 Task: Search for the best food markets in Austin, Texas.
Action: Mouse moved to (116, 72)
Screenshot: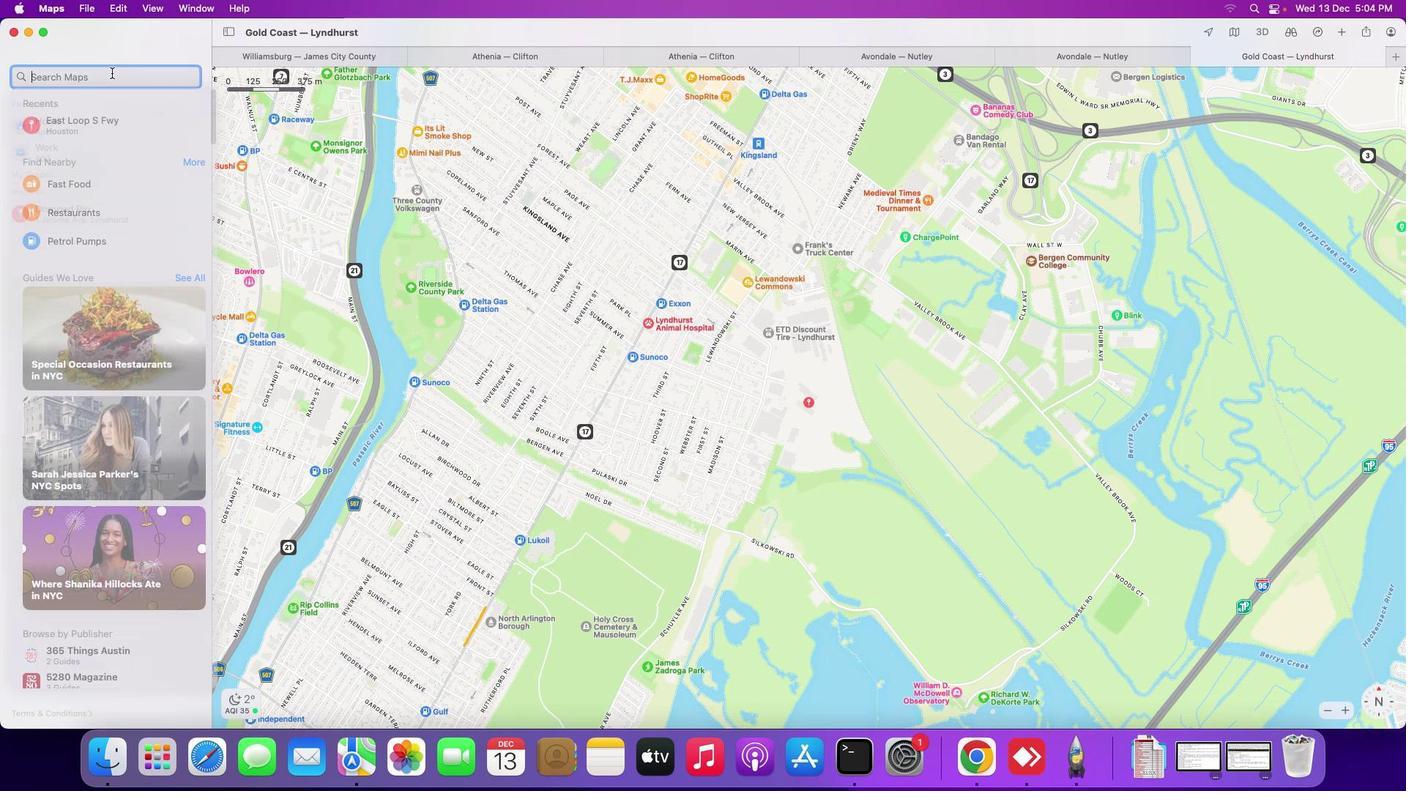 
Action: Mouse pressed left at (116, 72)
Screenshot: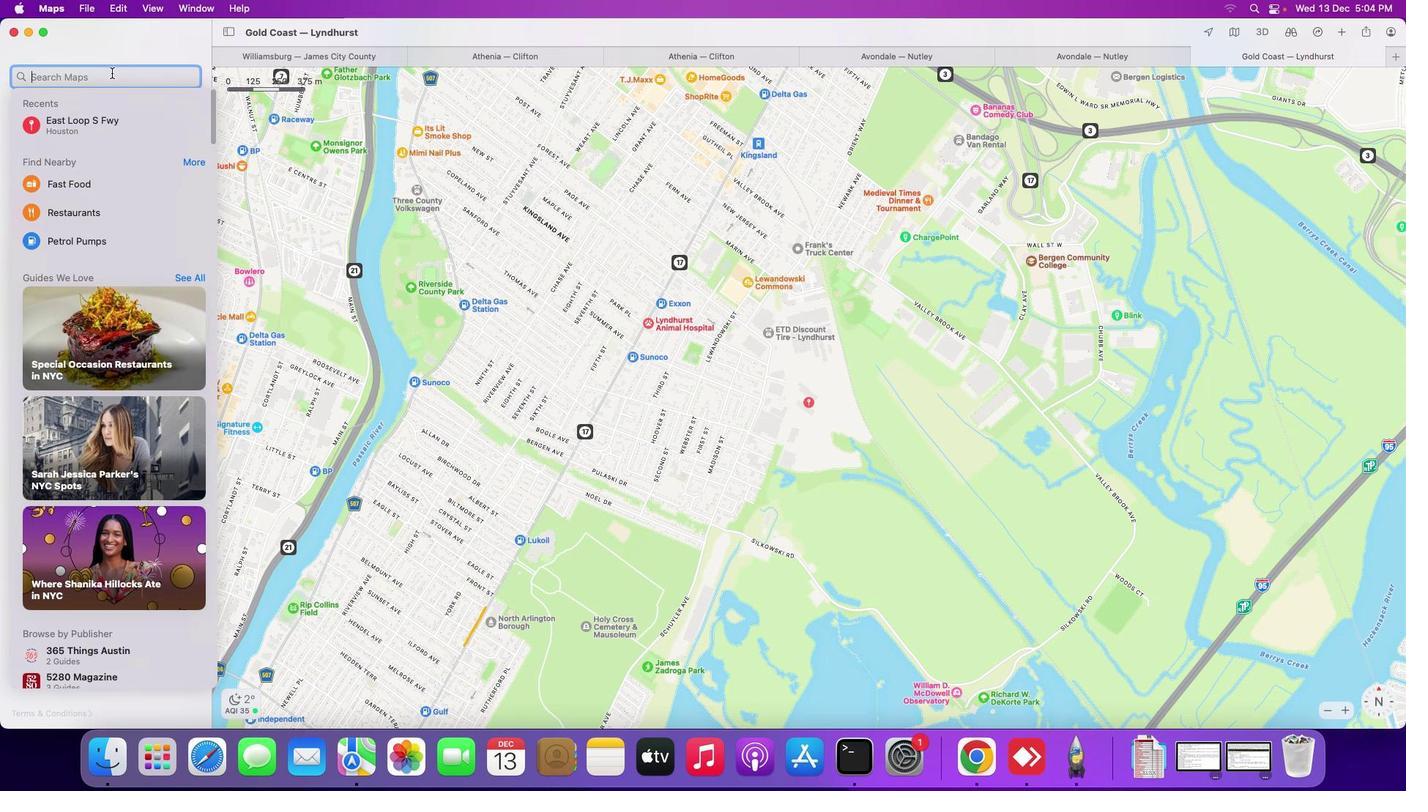 
Action: Mouse moved to (112, 73)
Screenshot: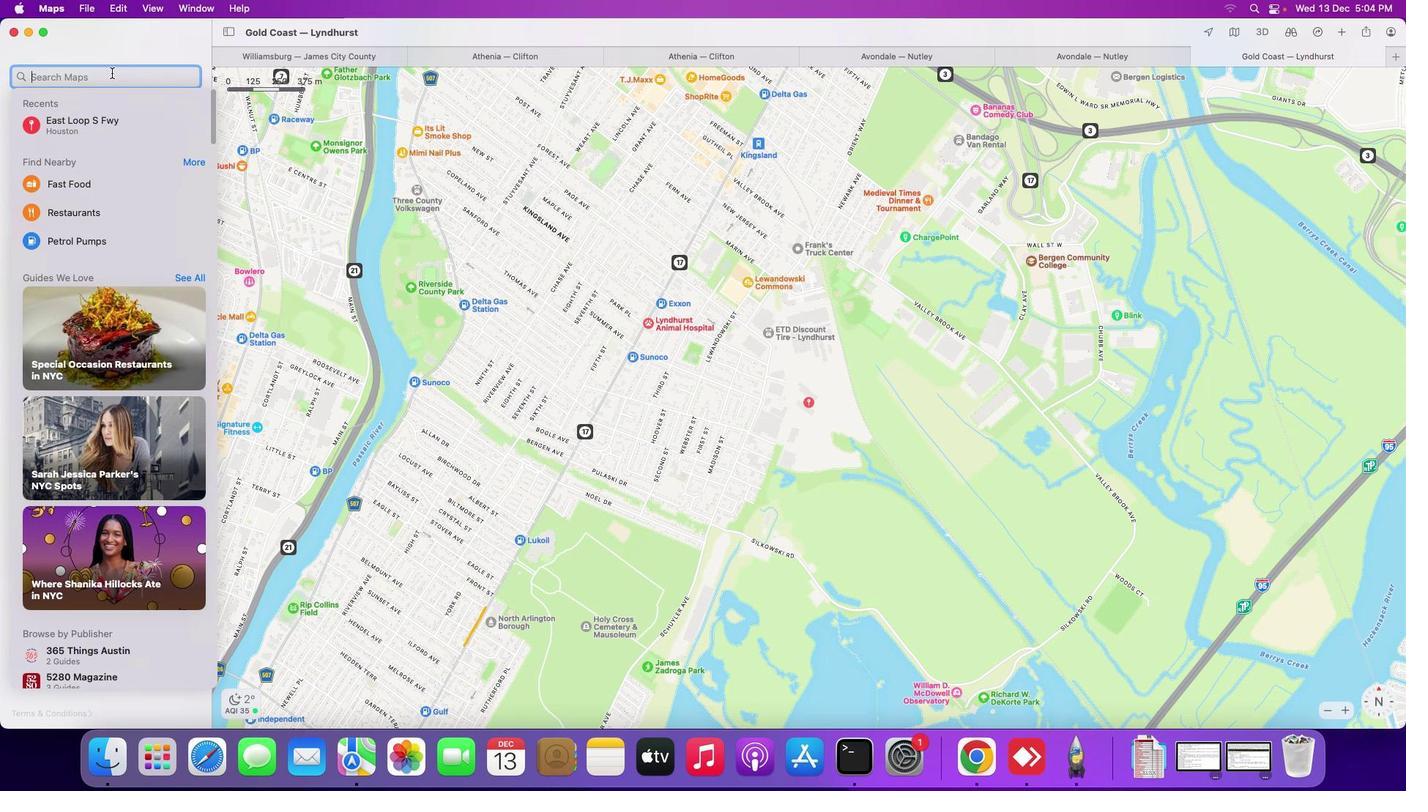 
Action: Key pressed 'b''e''s''t'Key.space'f''o''o''d'Key.space'm''a''r''k''e''t''s'Key.space'i''n'Key.spaceKey.shift_r'A''s''u'Key.backspaceKey.backspace'u''s''t''i''n'','Key.spaceKey.shift_r'T''e''x''a''s'Key.spaceKey.enter
Screenshot: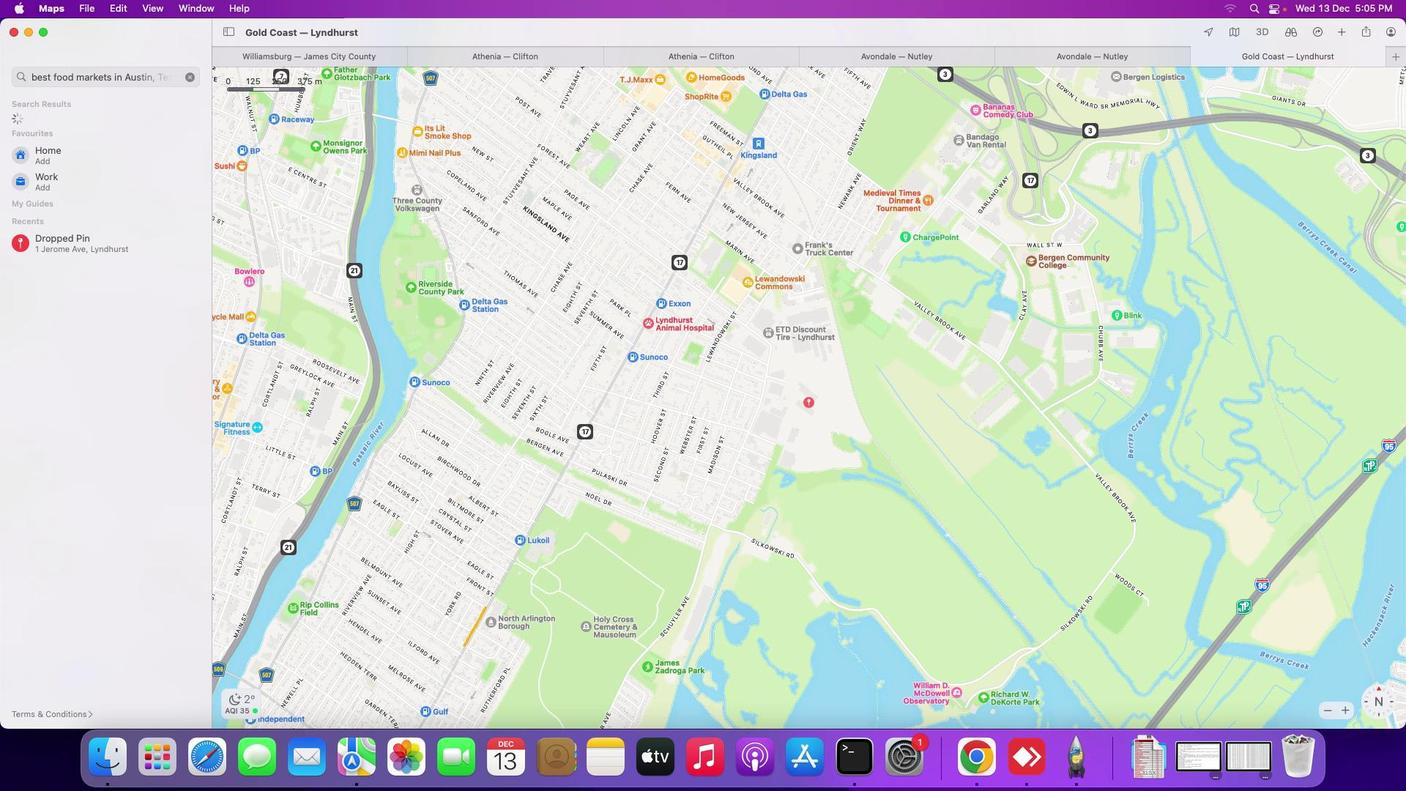
Action: Mouse moved to (85, 128)
Screenshot: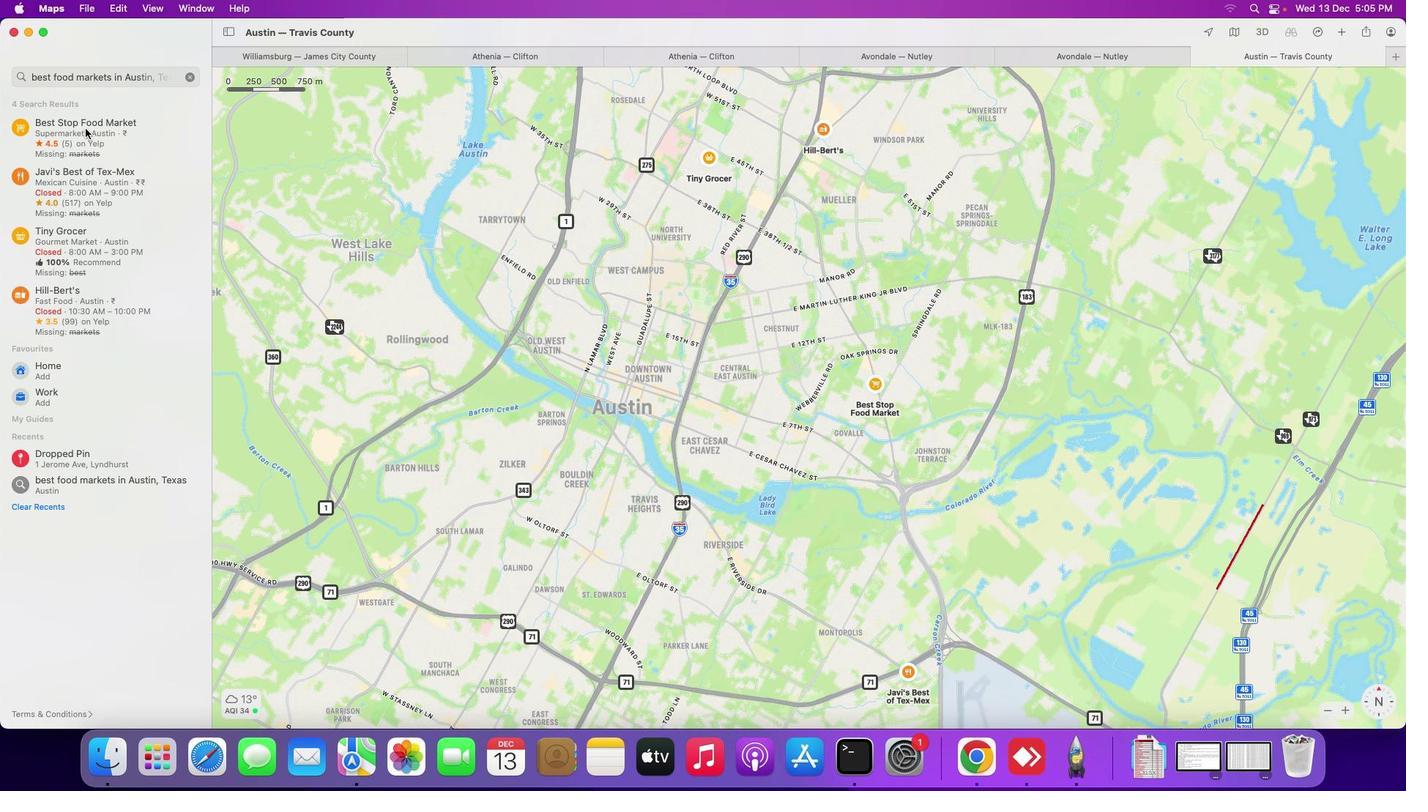 
Action: Mouse pressed left at (85, 128)
Screenshot: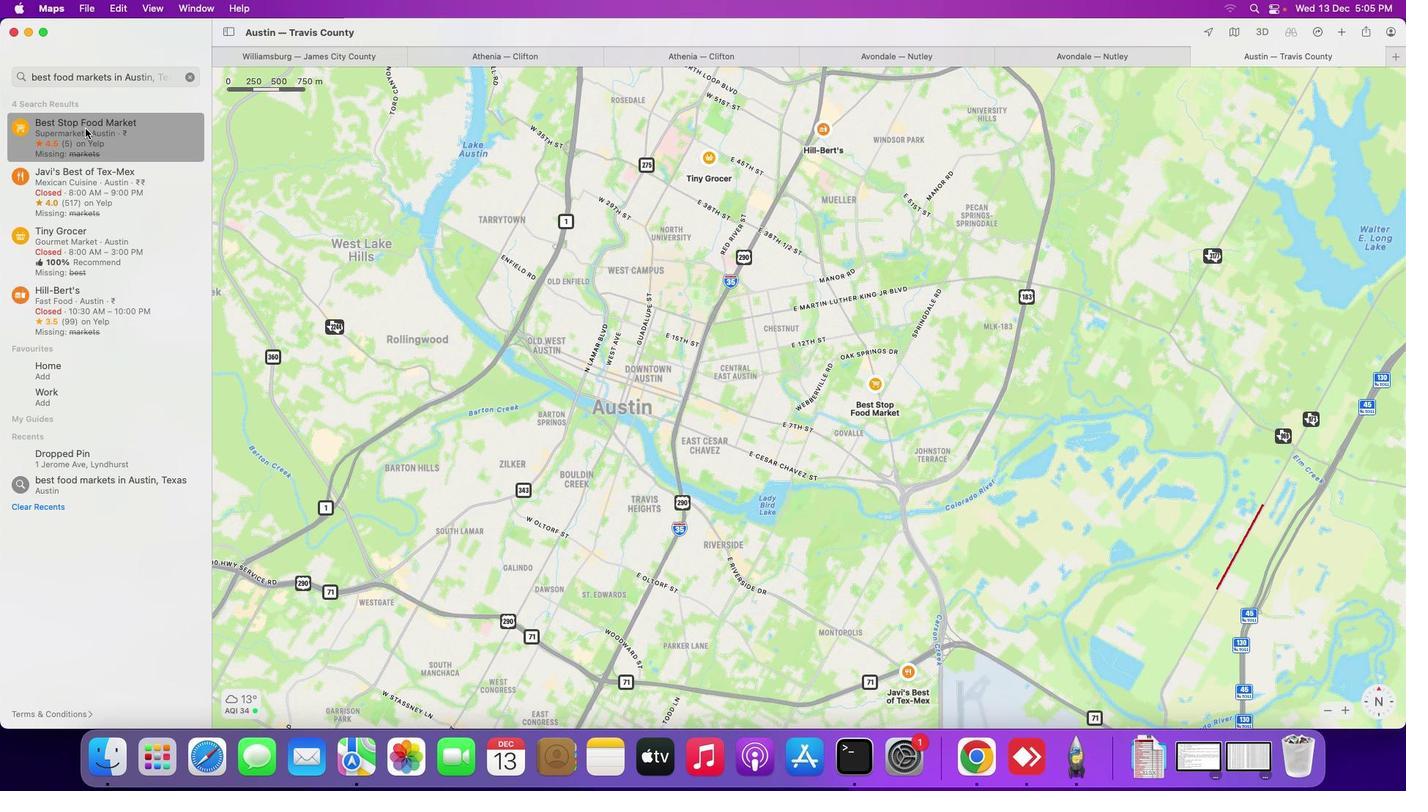 
Action: Mouse moved to (738, 450)
Screenshot: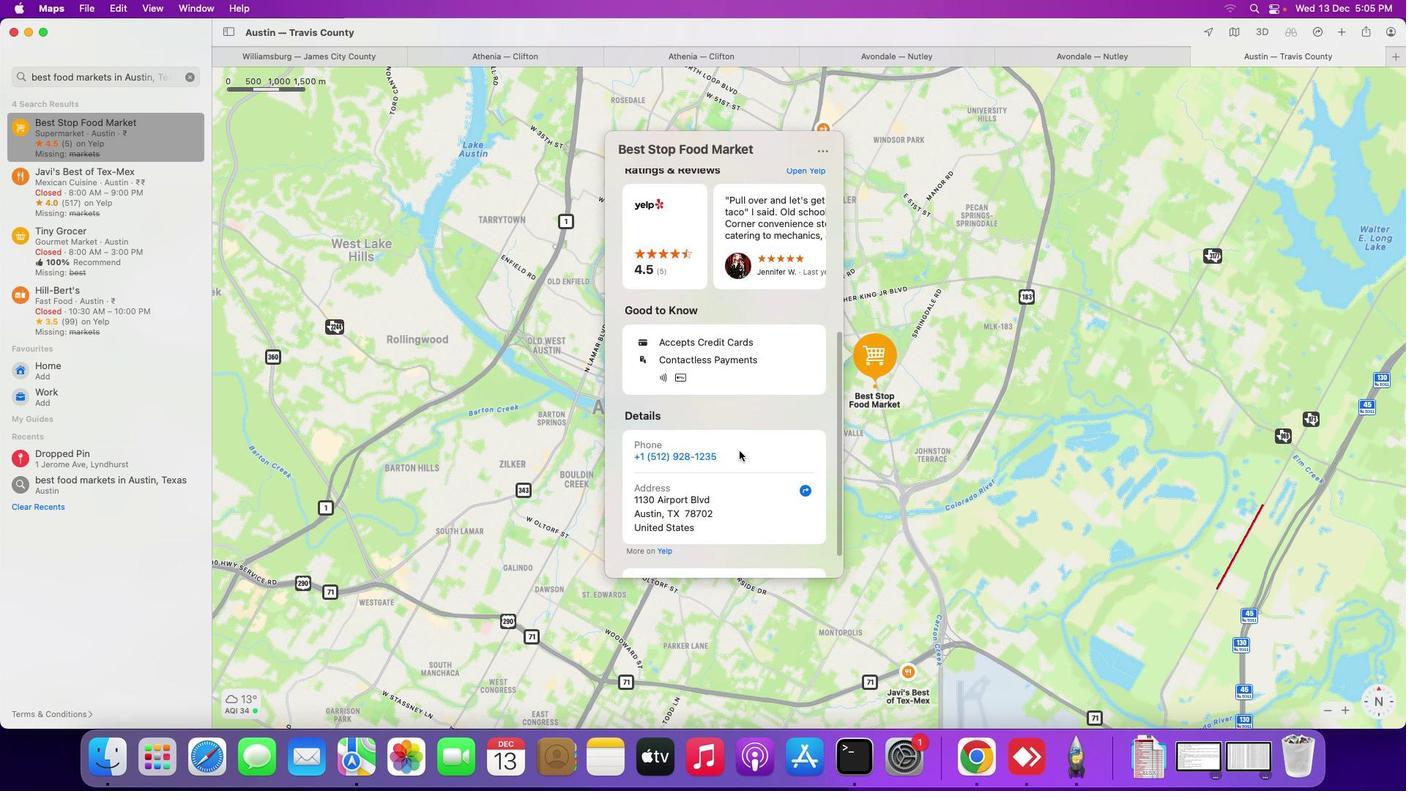 
Action: Mouse scrolled (738, 450) with delta (0, 0)
Screenshot: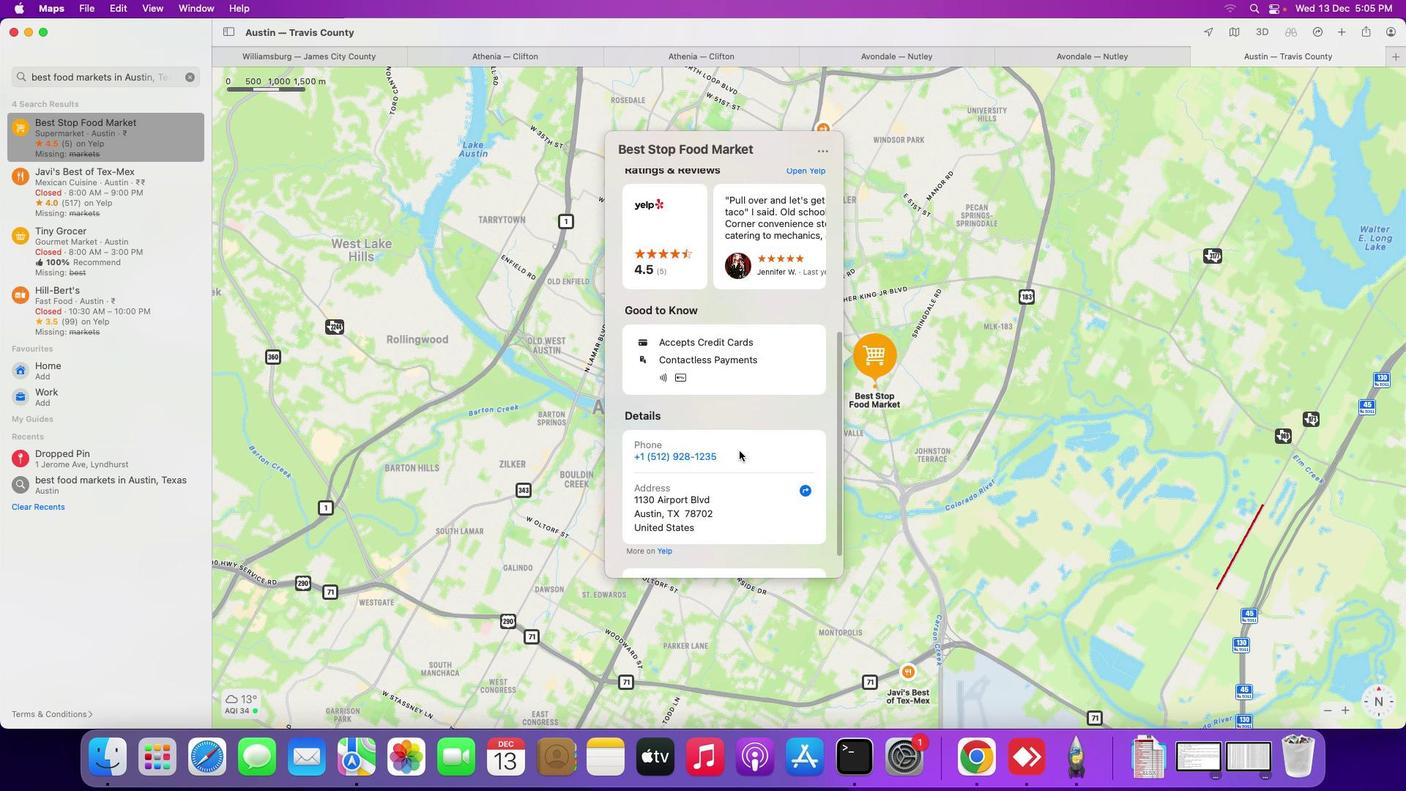 
Action: Mouse moved to (738, 450)
Screenshot: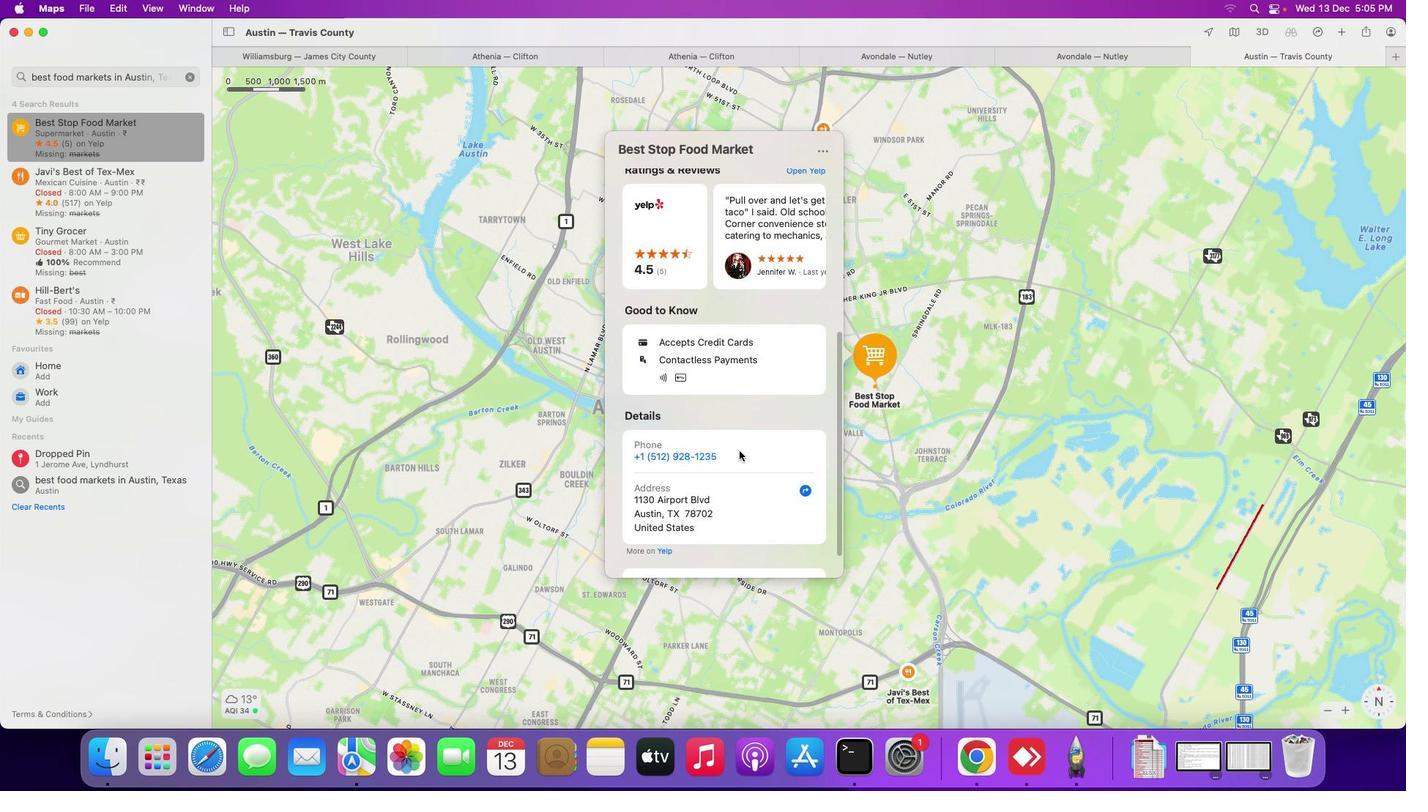 
Action: Mouse scrolled (738, 450) with delta (0, 0)
Screenshot: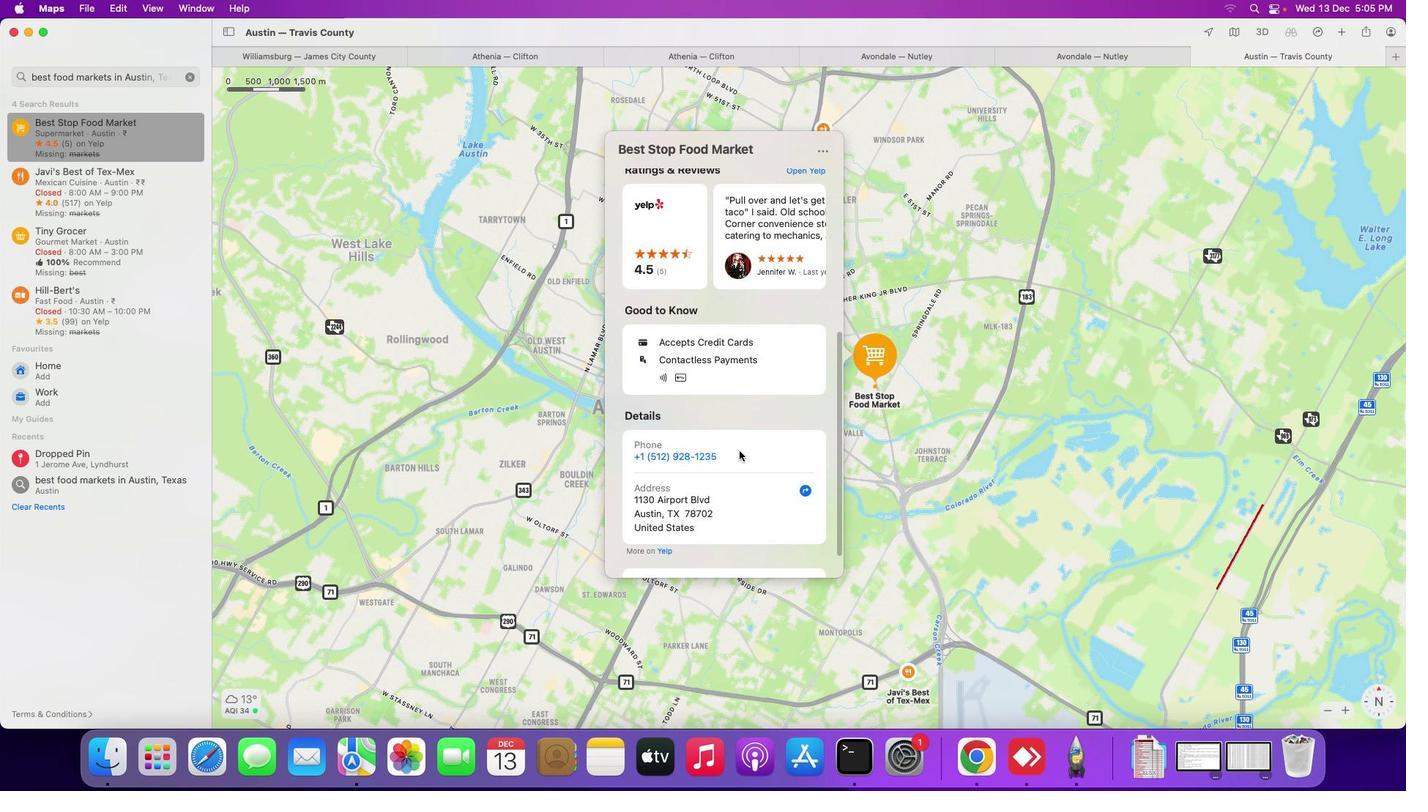 
Action: Mouse moved to (739, 450)
Screenshot: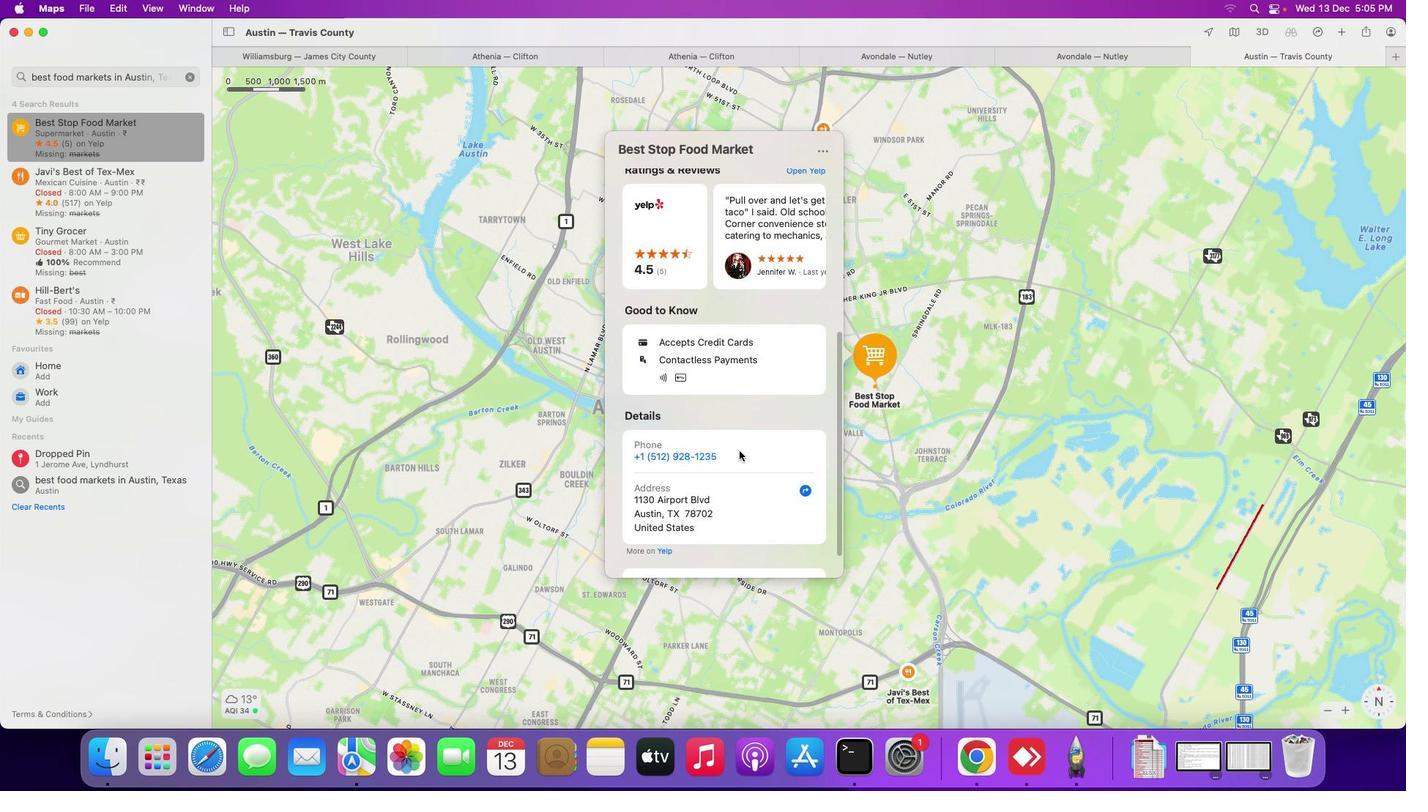 
Action: Mouse scrolled (739, 450) with delta (0, -2)
Screenshot: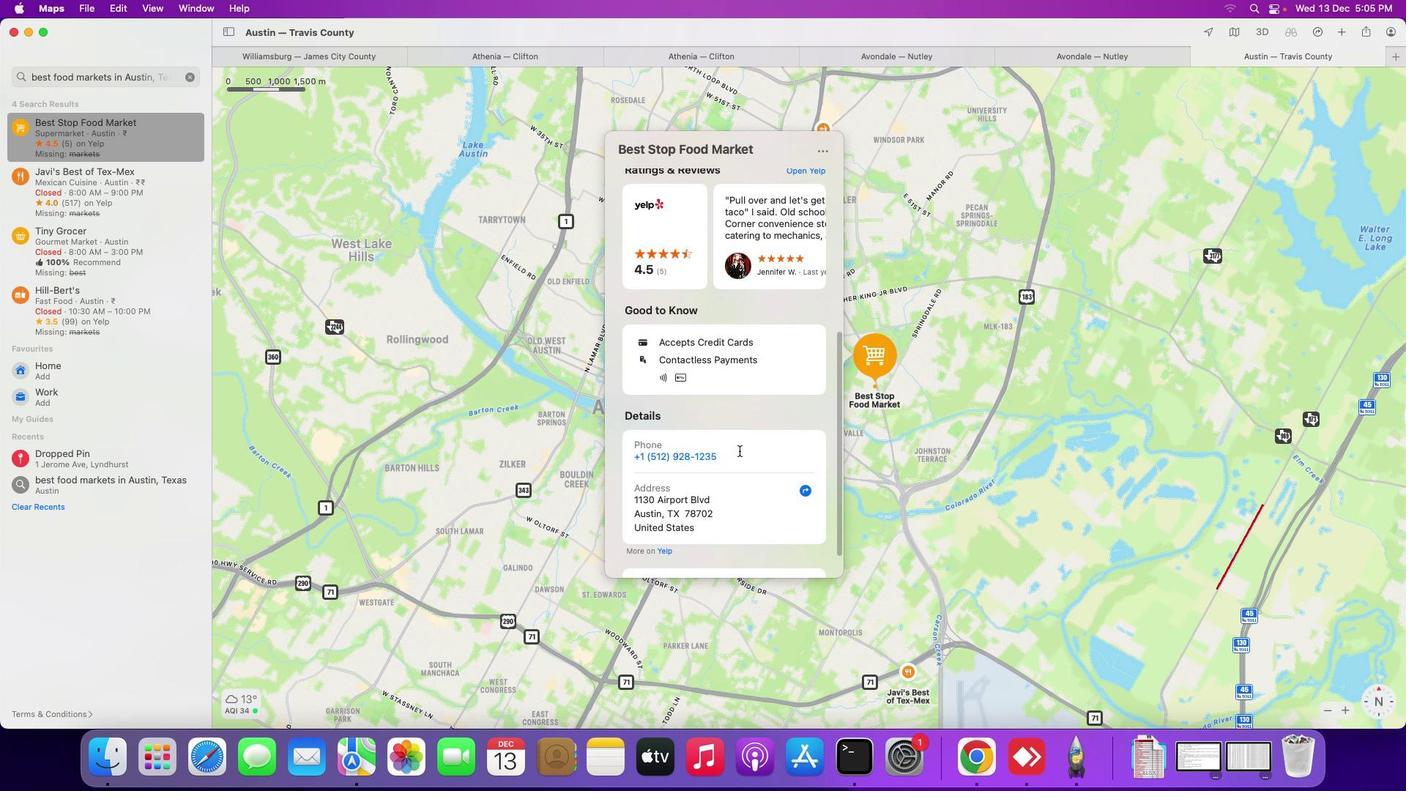 
Action: Mouse scrolled (739, 450) with delta (0, -3)
Screenshot: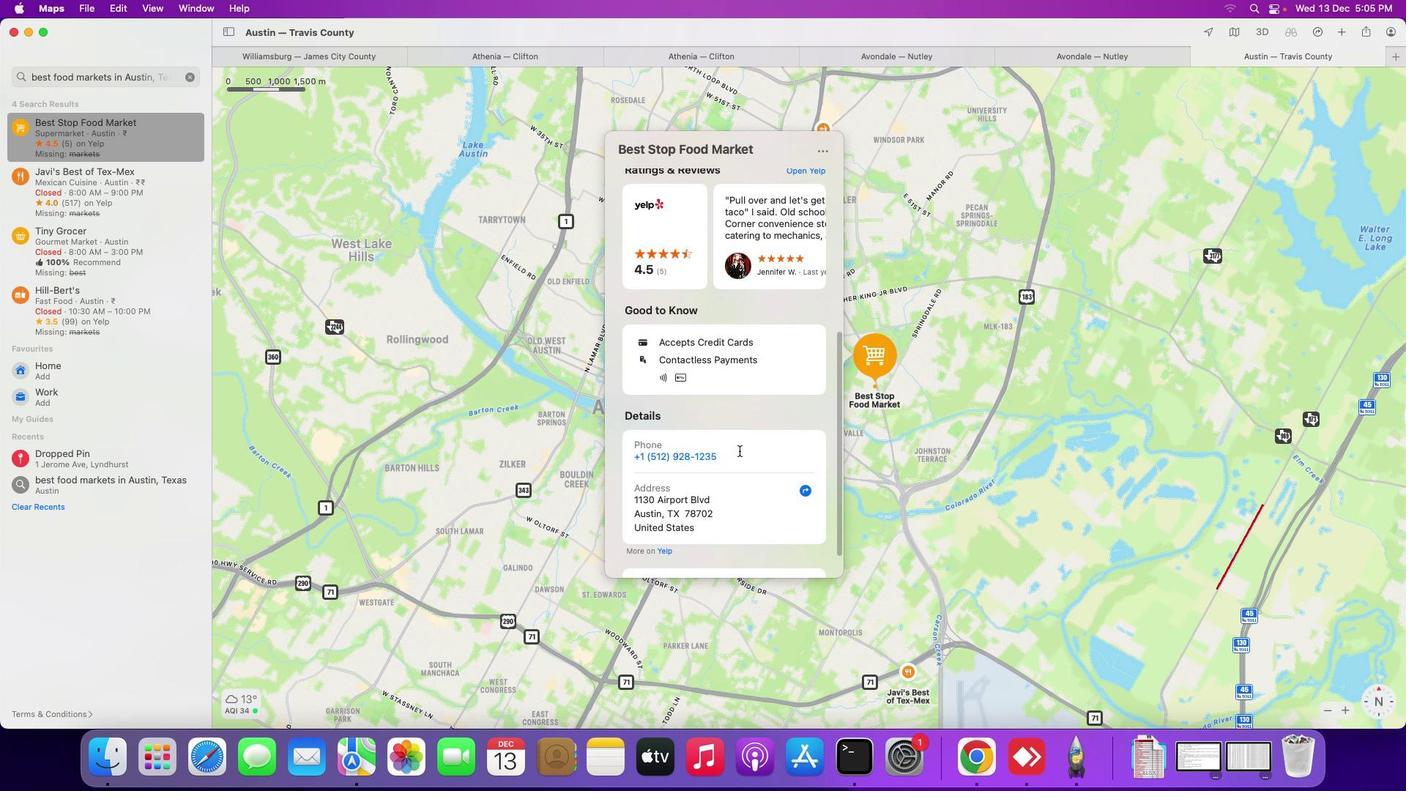 
Action: Mouse moved to (739, 450)
Screenshot: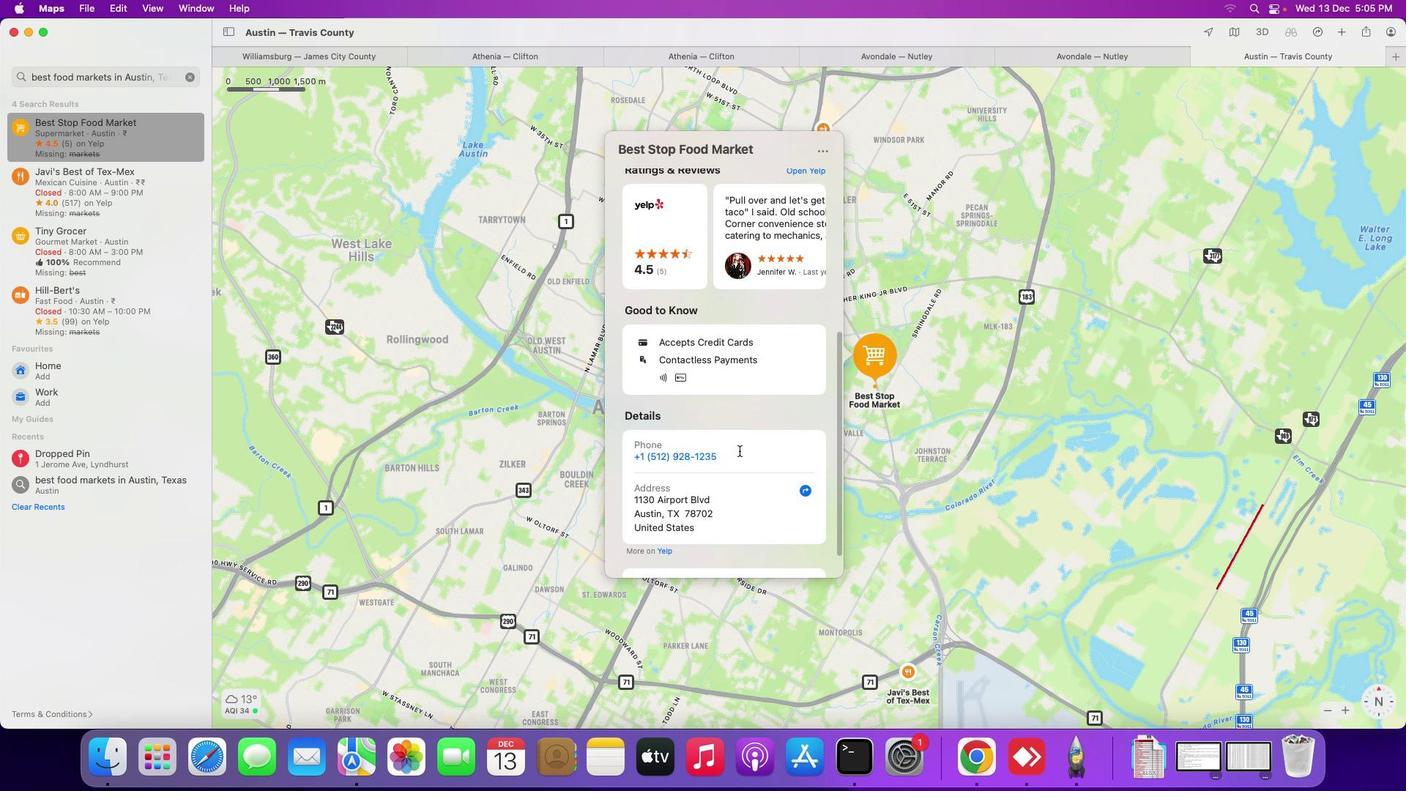 
Action: Mouse scrolled (739, 450) with delta (0, -4)
Screenshot: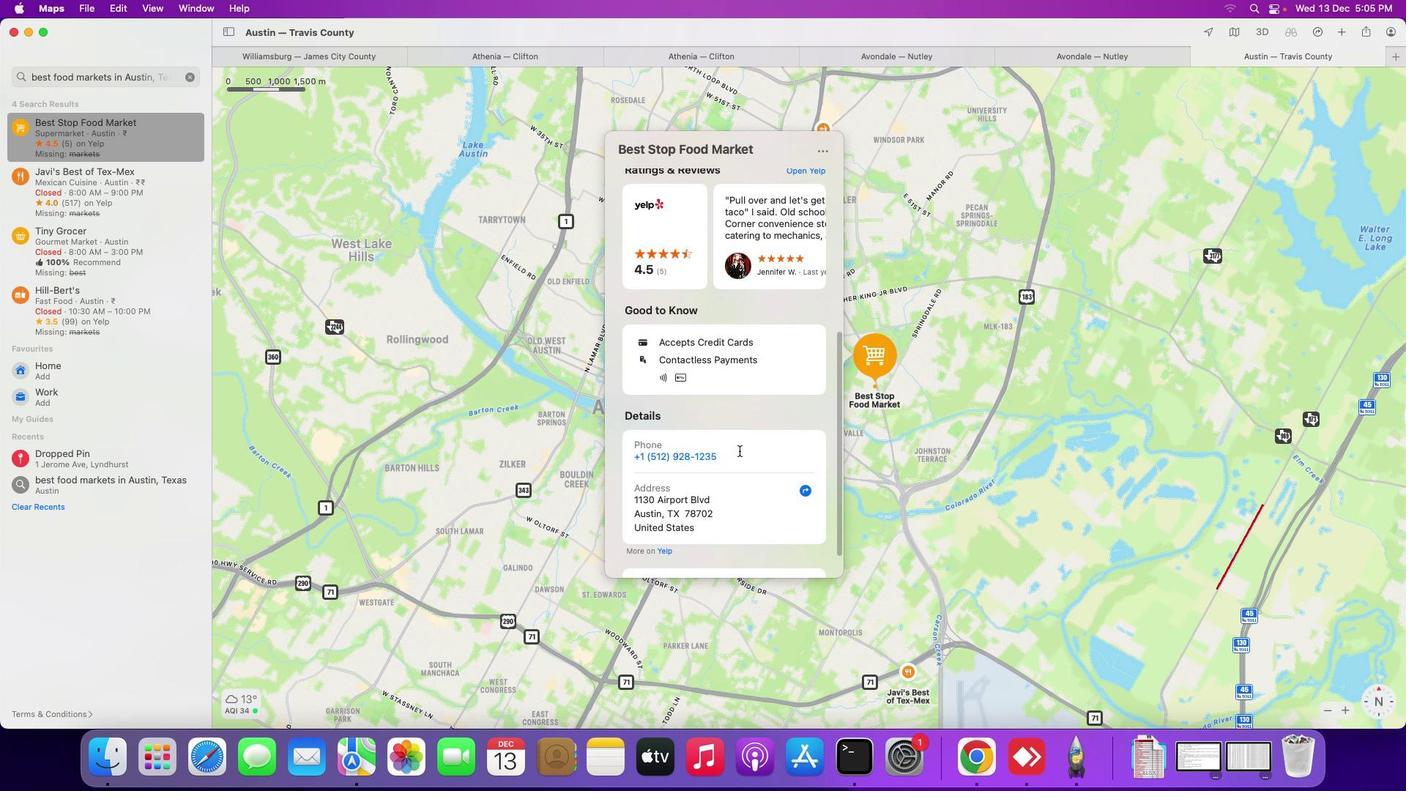 
Action: Mouse scrolled (739, 450) with delta (0, -5)
Screenshot: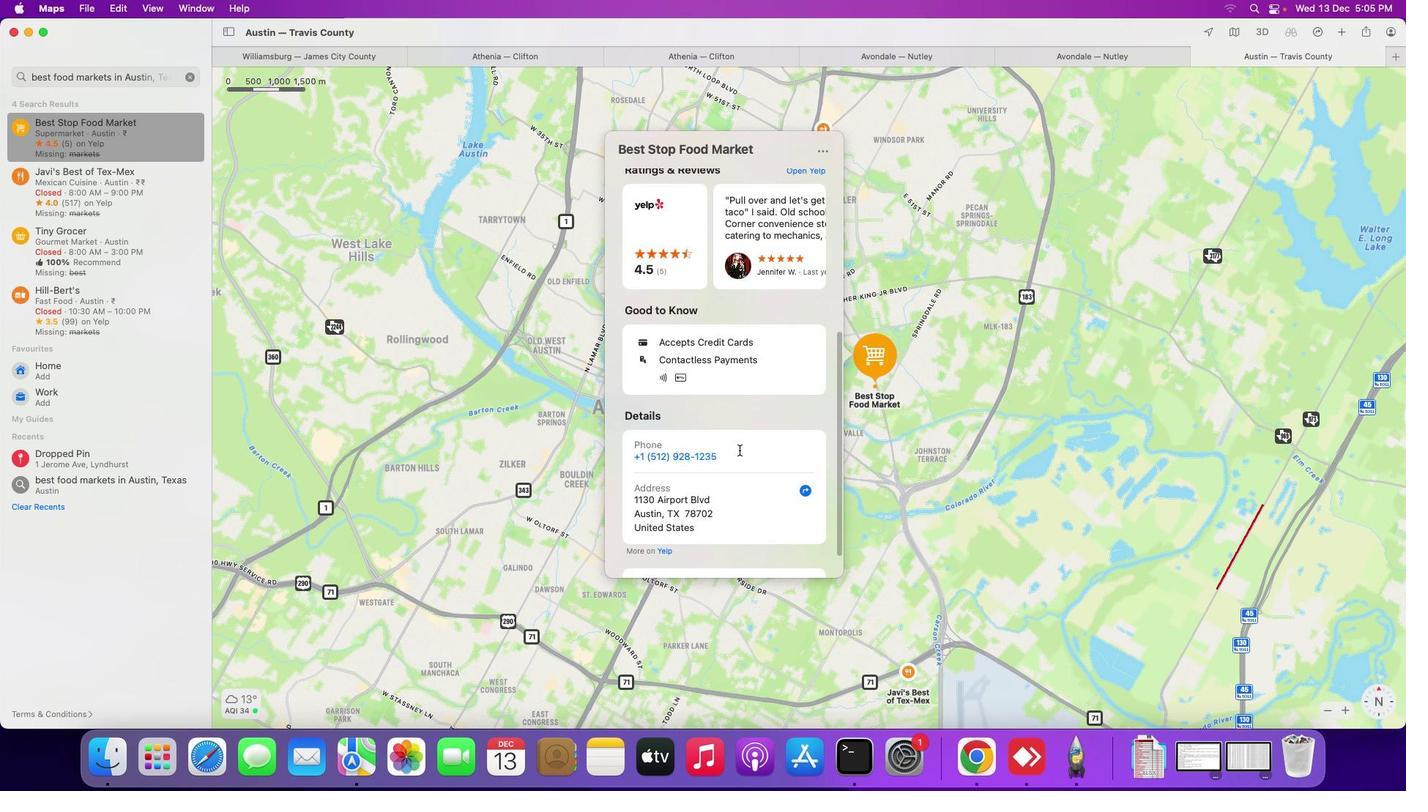 
Action: Mouse moved to (739, 450)
Screenshot: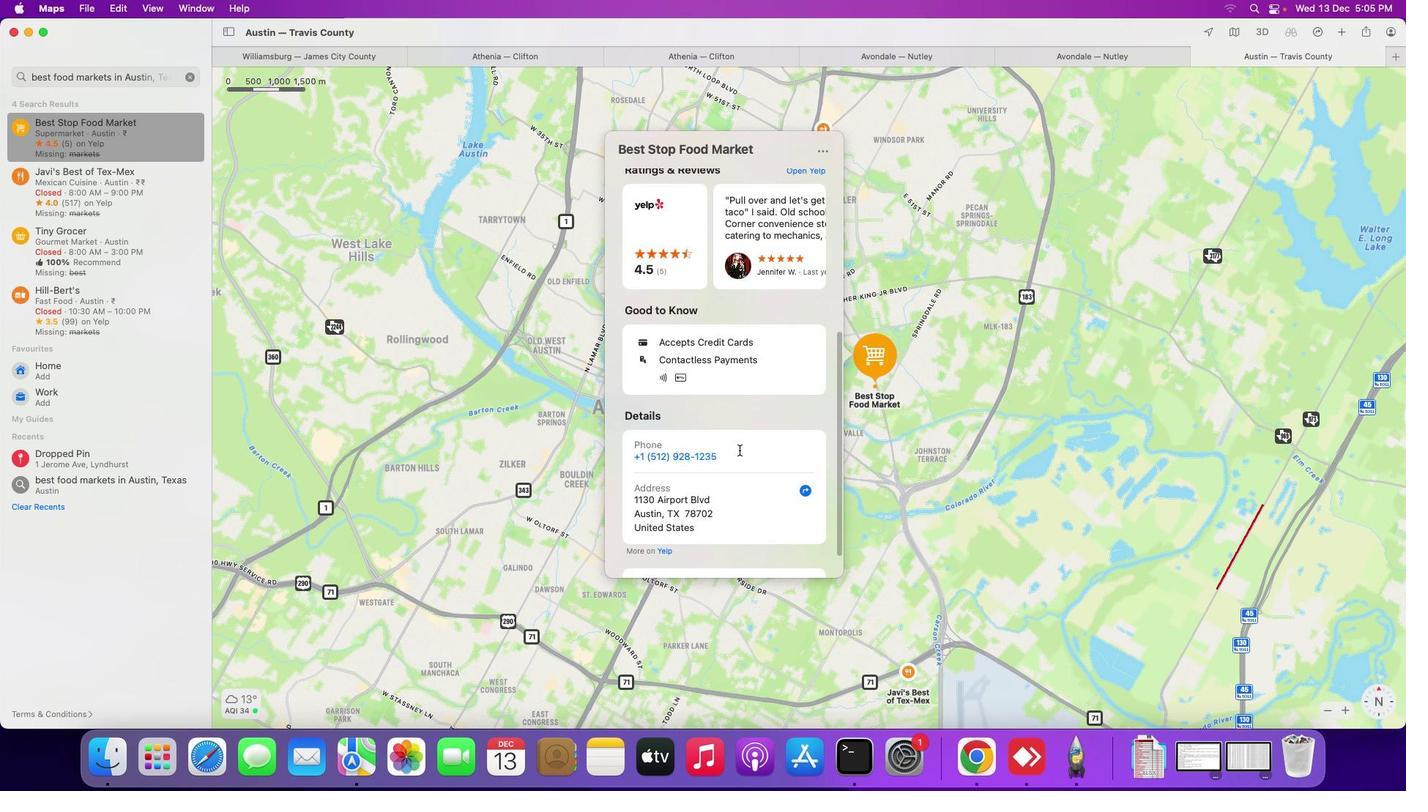 
Action: Mouse scrolled (739, 450) with delta (0, -5)
Screenshot: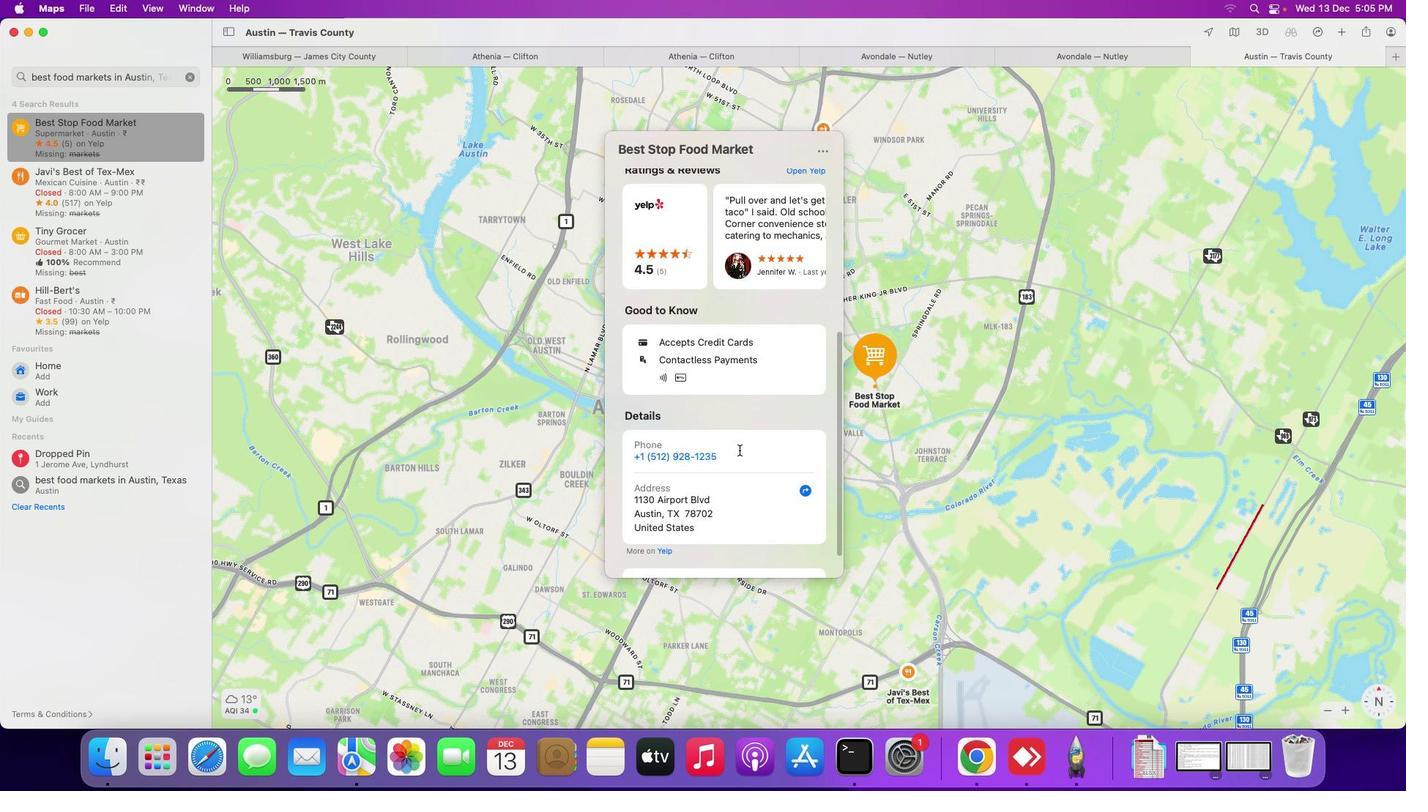 
Action: Mouse scrolled (739, 450) with delta (0, -5)
Screenshot: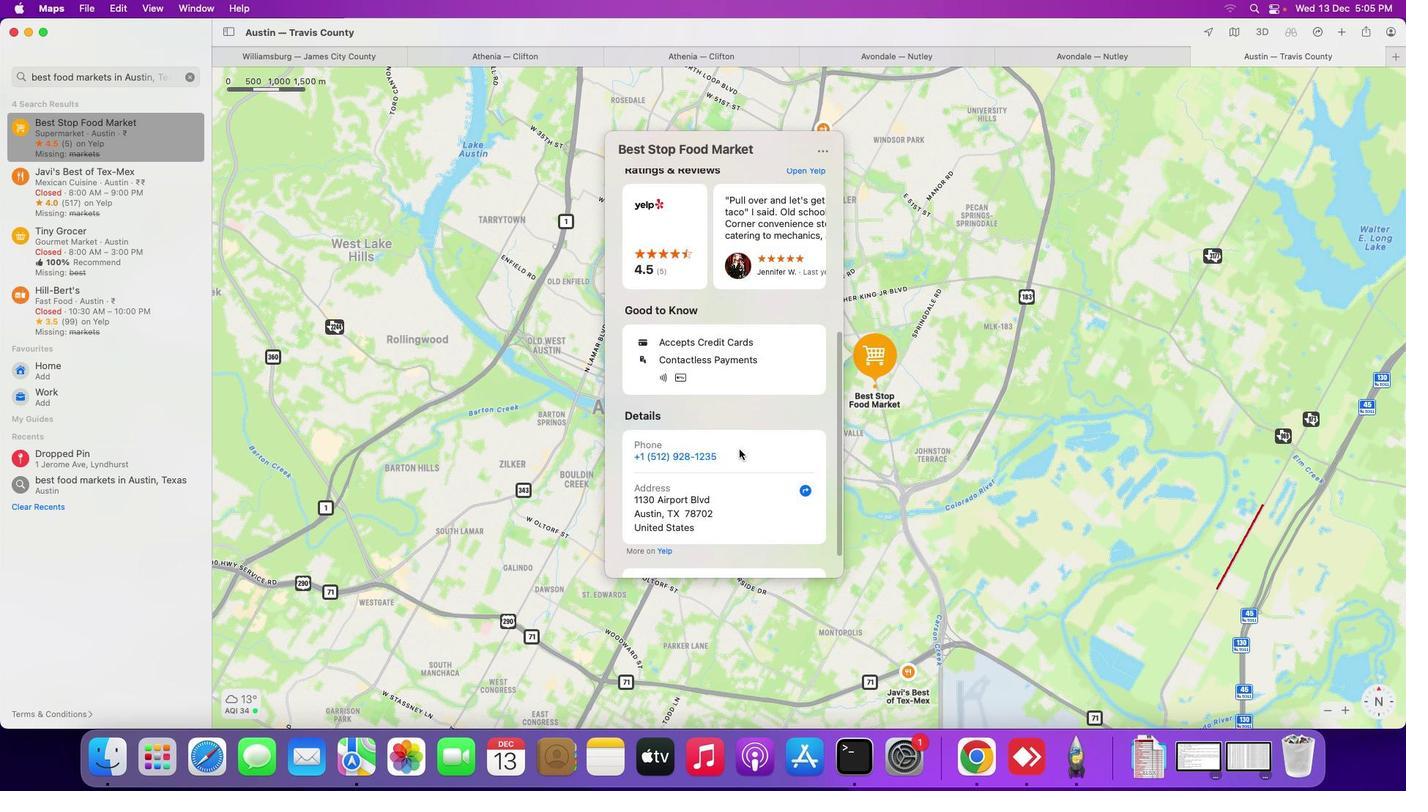 
Action: Mouse moved to (739, 449)
Screenshot: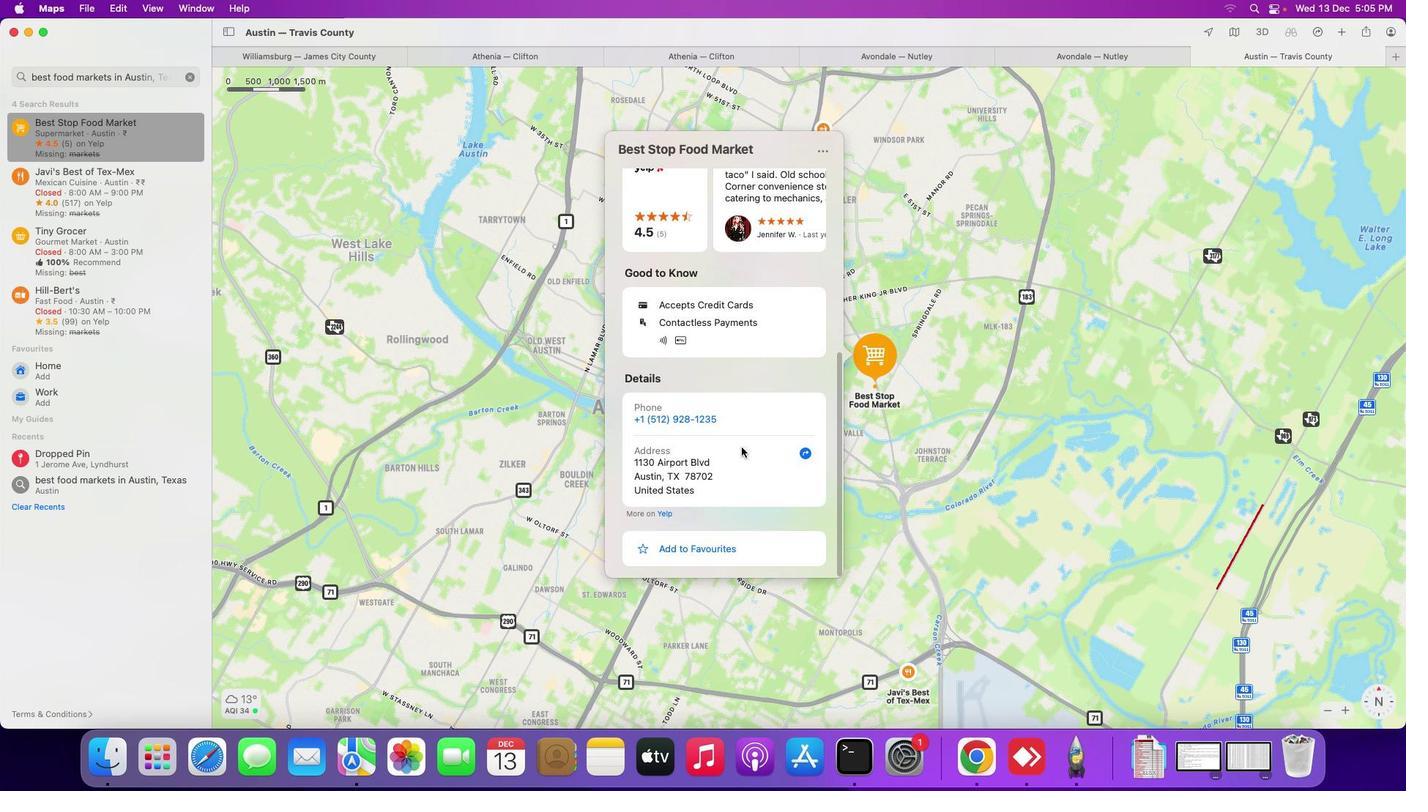 
Action: Mouse scrolled (739, 449) with delta (0, 0)
Screenshot: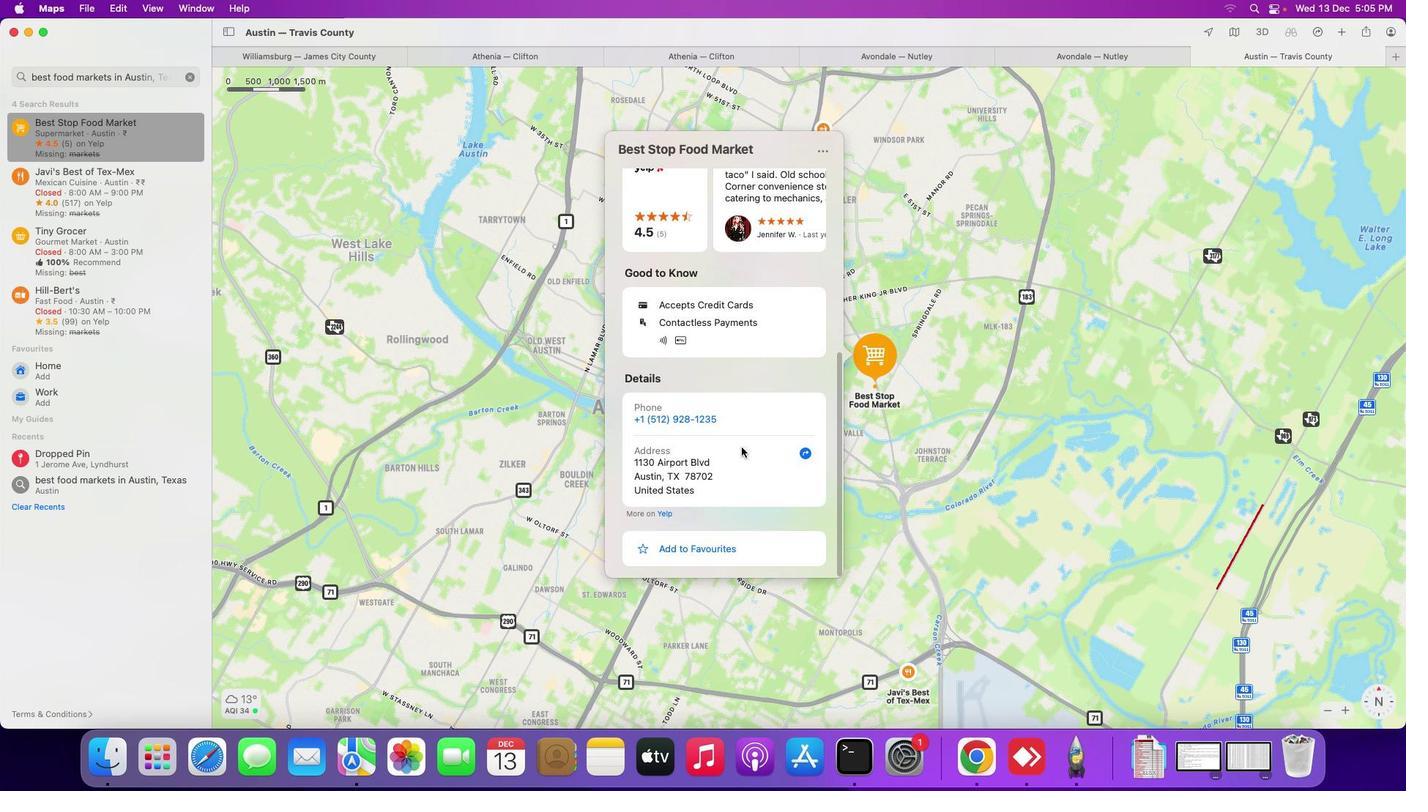 
Action: Mouse moved to (740, 449)
Screenshot: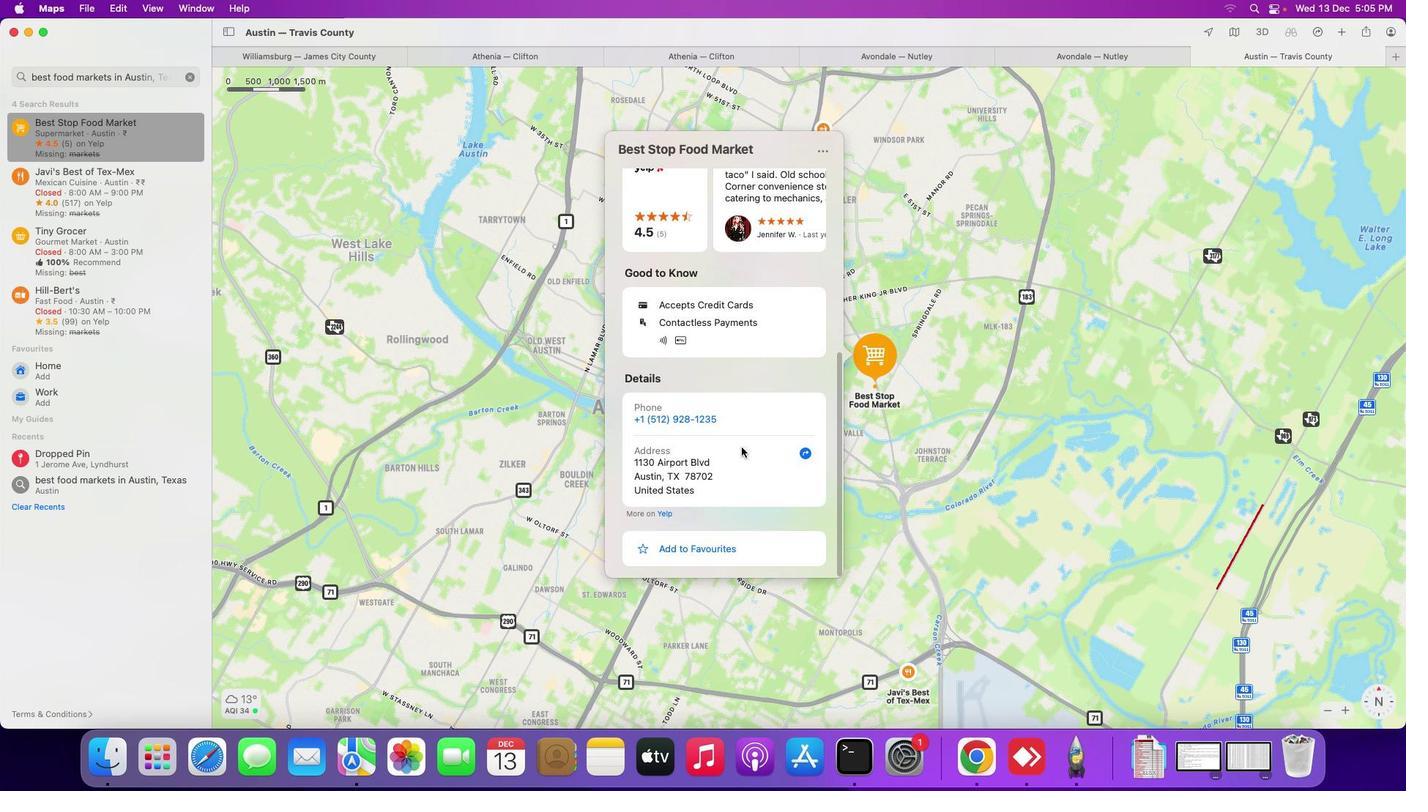 
Action: Mouse scrolled (740, 449) with delta (0, 0)
Screenshot: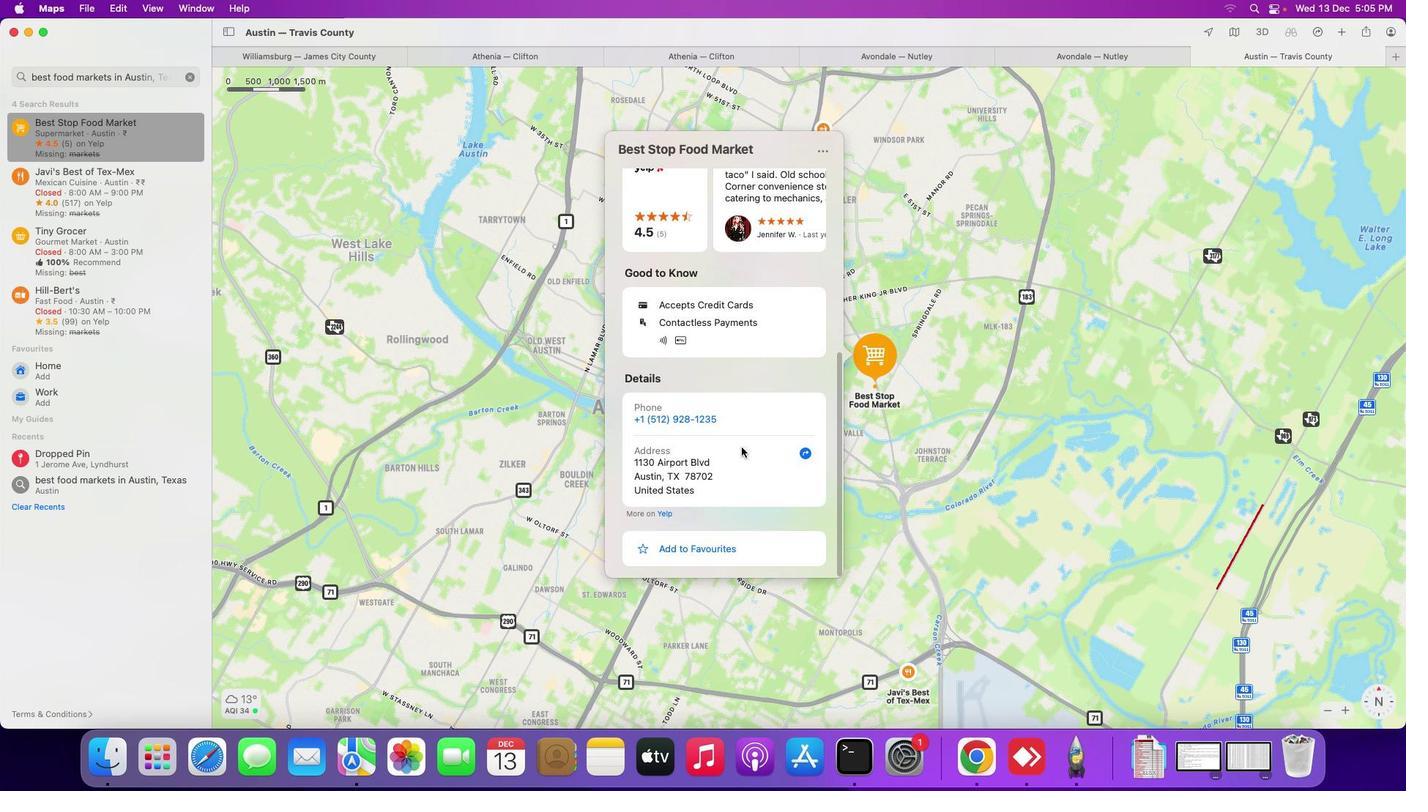 
Action: Mouse moved to (740, 449)
Screenshot: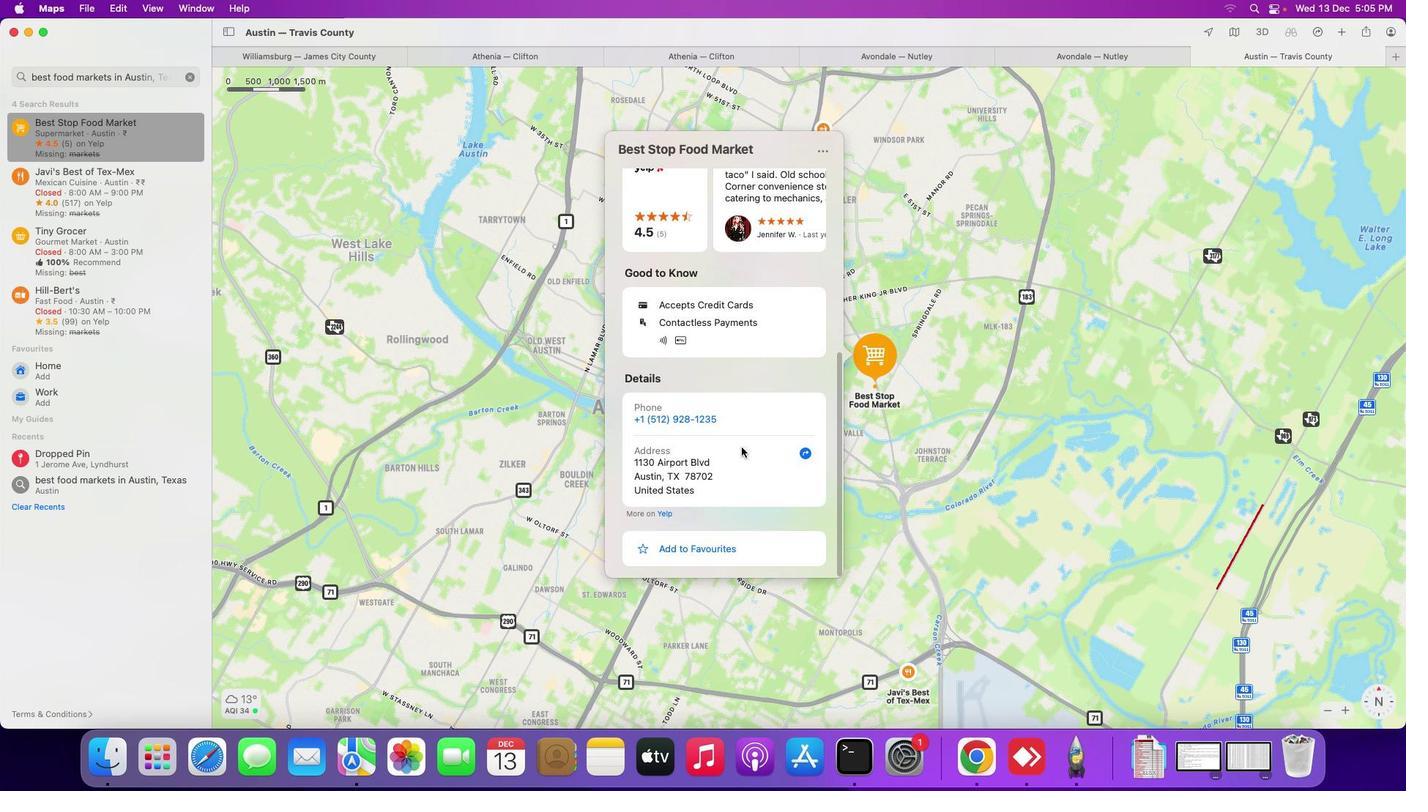 
Action: Mouse scrolled (740, 449) with delta (0, -2)
Screenshot: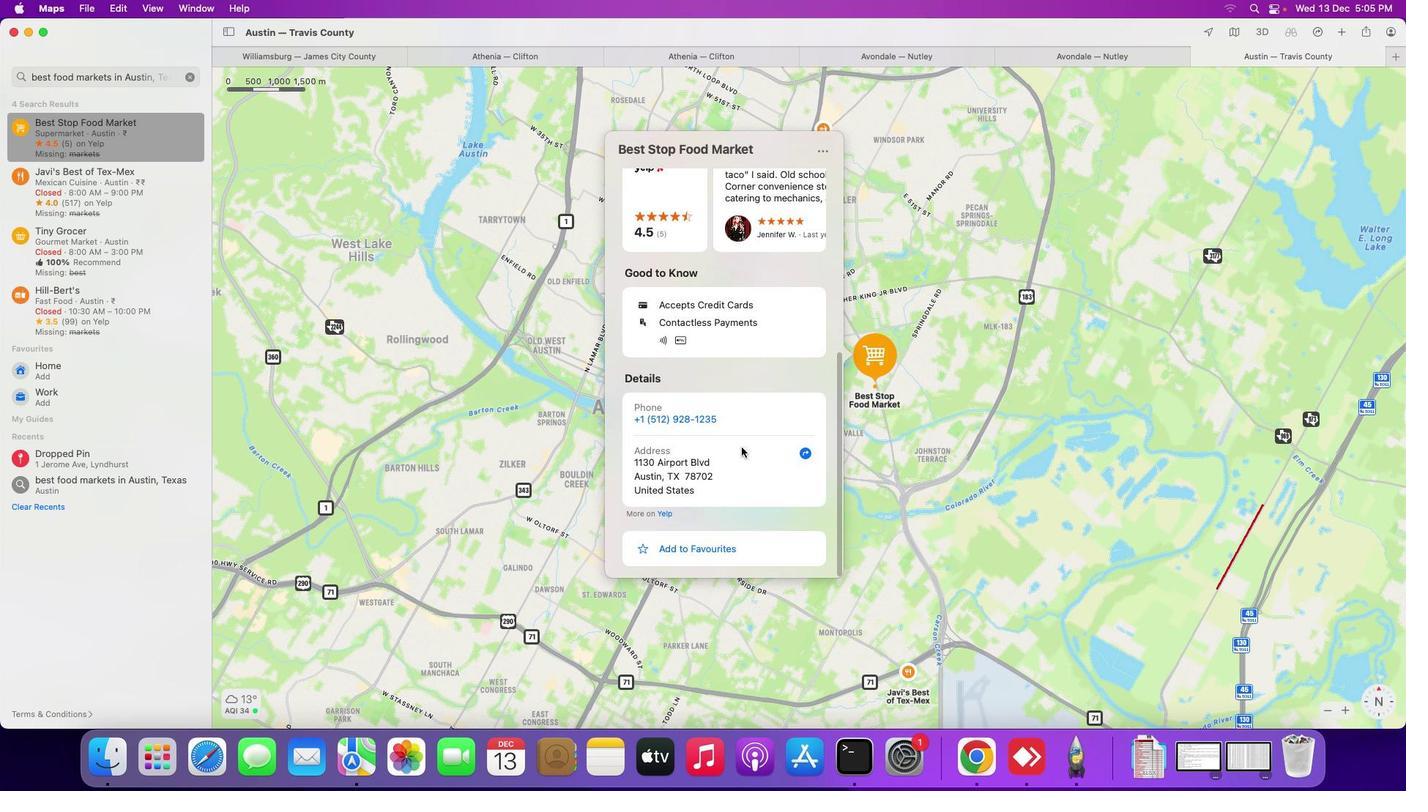 
Action: Mouse moved to (740, 448)
Screenshot: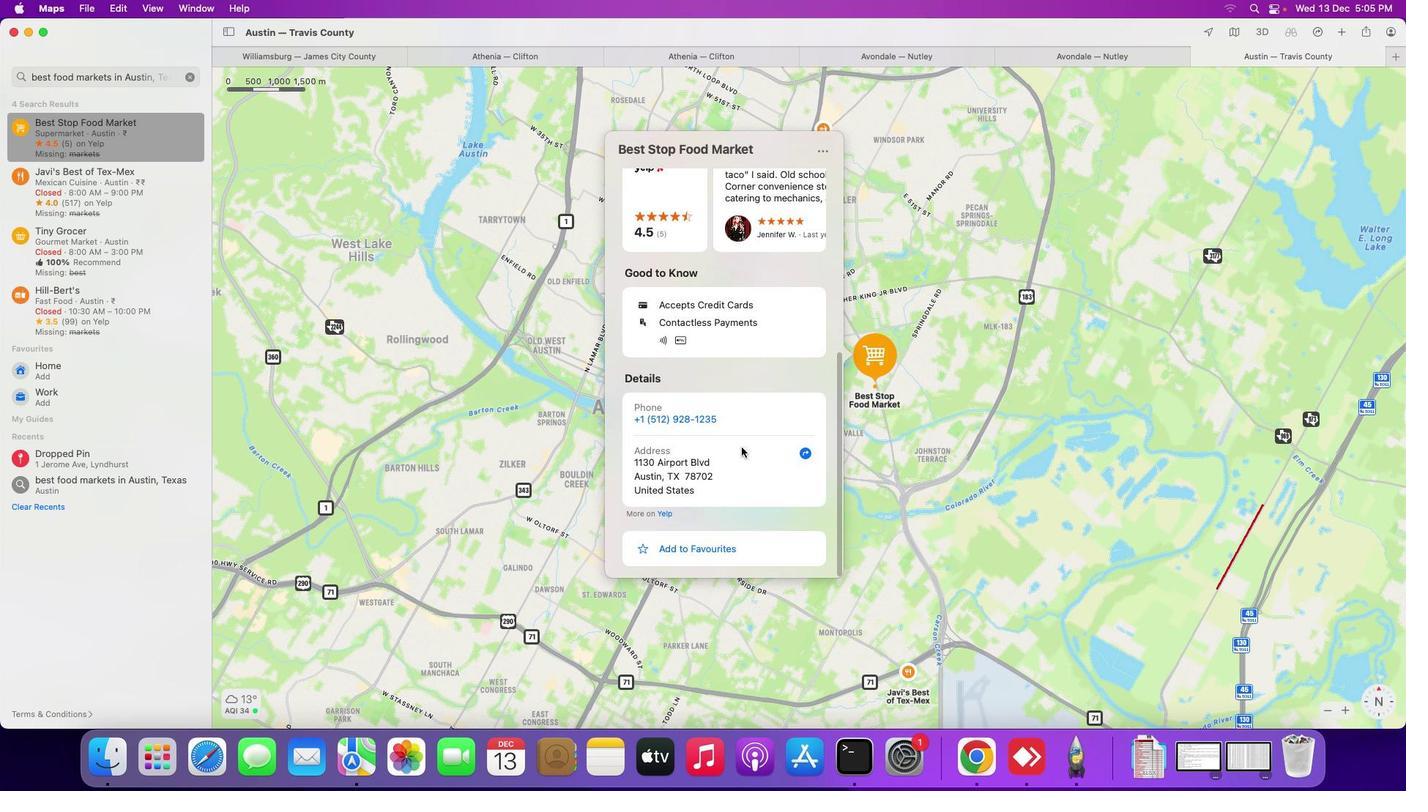 
Action: Mouse scrolled (740, 448) with delta (0, -3)
Screenshot: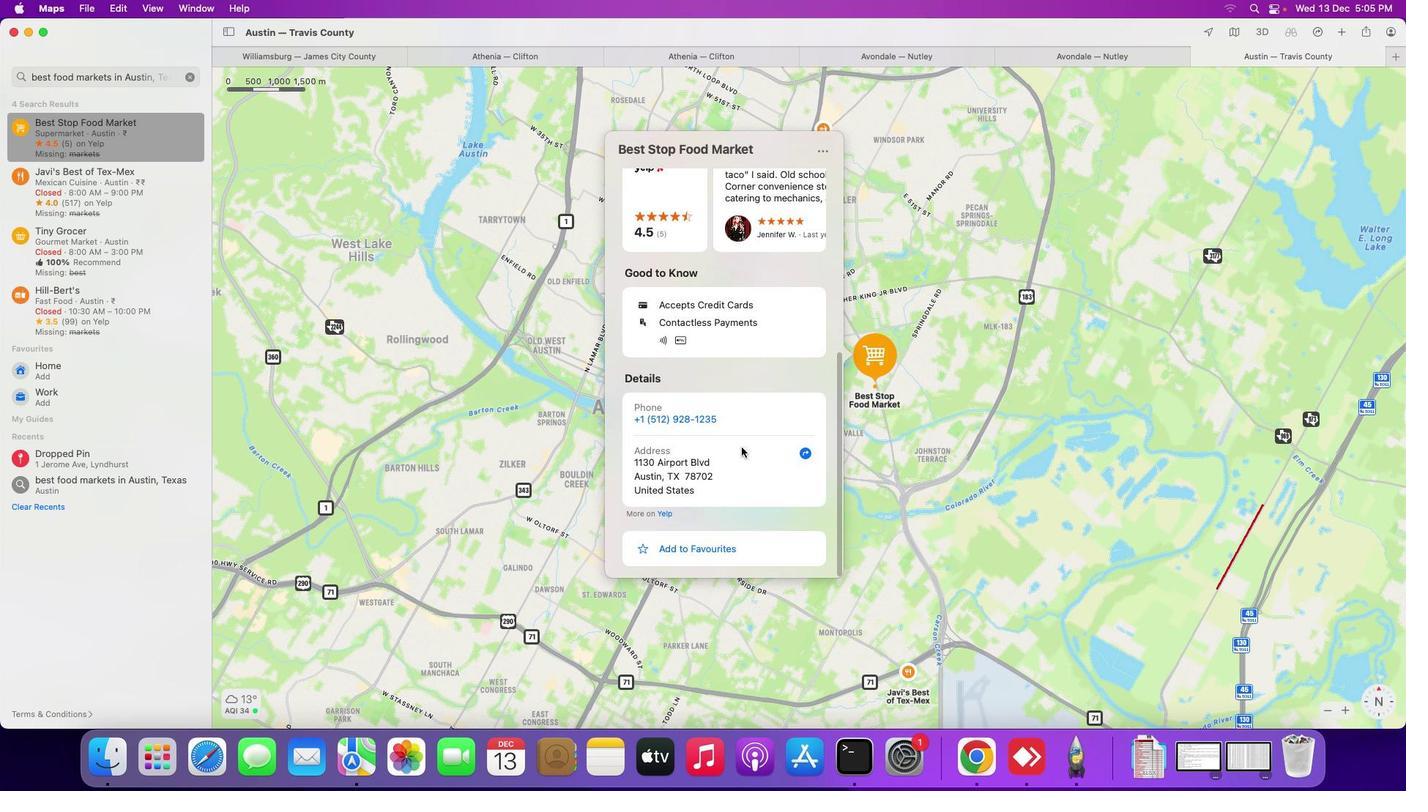 
Action: Mouse moved to (740, 448)
Screenshot: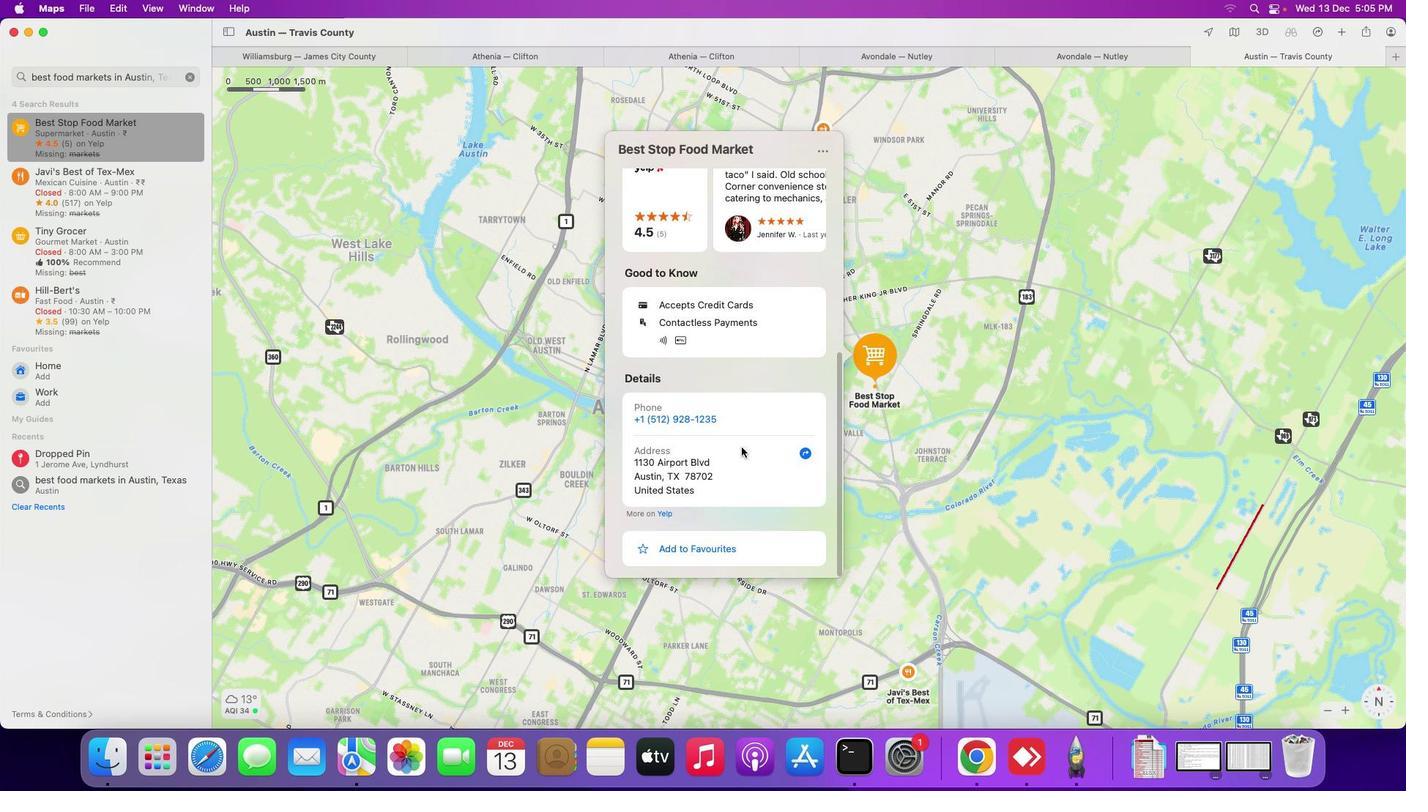 
Action: Mouse scrolled (740, 448) with delta (0, -4)
Screenshot: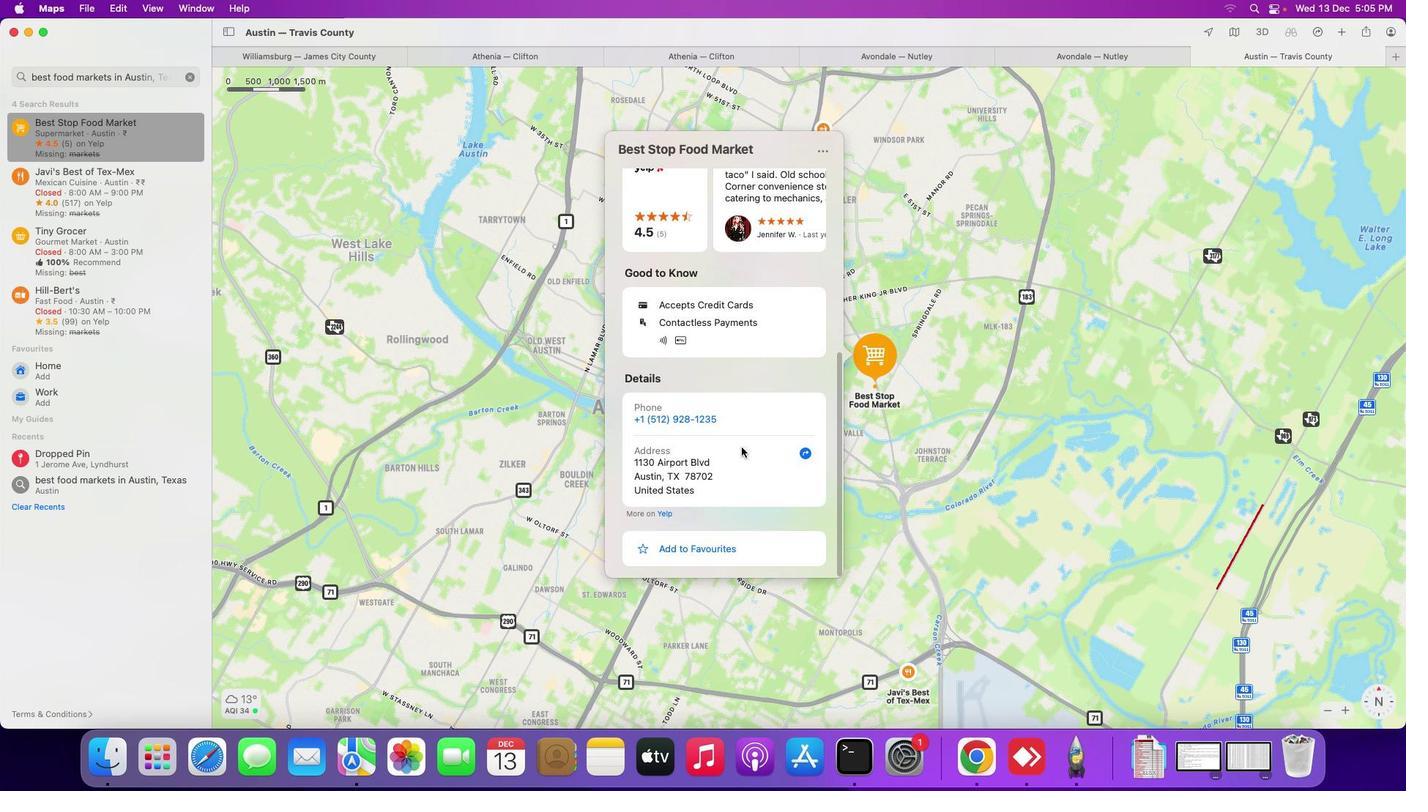 
Action: Mouse moved to (741, 447)
Screenshot: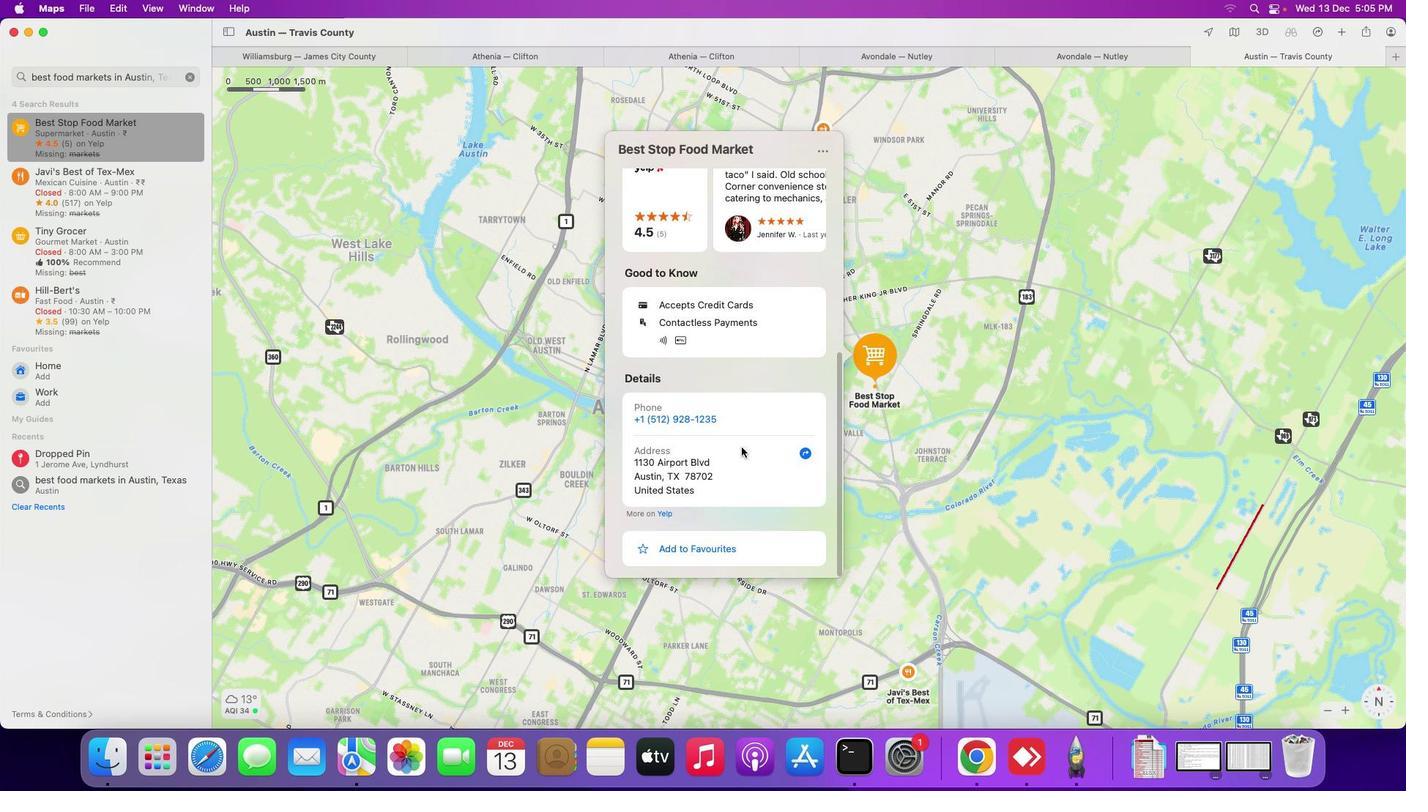 
Action: Mouse scrolled (741, 447) with delta (0, -5)
Screenshot: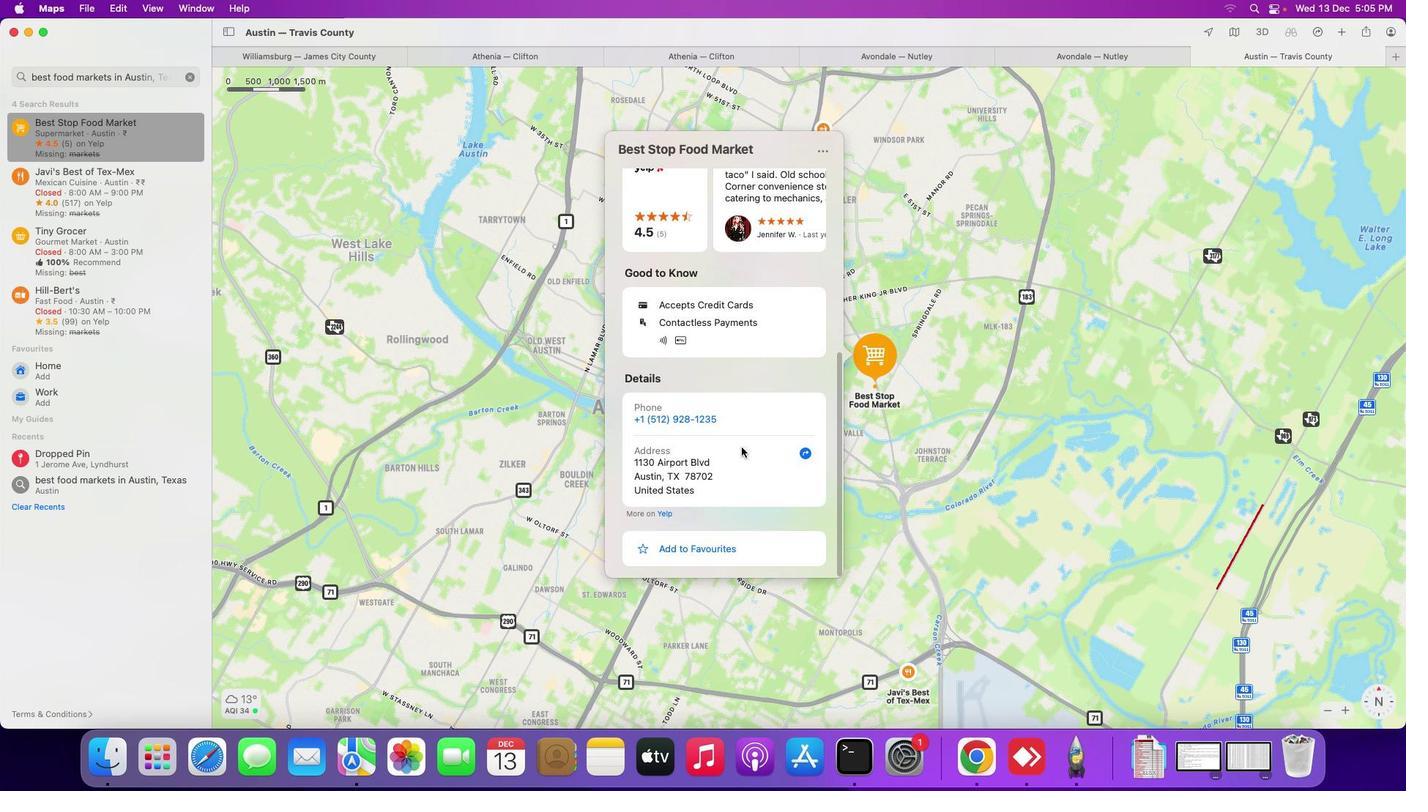 
Action: Mouse scrolled (741, 447) with delta (0, -5)
Screenshot: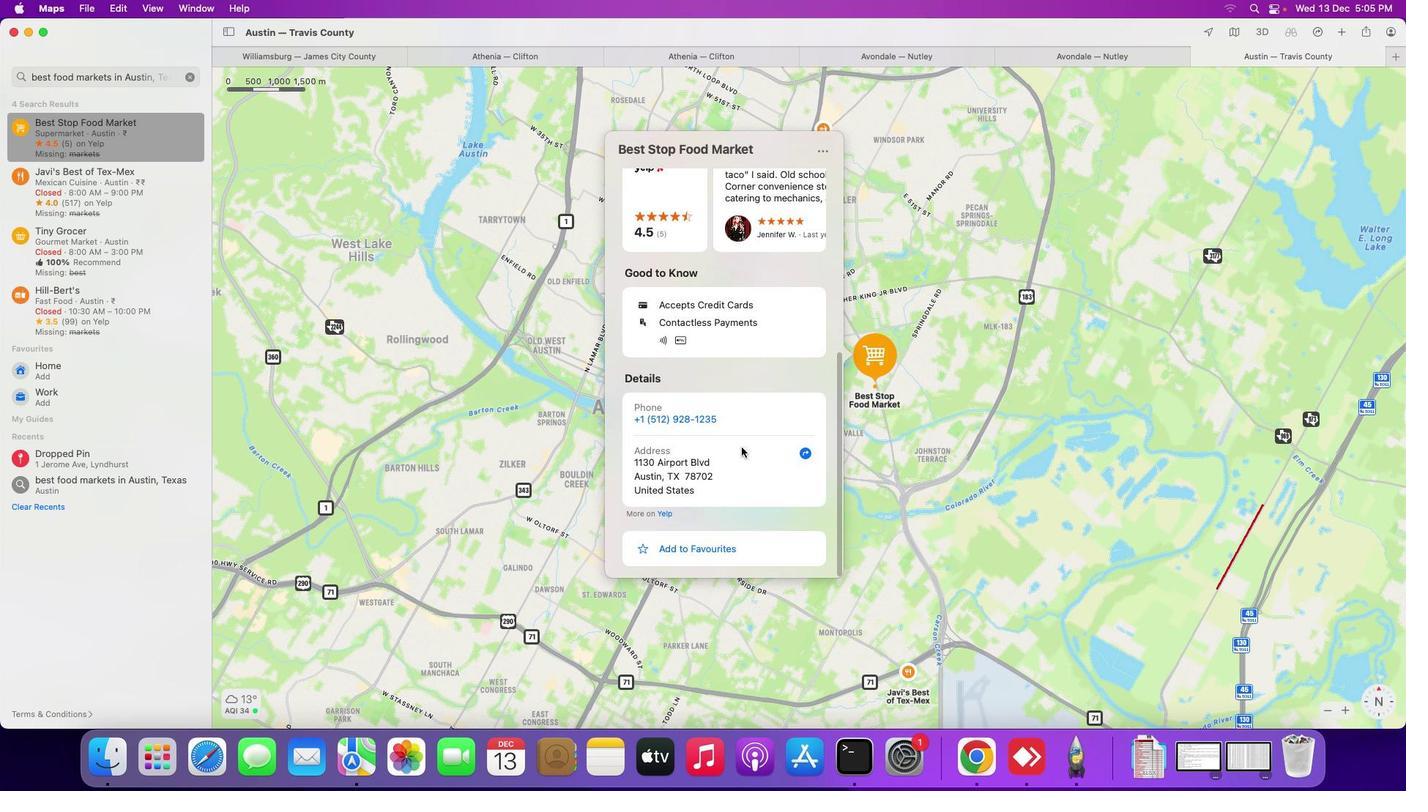 
Action: Mouse scrolled (741, 447) with delta (0, -5)
Screenshot: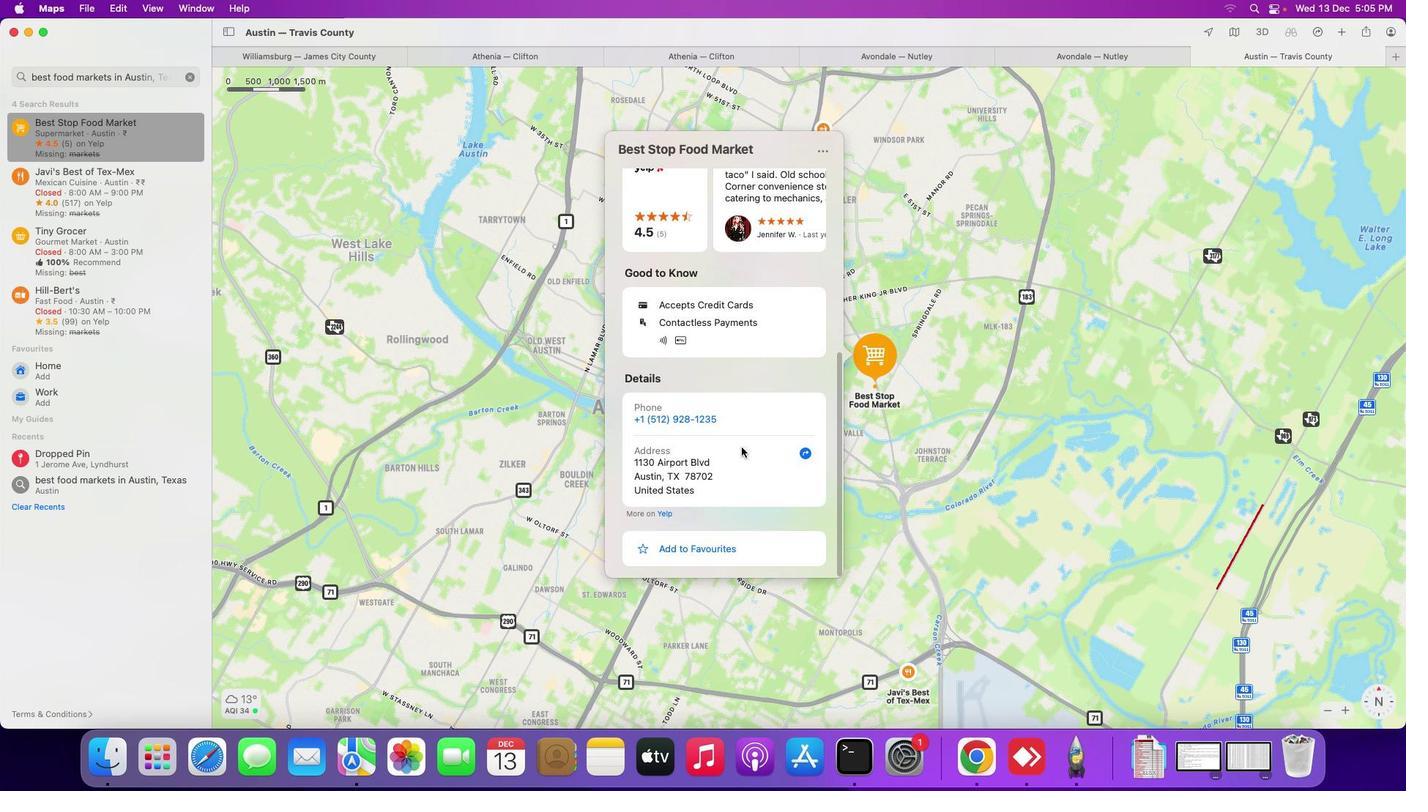 
Action: Mouse scrolled (741, 447) with delta (0, 0)
Screenshot: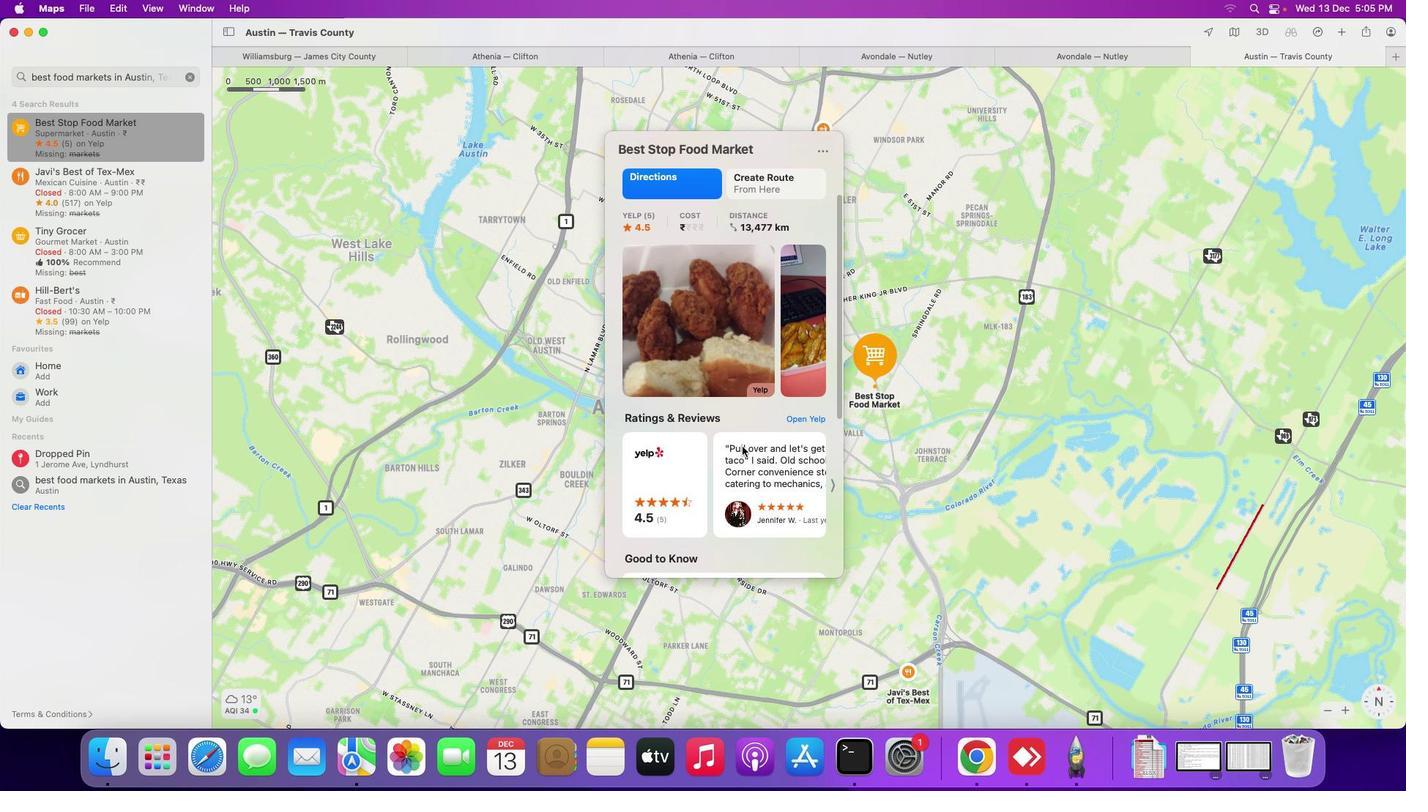 
Action: Mouse scrolled (741, 447) with delta (0, 0)
Screenshot: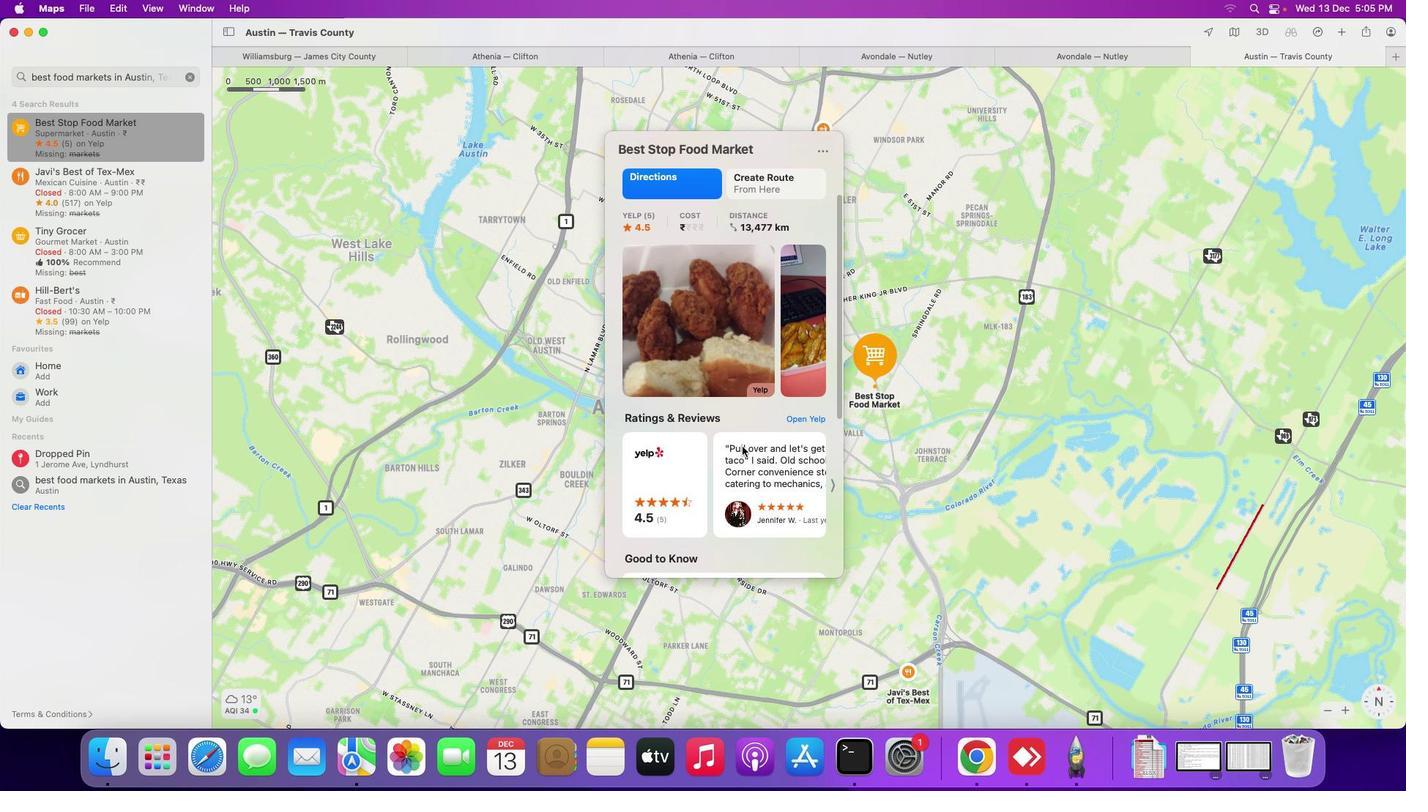 
Action: Mouse scrolled (741, 447) with delta (0, 3)
Screenshot: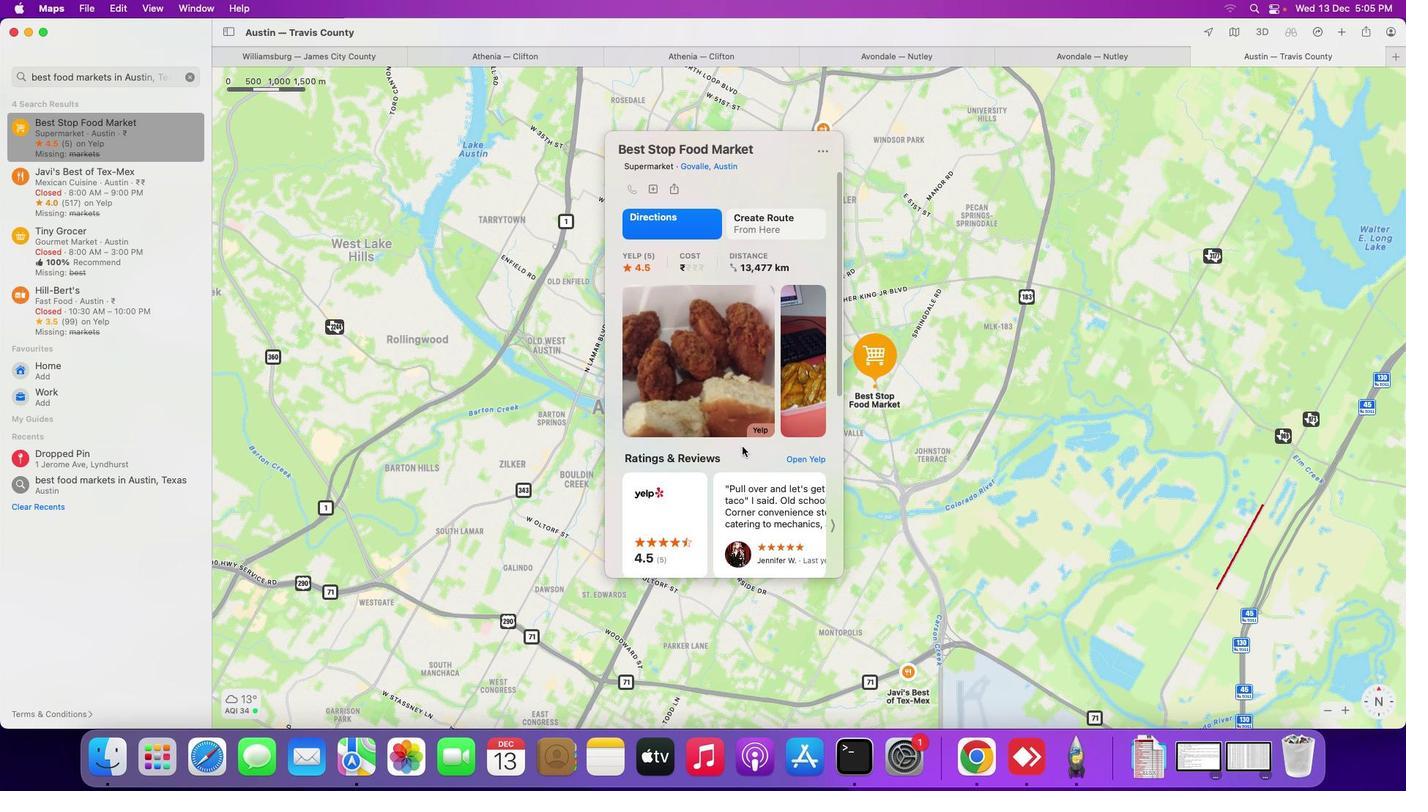 
Action: Mouse scrolled (741, 447) with delta (0, 4)
Screenshot: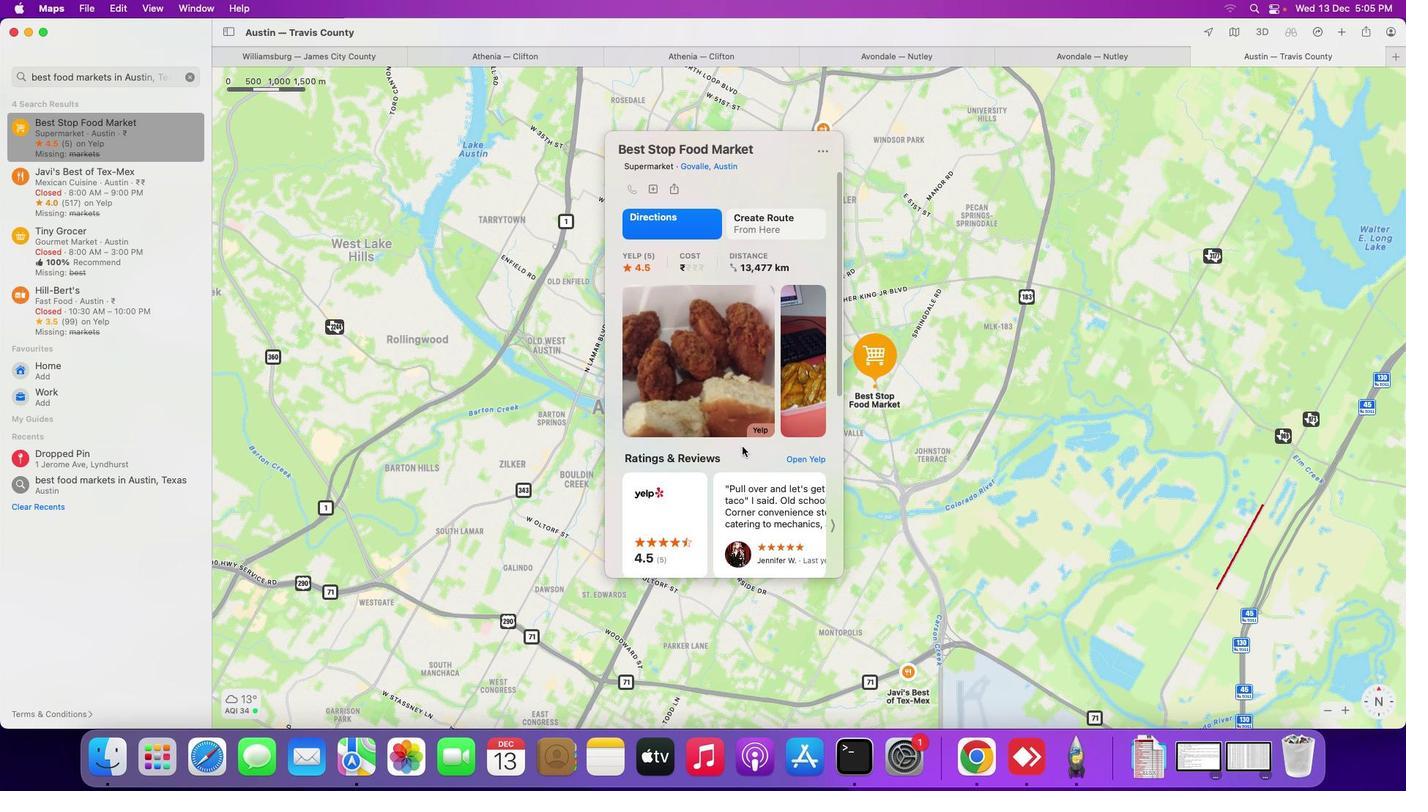
Action: Mouse scrolled (741, 447) with delta (0, 5)
Screenshot: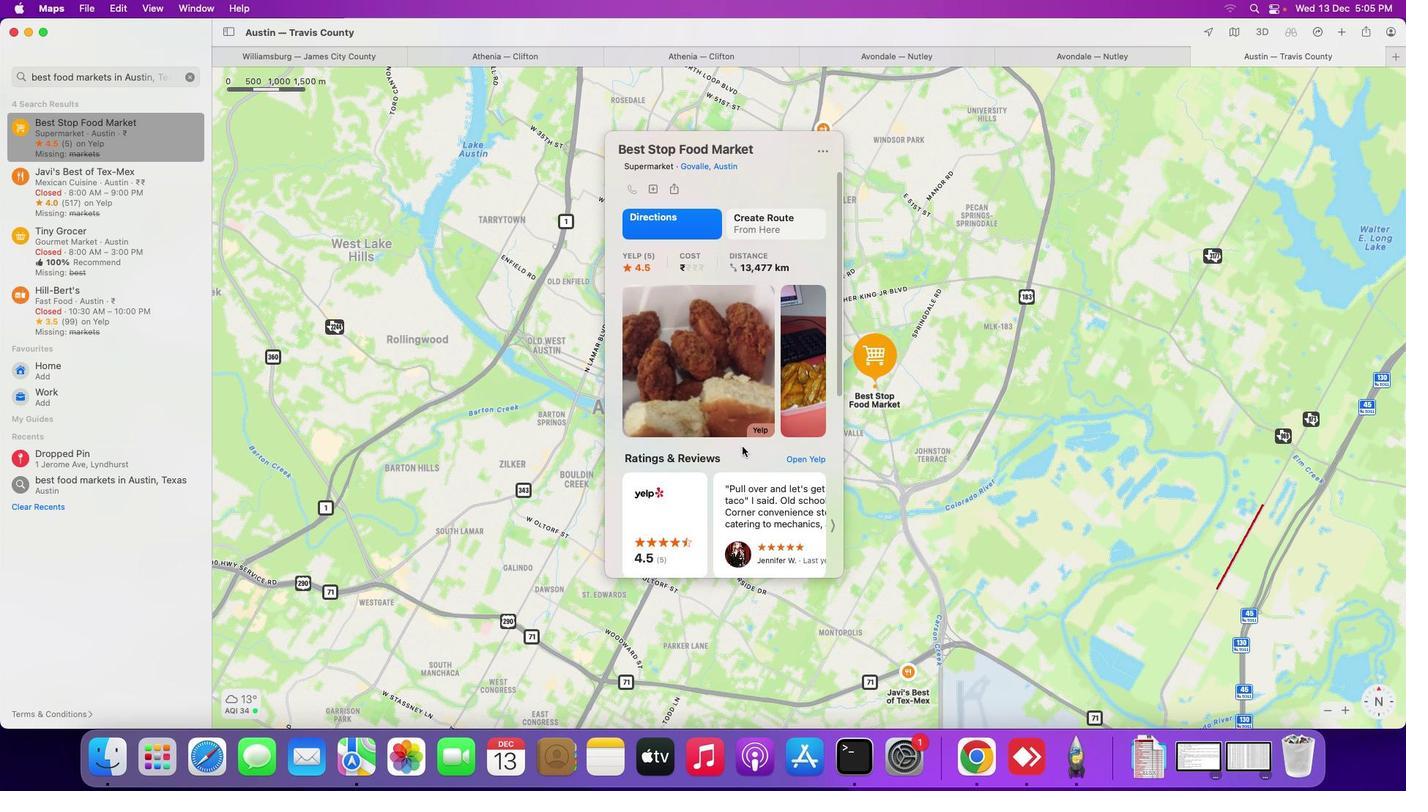 
Action: Mouse scrolled (741, 447) with delta (0, 5)
Screenshot: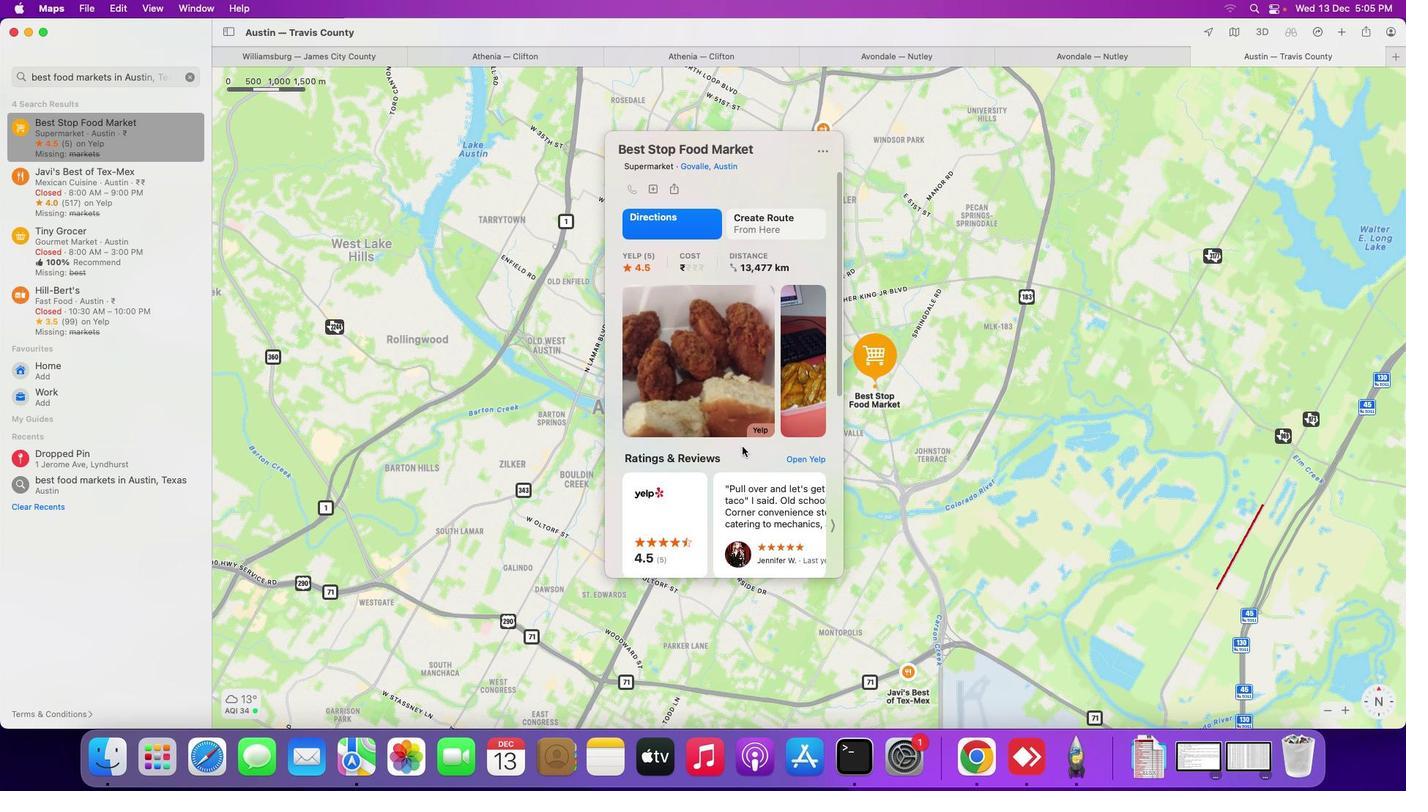 
Action: Mouse moved to (742, 446)
Screenshot: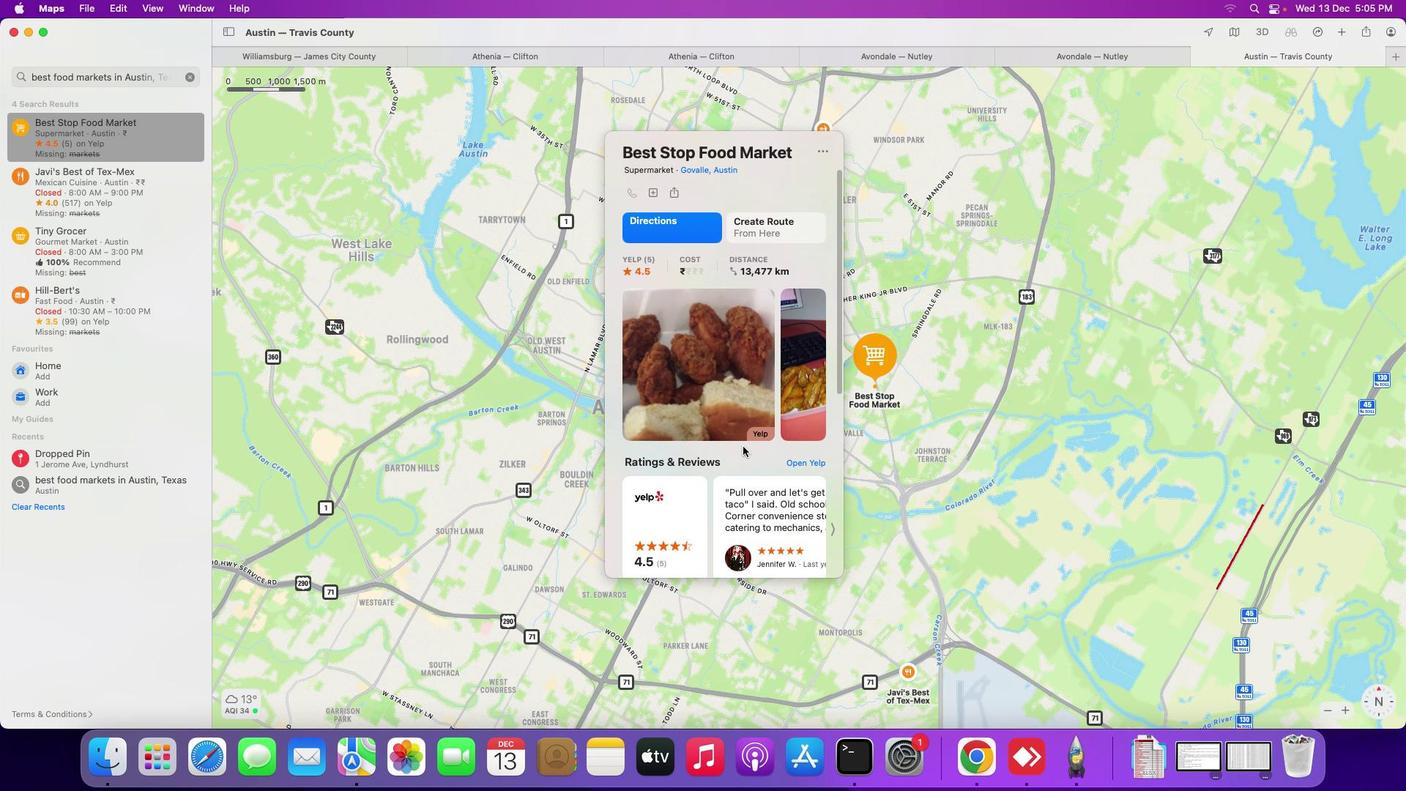 
Action: Mouse scrolled (742, 446) with delta (0, 5)
Screenshot: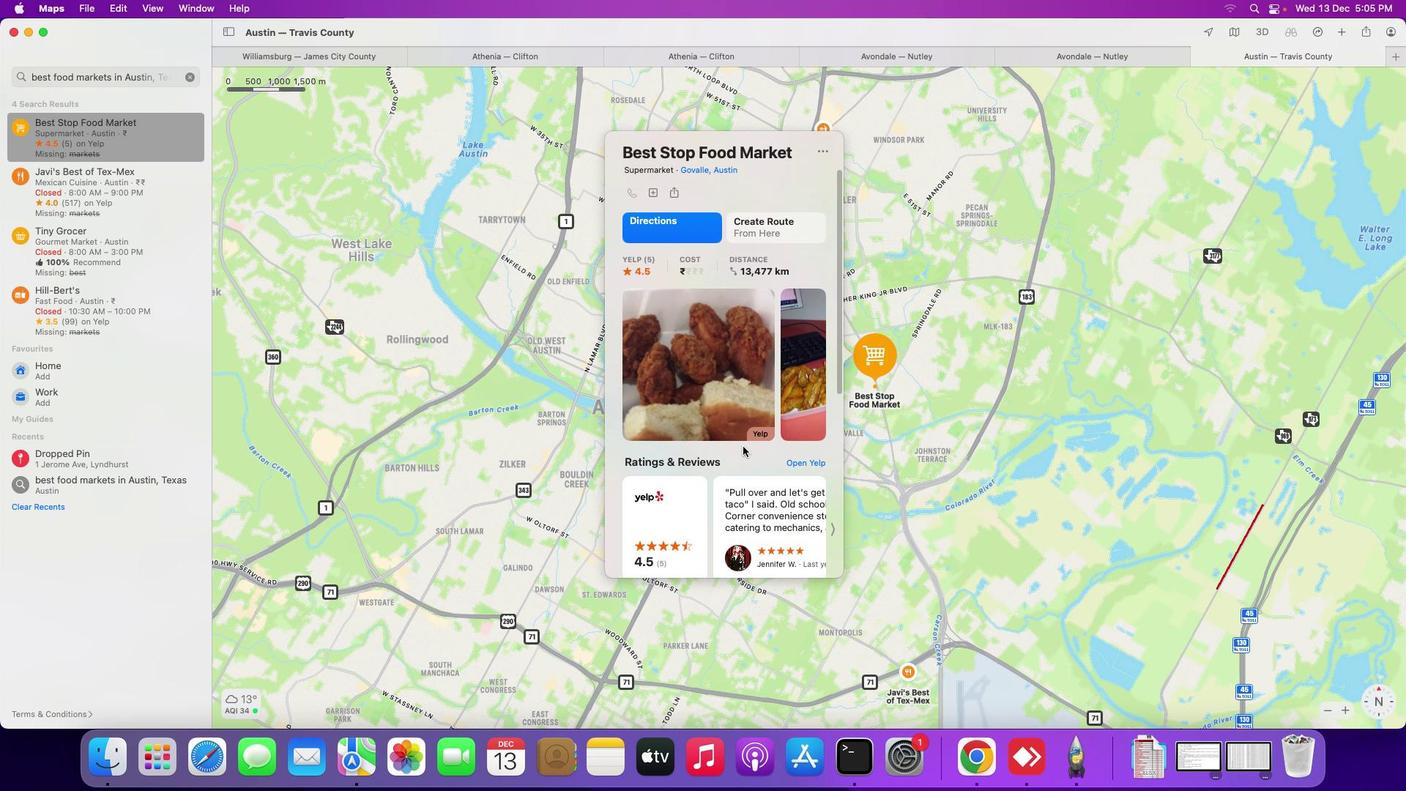 
Action: Mouse moved to (742, 446)
Screenshot: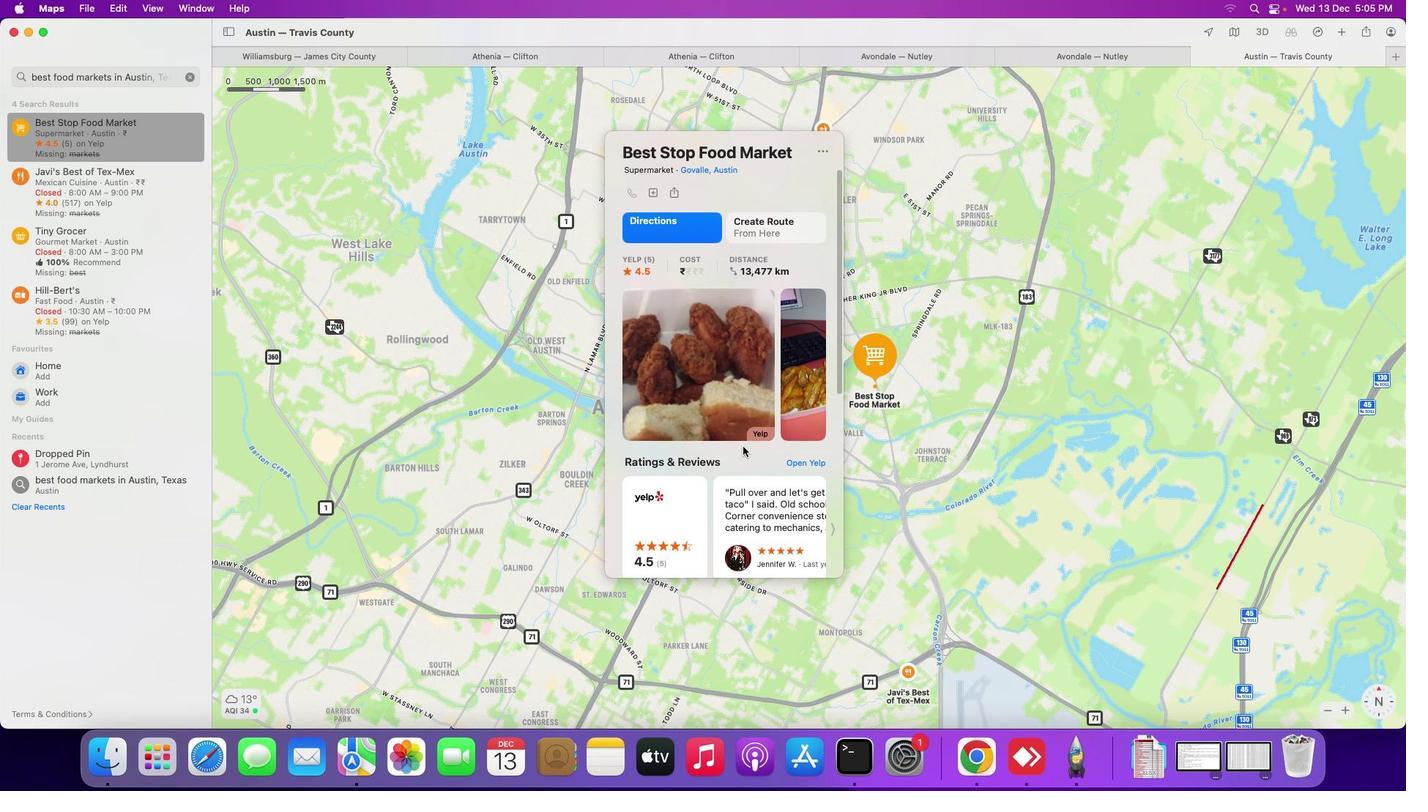 
Action: Mouse scrolled (742, 446) with delta (0, 0)
Screenshot: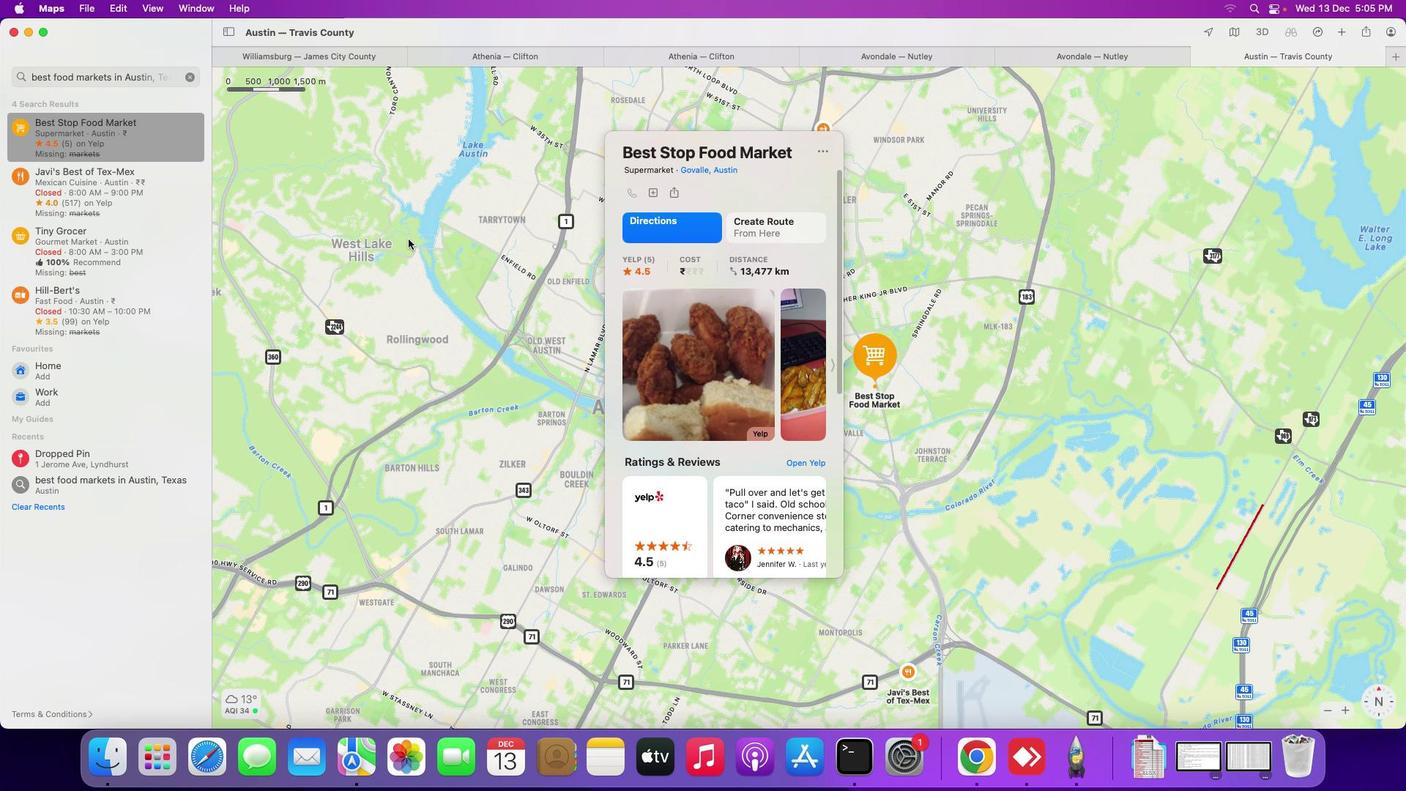 
Action: Mouse scrolled (742, 446) with delta (0, 0)
Screenshot: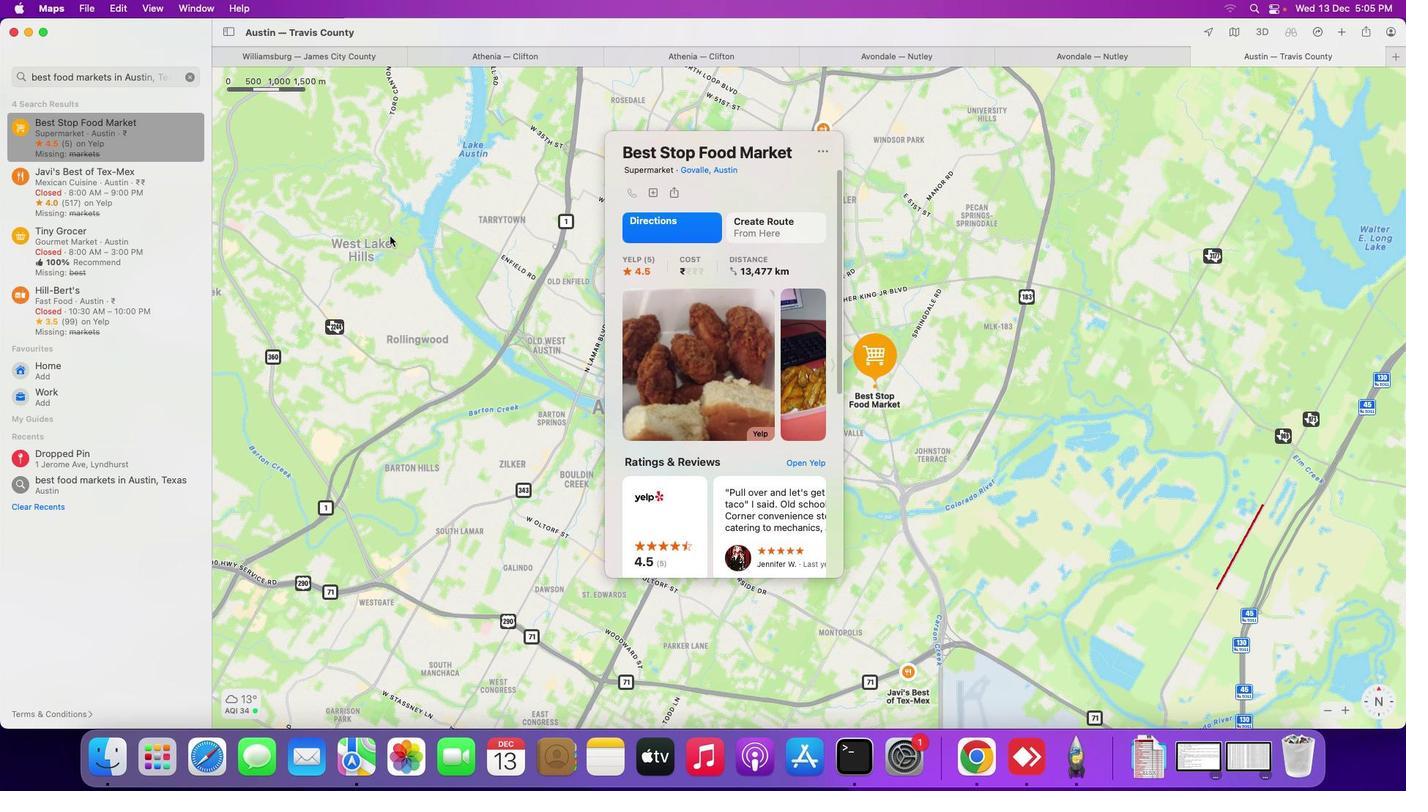 
Action: Mouse scrolled (742, 446) with delta (0, 2)
Screenshot: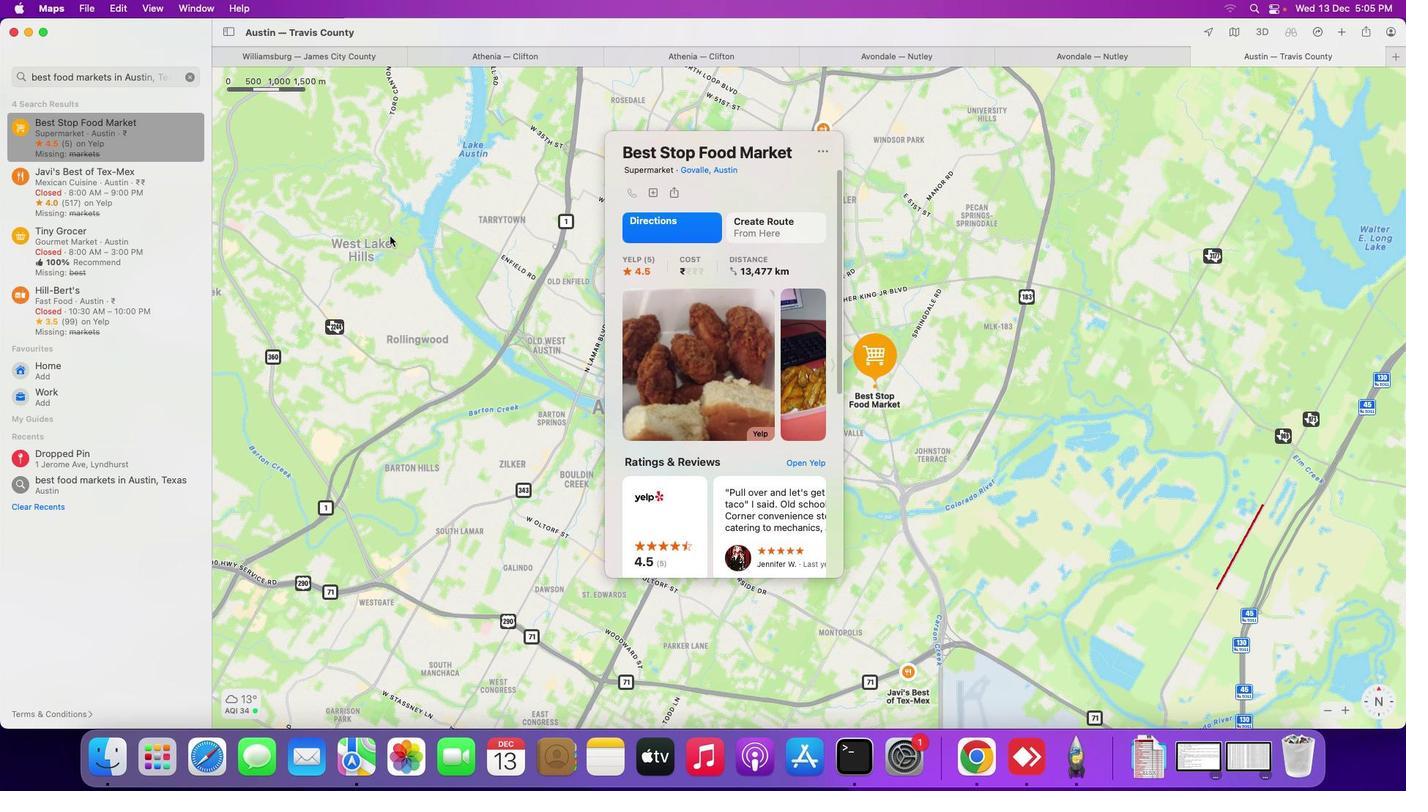 
Action: Mouse scrolled (742, 446) with delta (0, 3)
Screenshot: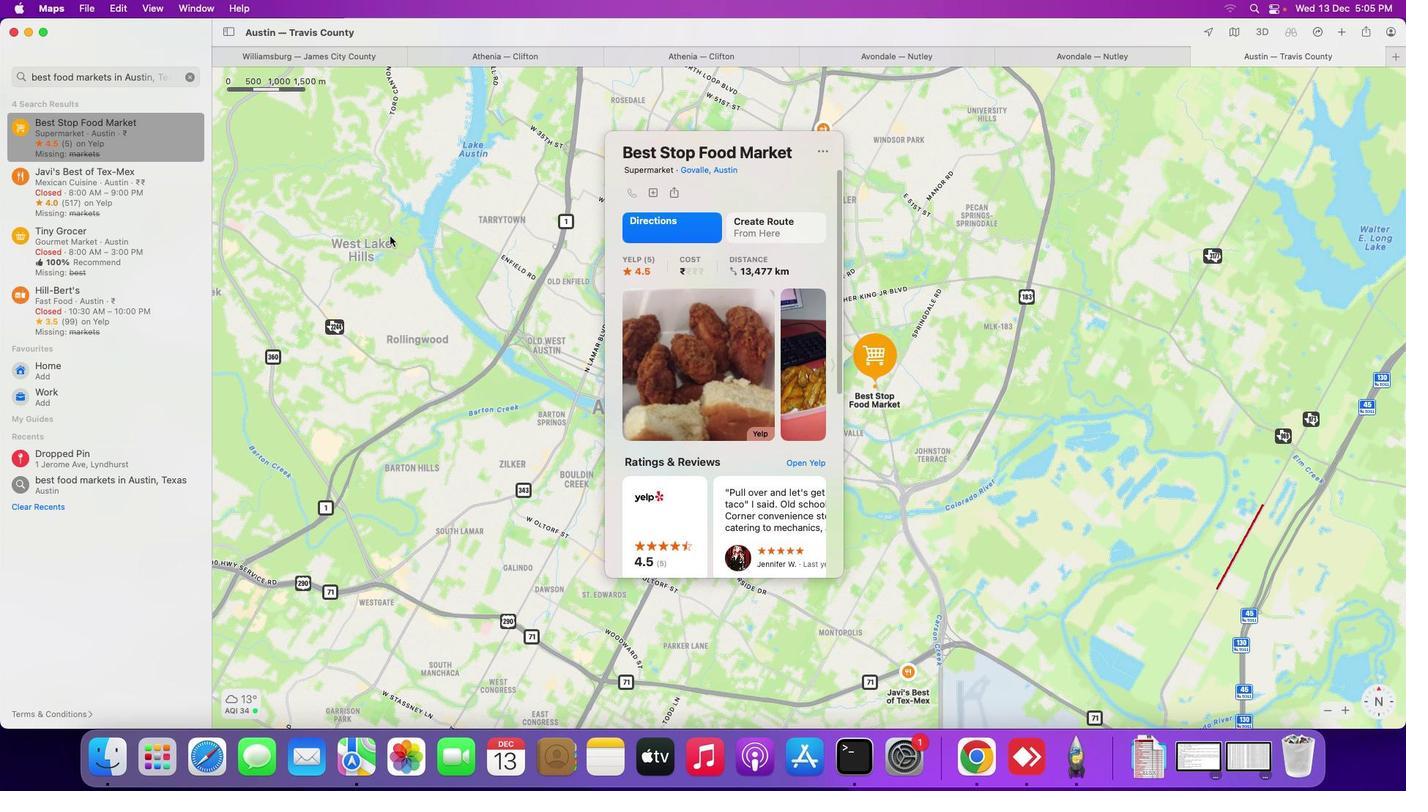 
Action: Mouse scrolled (742, 446) with delta (0, 5)
Screenshot: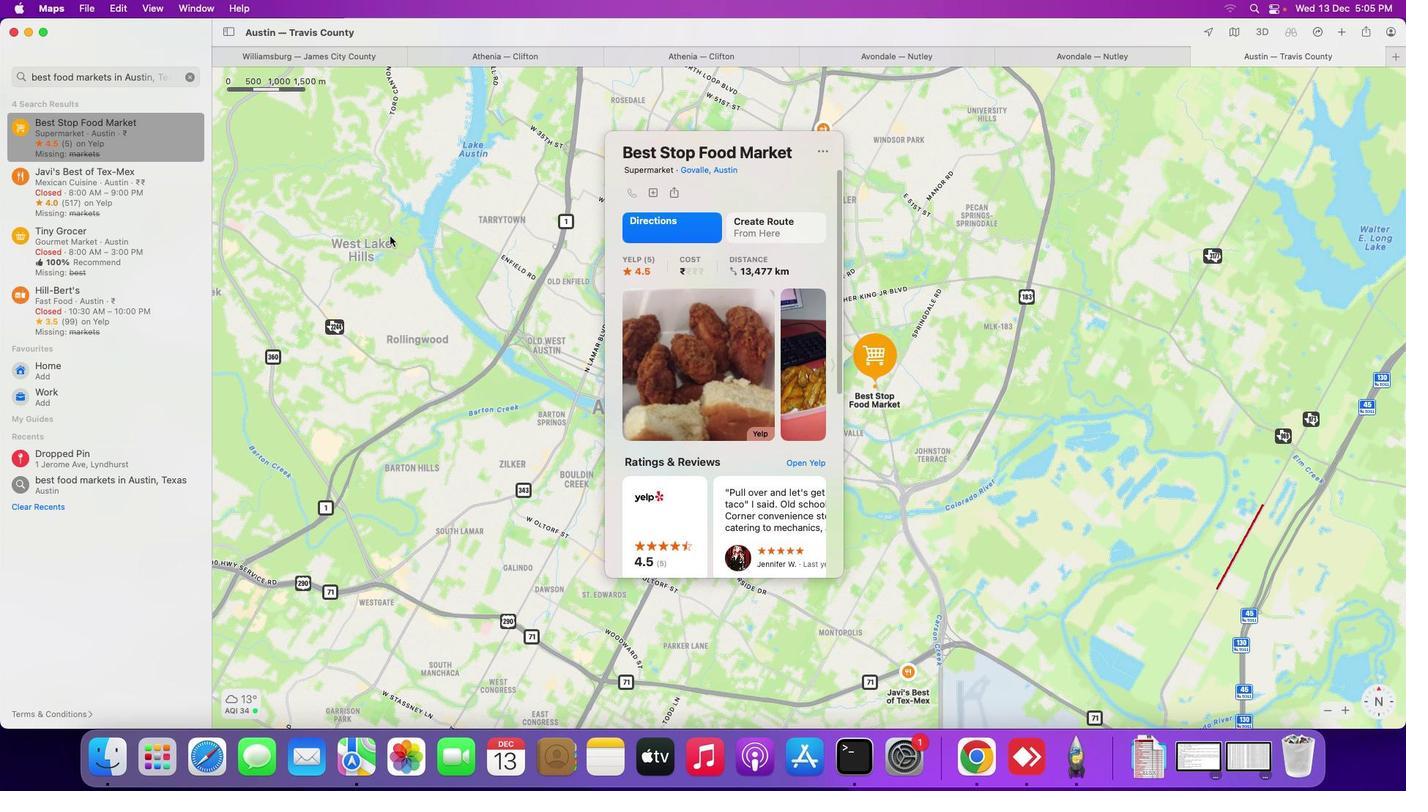 
Action: Mouse scrolled (742, 446) with delta (0, 5)
Screenshot: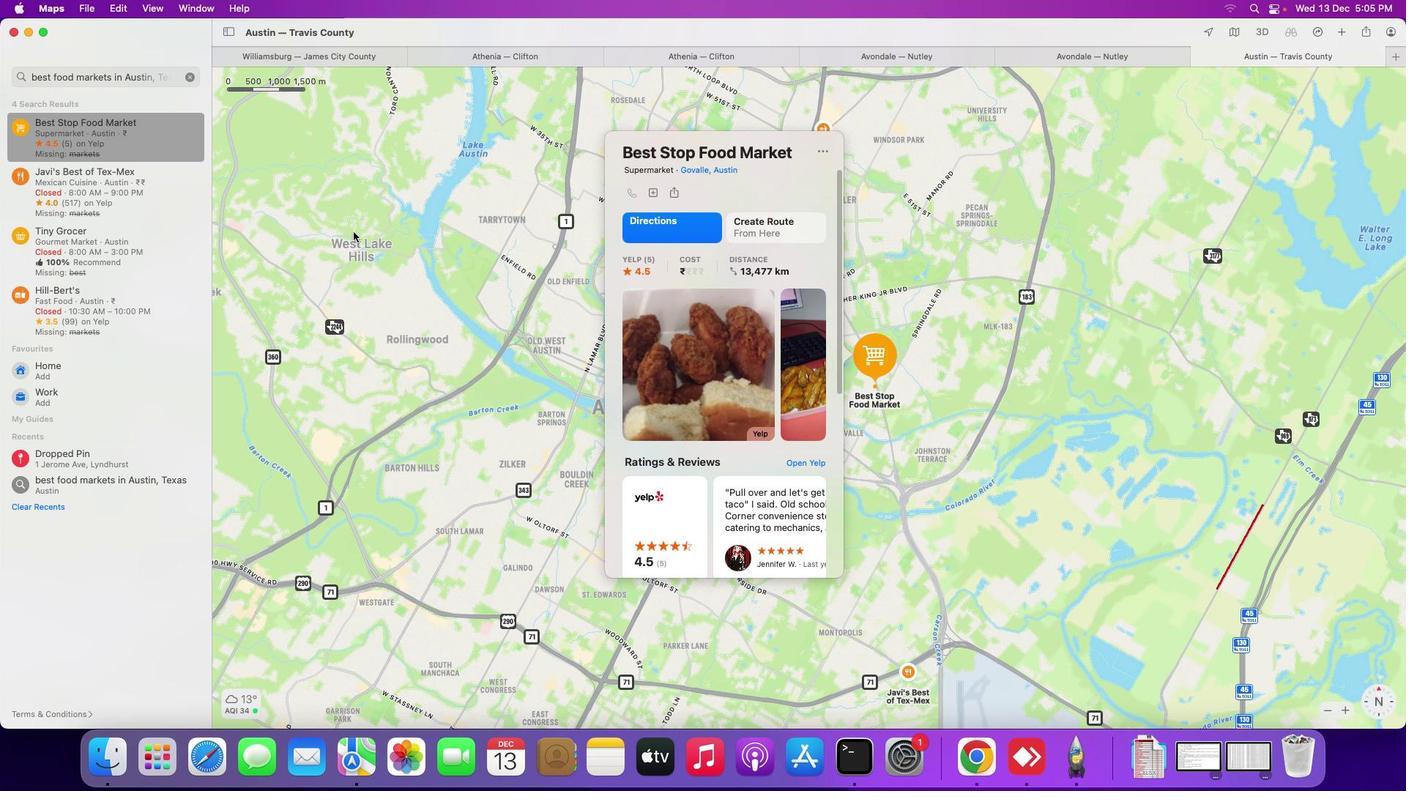 
Action: Mouse scrolled (742, 446) with delta (0, 6)
Screenshot: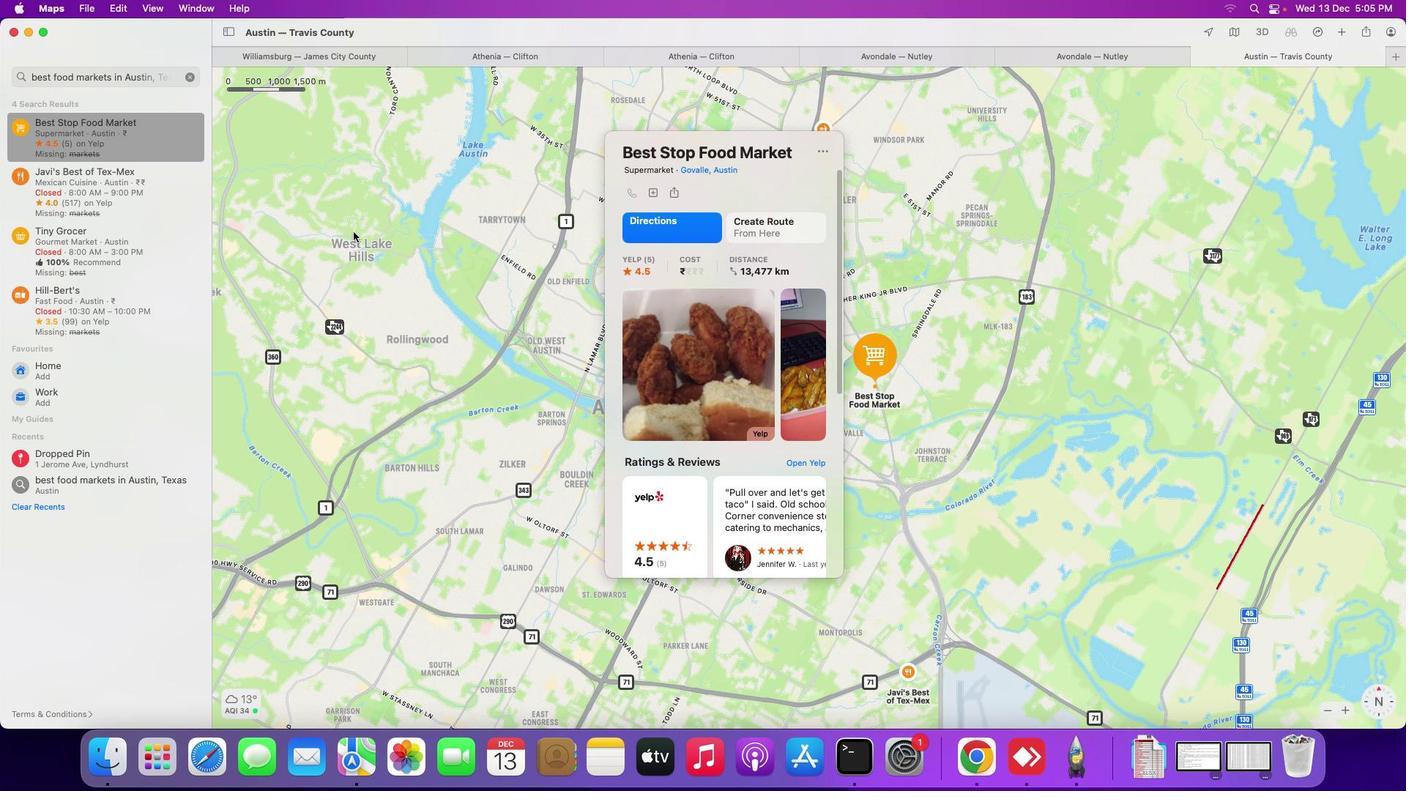 
Action: Mouse moved to (120, 177)
Screenshot: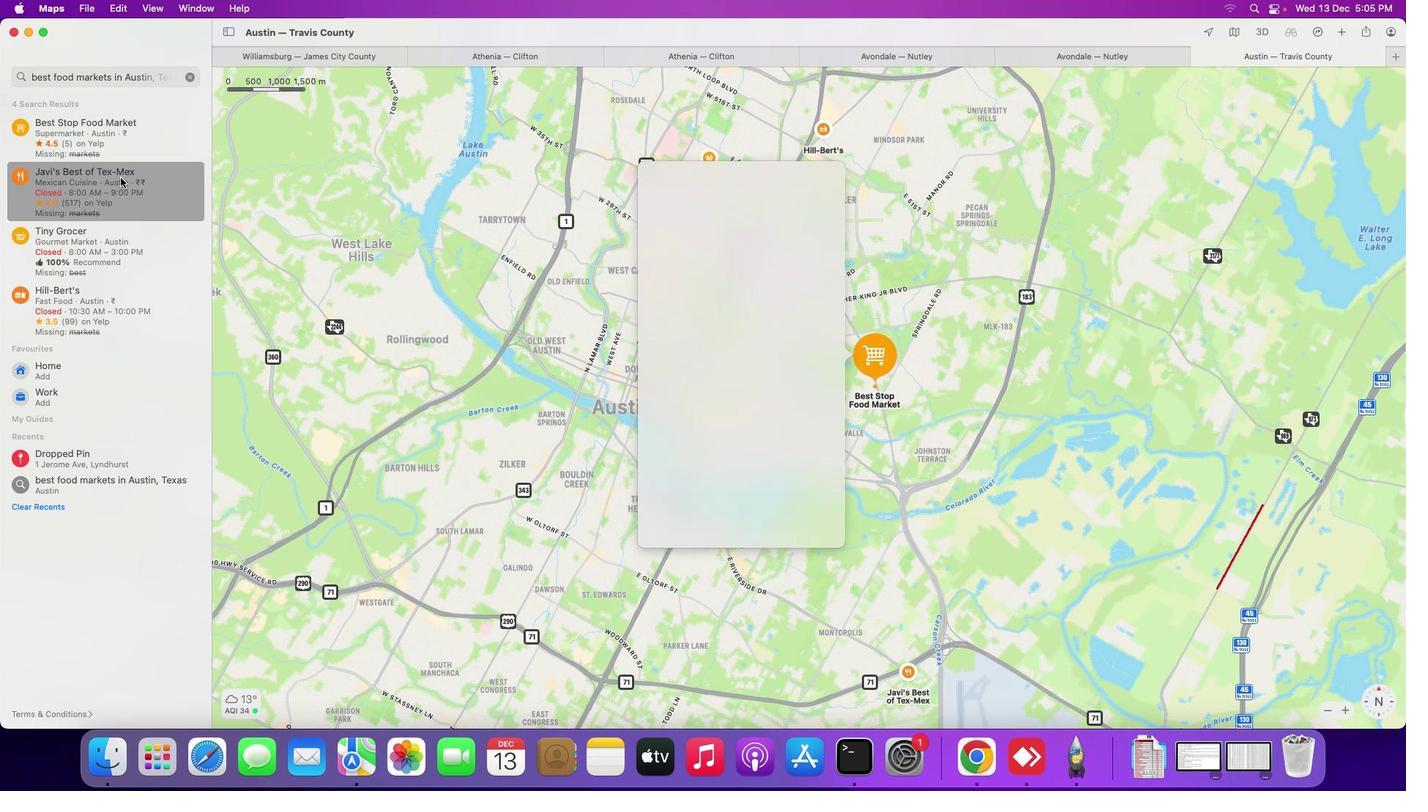 
Action: Mouse pressed left at (120, 177)
Screenshot: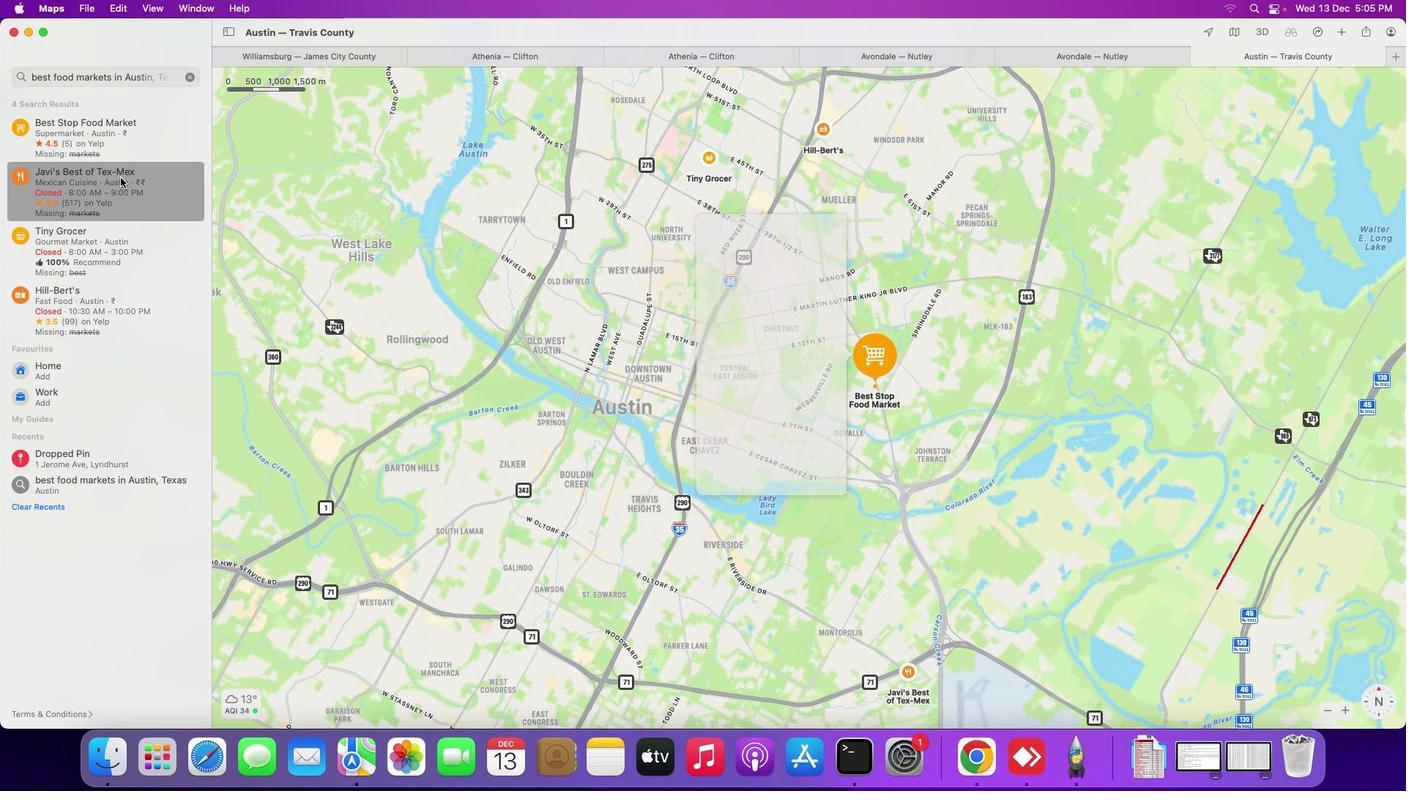 
Action: Mouse moved to (768, 616)
Screenshot: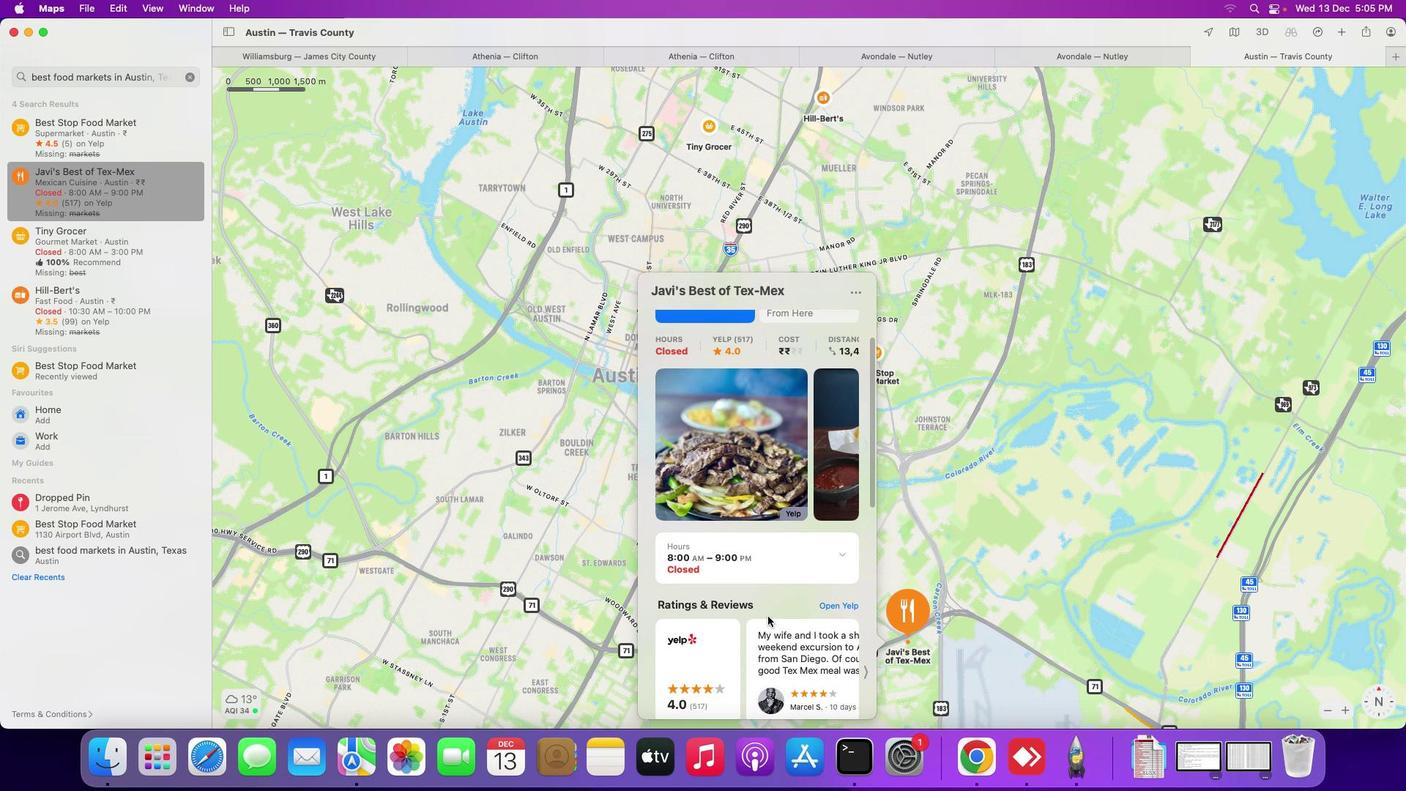 
Action: Mouse scrolled (768, 616) with delta (0, 0)
Screenshot: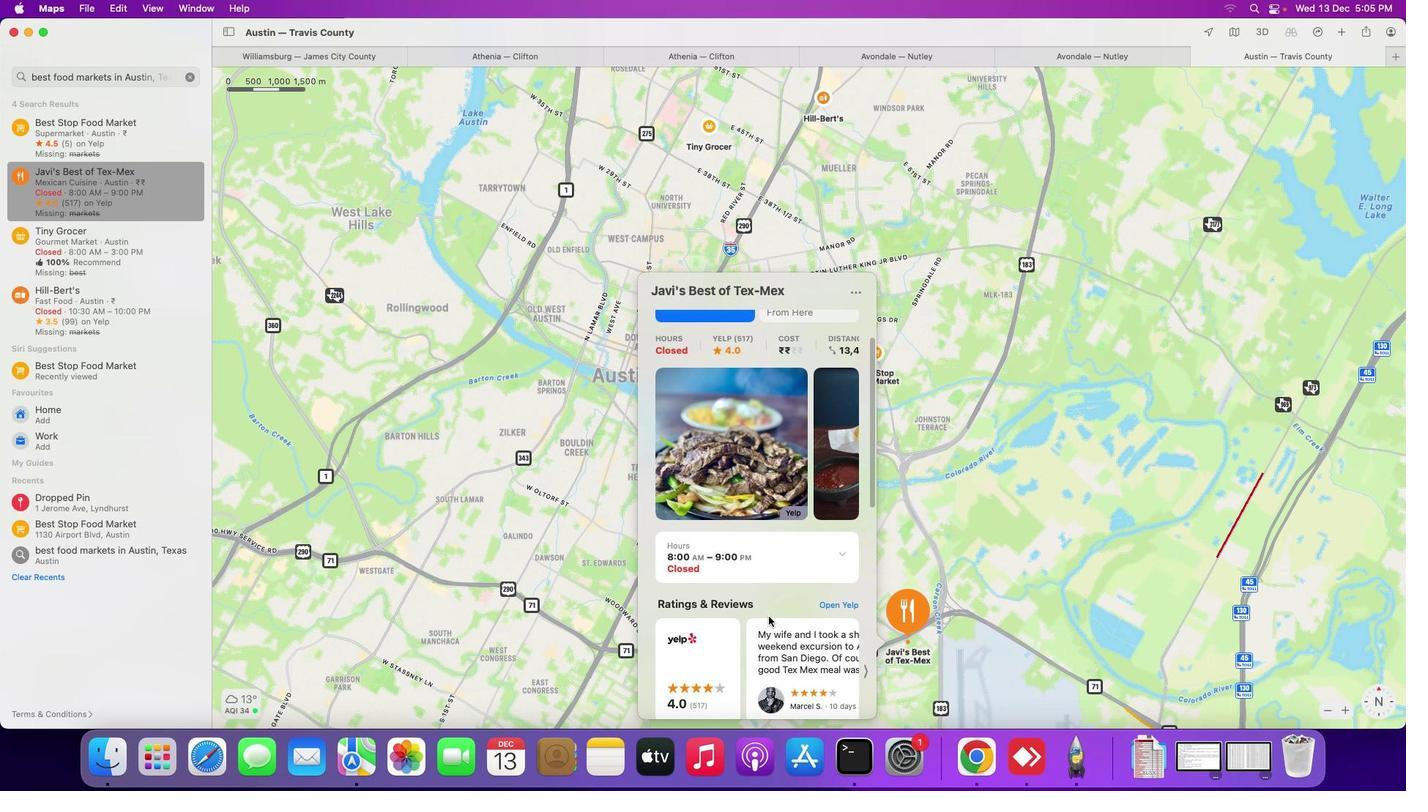 
Action: Mouse scrolled (768, 616) with delta (0, 0)
Screenshot: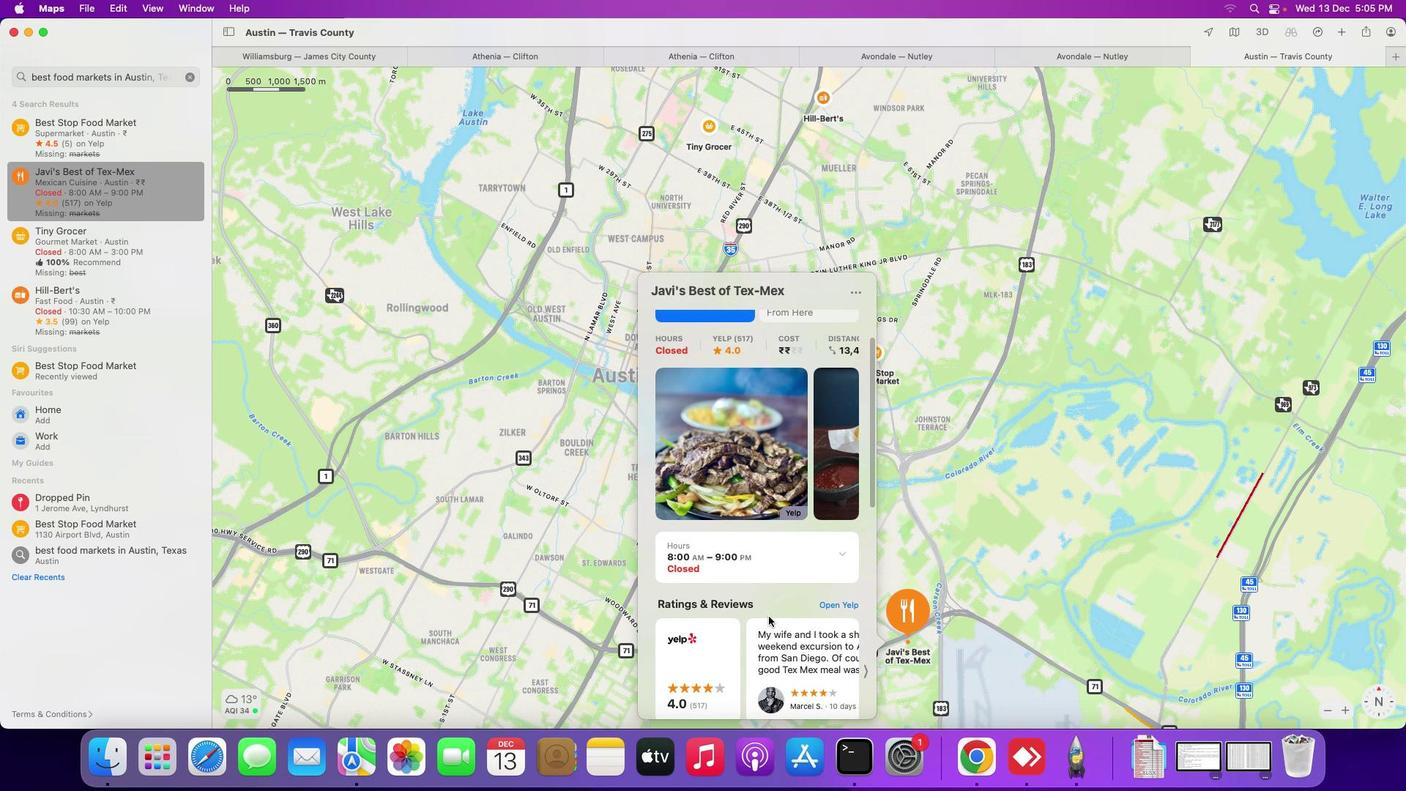 
Action: Mouse scrolled (768, 616) with delta (0, -2)
Screenshot: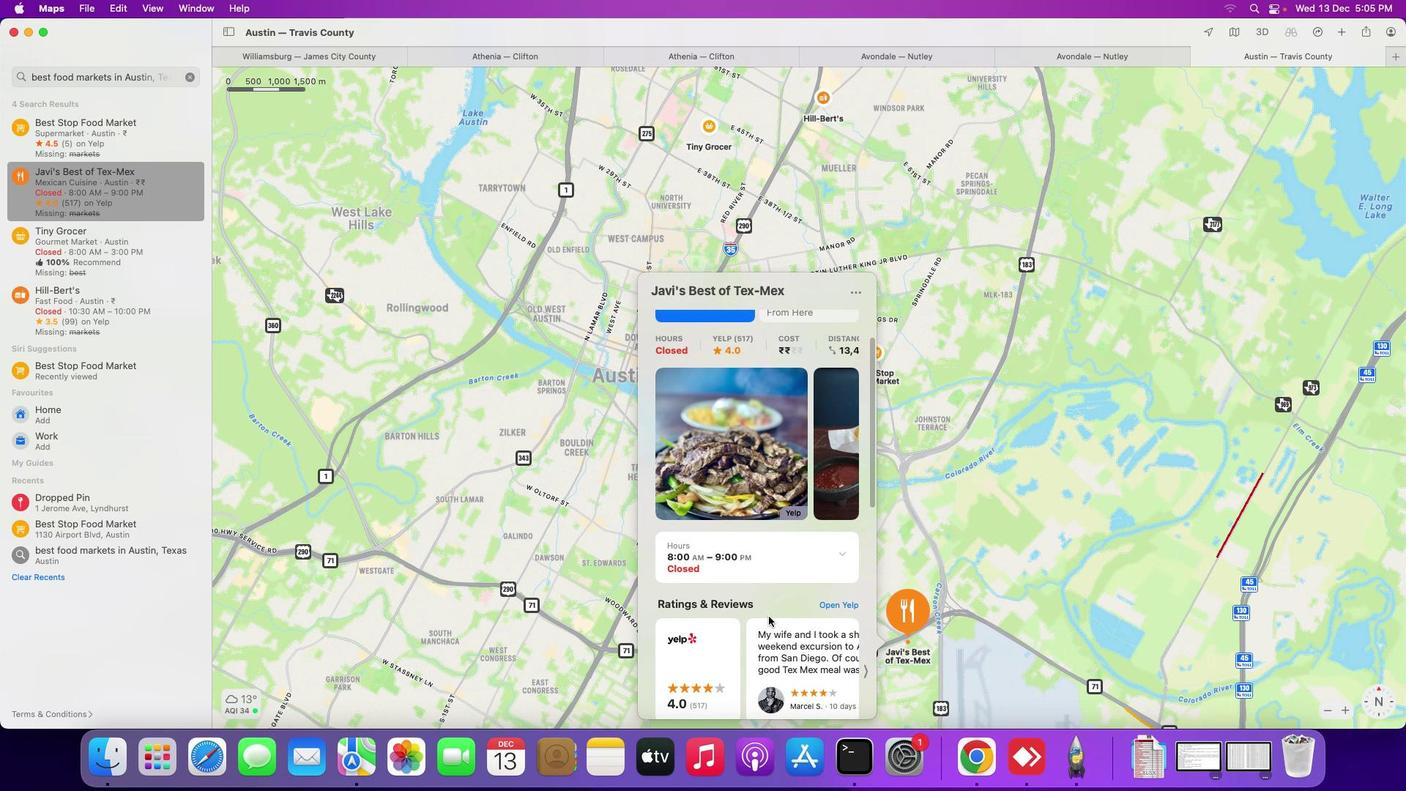 
Action: Mouse scrolled (768, 616) with delta (0, -2)
Screenshot: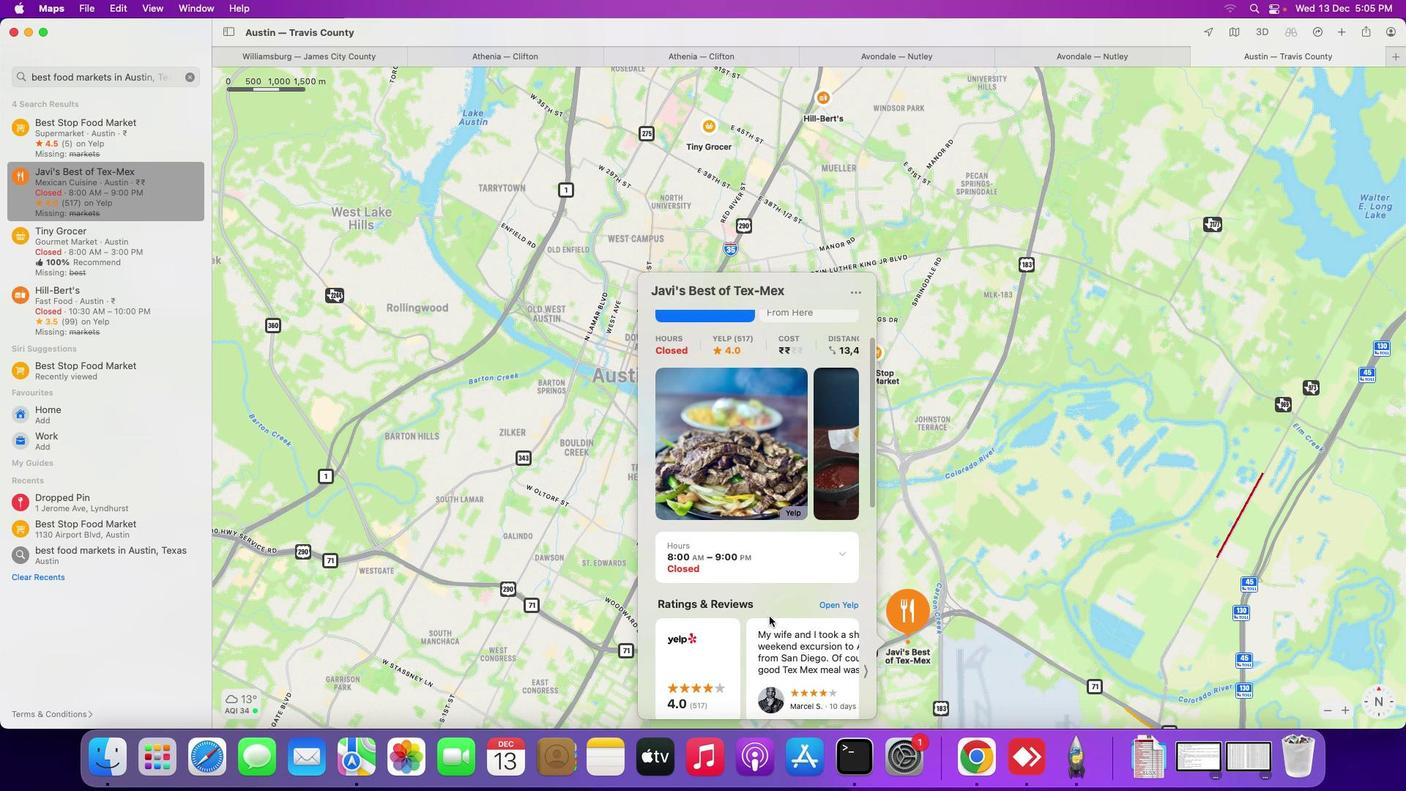 
Action: Mouse scrolled (768, 616) with delta (0, 0)
Screenshot: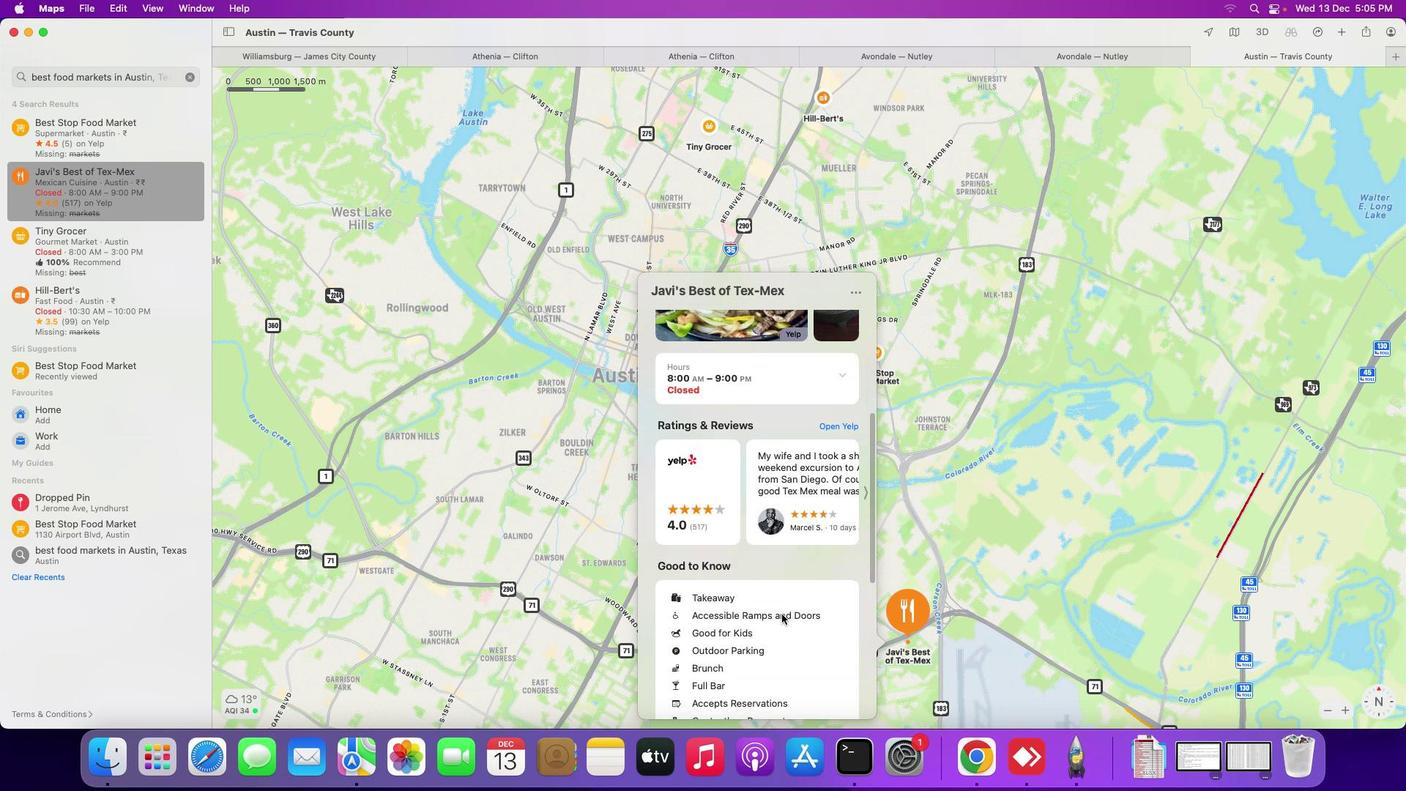 
Action: Mouse moved to (780, 614)
Screenshot: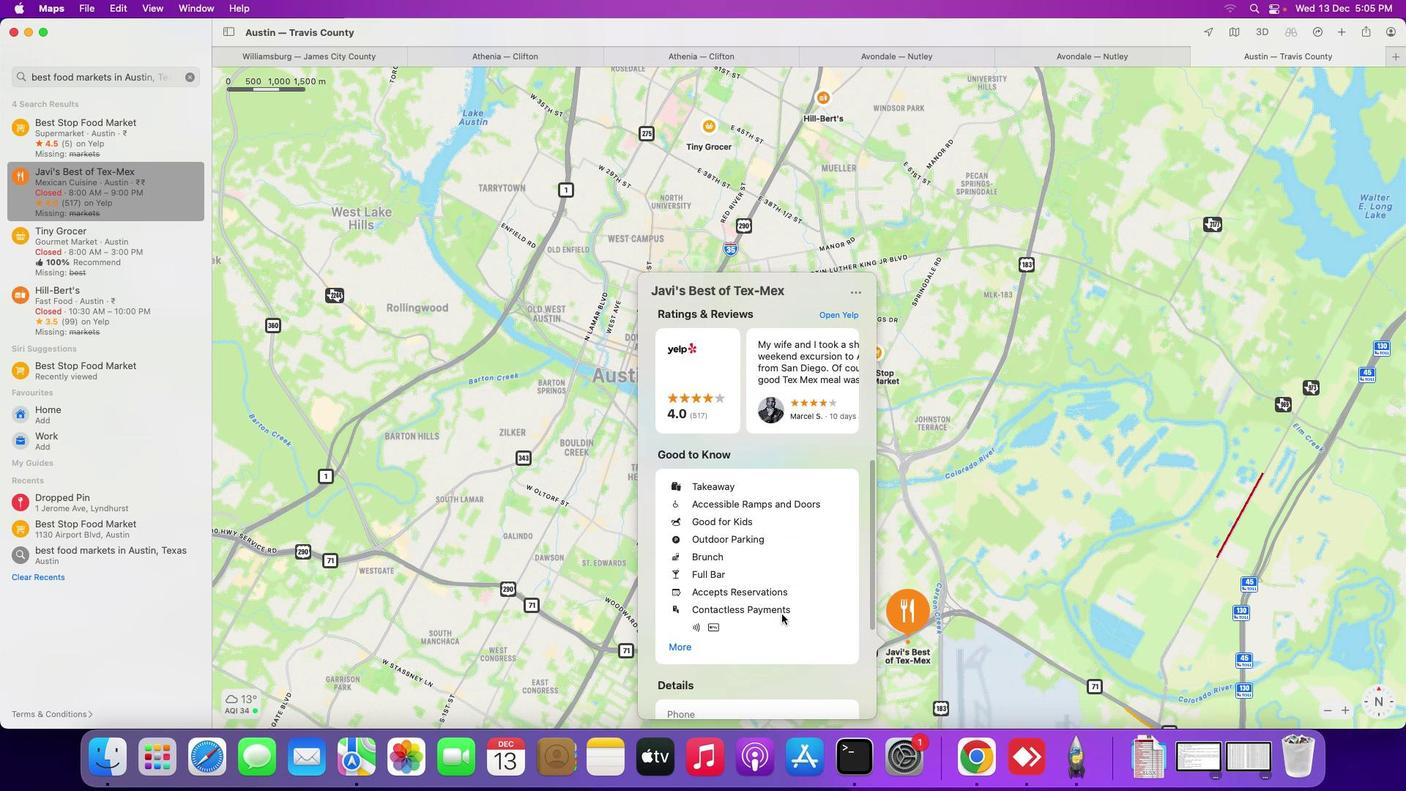 
Action: Mouse scrolled (780, 614) with delta (0, 0)
Screenshot: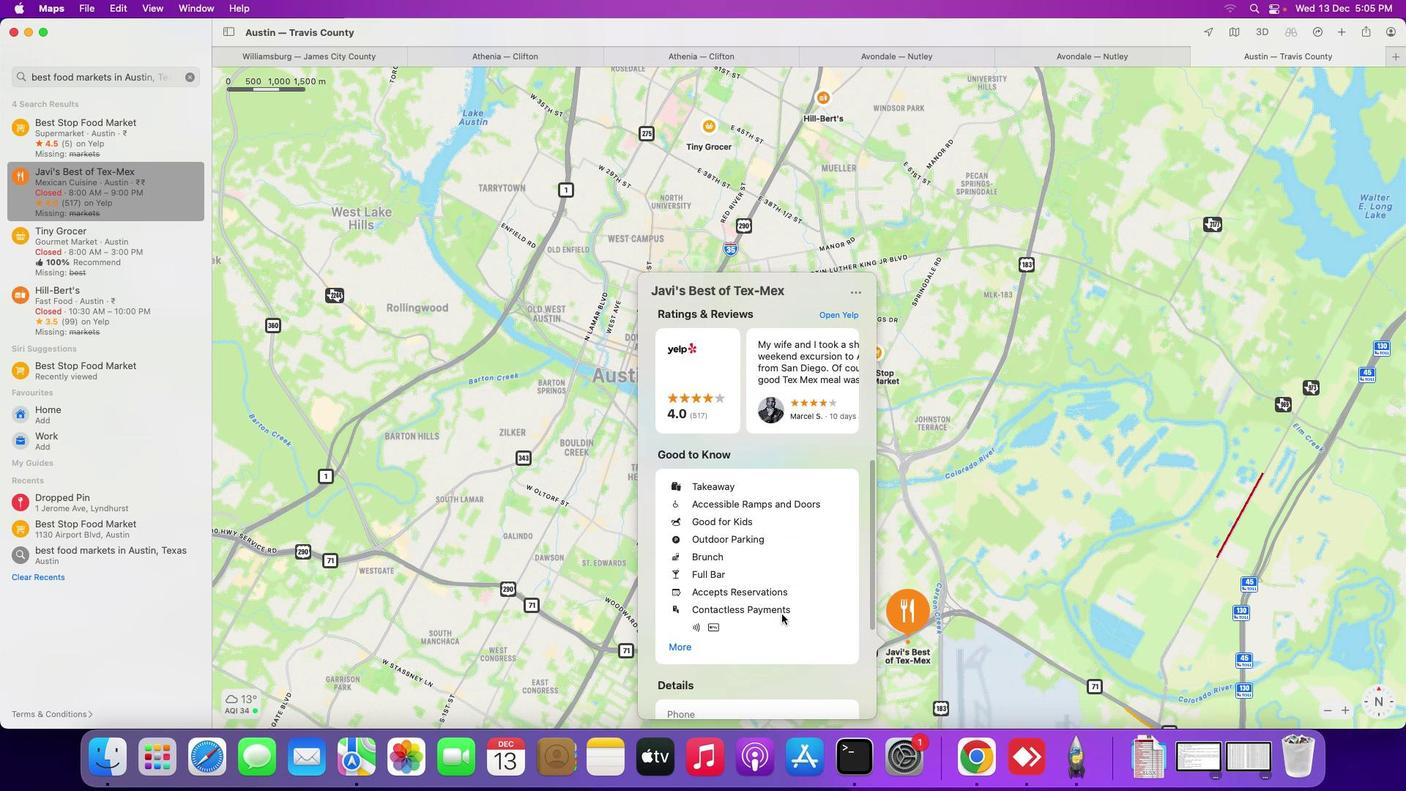 
Action: Mouse moved to (780, 614)
Screenshot: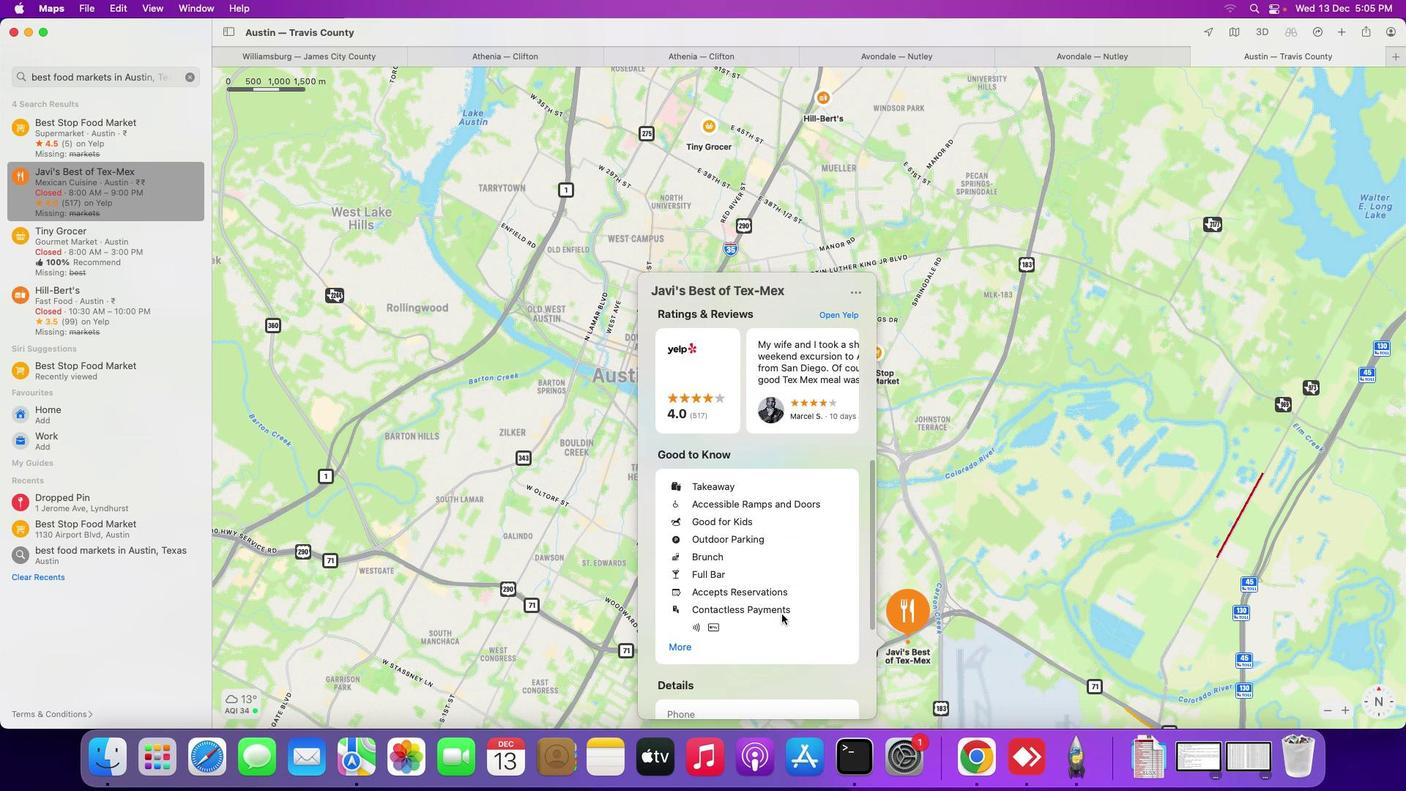 
Action: Mouse scrolled (780, 614) with delta (0, 0)
Screenshot: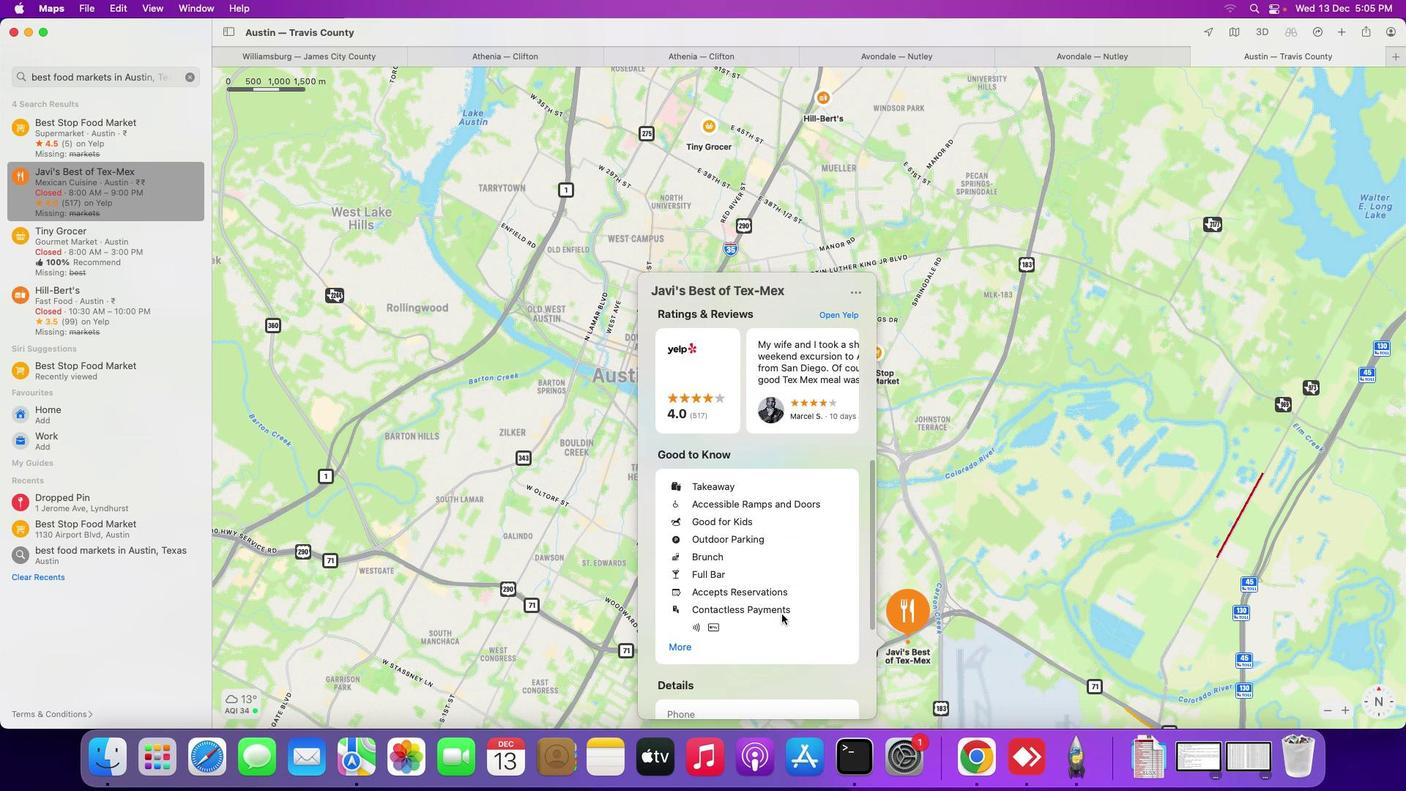 
Action: Mouse moved to (781, 614)
Screenshot: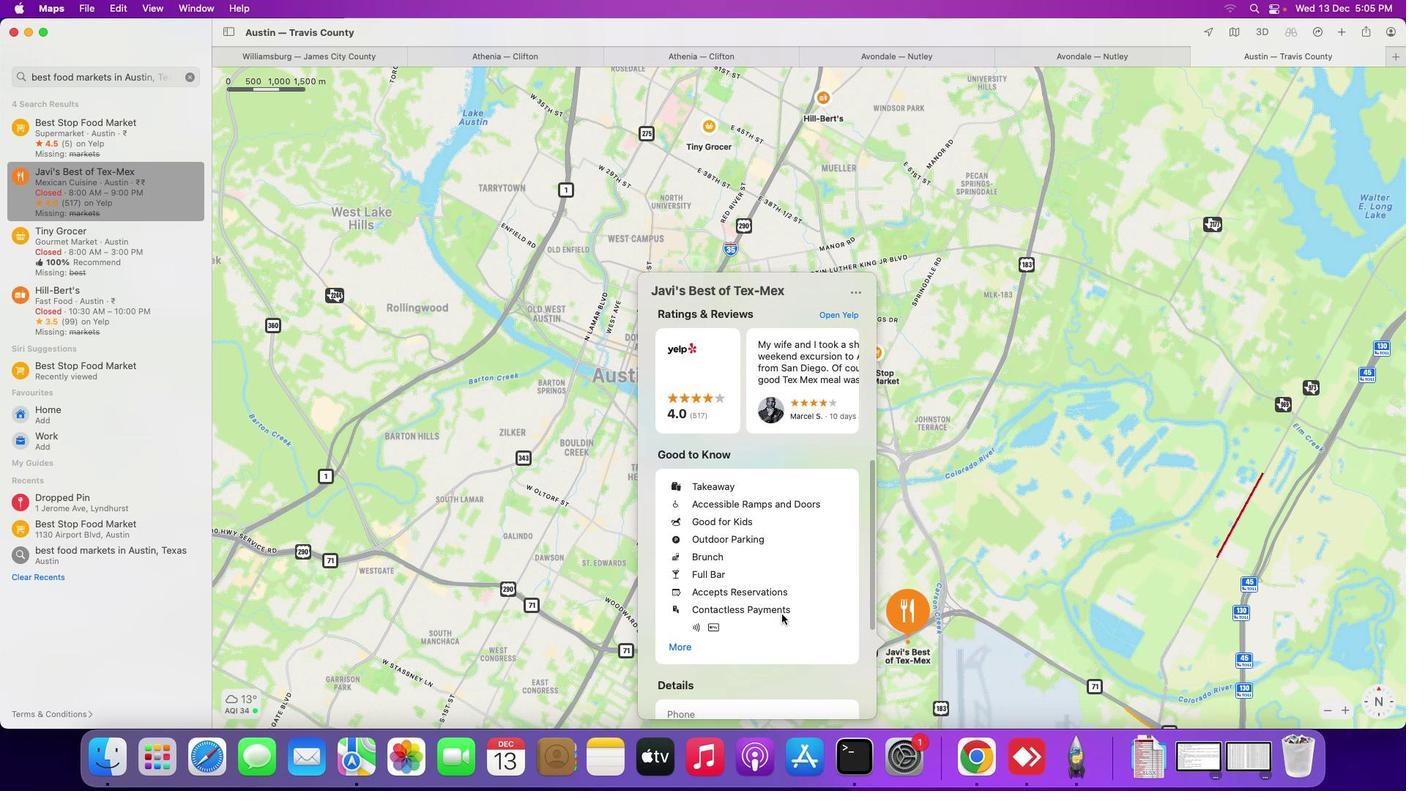 
Action: Mouse scrolled (781, 614) with delta (0, -2)
Screenshot: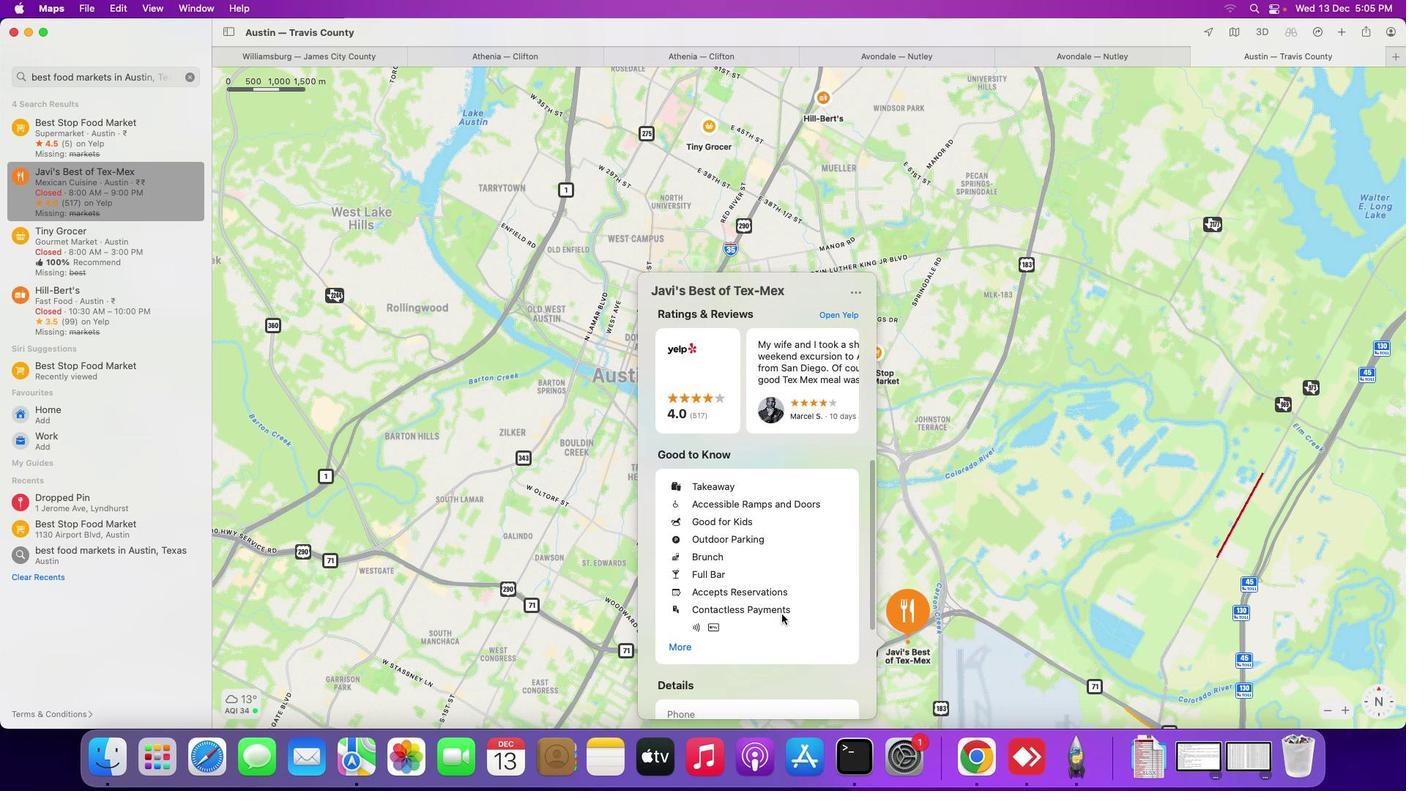 
Action: Mouse moved to (781, 614)
Screenshot: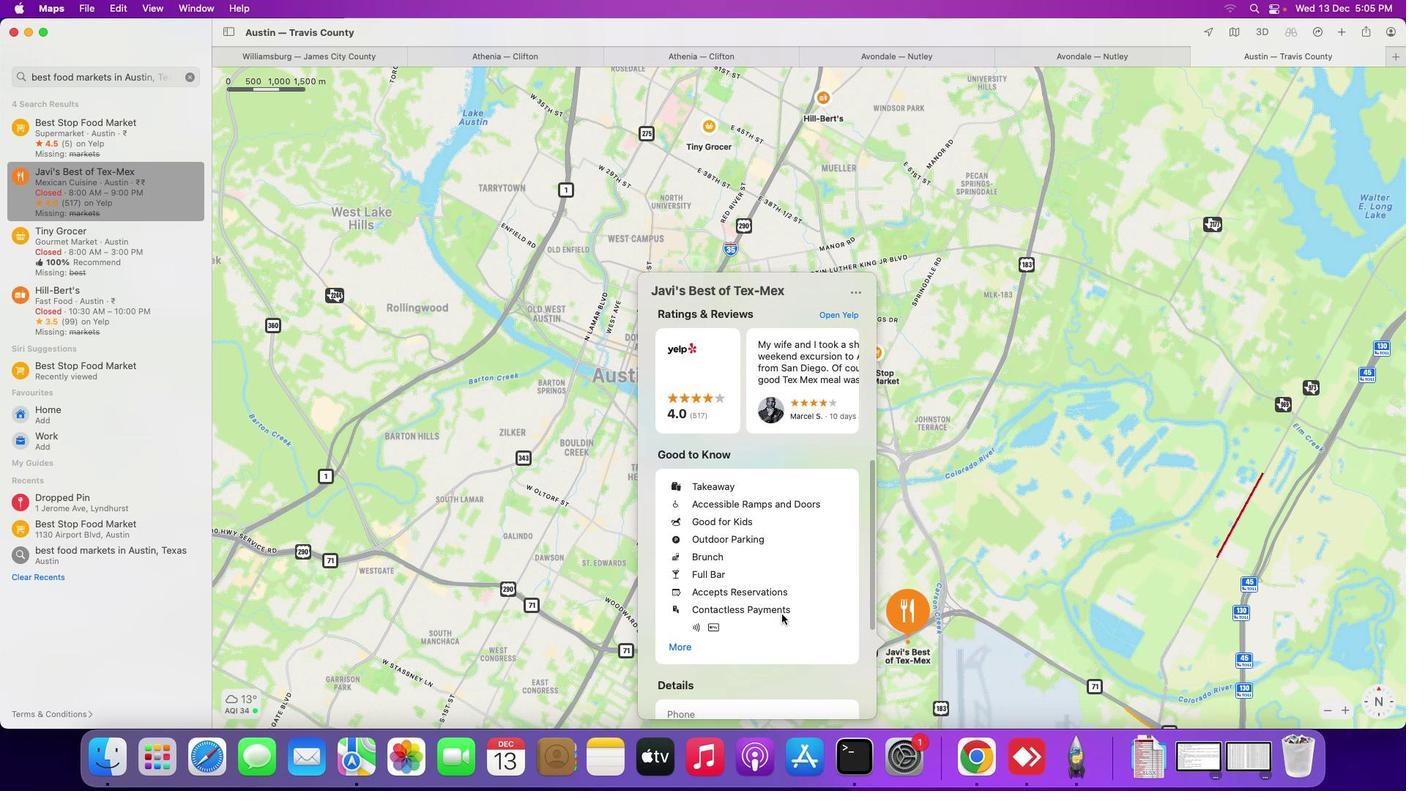 
Action: Mouse scrolled (781, 614) with delta (0, -3)
Screenshot: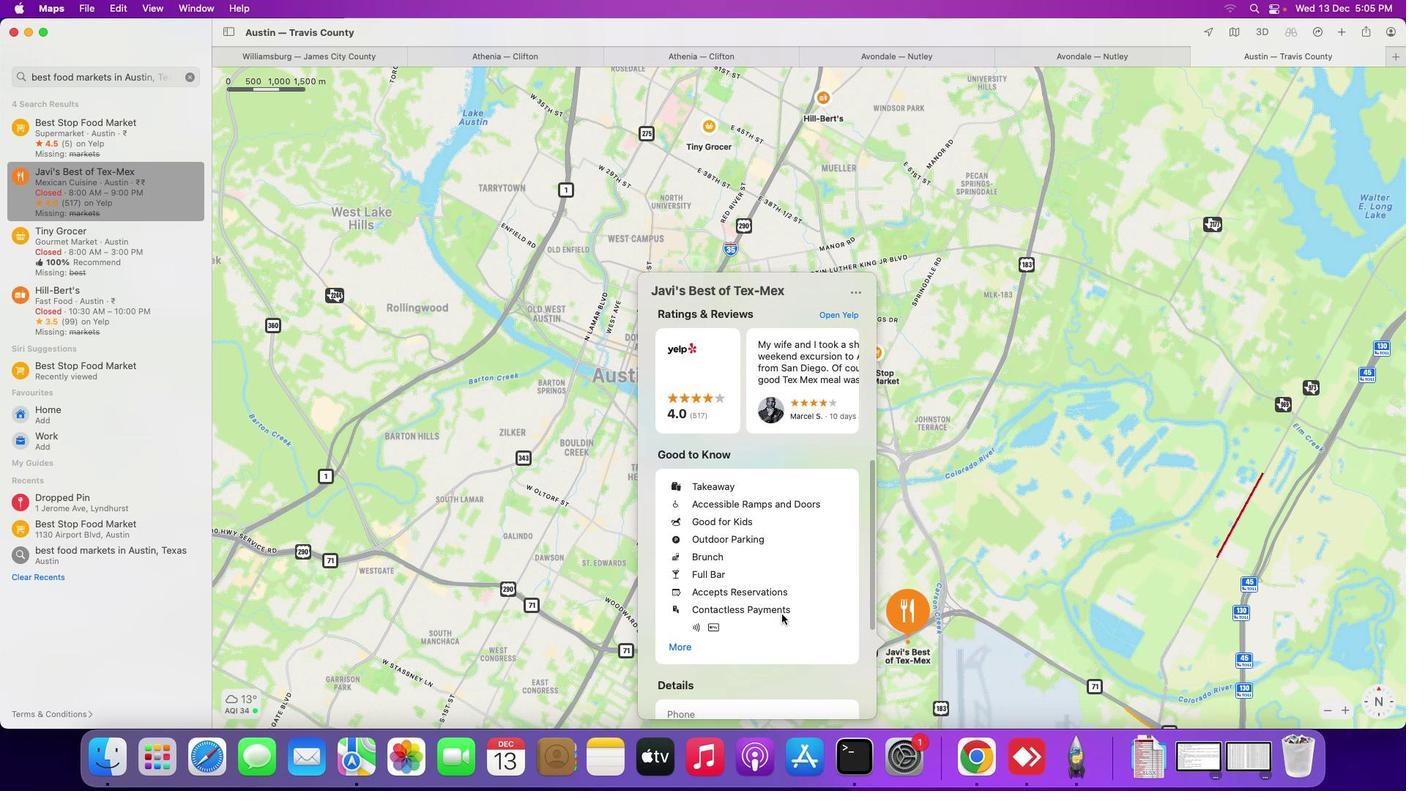 
Action: Mouse moved to (781, 613)
Screenshot: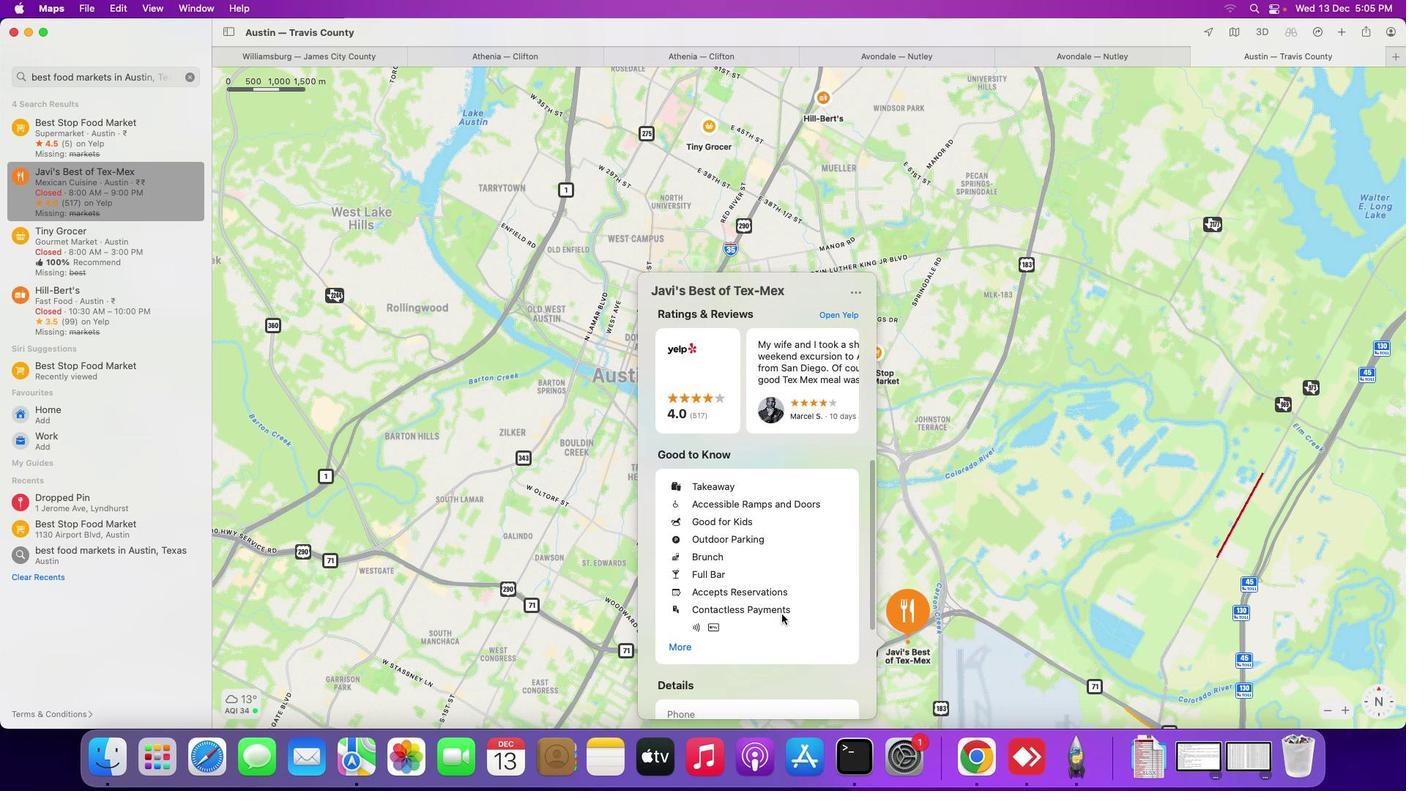 
Action: Mouse scrolled (781, 613) with delta (0, -4)
Screenshot: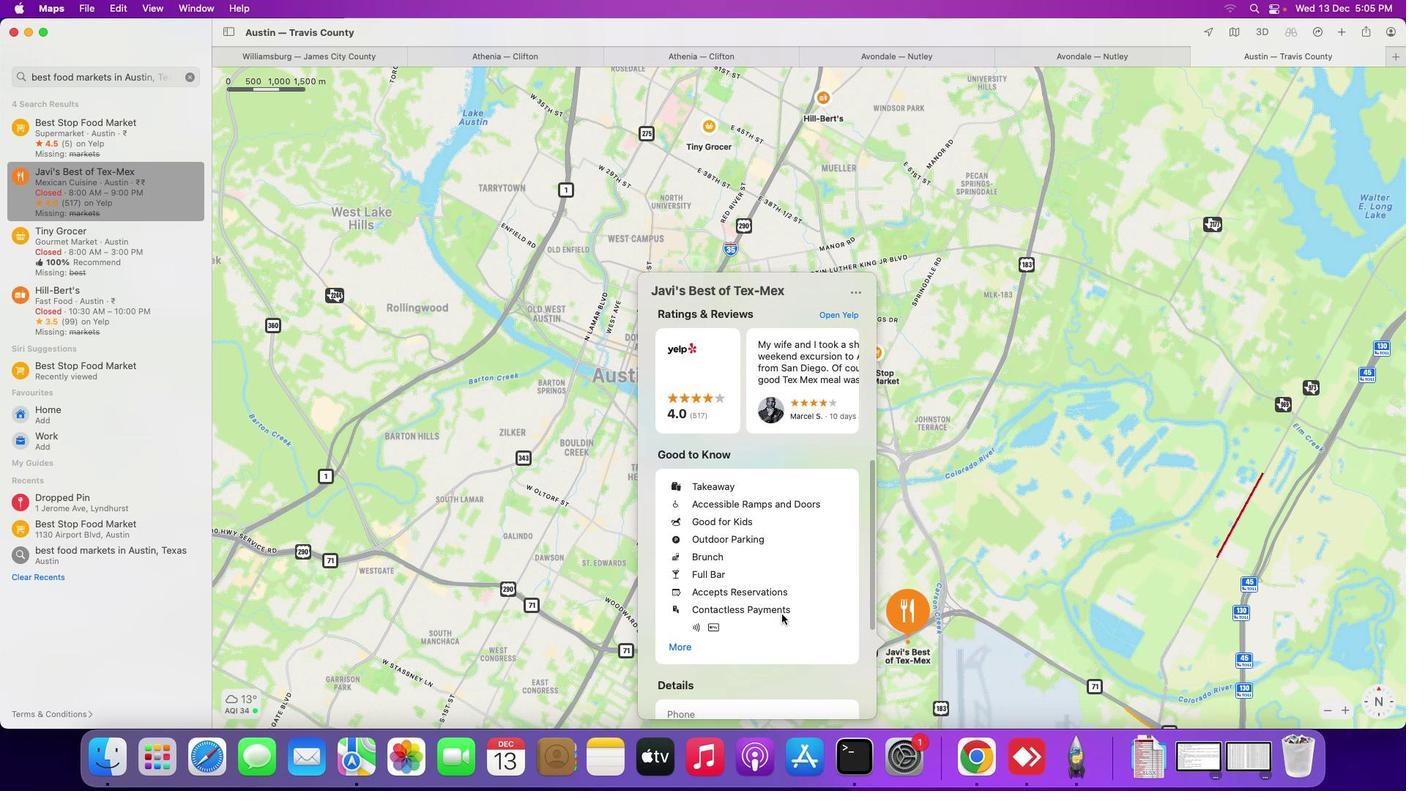 
Action: Mouse scrolled (781, 613) with delta (0, -5)
Screenshot: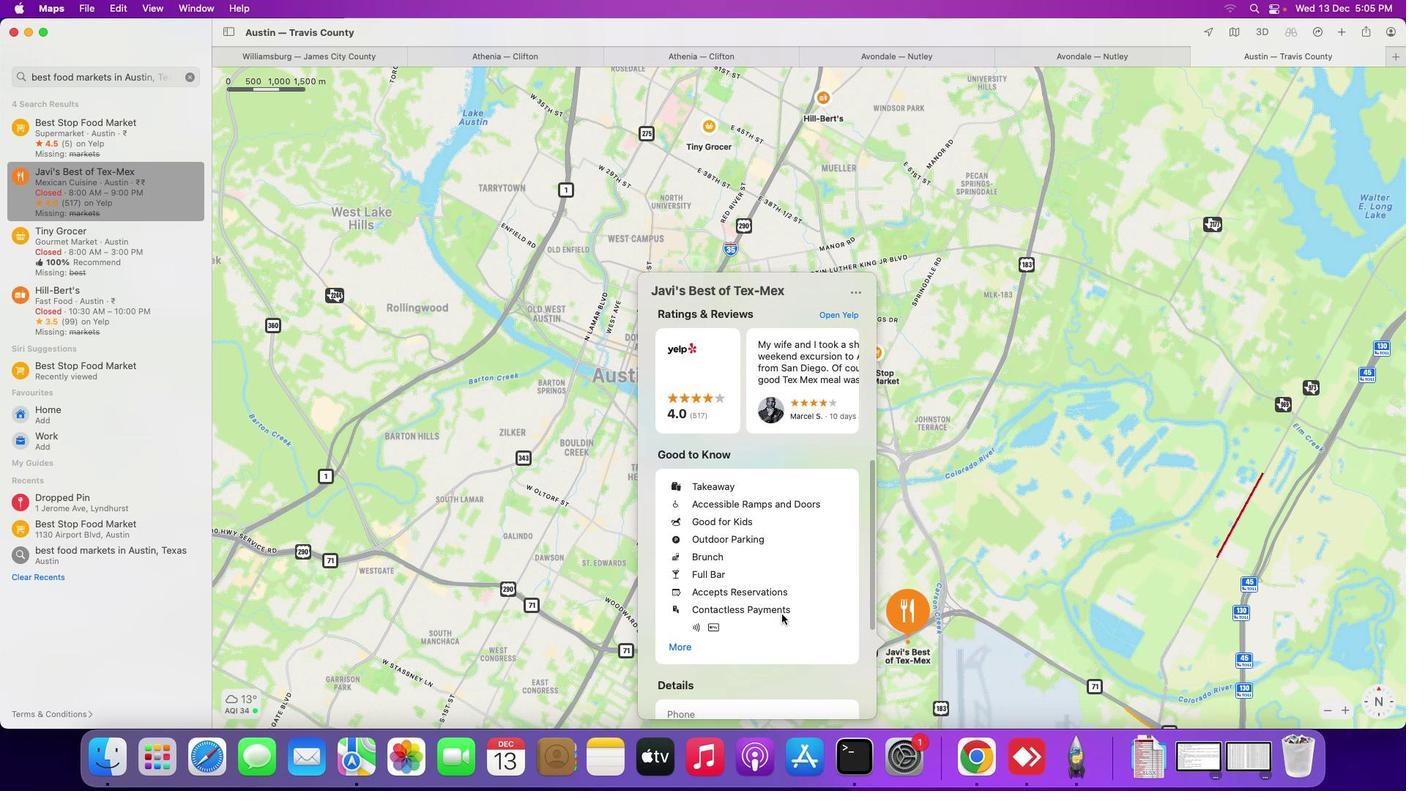 
Action: Mouse scrolled (781, 613) with delta (0, -5)
Screenshot: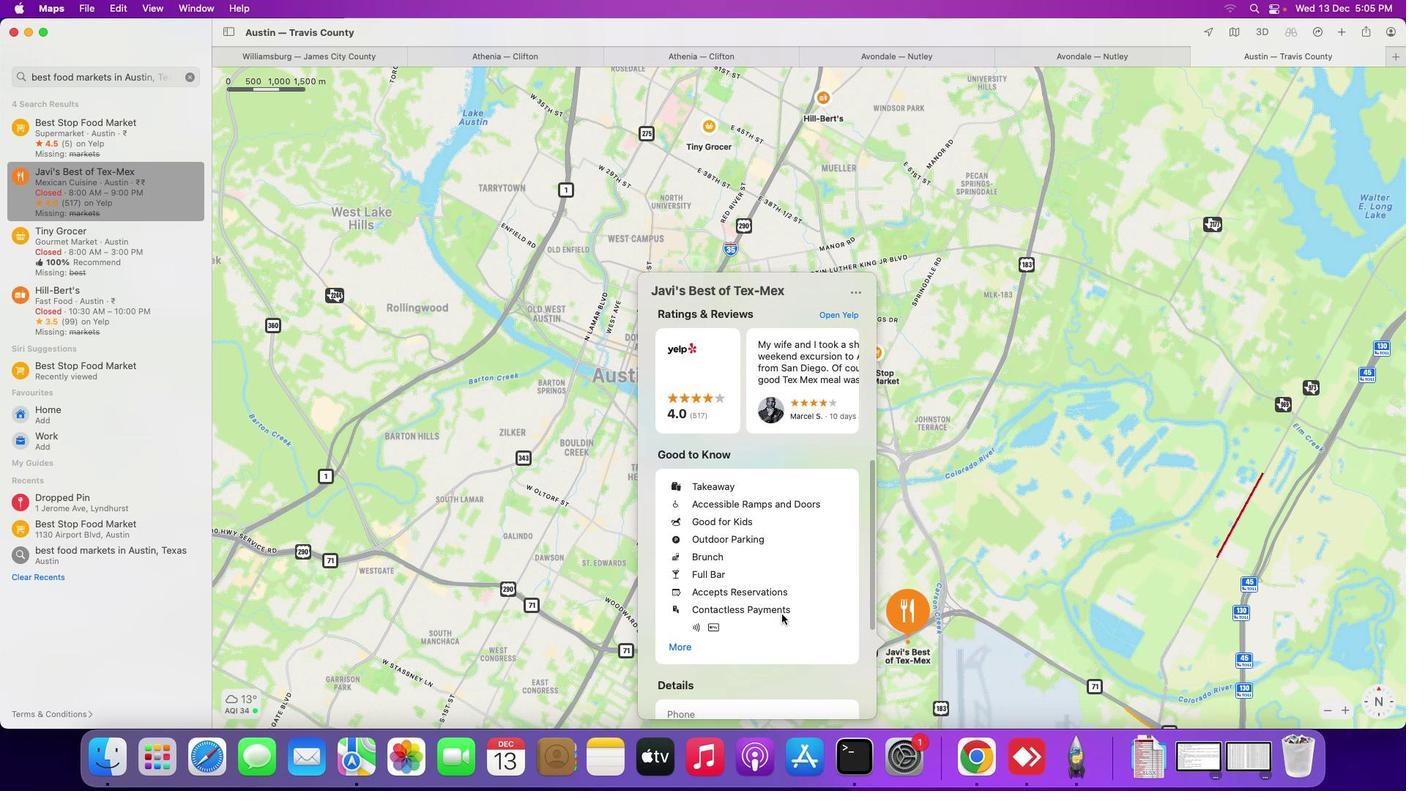 
Action: Mouse scrolled (781, 613) with delta (0, -5)
Screenshot: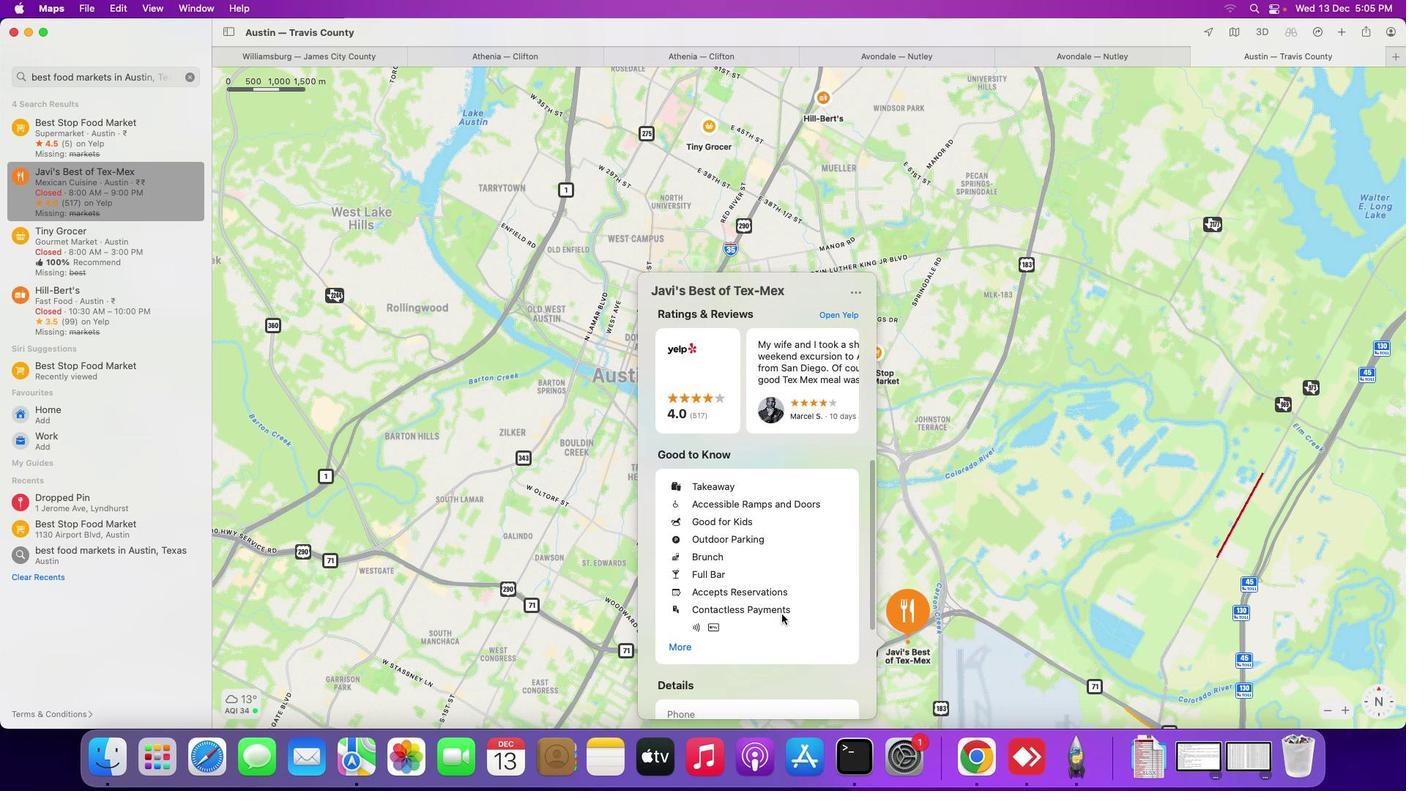 
Action: Mouse scrolled (781, 613) with delta (0, 0)
Screenshot: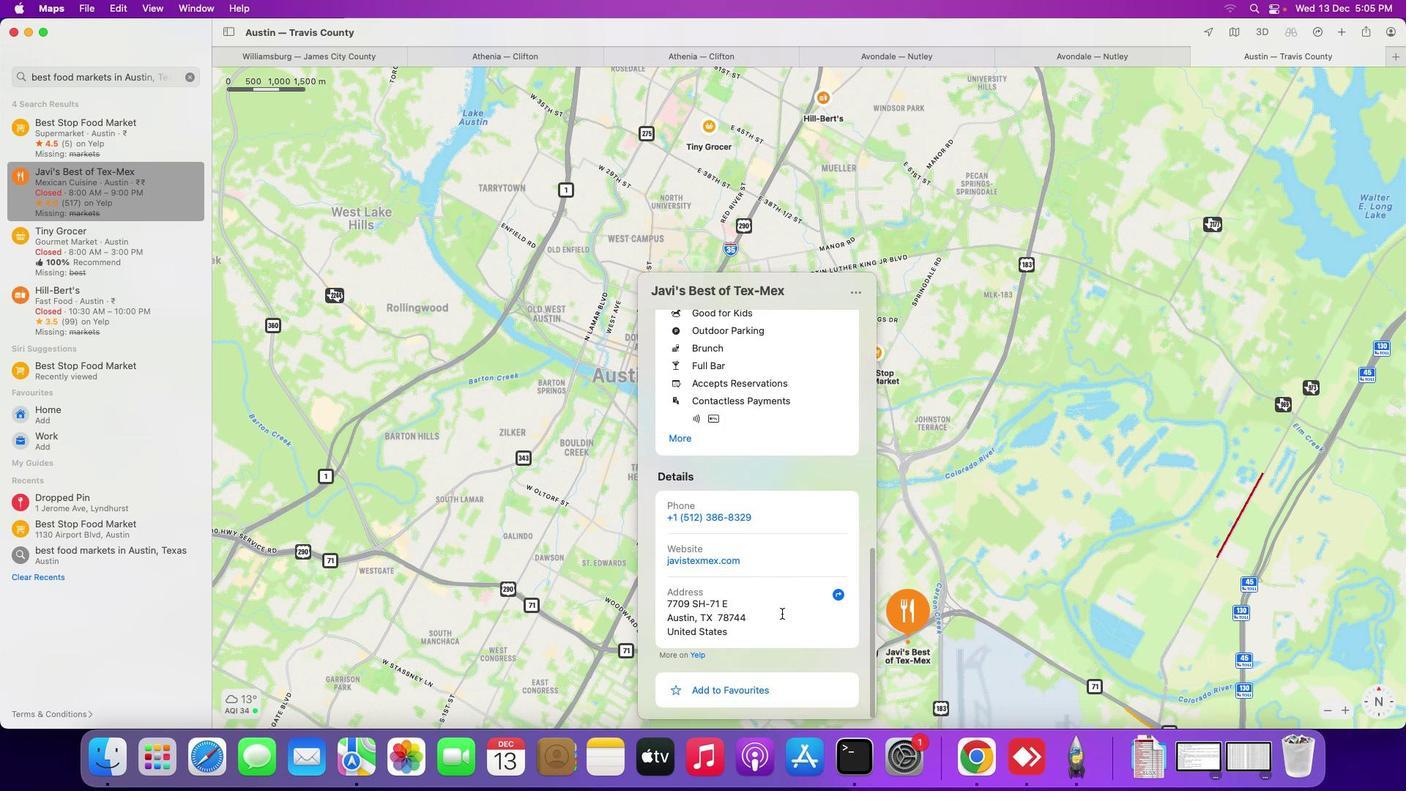 
Action: Mouse scrolled (781, 613) with delta (0, 0)
Screenshot: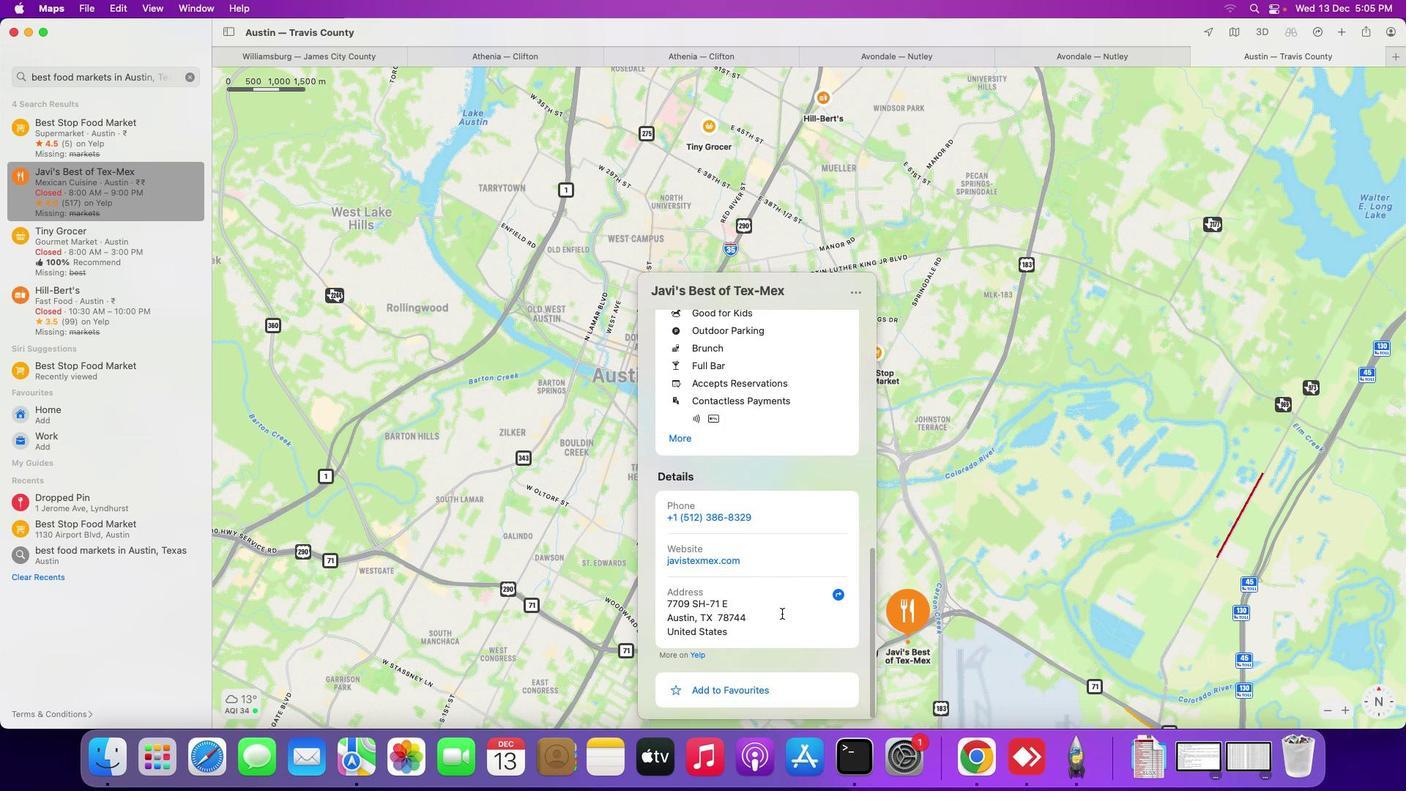 
Action: Mouse scrolled (781, 613) with delta (0, -2)
Screenshot: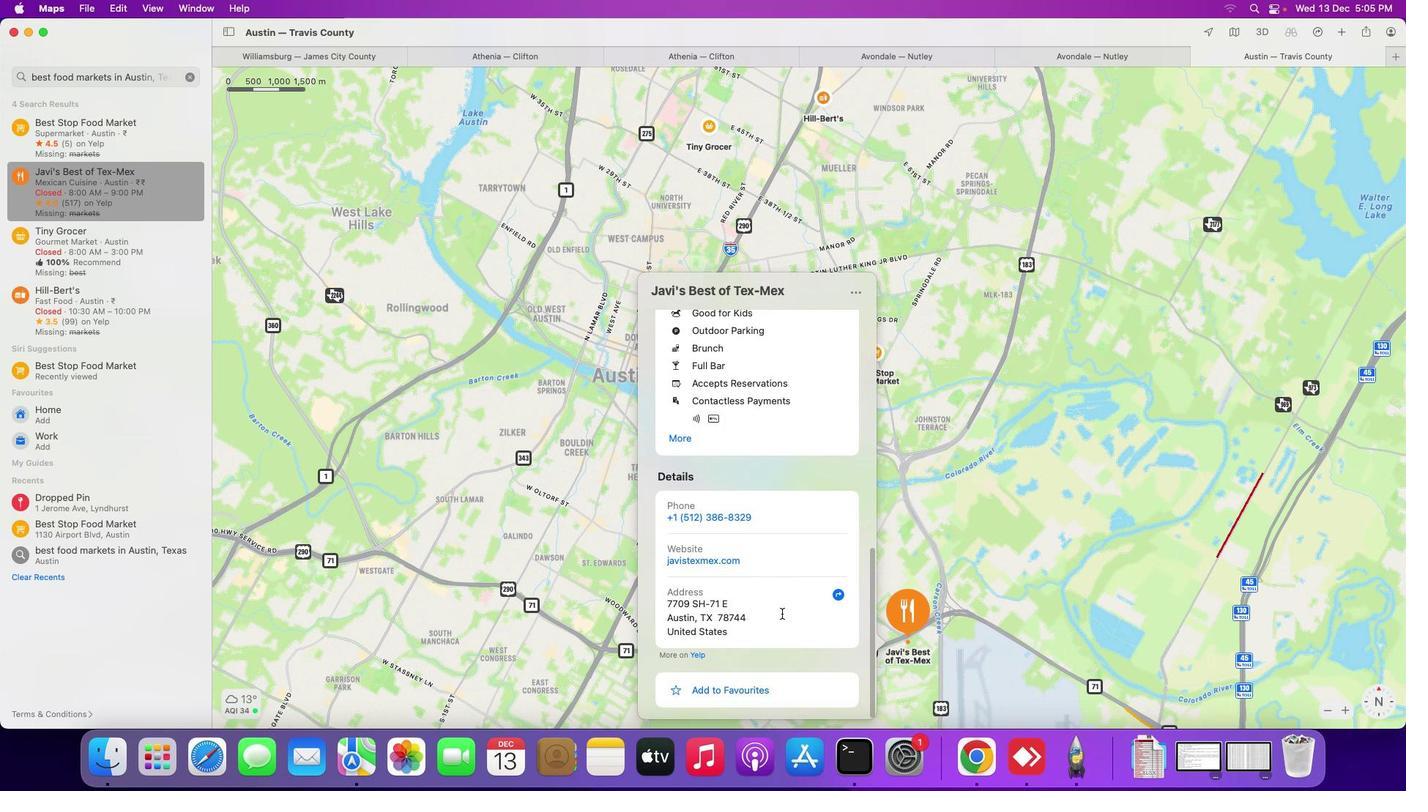 
Action: Mouse scrolled (781, 613) with delta (0, -3)
Screenshot: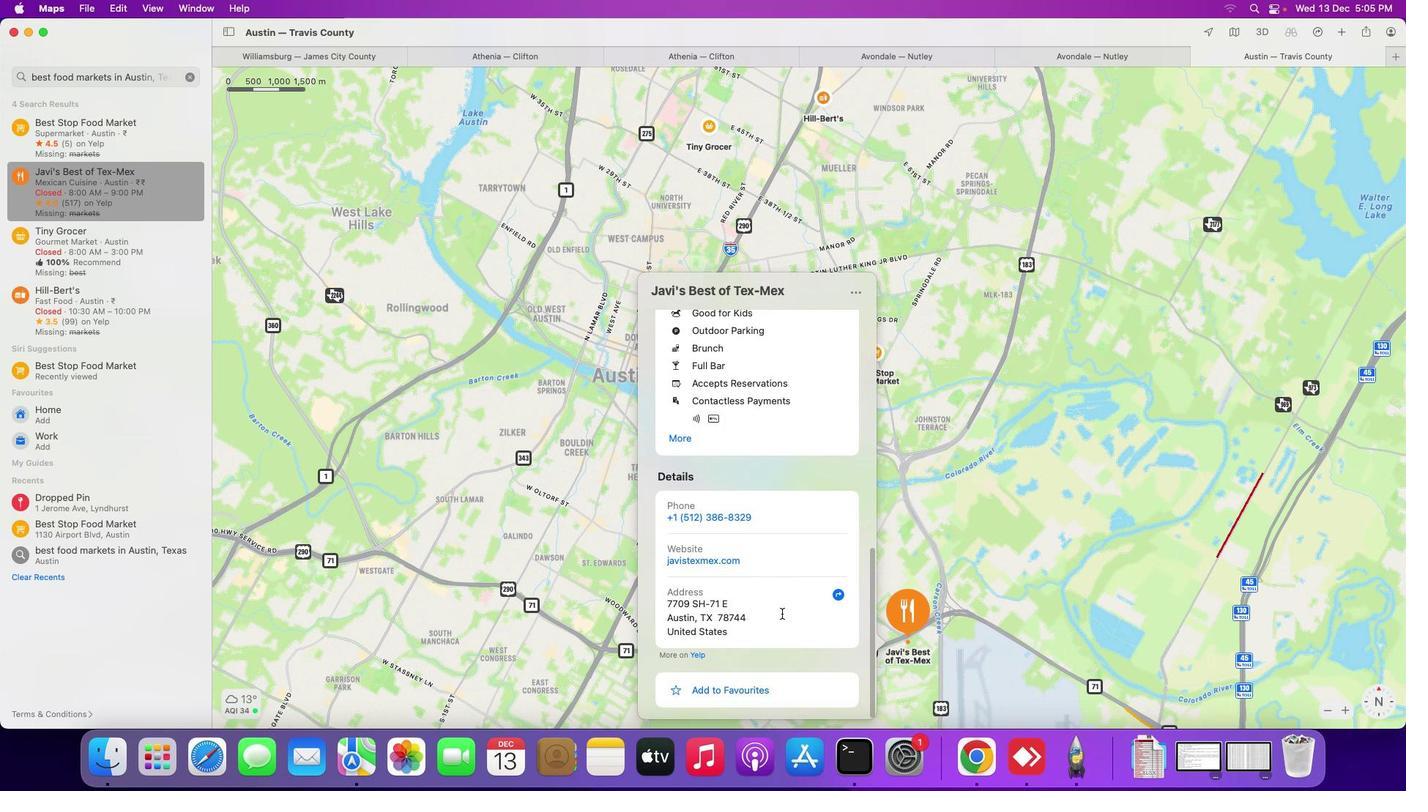 
Action: Mouse scrolled (781, 613) with delta (0, -4)
Screenshot: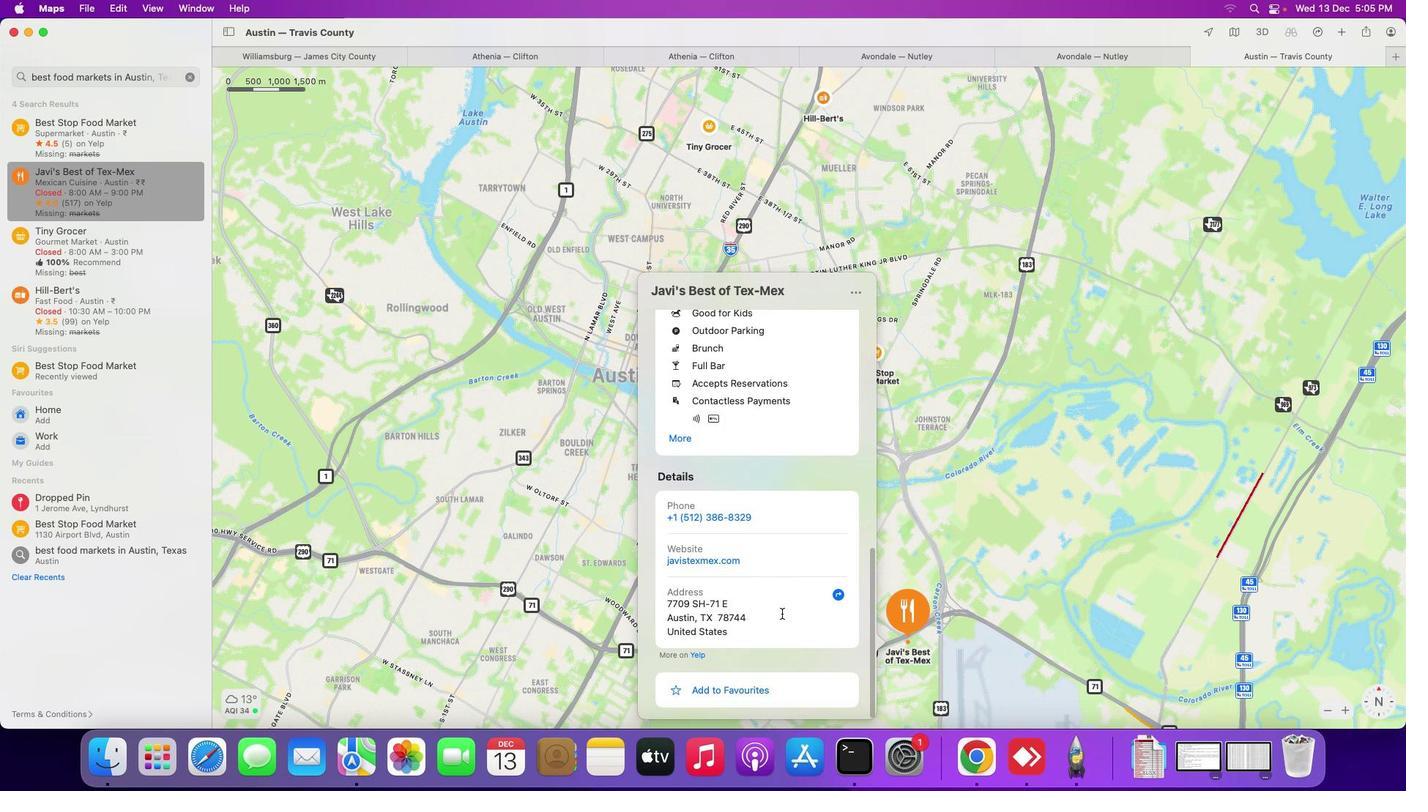 
Action: Mouse scrolled (781, 613) with delta (0, -5)
Screenshot: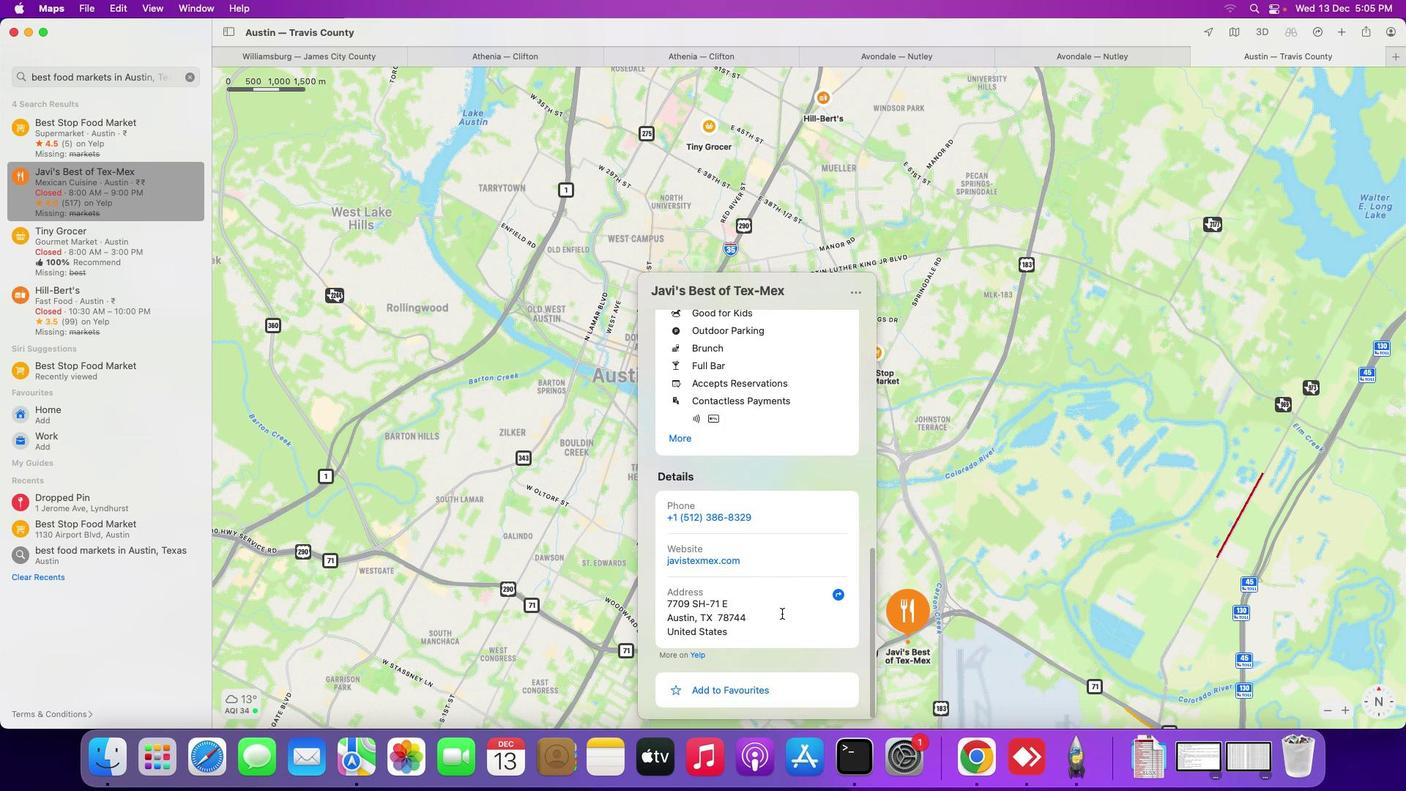 
Action: Mouse scrolled (781, 613) with delta (0, -5)
Screenshot: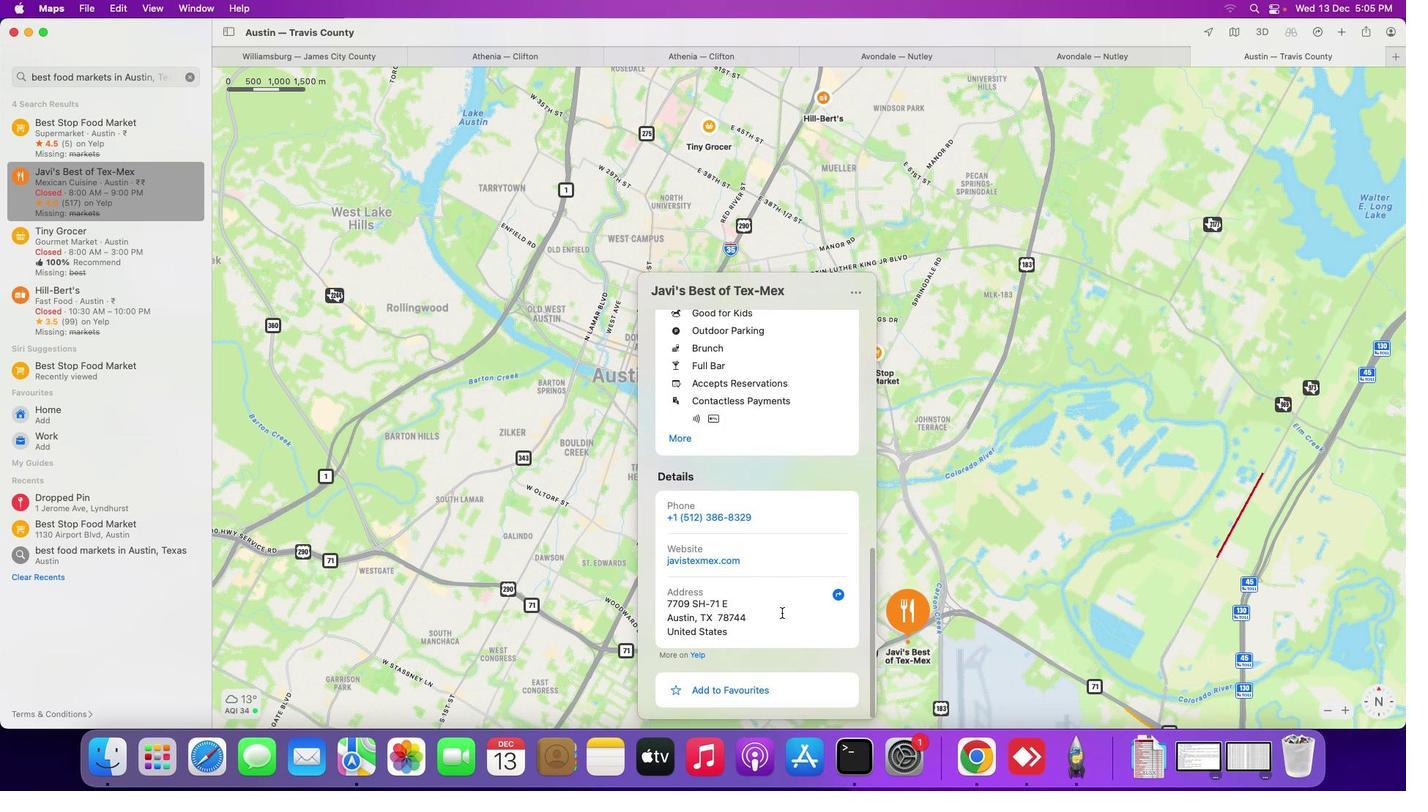 
Action: Mouse moved to (782, 613)
Screenshot: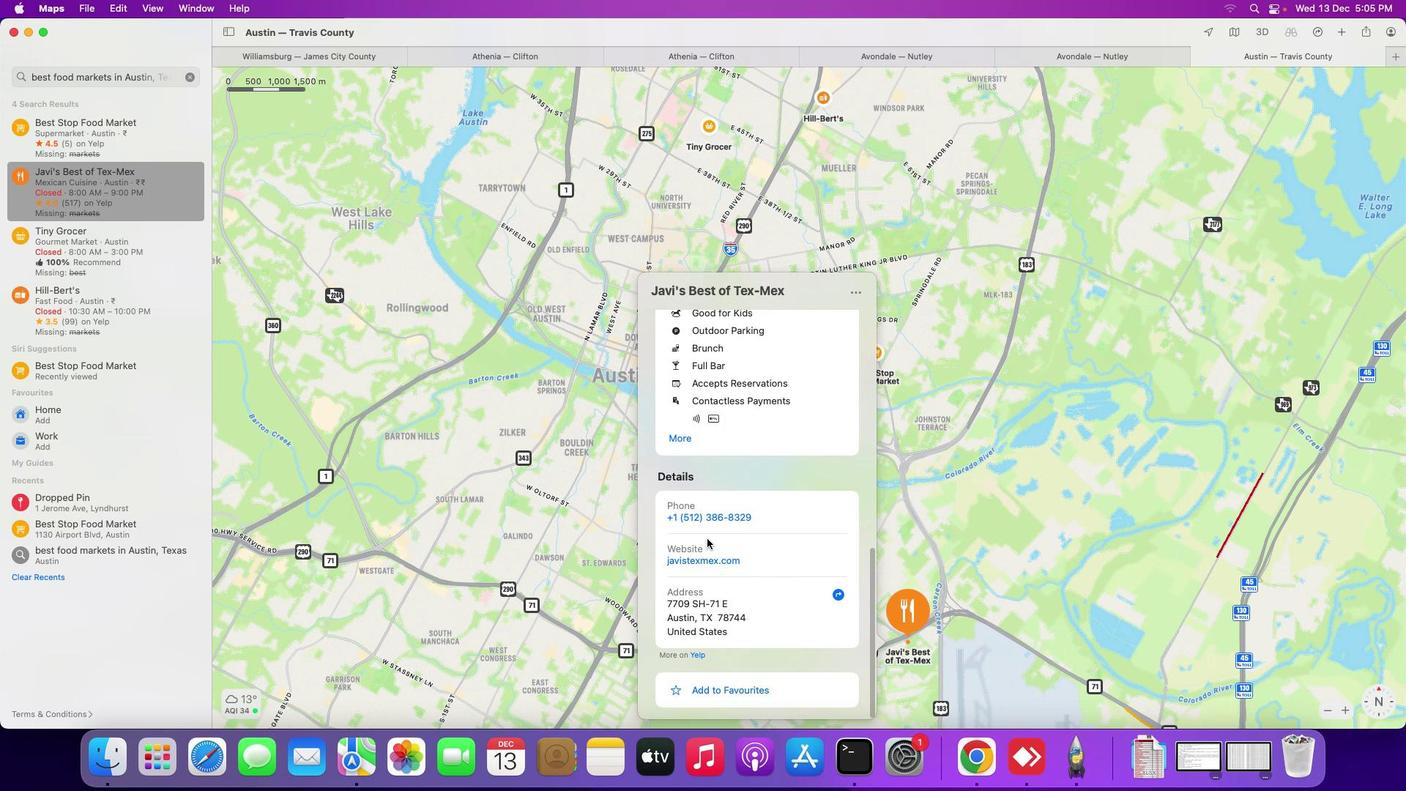 
Action: Mouse scrolled (782, 613) with delta (0, 0)
Screenshot: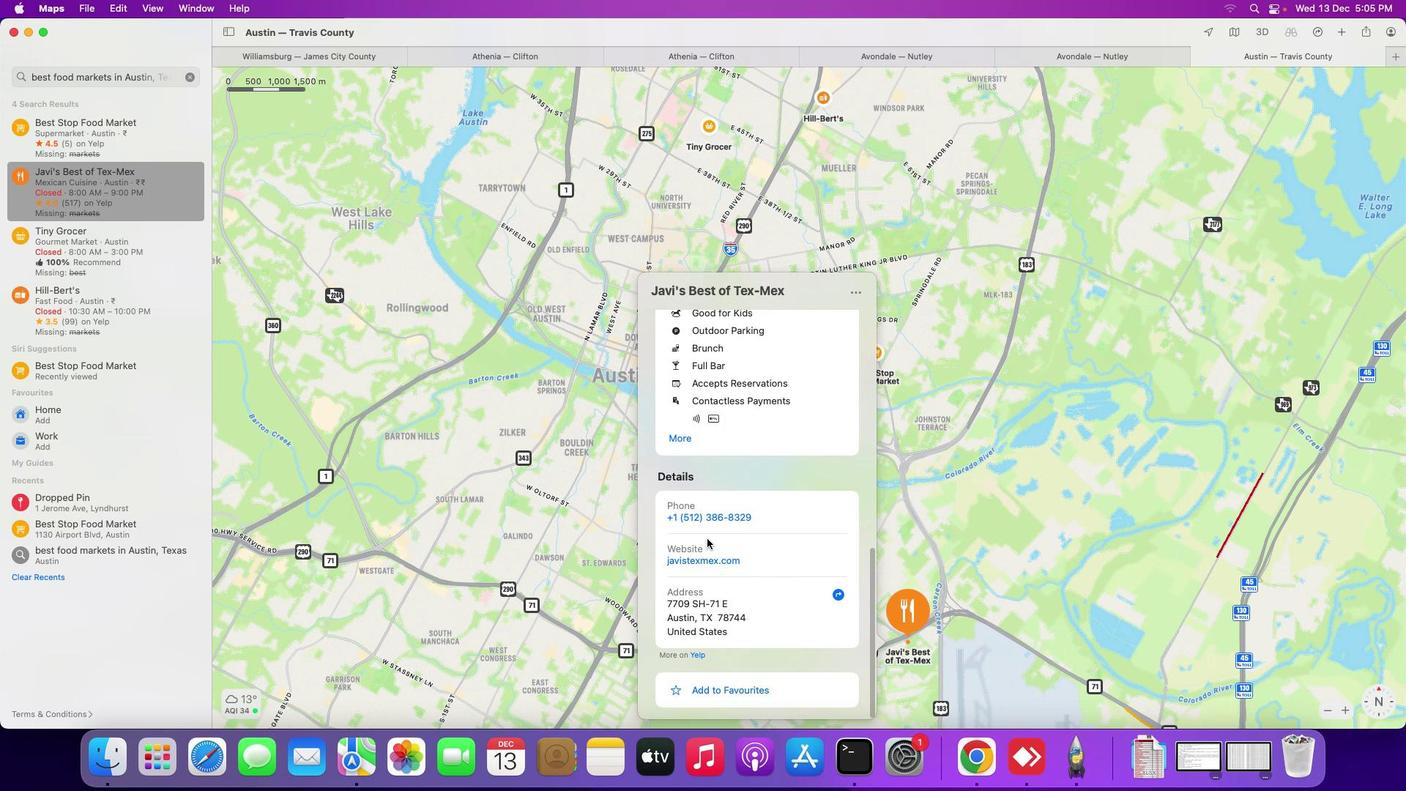
Action: Mouse moved to (782, 613)
Screenshot: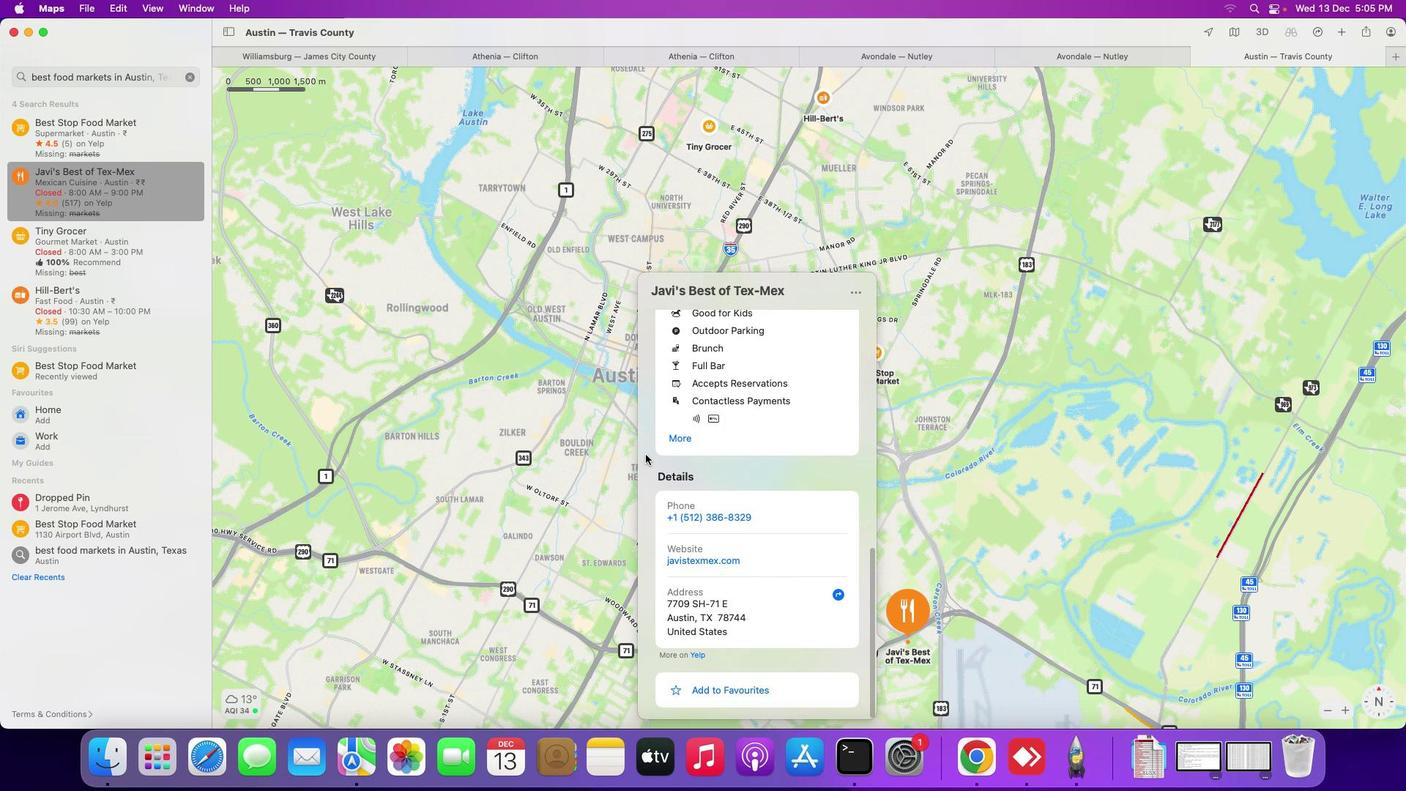 
Action: Mouse scrolled (782, 613) with delta (0, 0)
Screenshot: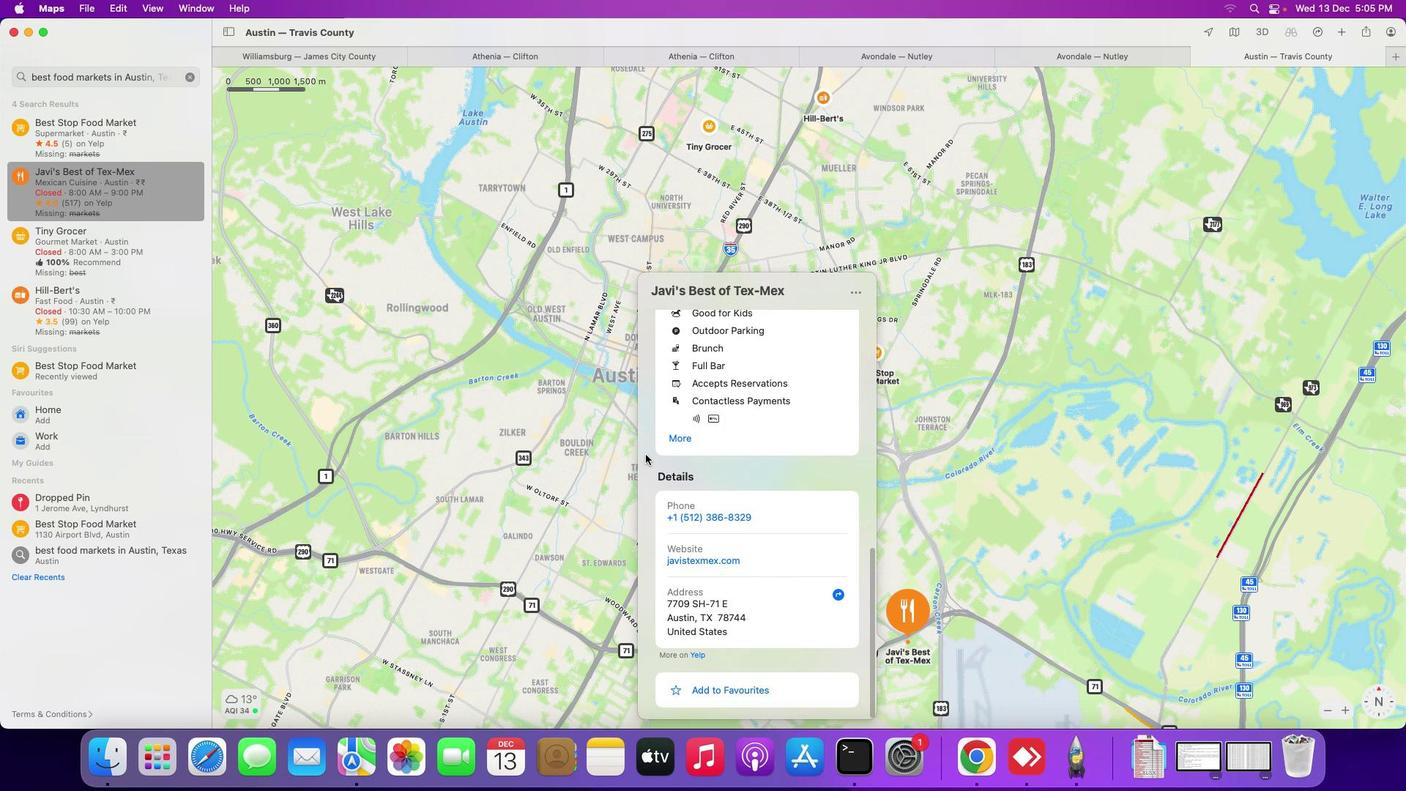 
Action: Mouse moved to (782, 613)
Screenshot: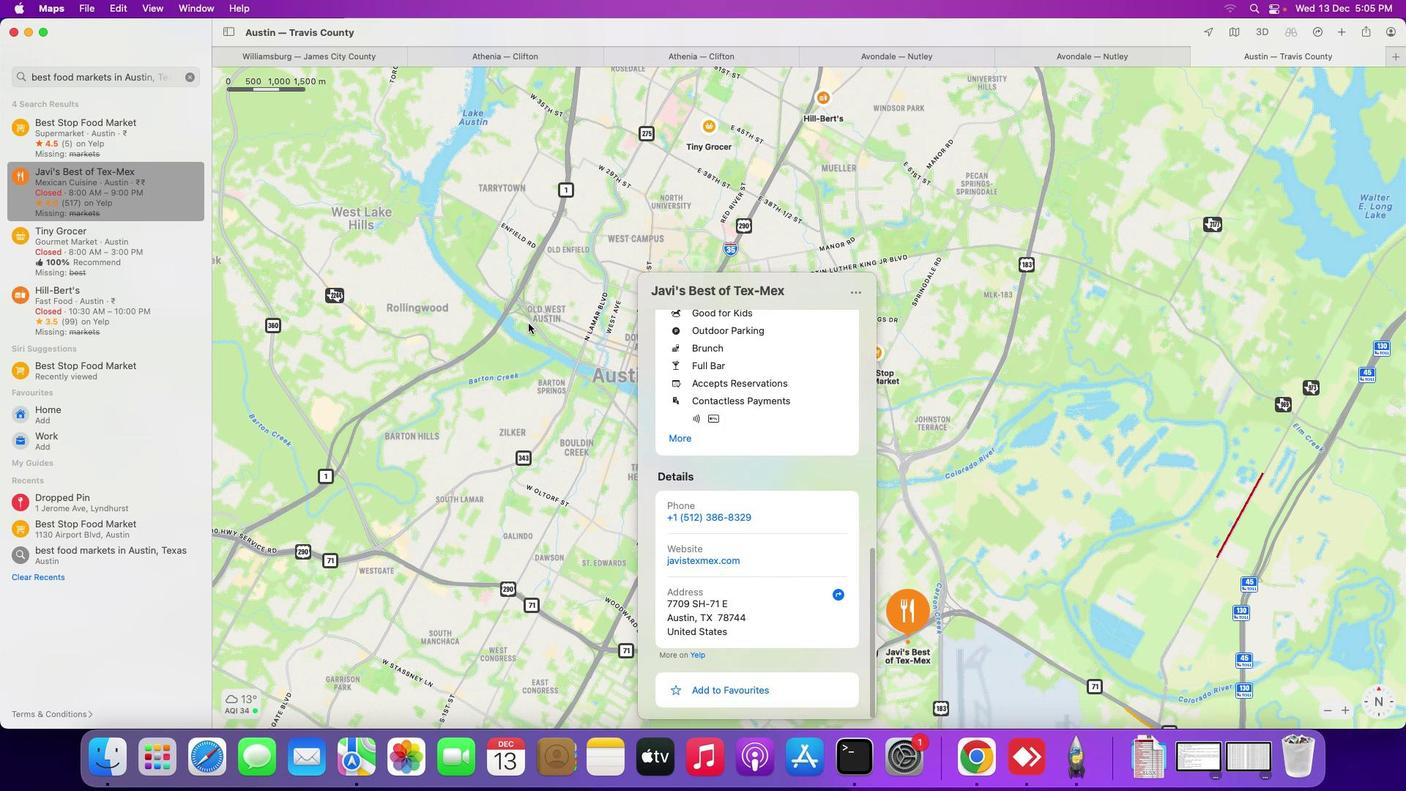 
Action: Mouse scrolled (782, 613) with delta (0, -2)
Screenshot: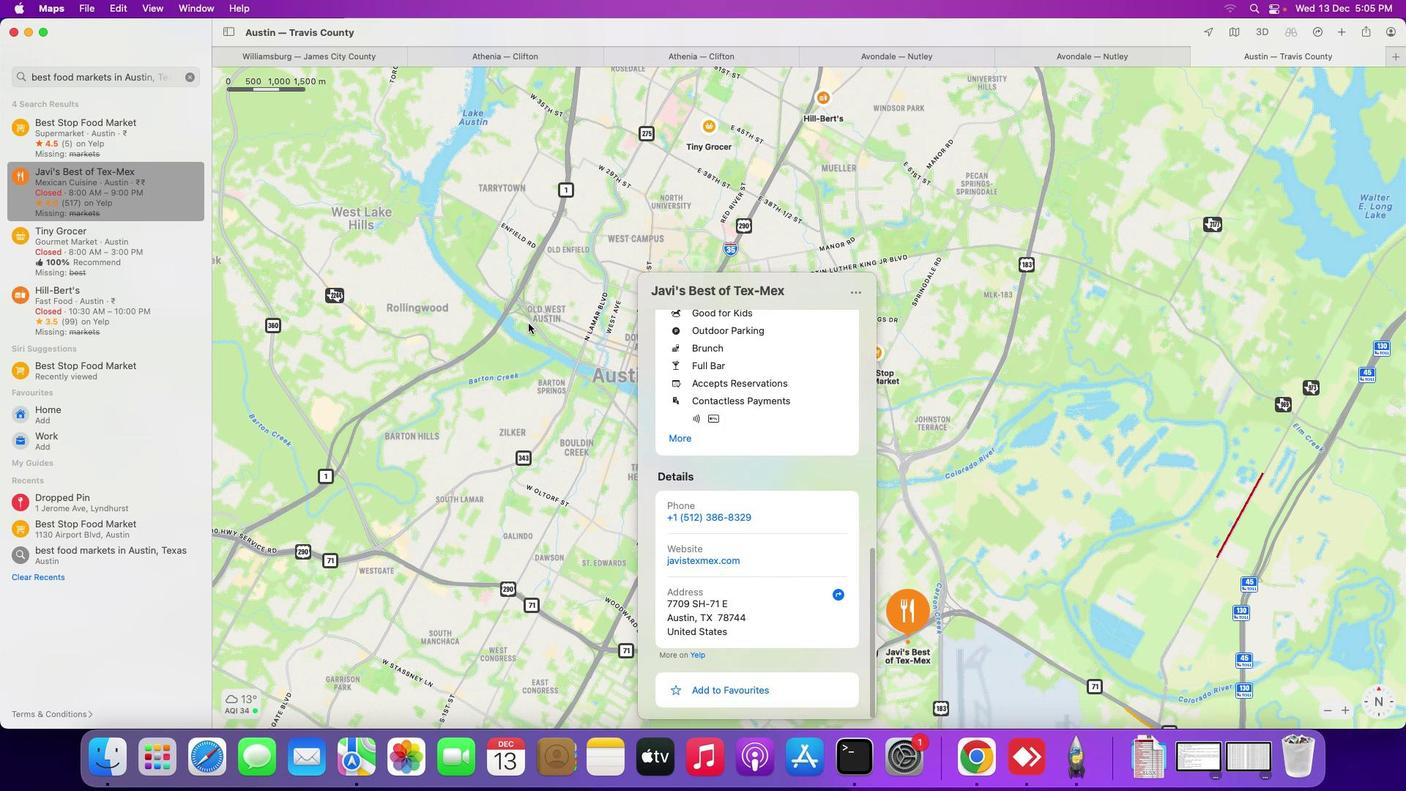
Action: Mouse scrolled (782, 613) with delta (0, -3)
Screenshot: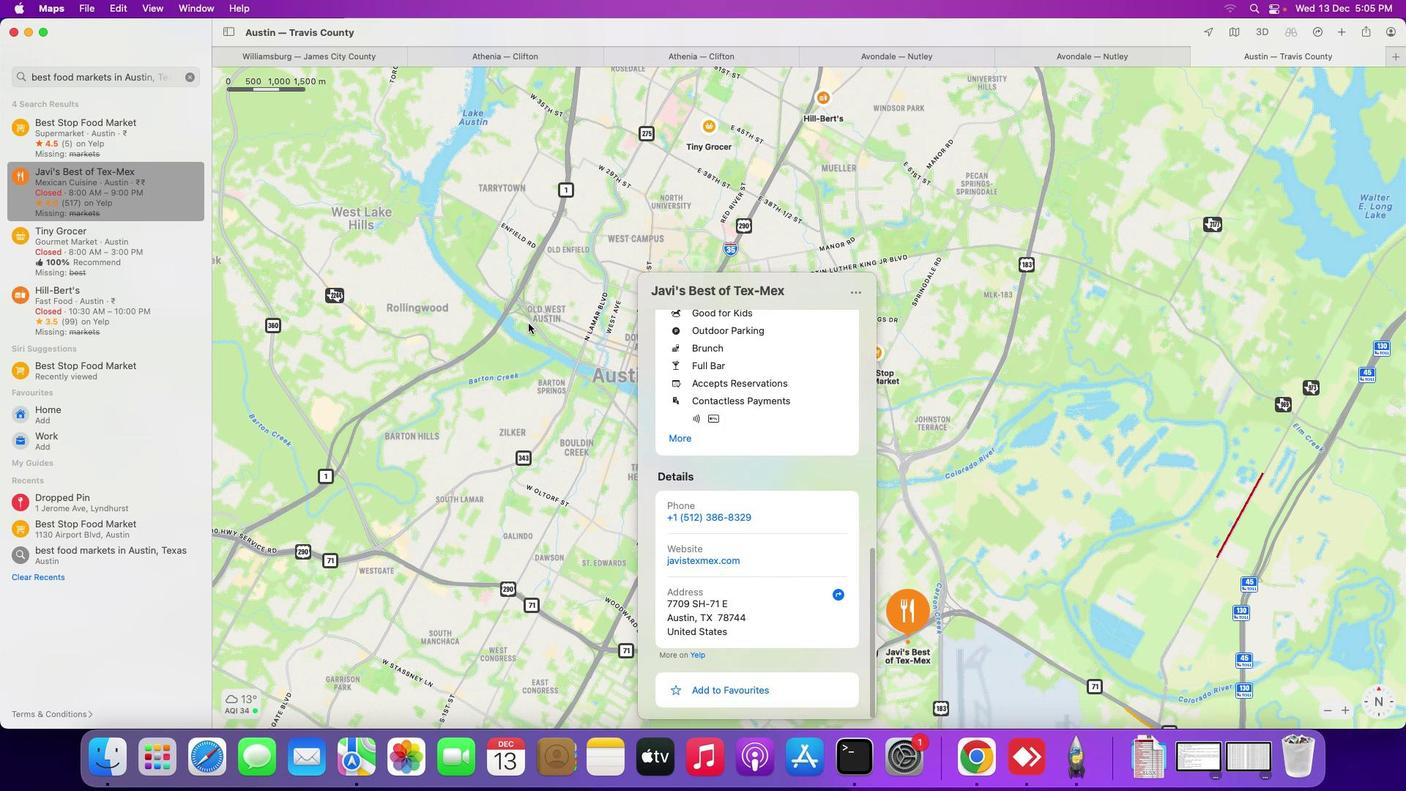 
Action: Mouse moved to (782, 612)
Screenshot: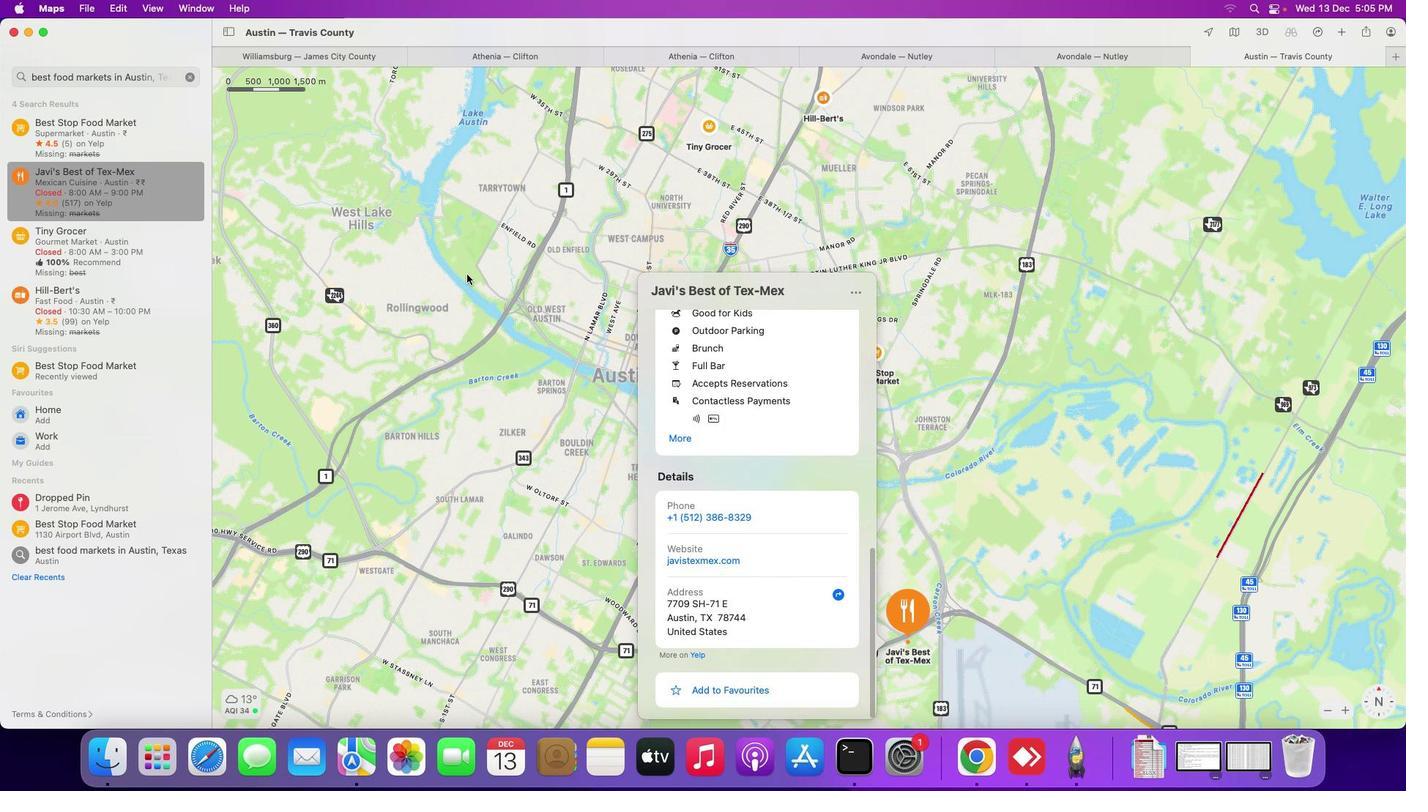 
Action: Mouse scrolled (782, 612) with delta (0, -4)
Screenshot: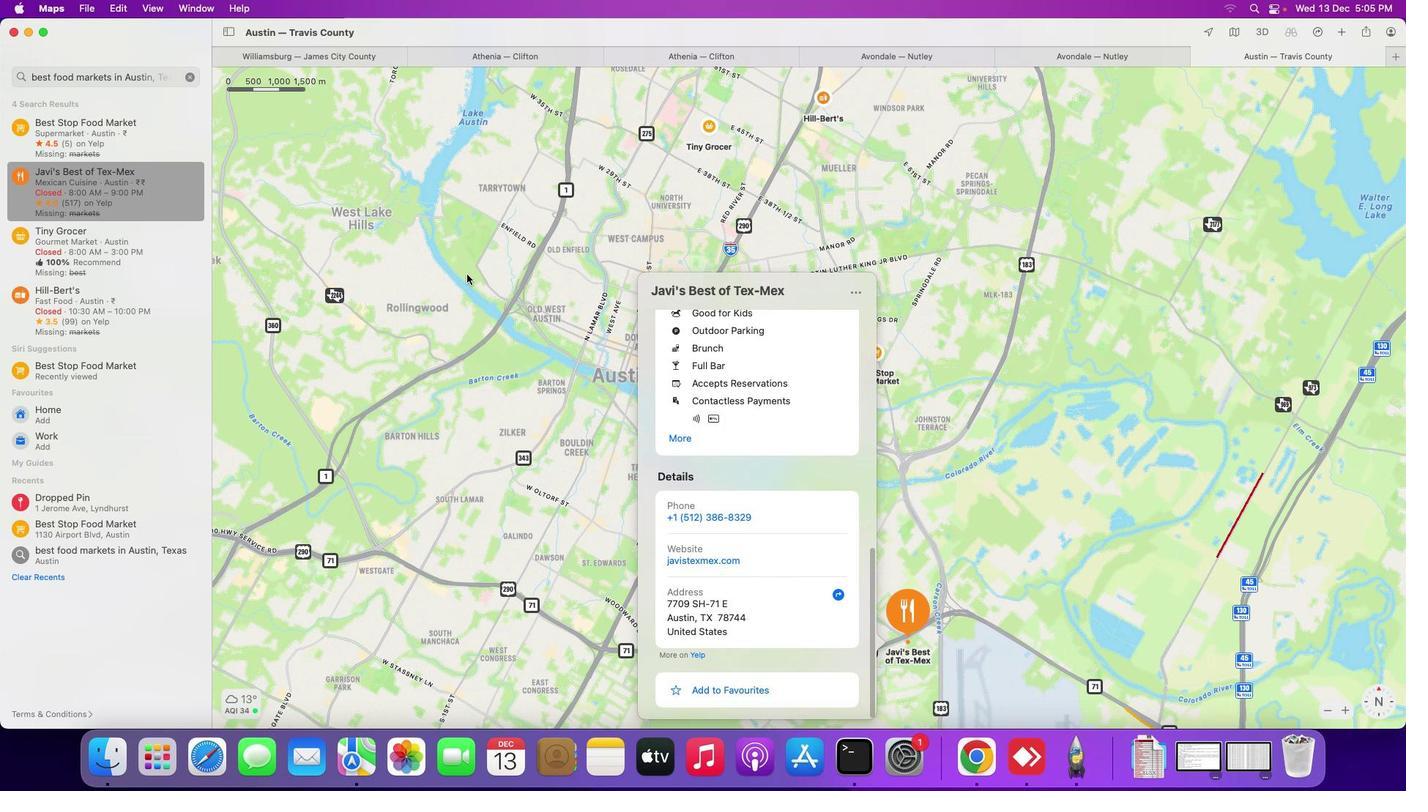 
Action: Mouse scrolled (782, 612) with delta (0, -4)
Screenshot: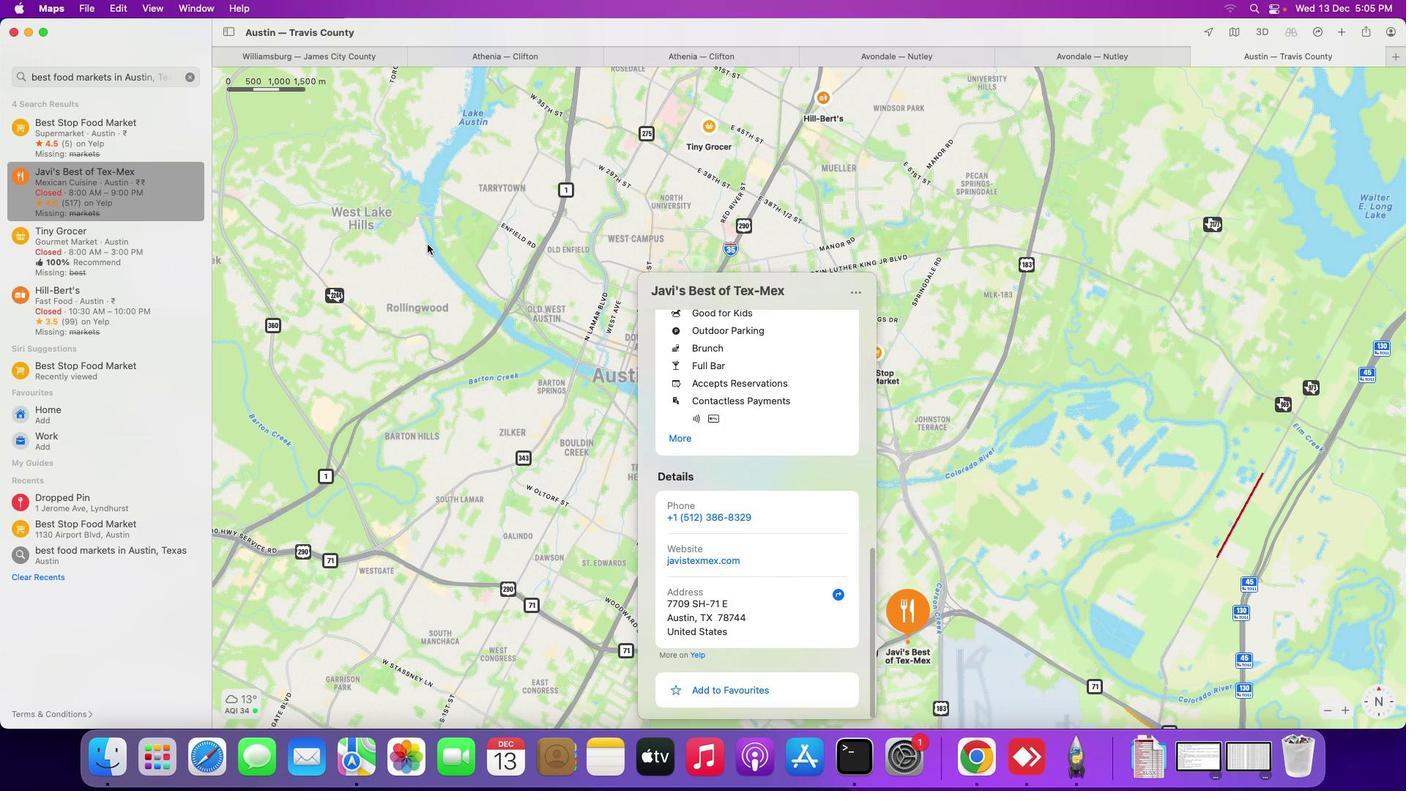 
Action: Mouse moved to (111, 243)
Screenshot: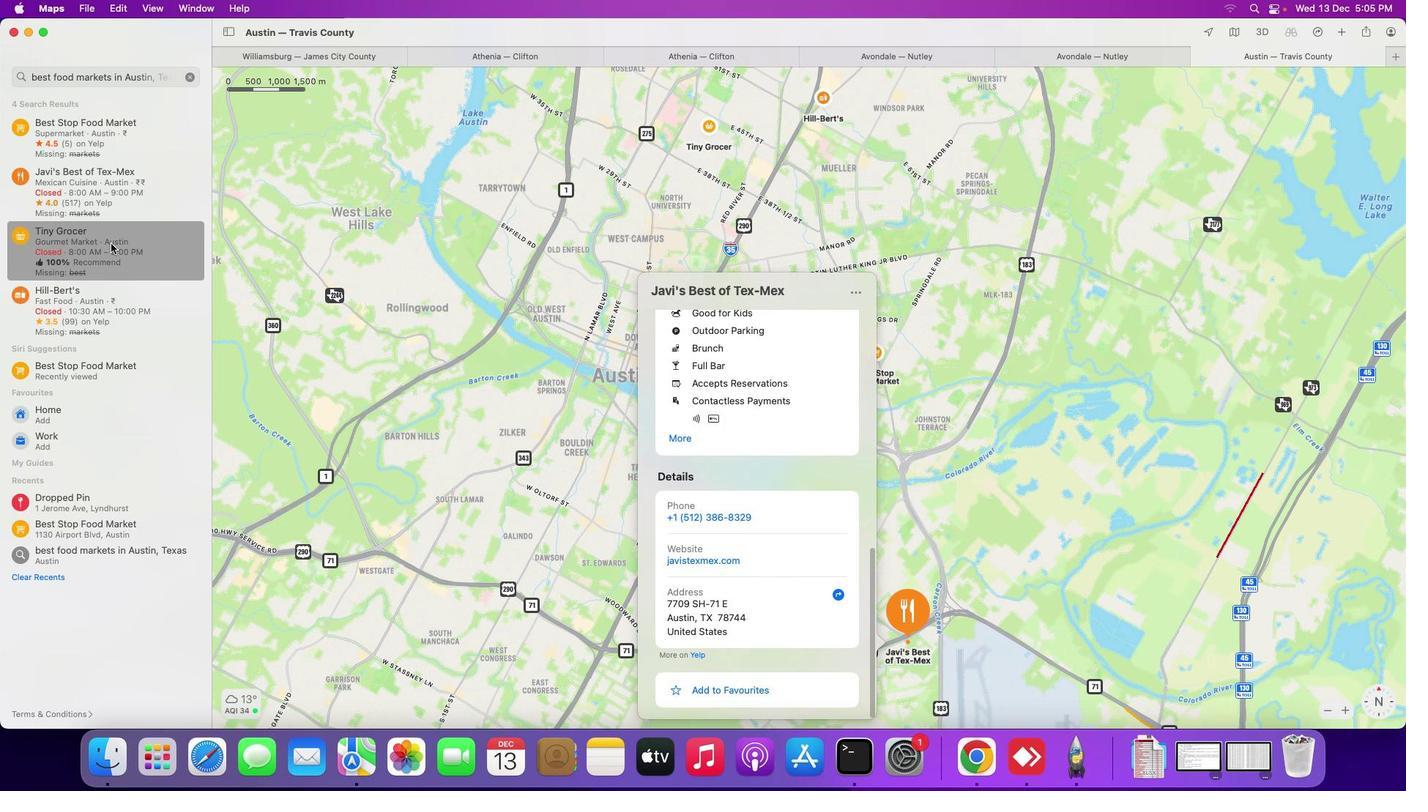 
Action: Mouse pressed left at (111, 243)
Screenshot: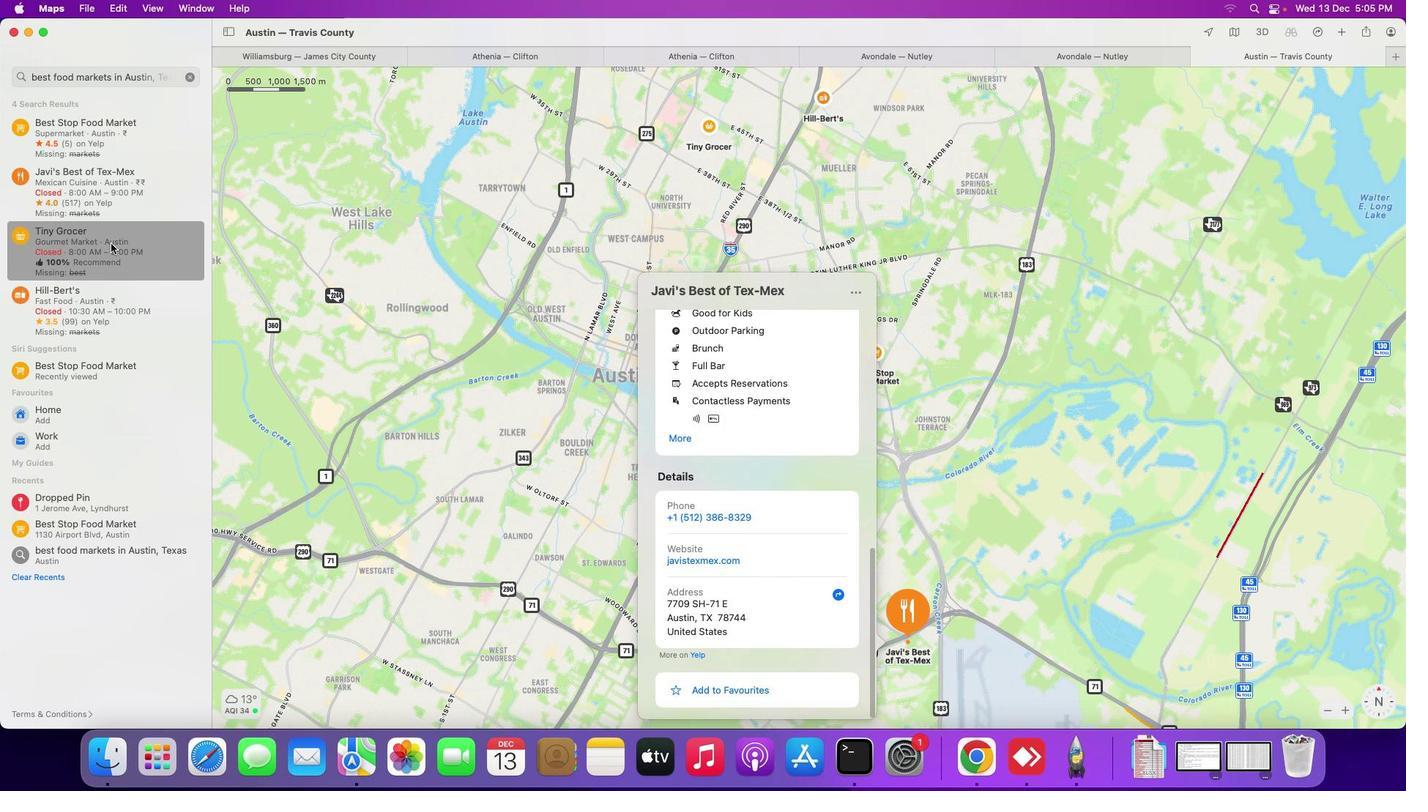 
Action: Mouse moved to (1005, 443)
Screenshot: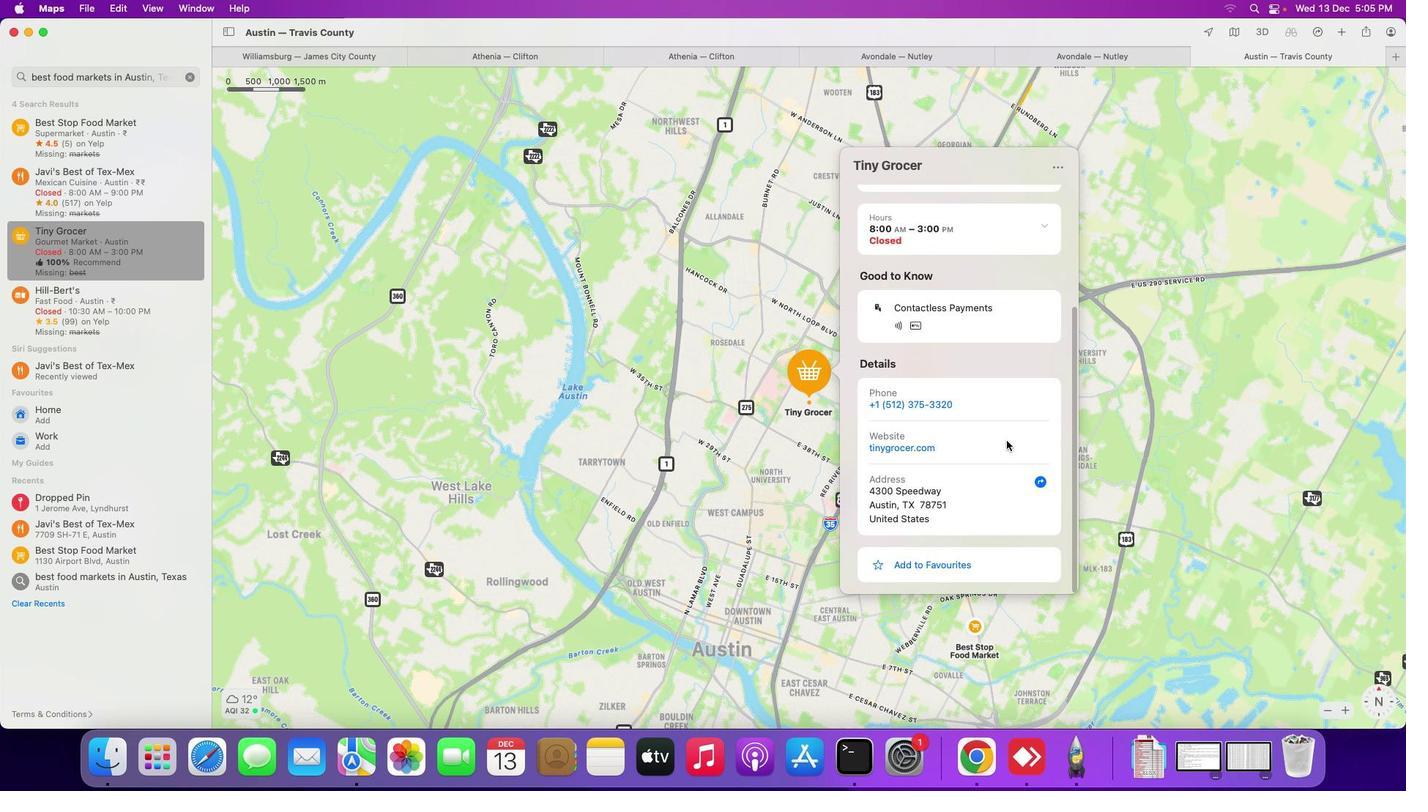 
Action: Mouse scrolled (1005, 443) with delta (0, 0)
Screenshot: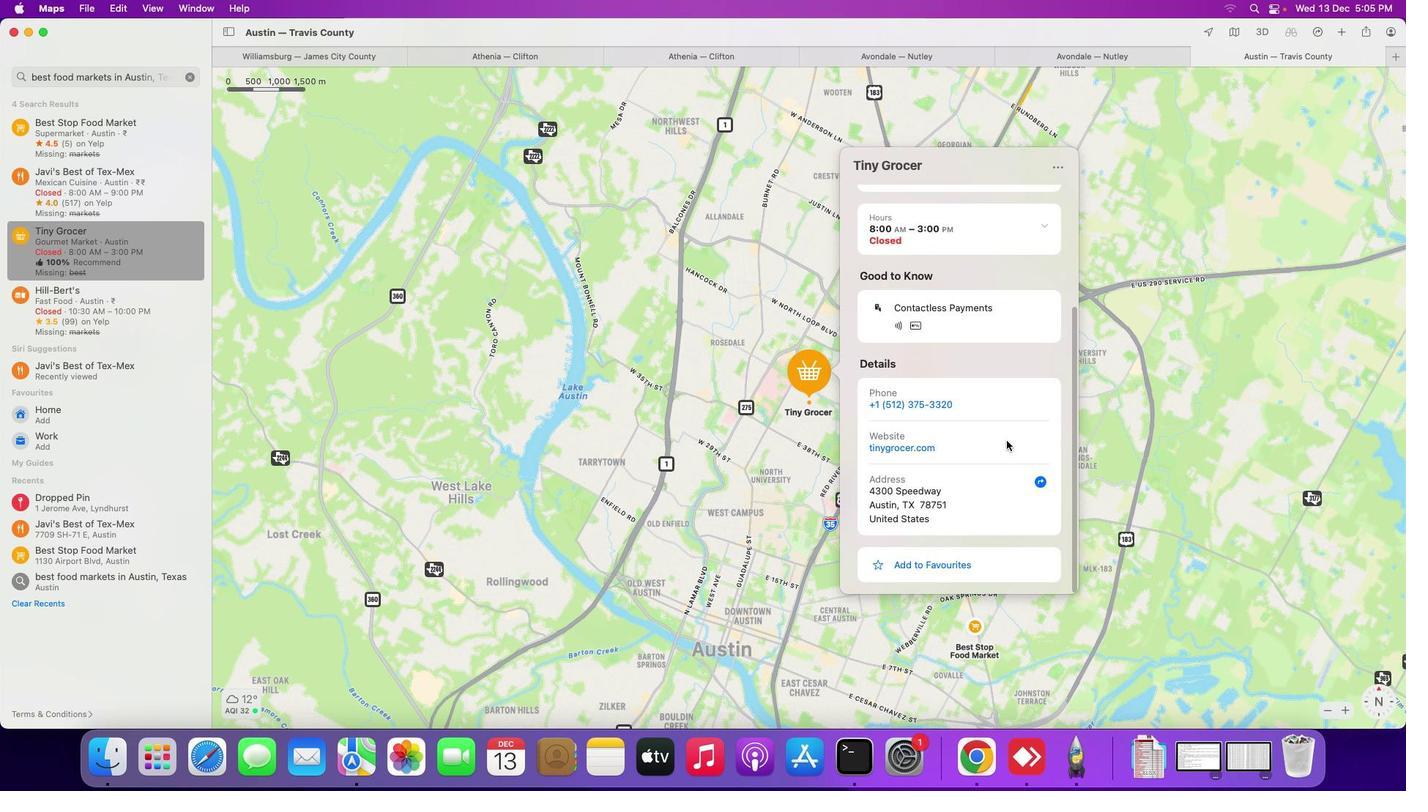 
Action: Mouse moved to (1005, 441)
Screenshot: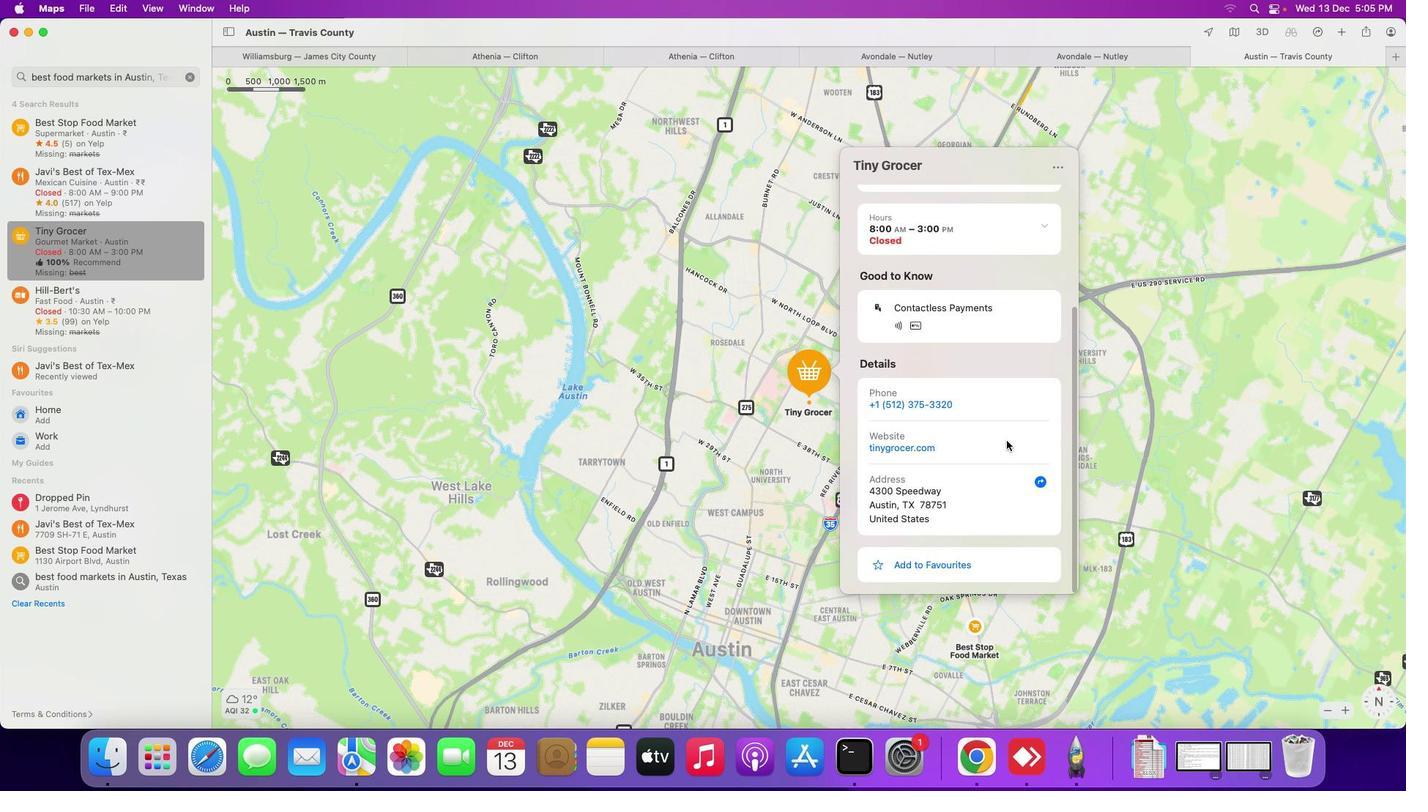 
Action: Mouse scrolled (1005, 441) with delta (0, 0)
Screenshot: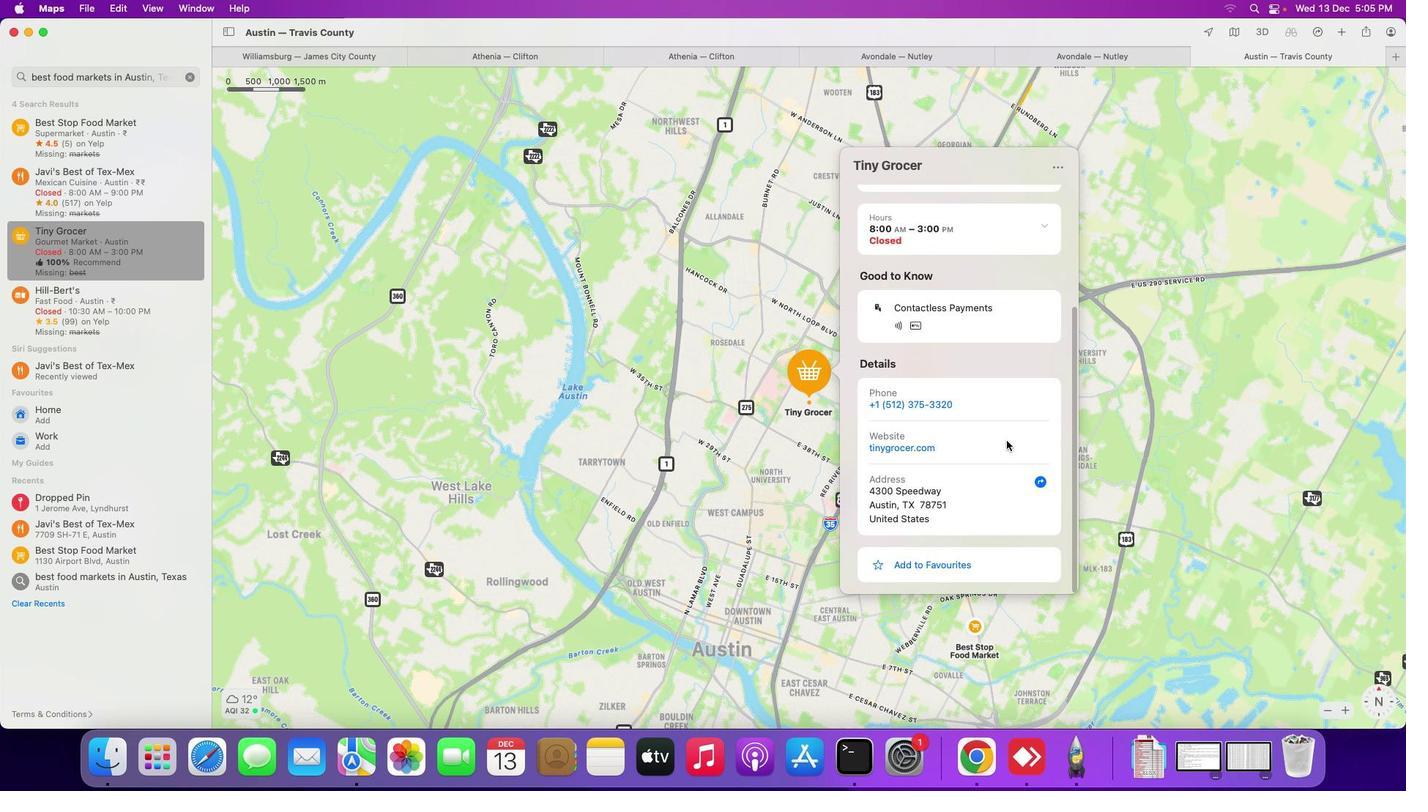 
Action: Mouse moved to (1005, 441)
Screenshot: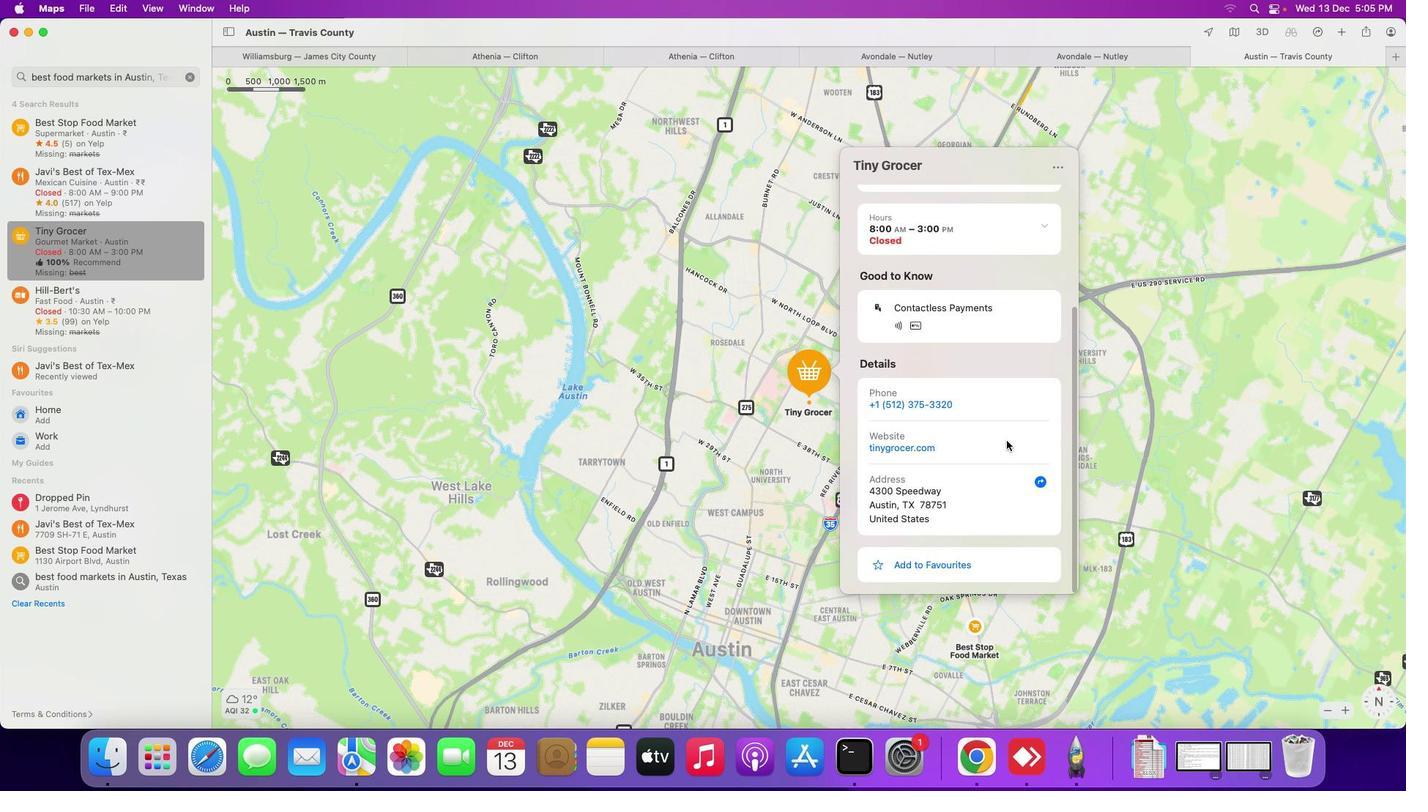 
Action: Mouse scrolled (1005, 441) with delta (0, -2)
Screenshot: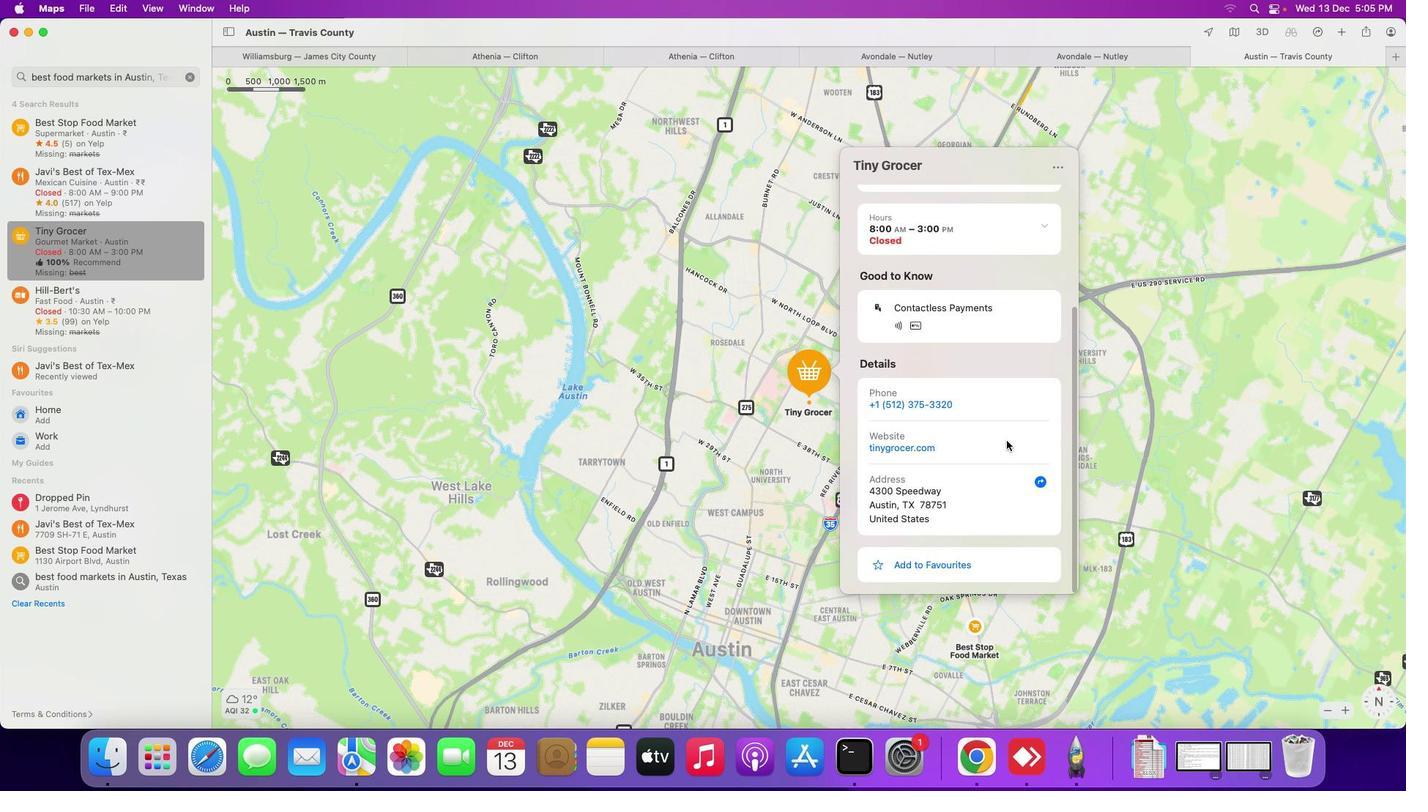 
Action: Mouse scrolled (1005, 441) with delta (0, -3)
Screenshot: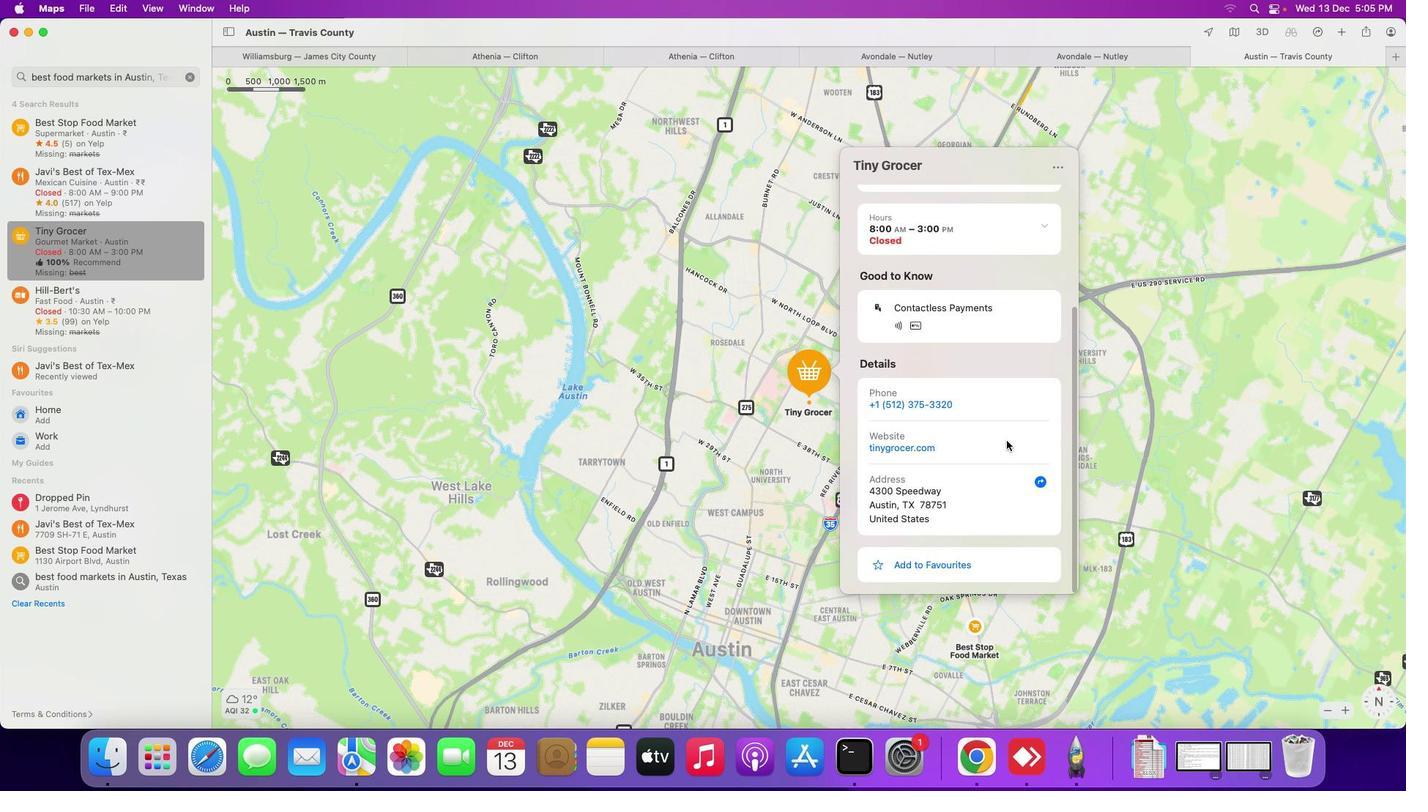 
Action: Mouse moved to (1006, 441)
Screenshot: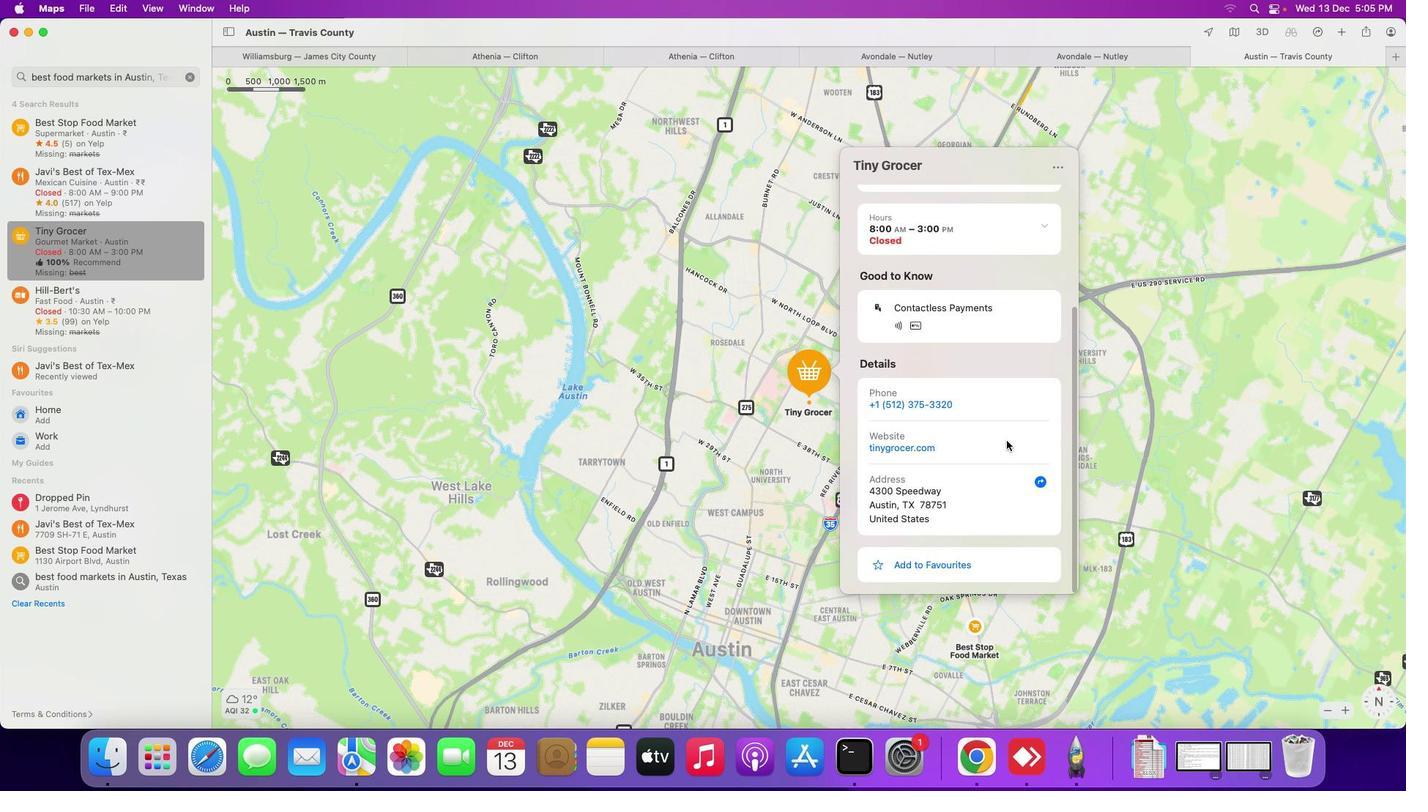 
Action: Mouse scrolled (1006, 441) with delta (0, -4)
Screenshot: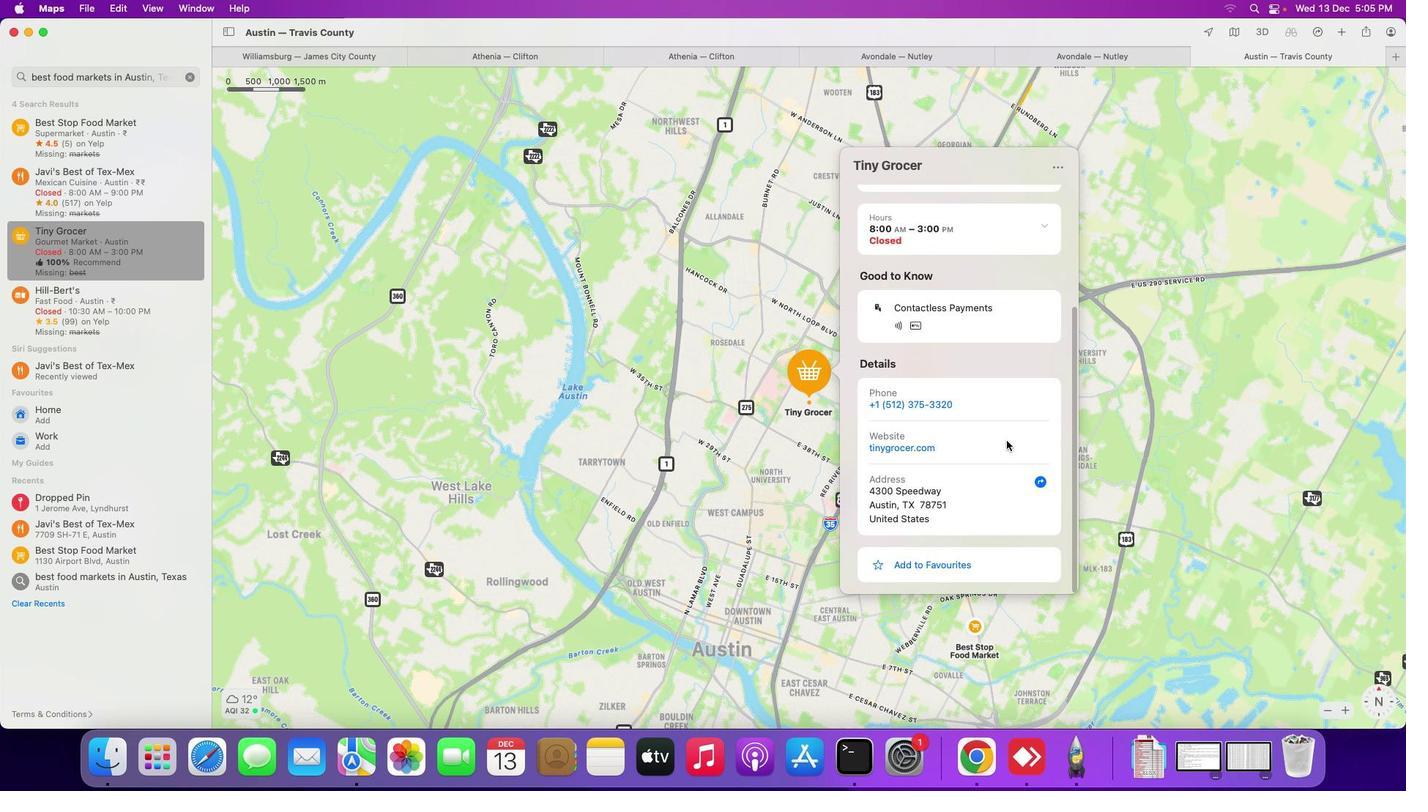 
Action: Mouse moved to (1006, 441)
Screenshot: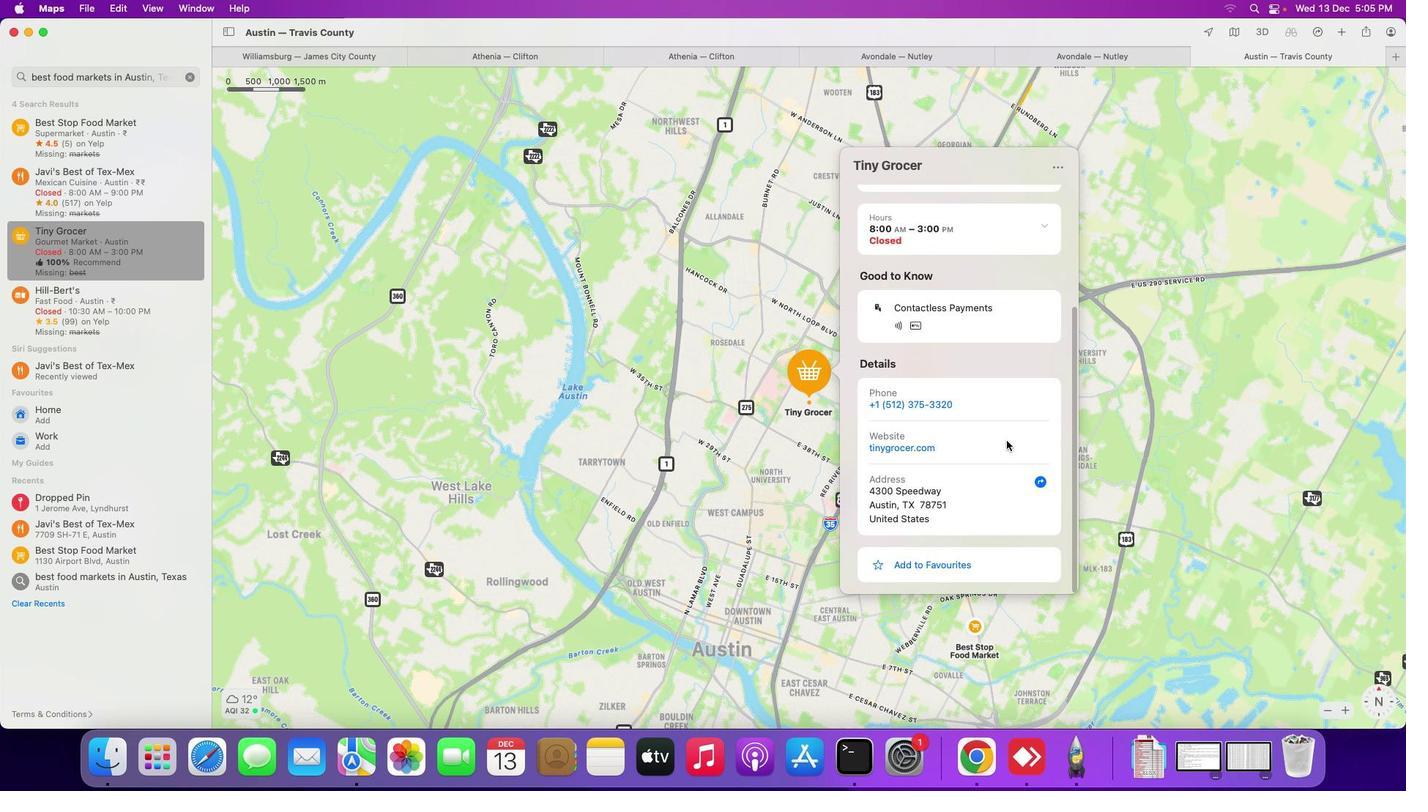 
Action: Mouse scrolled (1006, 441) with delta (0, -4)
Screenshot: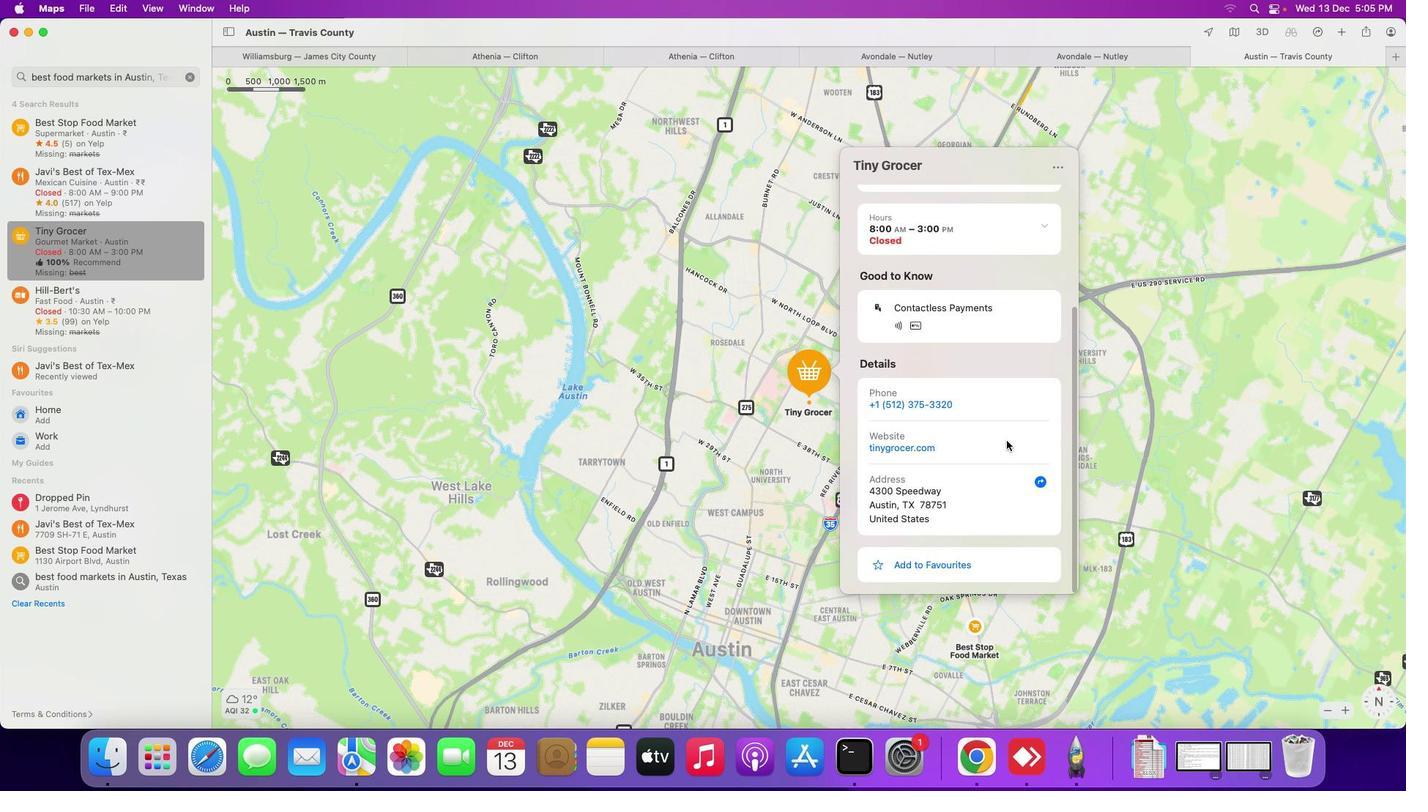 
Action: Mouse moved to (1006, 441)
Screenshot: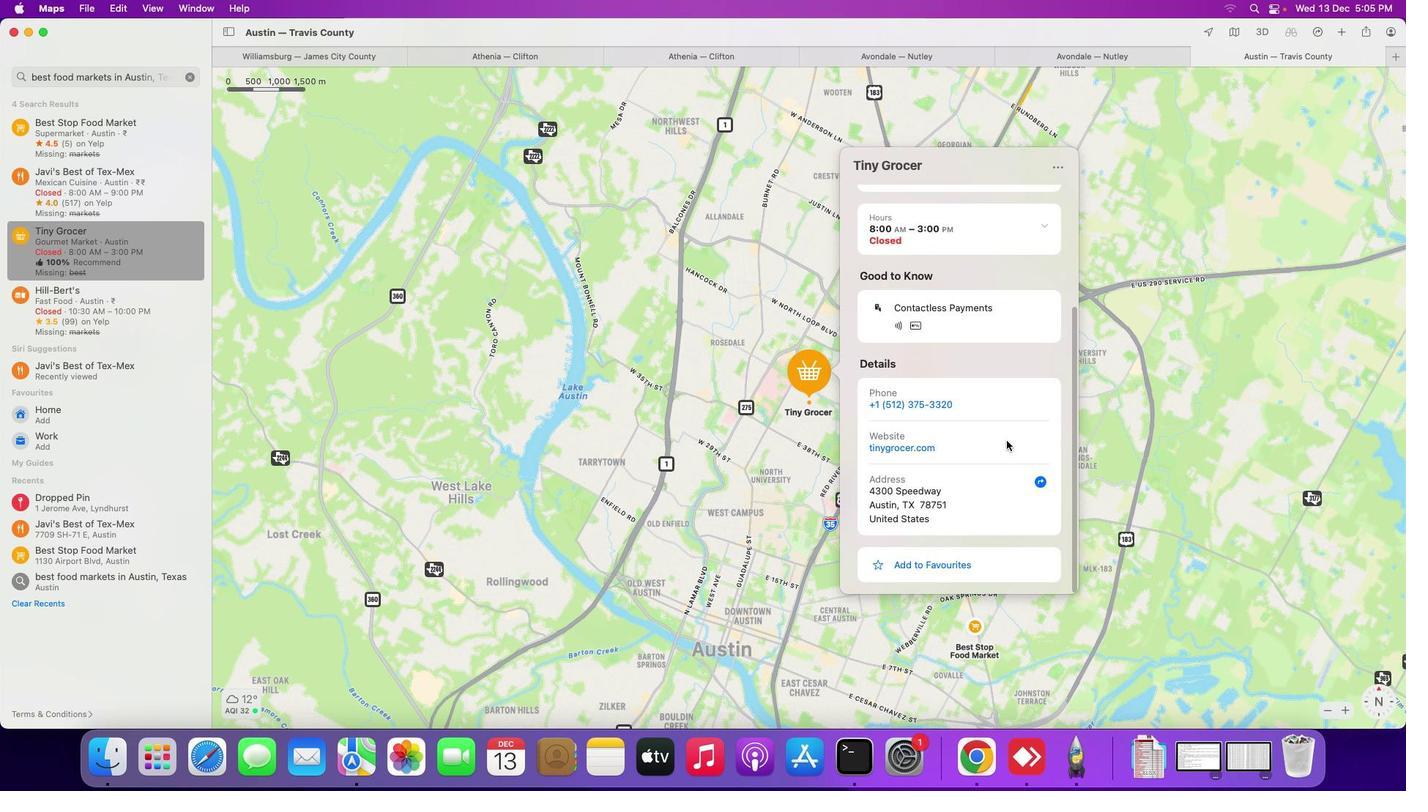 
Action: Mouse scrolled (1006, 441) with delta (0, -5)
Screenshot: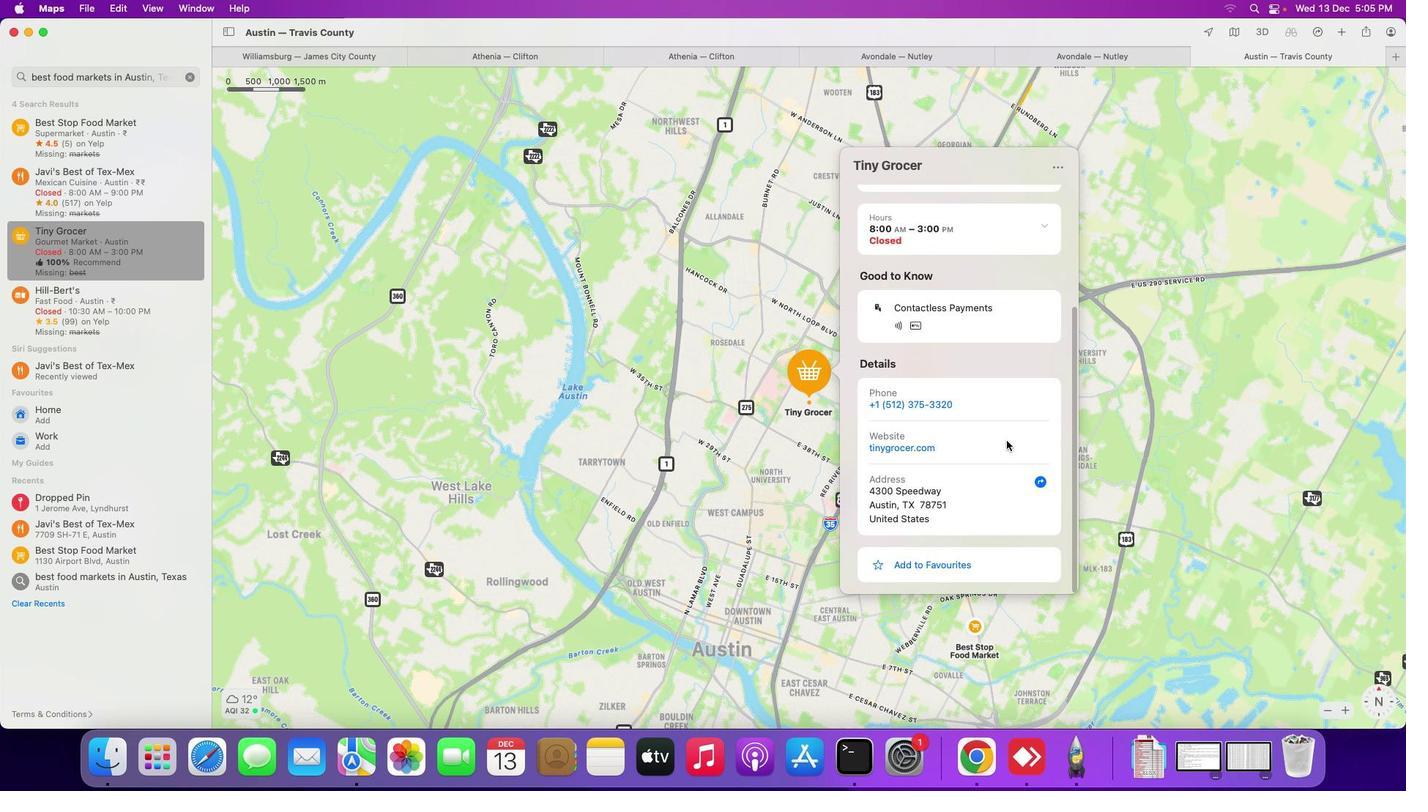 
Action: Mouse moved to (1007, 441)
Screenshot: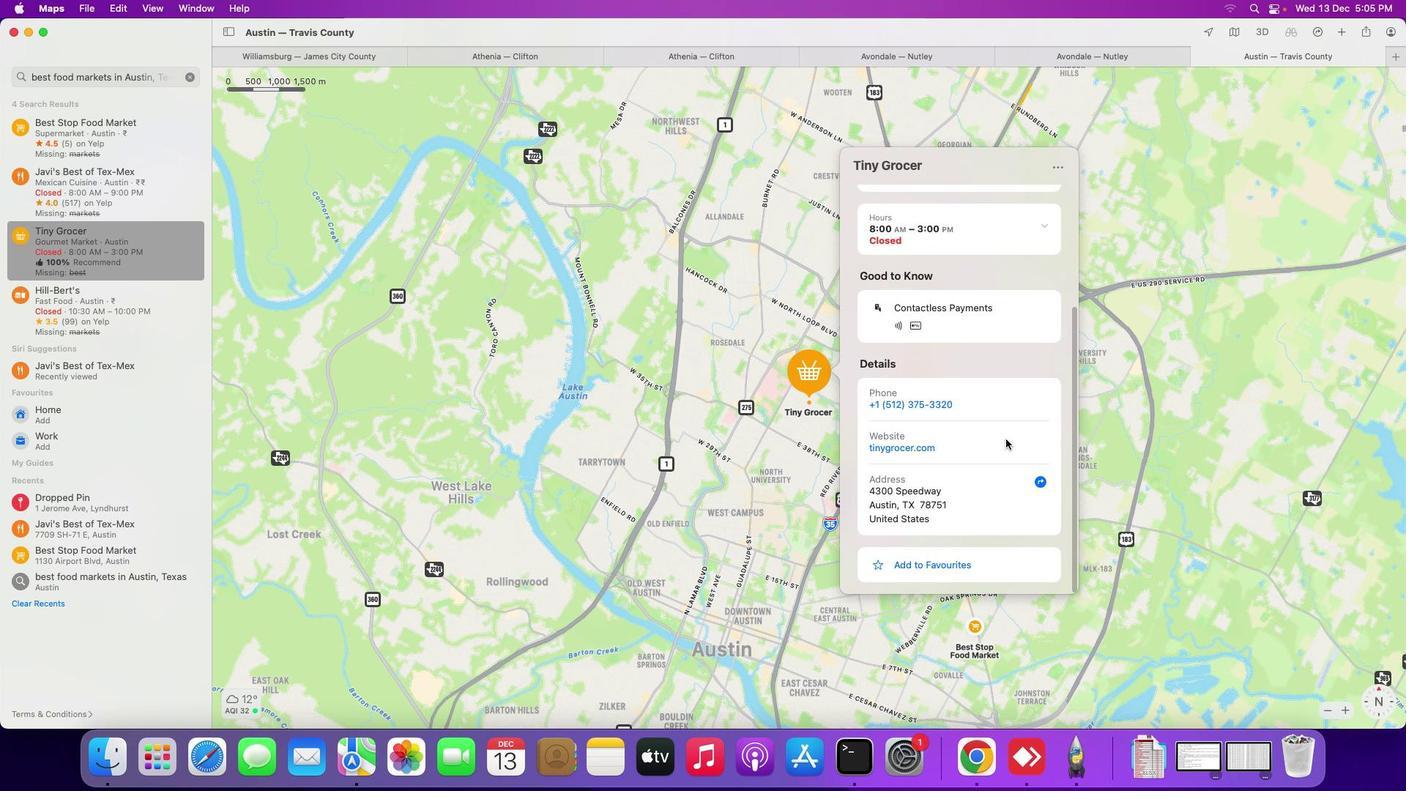 
Action: Mouse scrolled (1007, 441) with delta (0, -5)
Screenshot: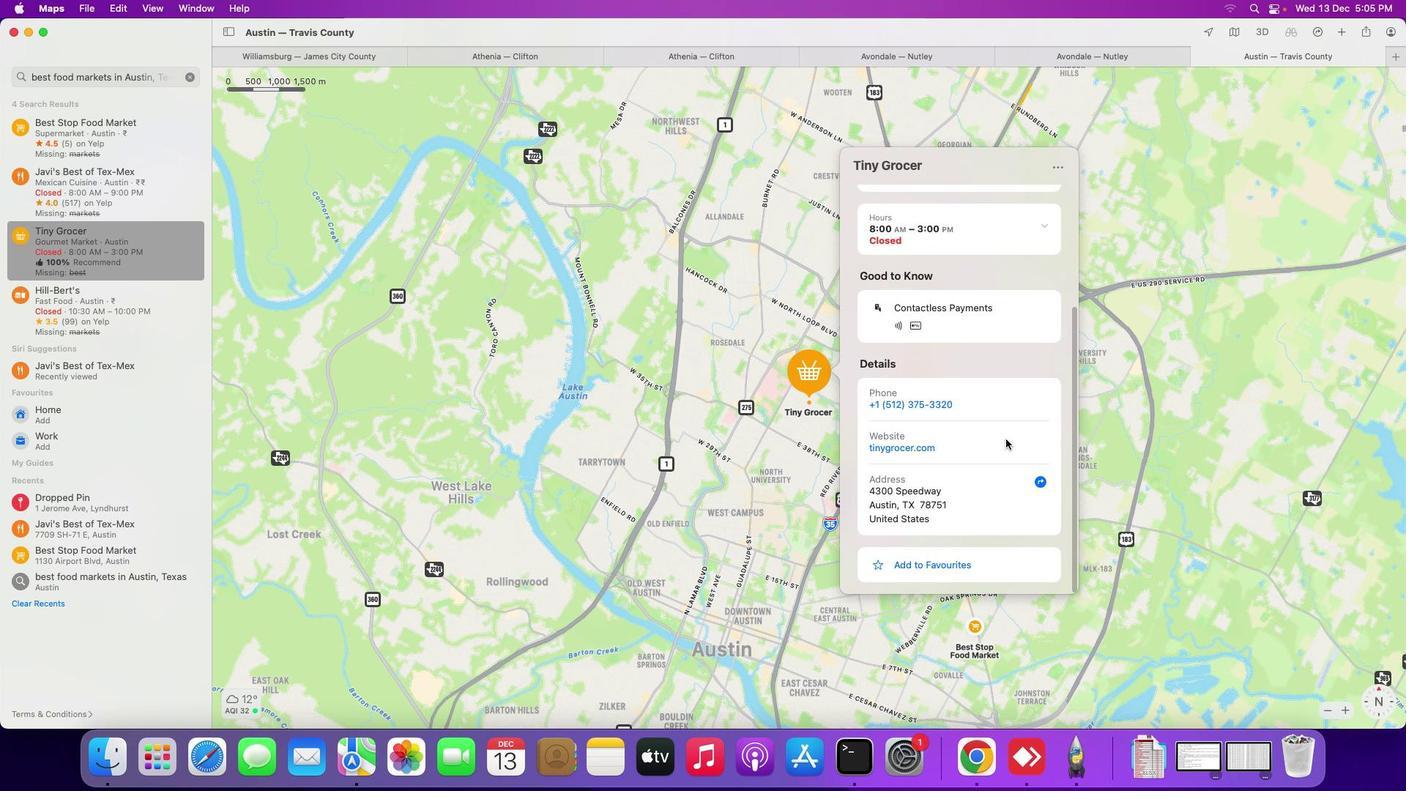 
Action: Mouse scrolled (1007, 441) with delta (0, -5)
Screenshot: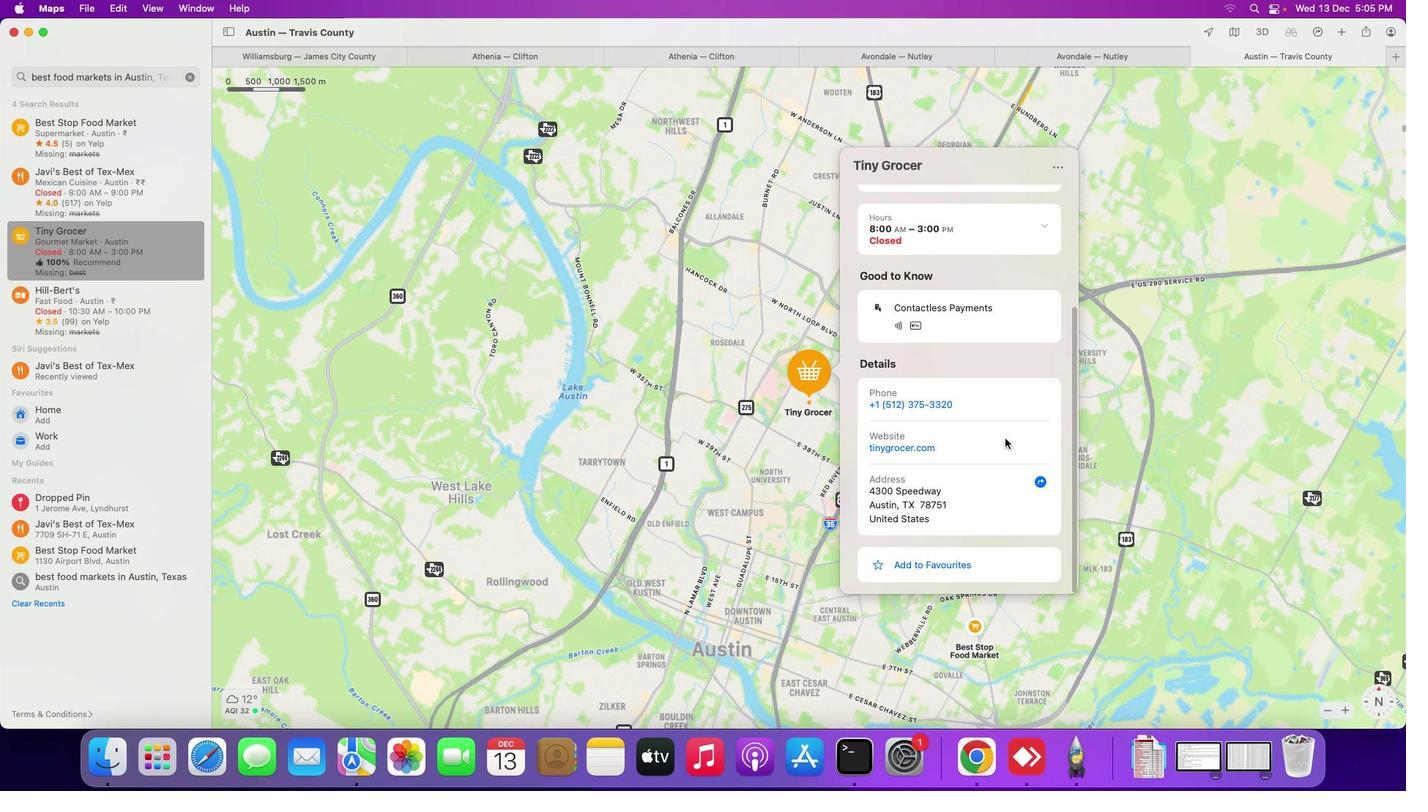 
Action: Mouse moved to (1005, 438)
Screenshot: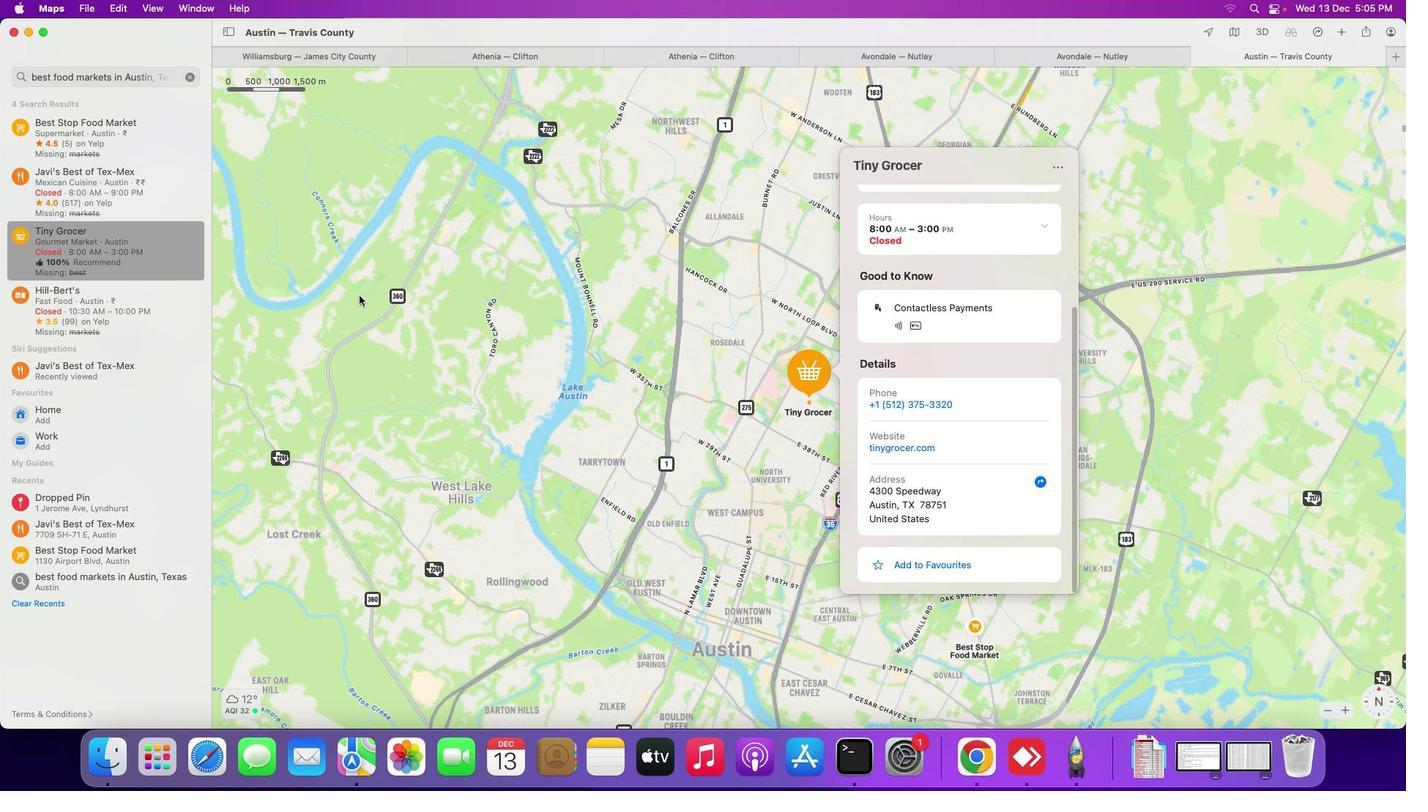 
Action: Mouse scrolled (1005, 438) with delta (0, 0)
Screenshot: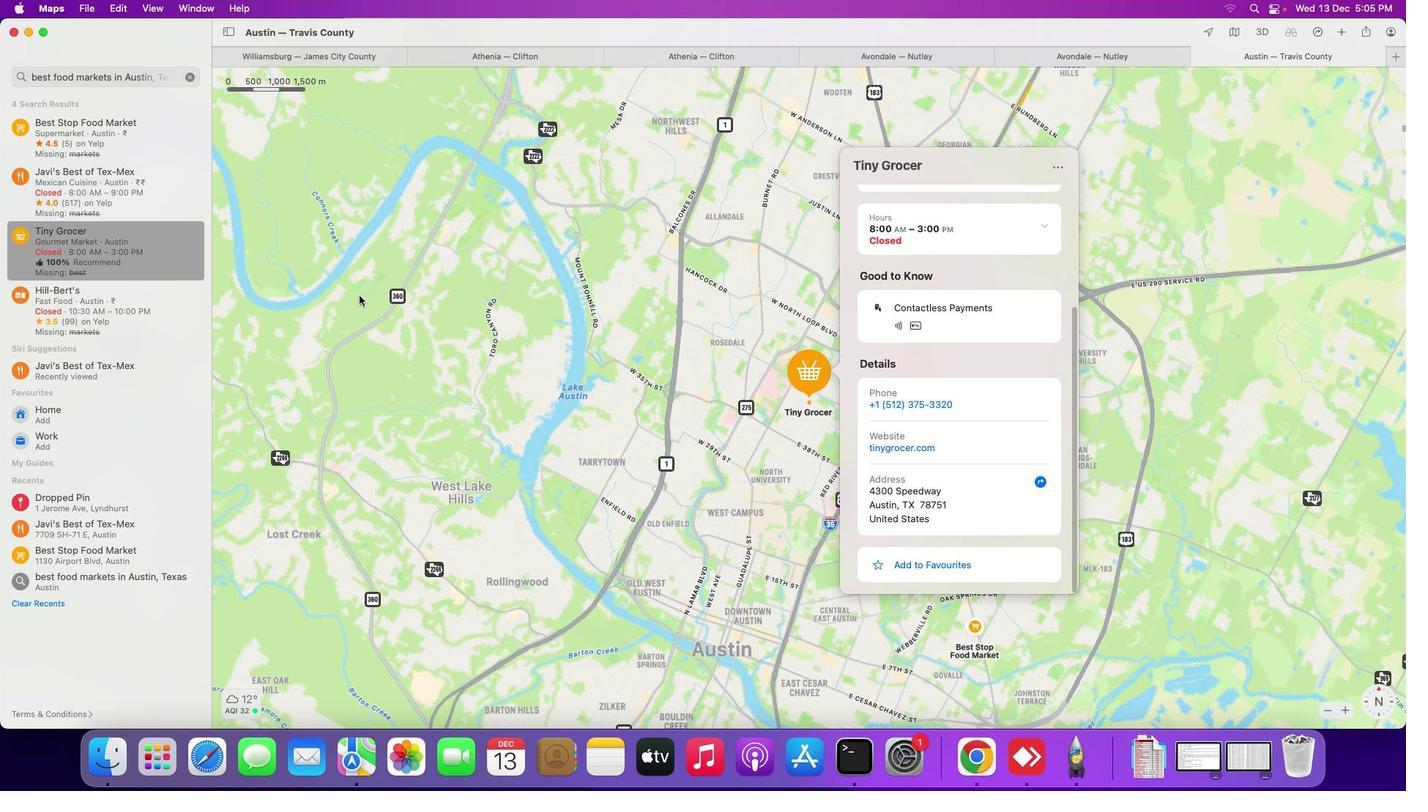 
Action: Mouse scrolled (1005, 438) with delta (0, 0)
Screenshot: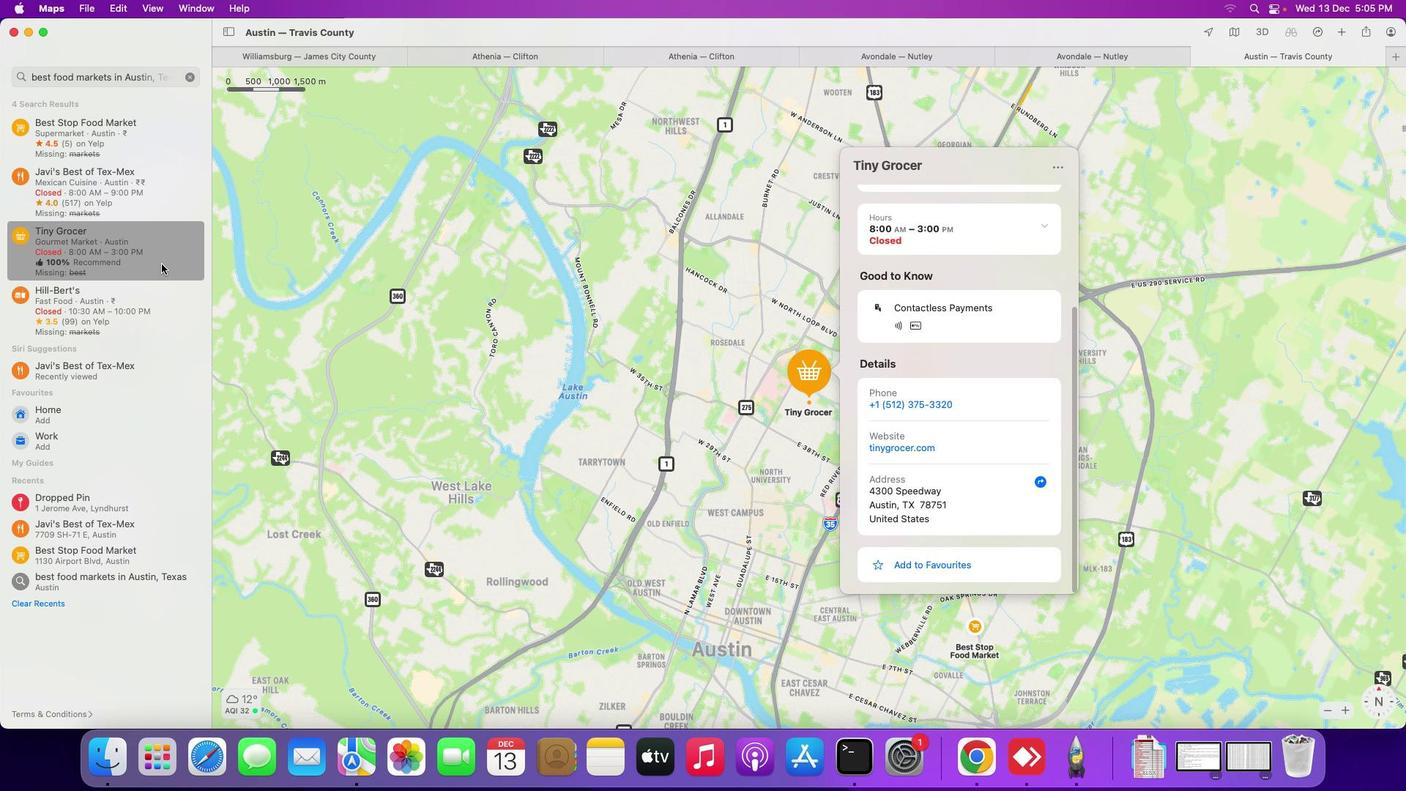 
Action: Mouse scrolled (1005, 438) with delta (0, -2)
Screenshot: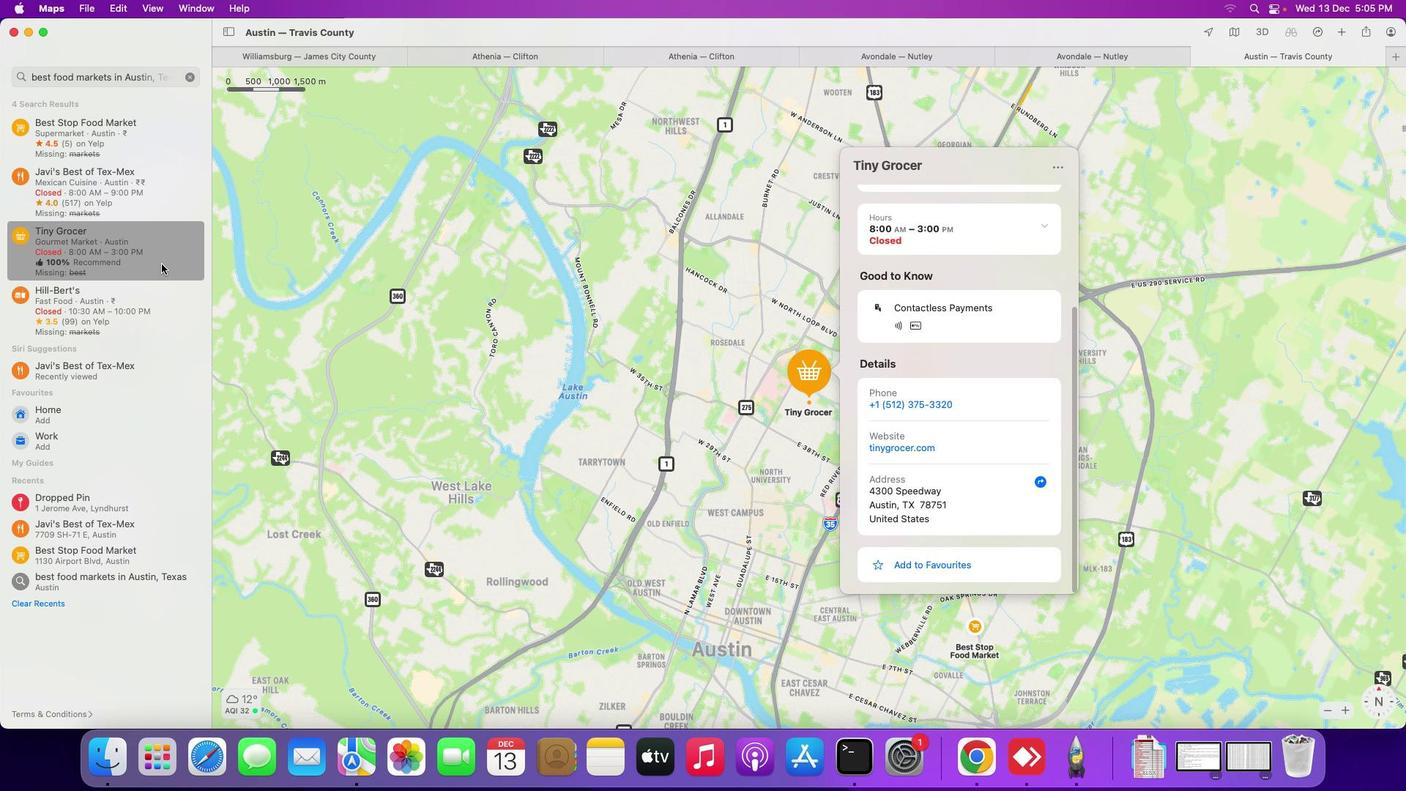 
Action: Mouse scrolled (1005, 438) with delta (0, -3)
Screenshot: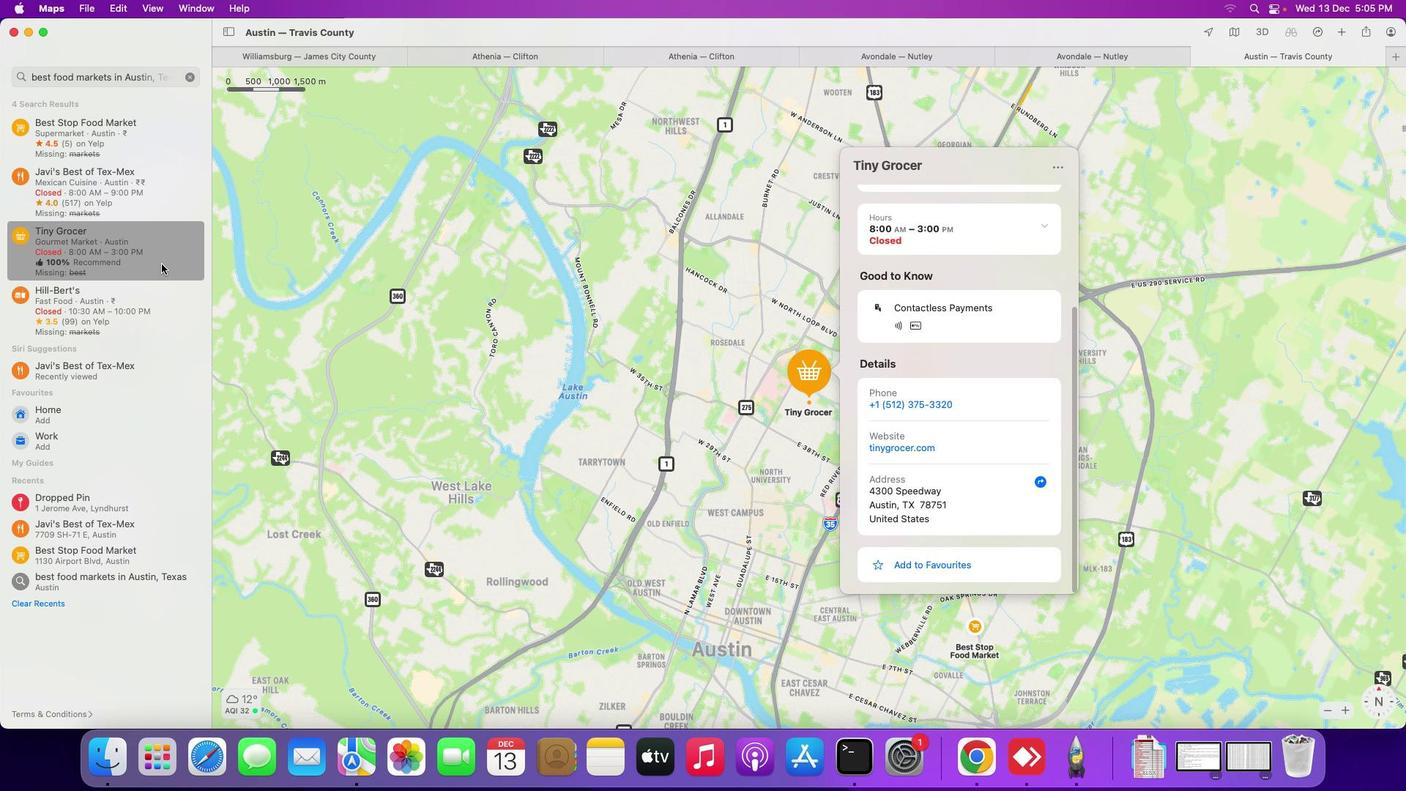 
Action: Mouse scrolled (1005, 438) with delta (0, -4)
Screenshot: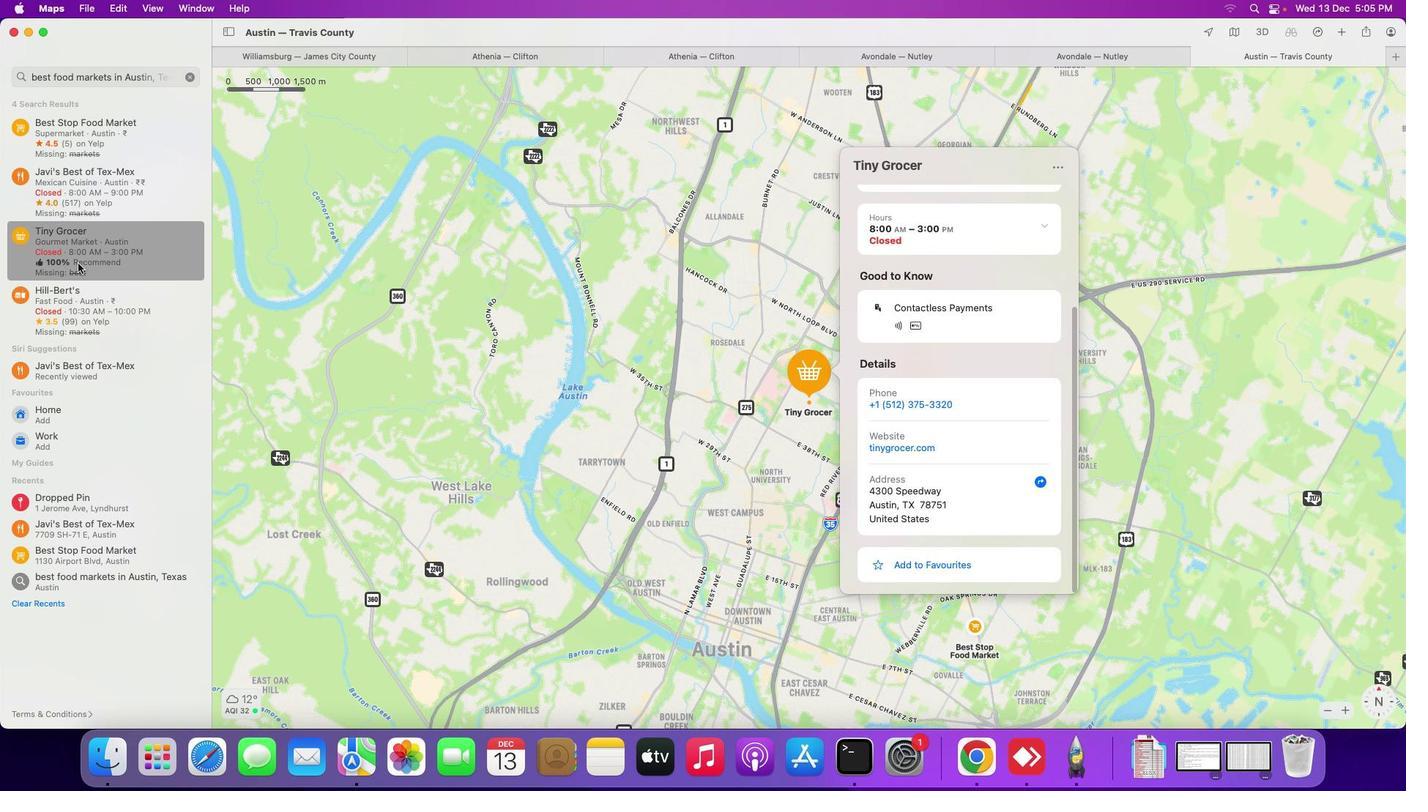 
Action: Mouse scrolled (1005, 438) with delta (0, -5)
Screenshot: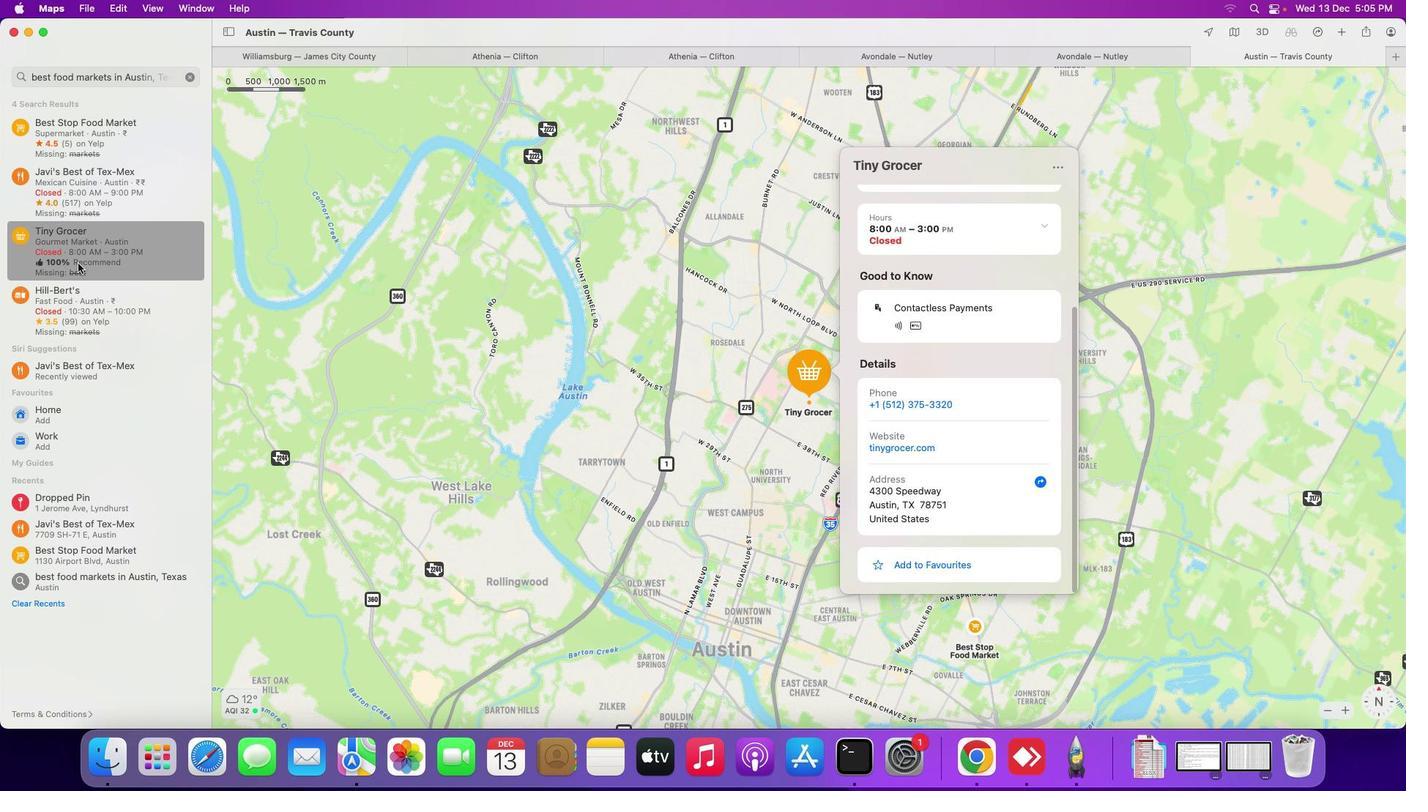 
Action: Mouse scrolled (1005, 438) with delta (0, -5)
Screenshot: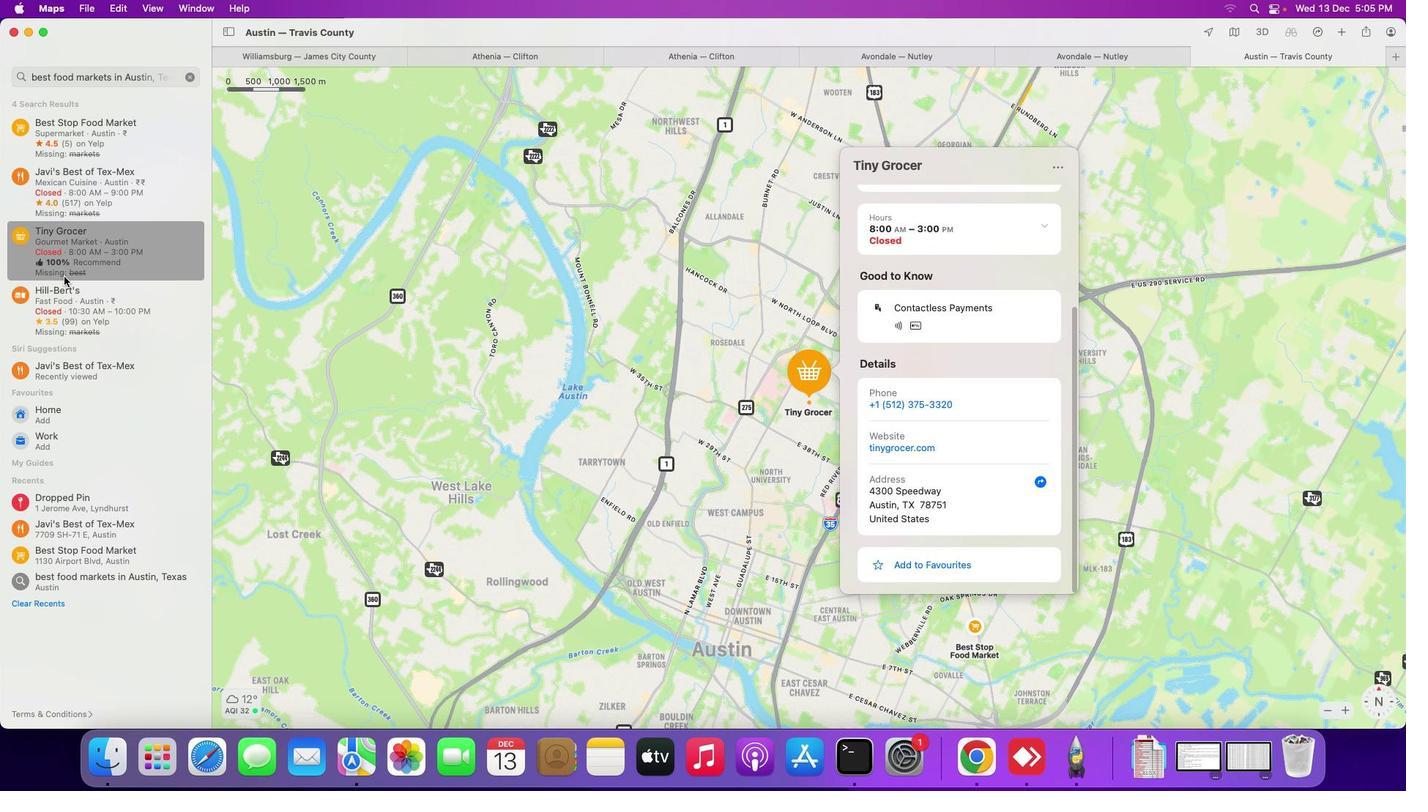 
Action: Mouse moved to (1005, 435)
Screenshot: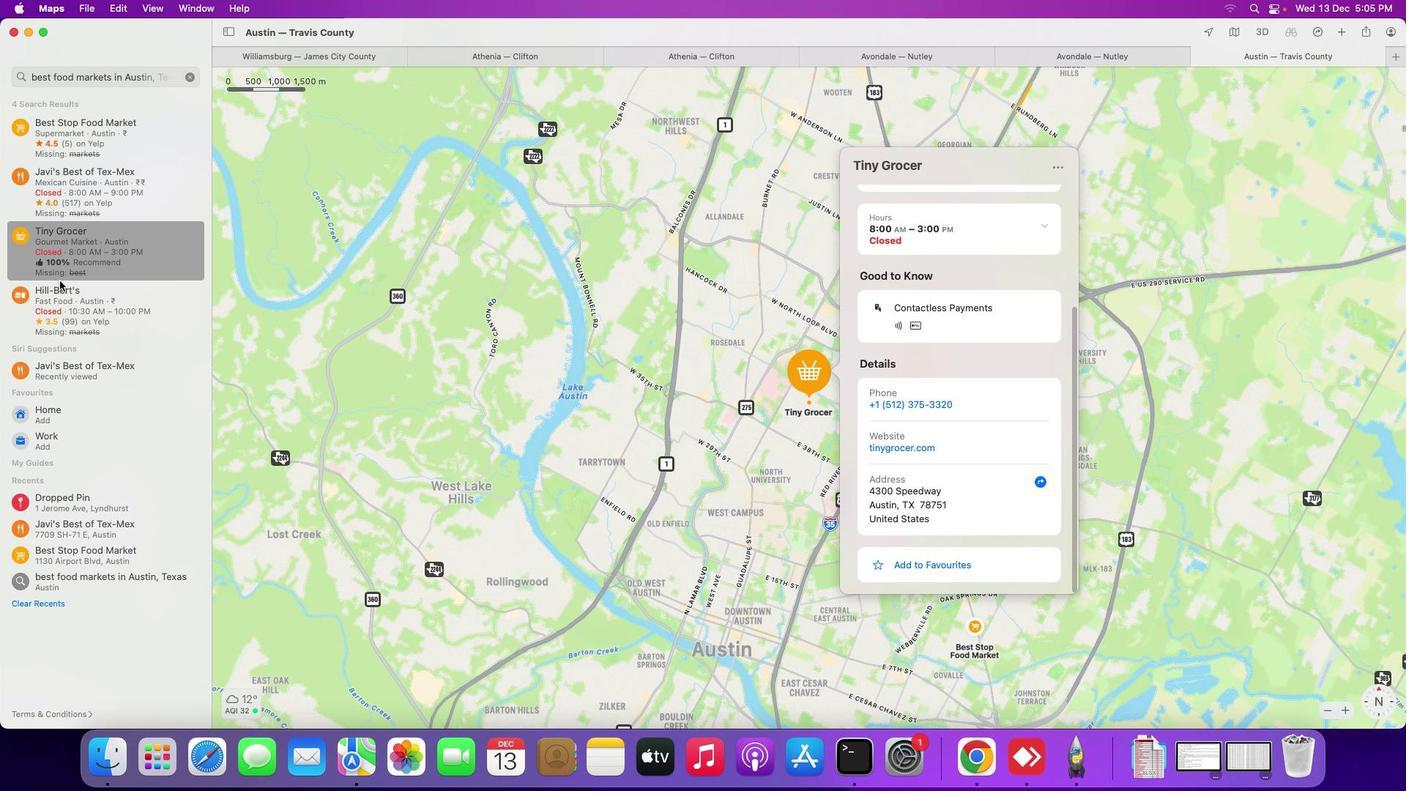 
Action: Mouse scrolled (1005, 435) with delta (0, -5)
Screenshot: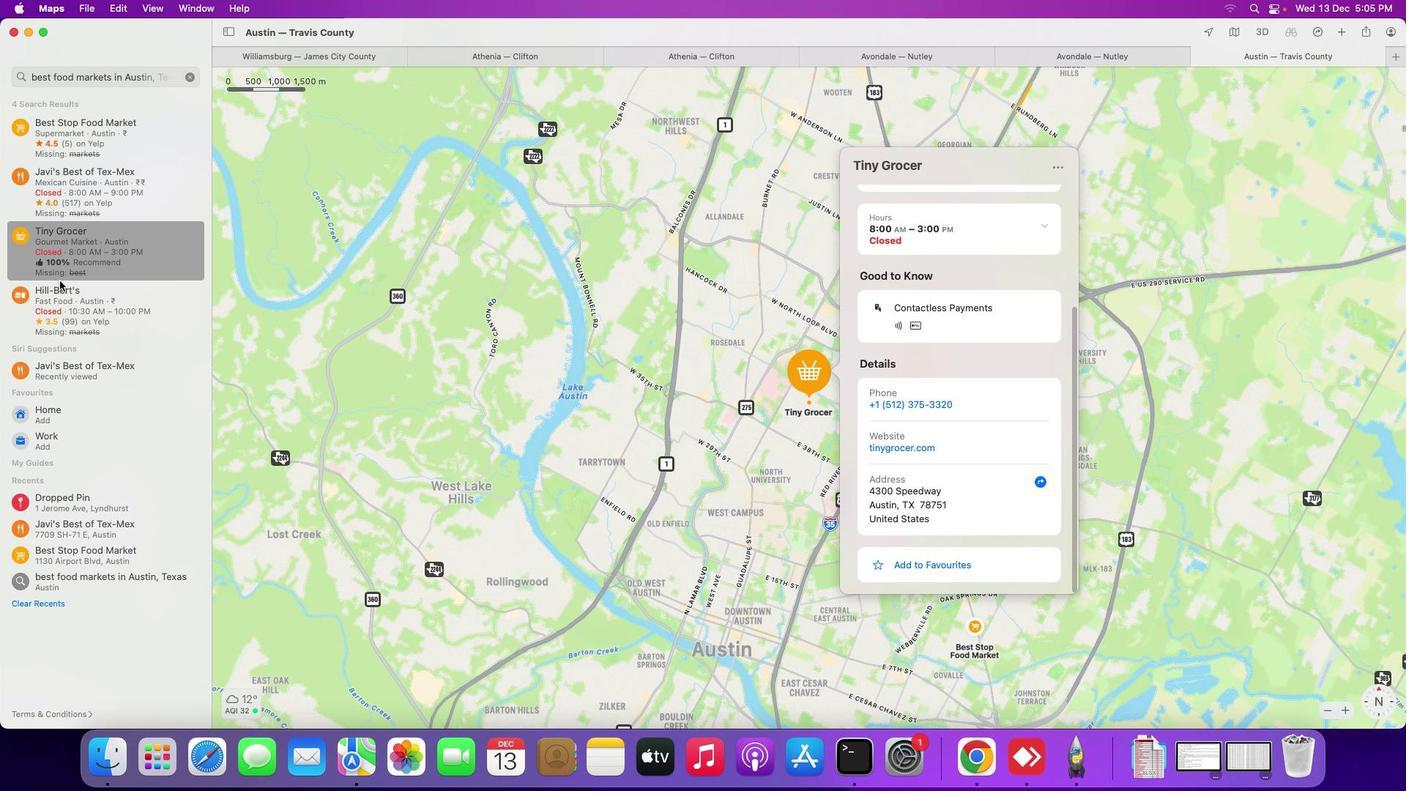 
Action: Mouse moved to (65, 300)
Screenshot: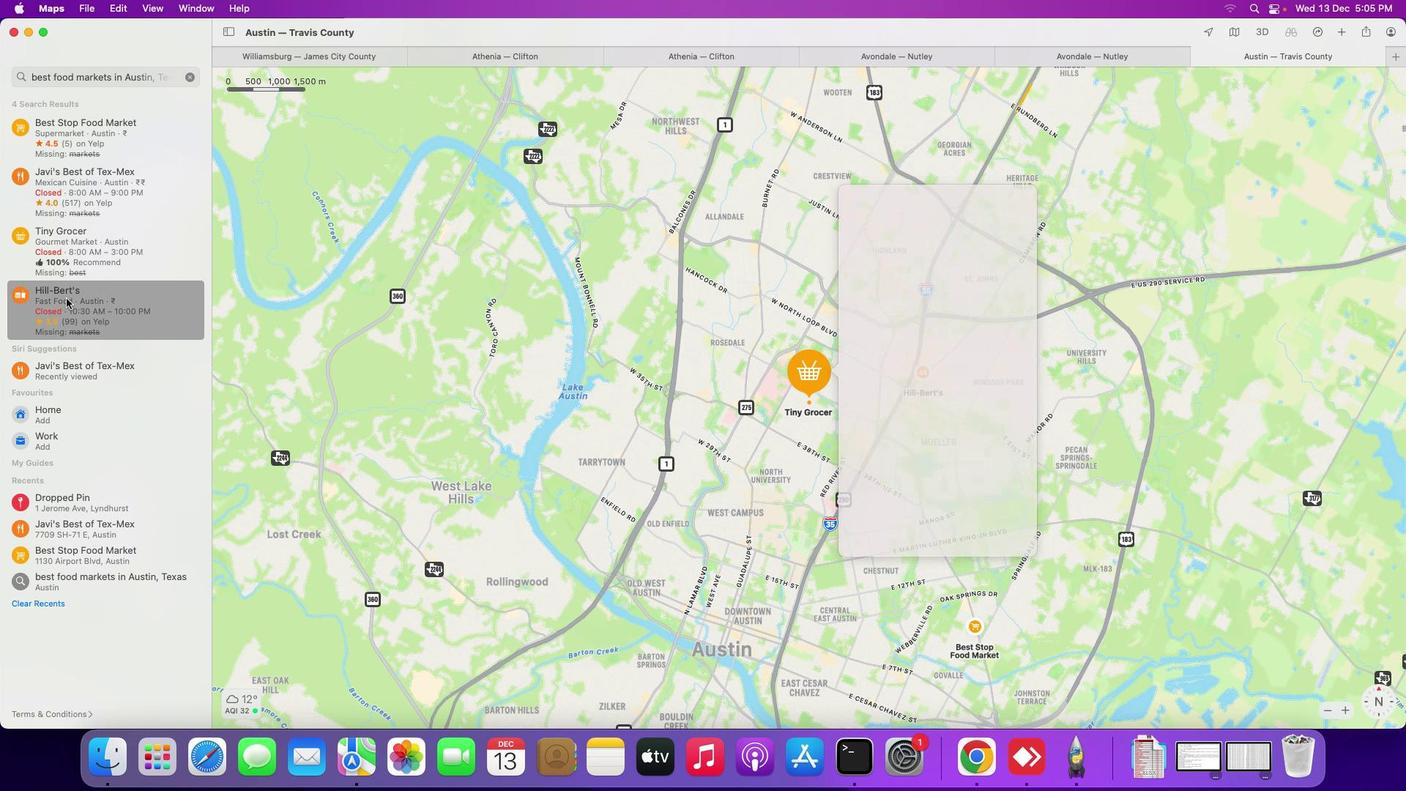 
Action: Mouse pressed left at (65, 300)
Screenshot: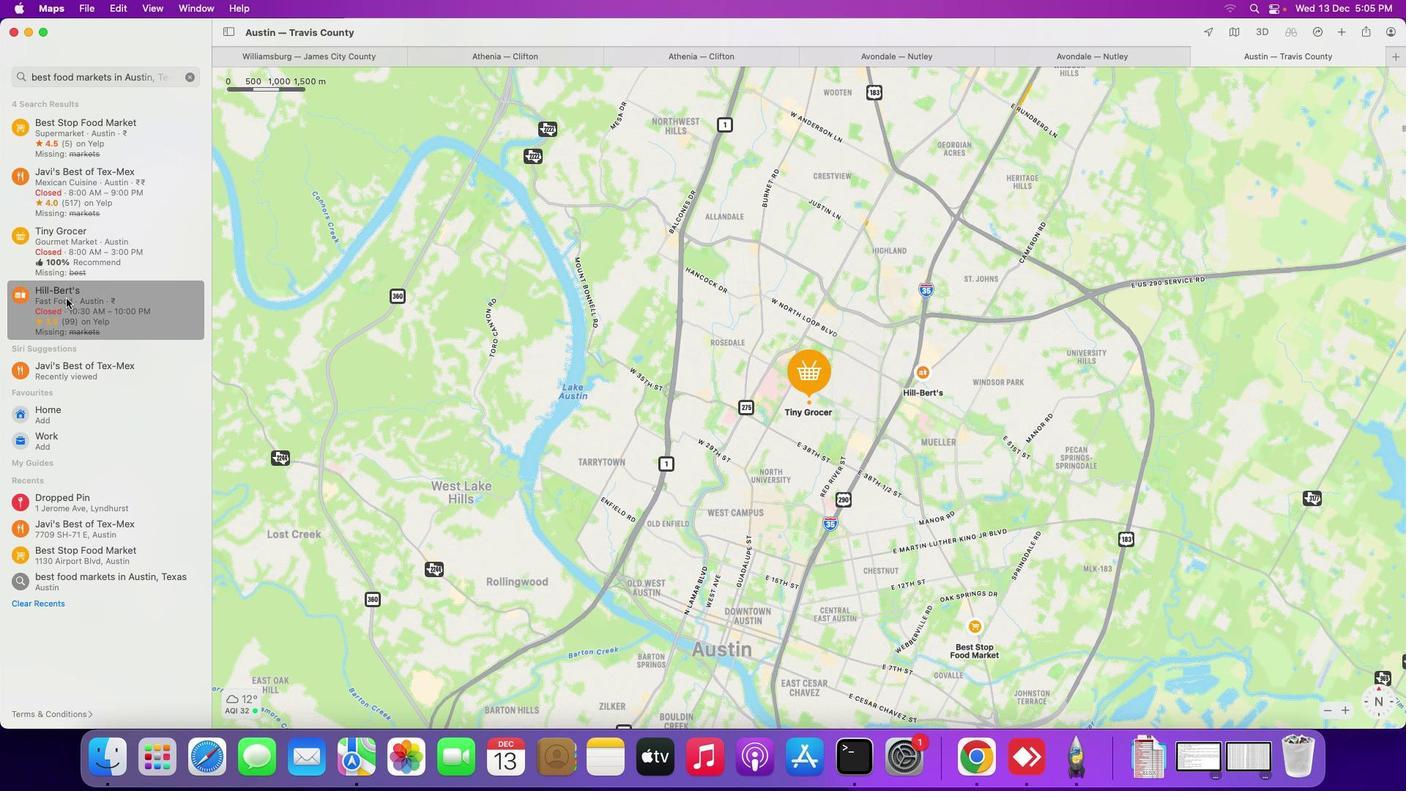 
Action: Mouse moved to (768, 421)
Screenshot: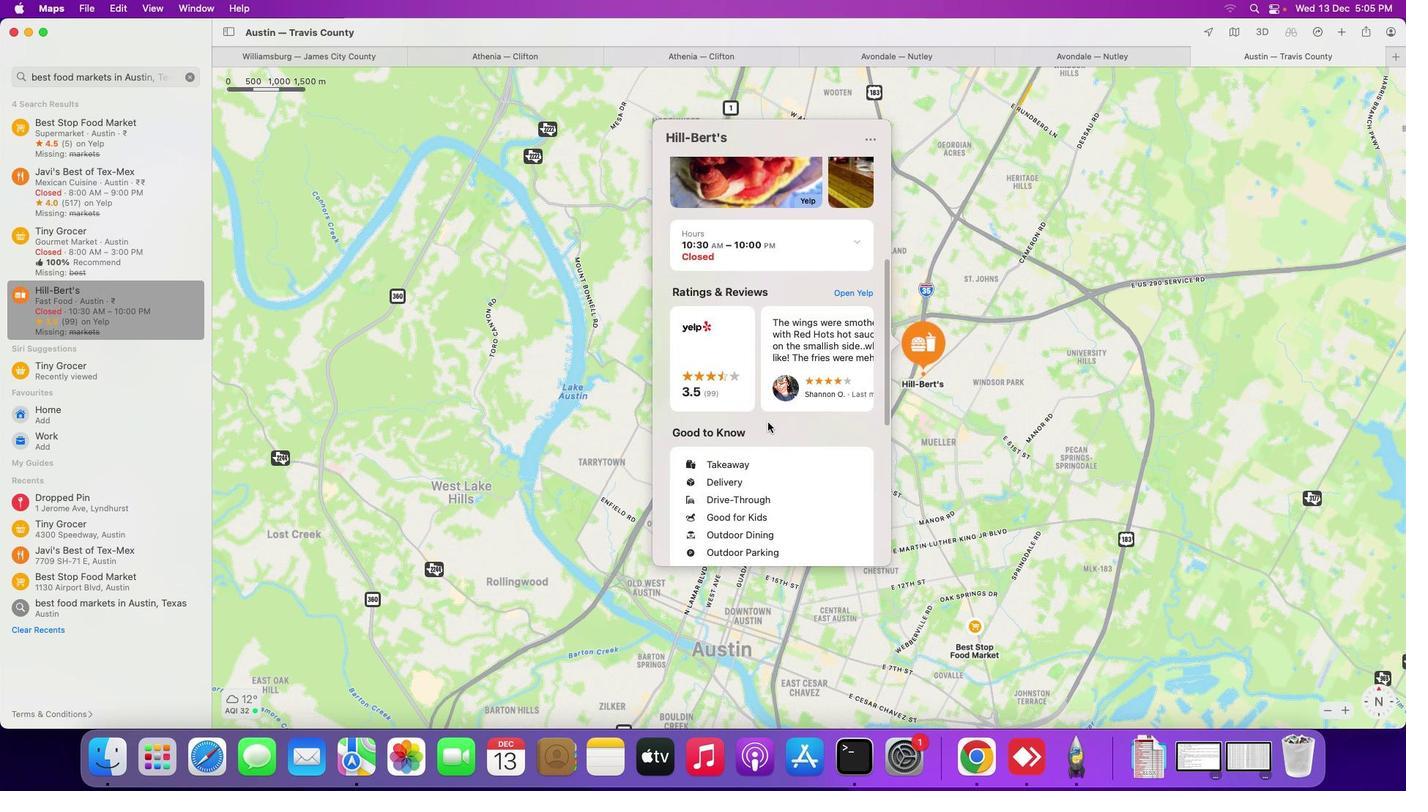 
Action: Mouse scrolled (768, 421) with delta (0, 0)
Screenshot: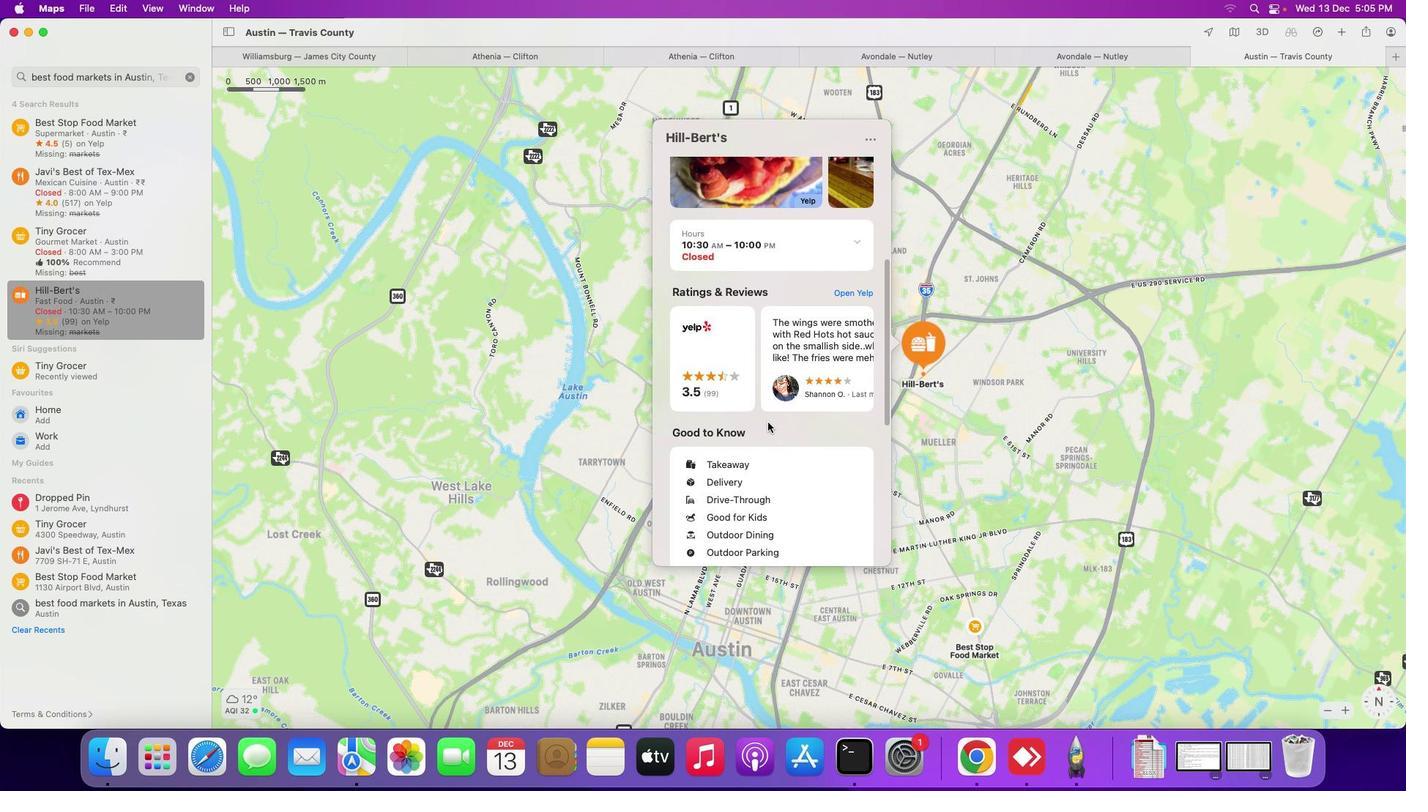 
Action: Mouse scrolled (768, 421) with delta (0, 0)
Screenshot: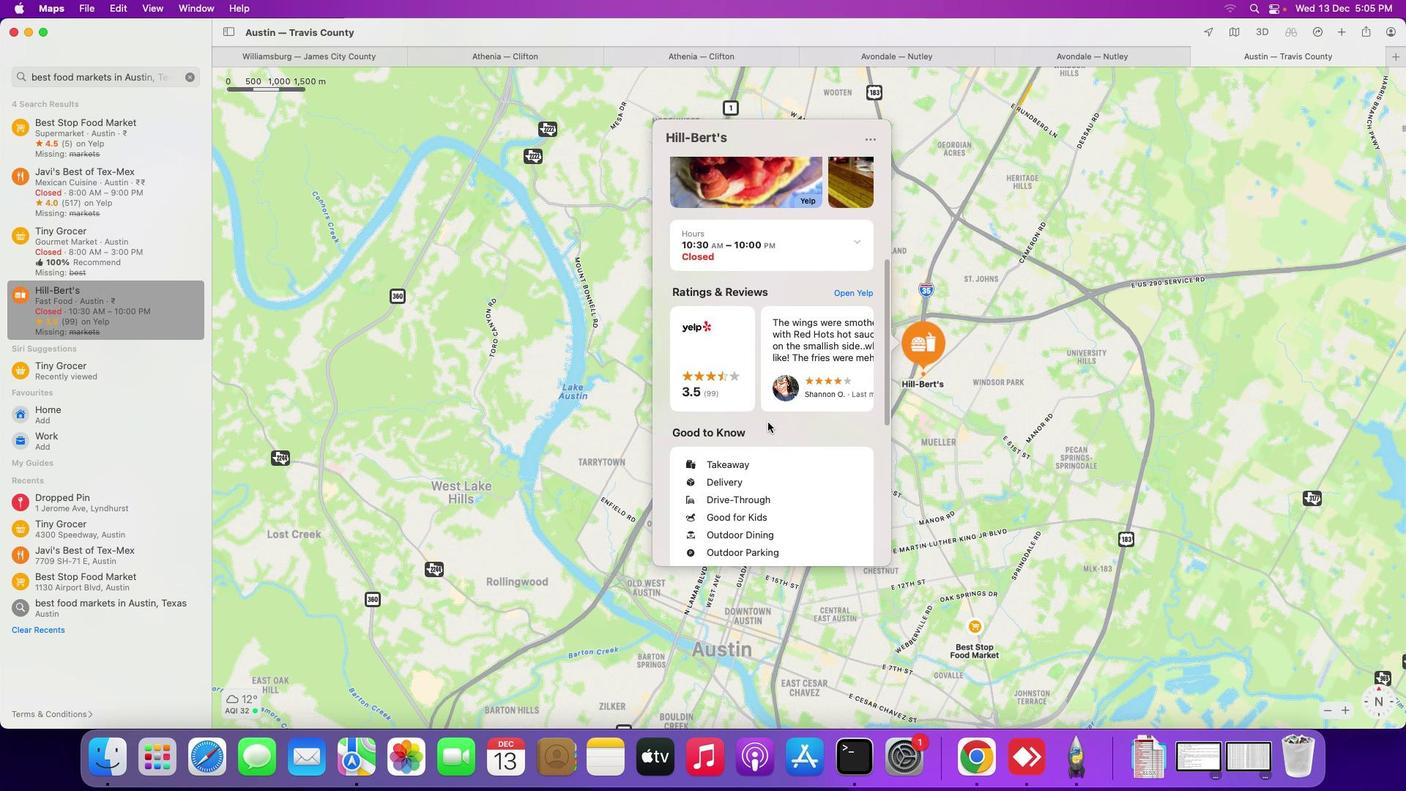 
Action: Mouse scrolled (768, 421) with delta (0, -2)
Screenshot: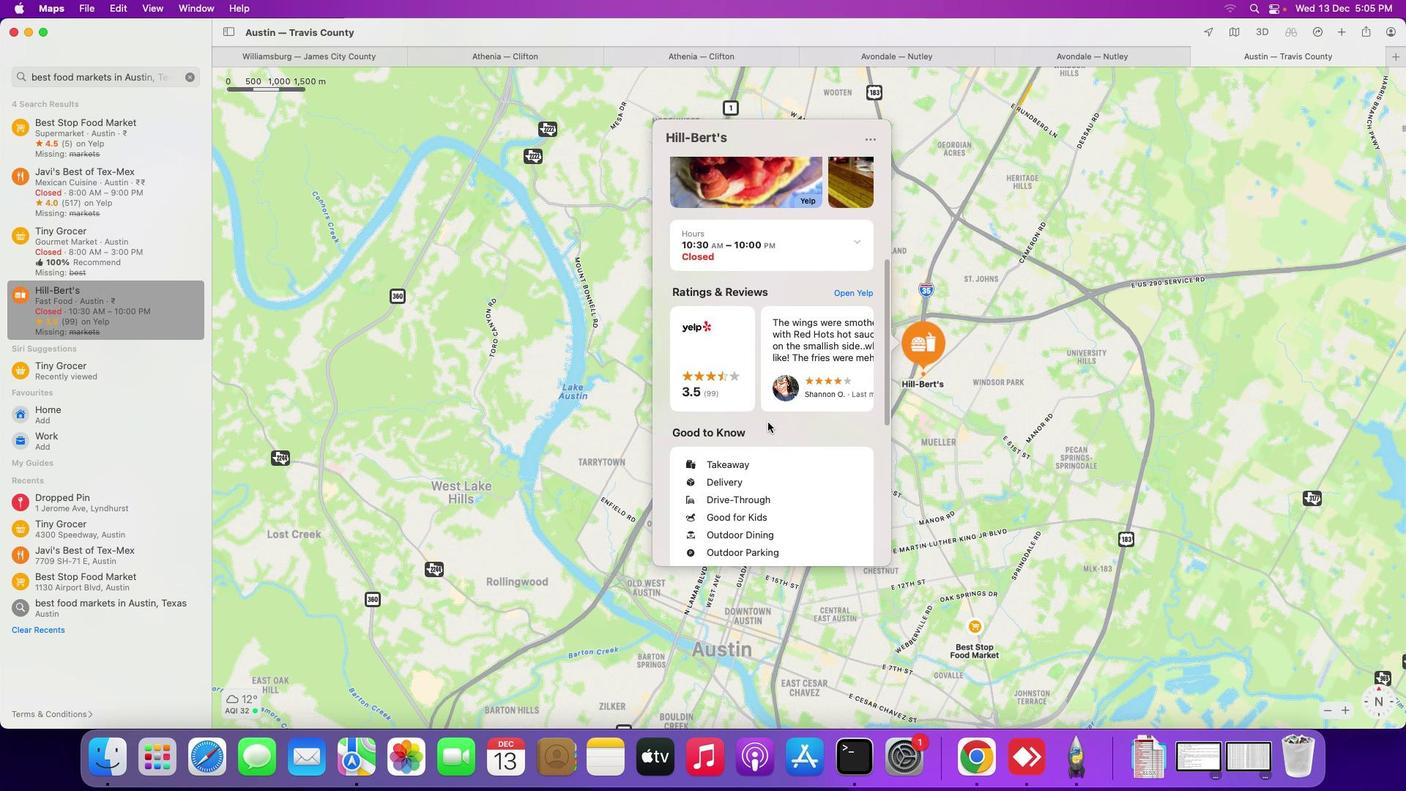 
Action: Mouse scrolled (768, 421) with delta (0, -3)
Screenshot: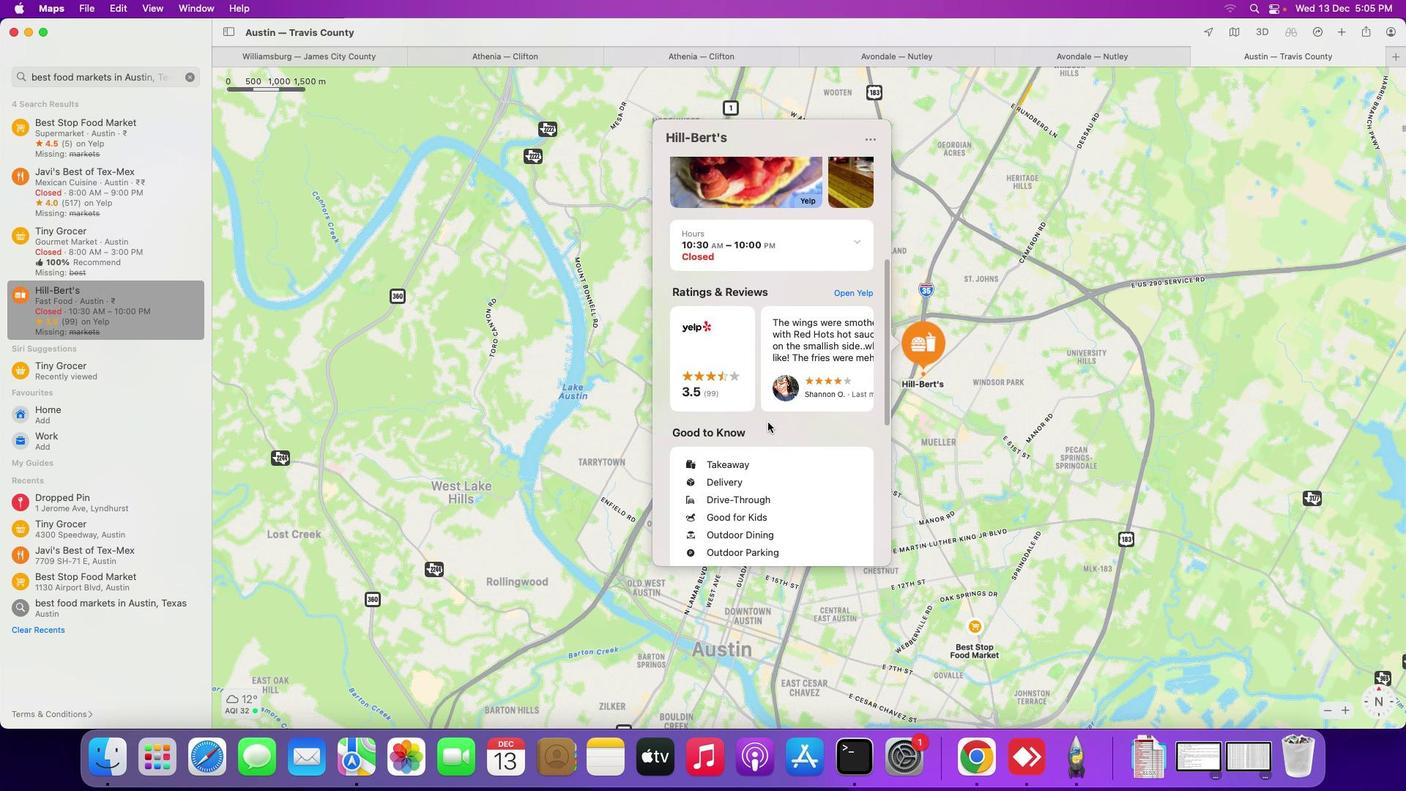 
Action: Mouse scrolled (768, 421) with delta (0, -4)
Screenshot: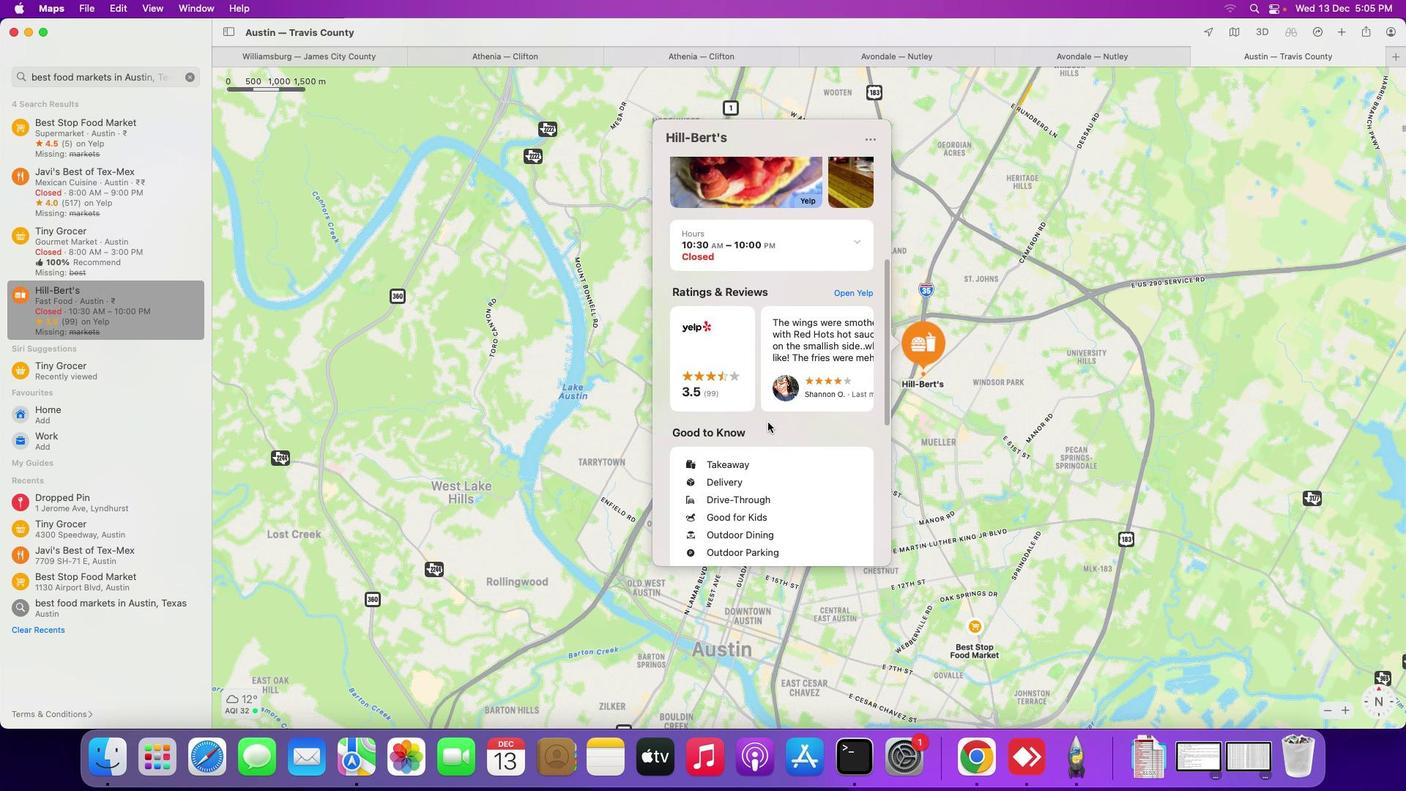 
Action: Mouse scrolled (768, 421) with delta (0, -5)
Screenshot: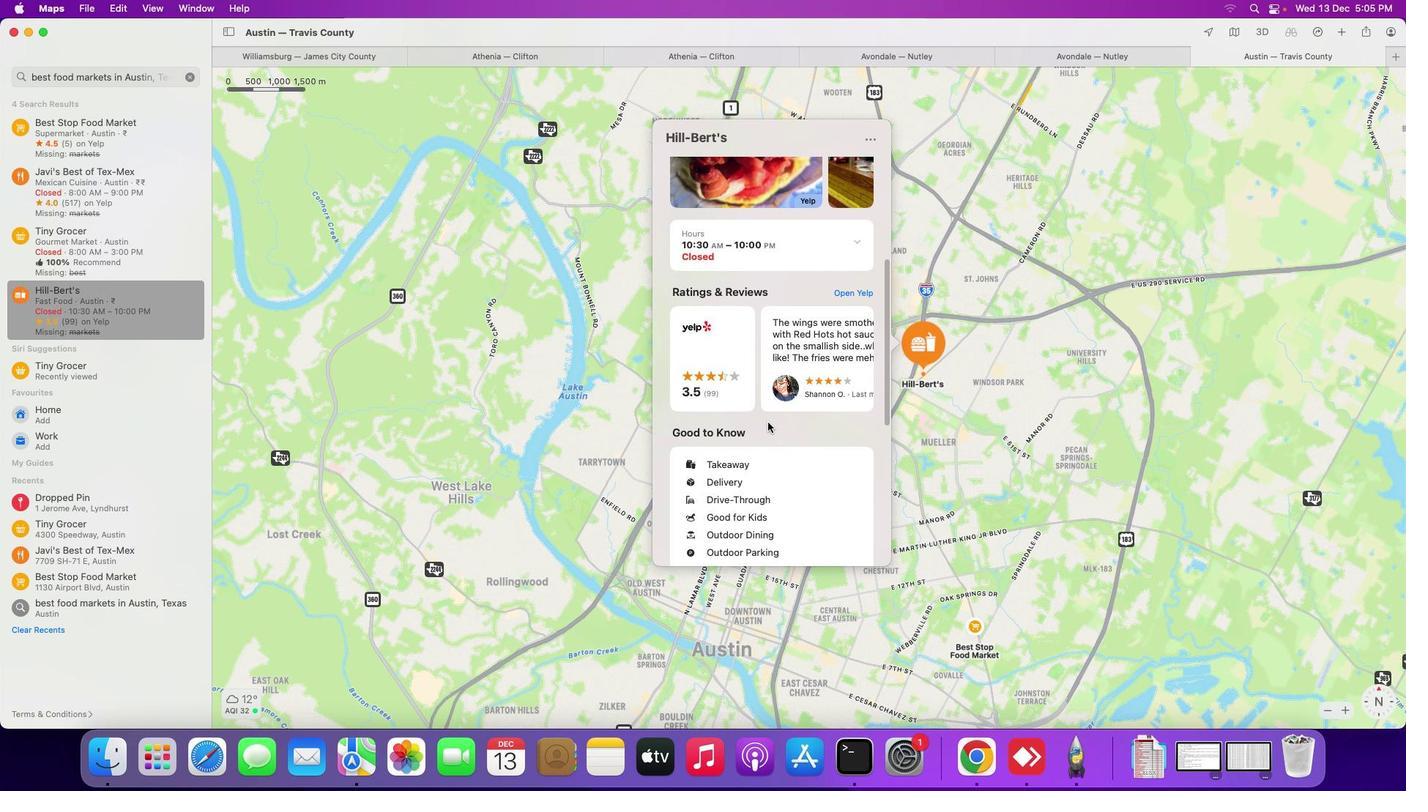 
Action: Mouse scrolled (768, 421) with delta (0, -5)
Screenshot: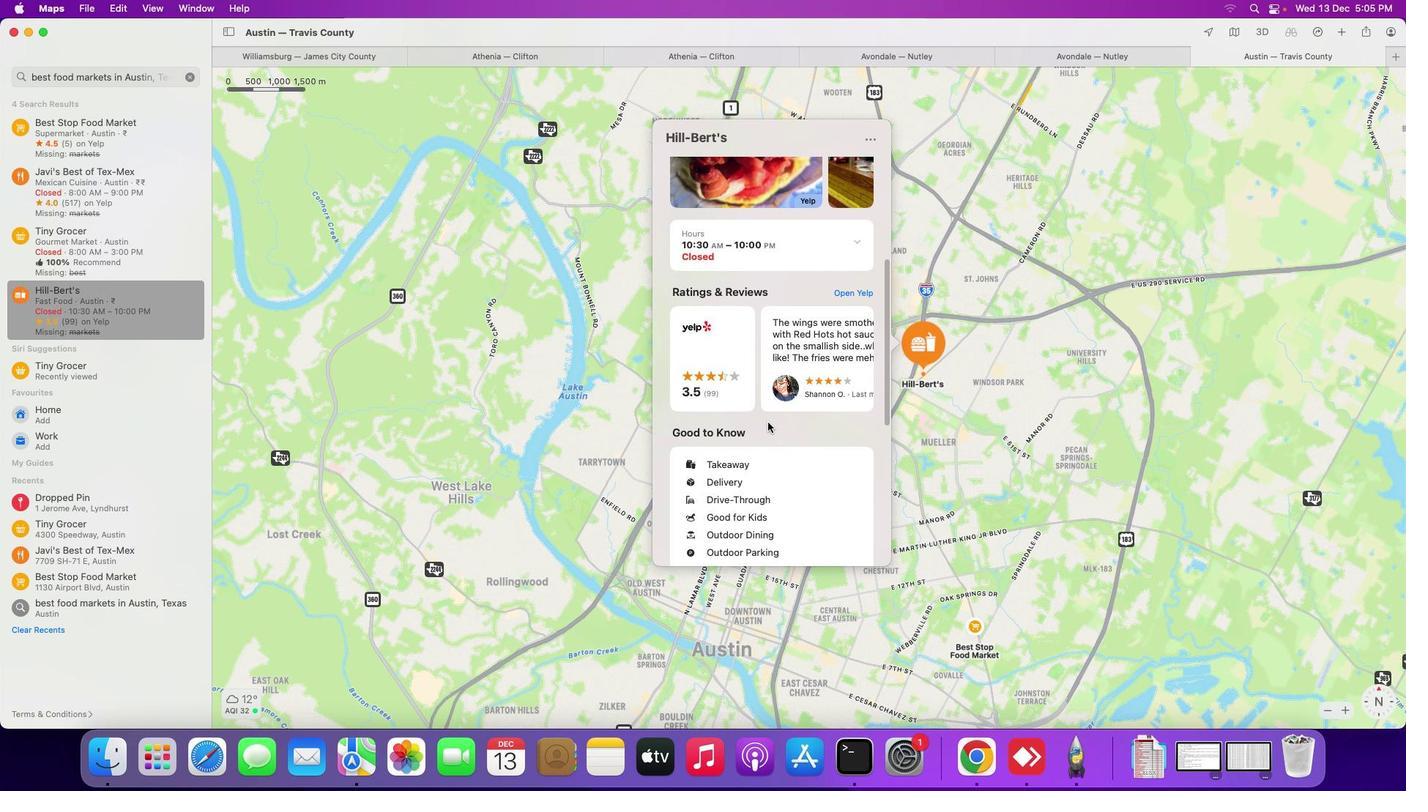 
Action: Mouse moved to (768, 421)
Screenshot: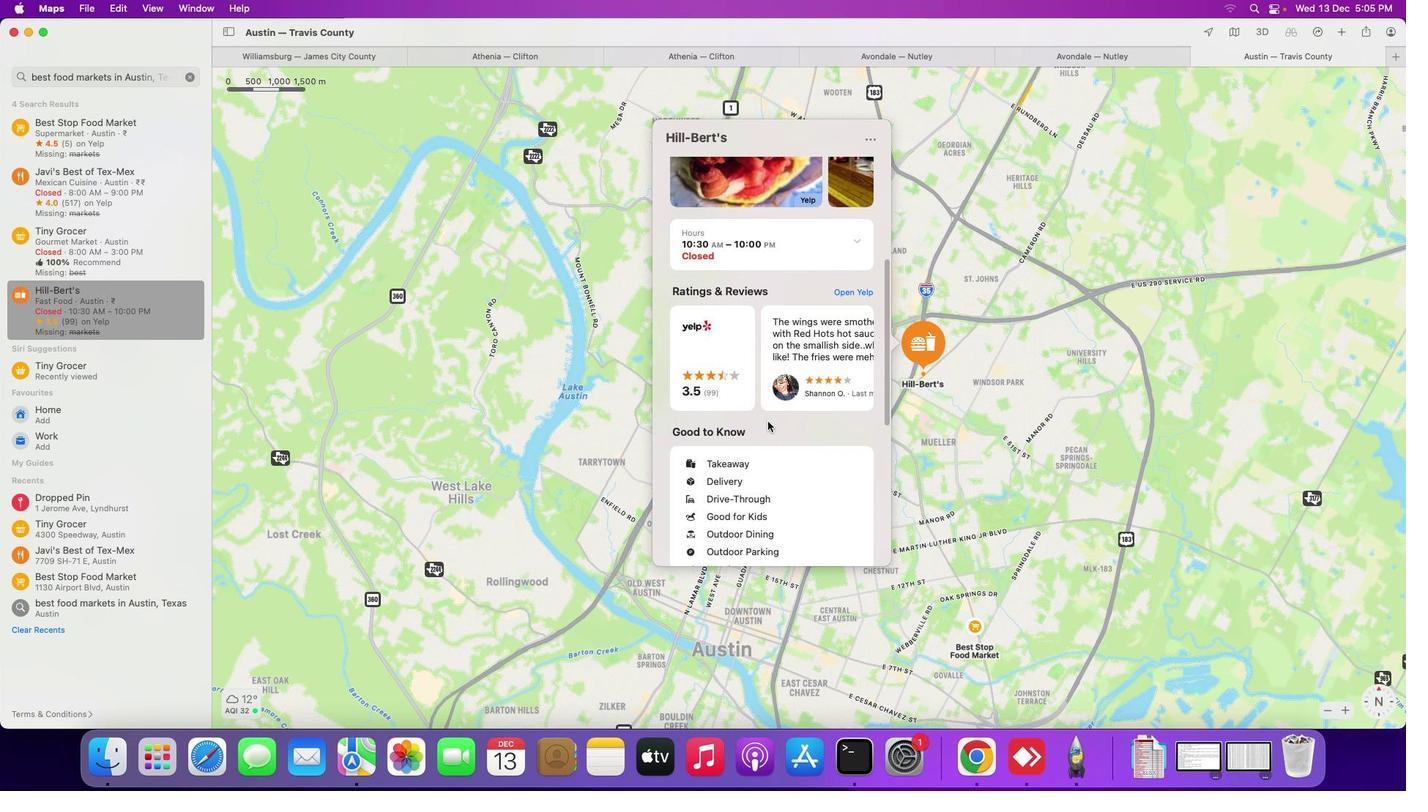 
Action: Mouse scrolled (768, 421) with delta (0, 0)
Screenshot: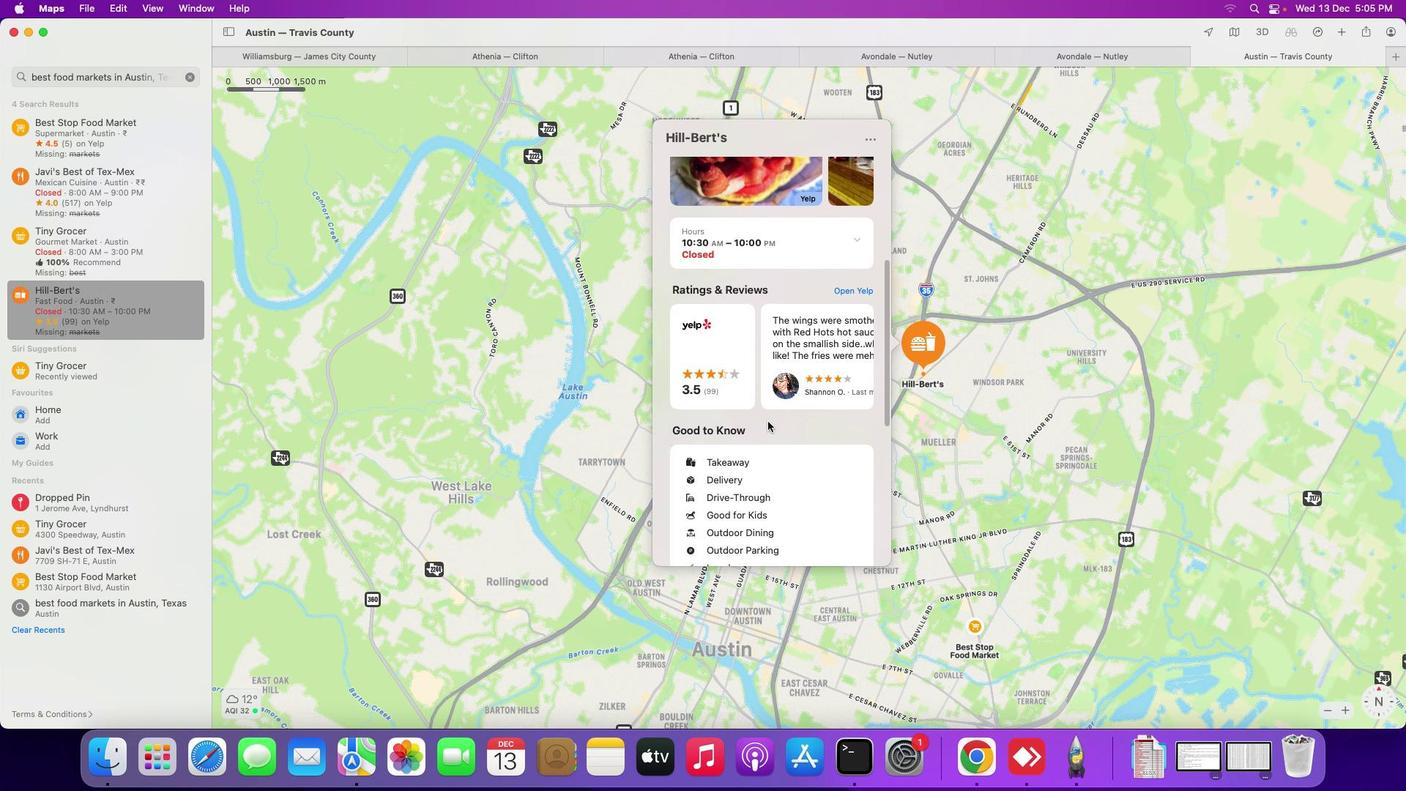 
Action: Mouse scrolled (768, 421) with delta (0, 0)
Screenshot: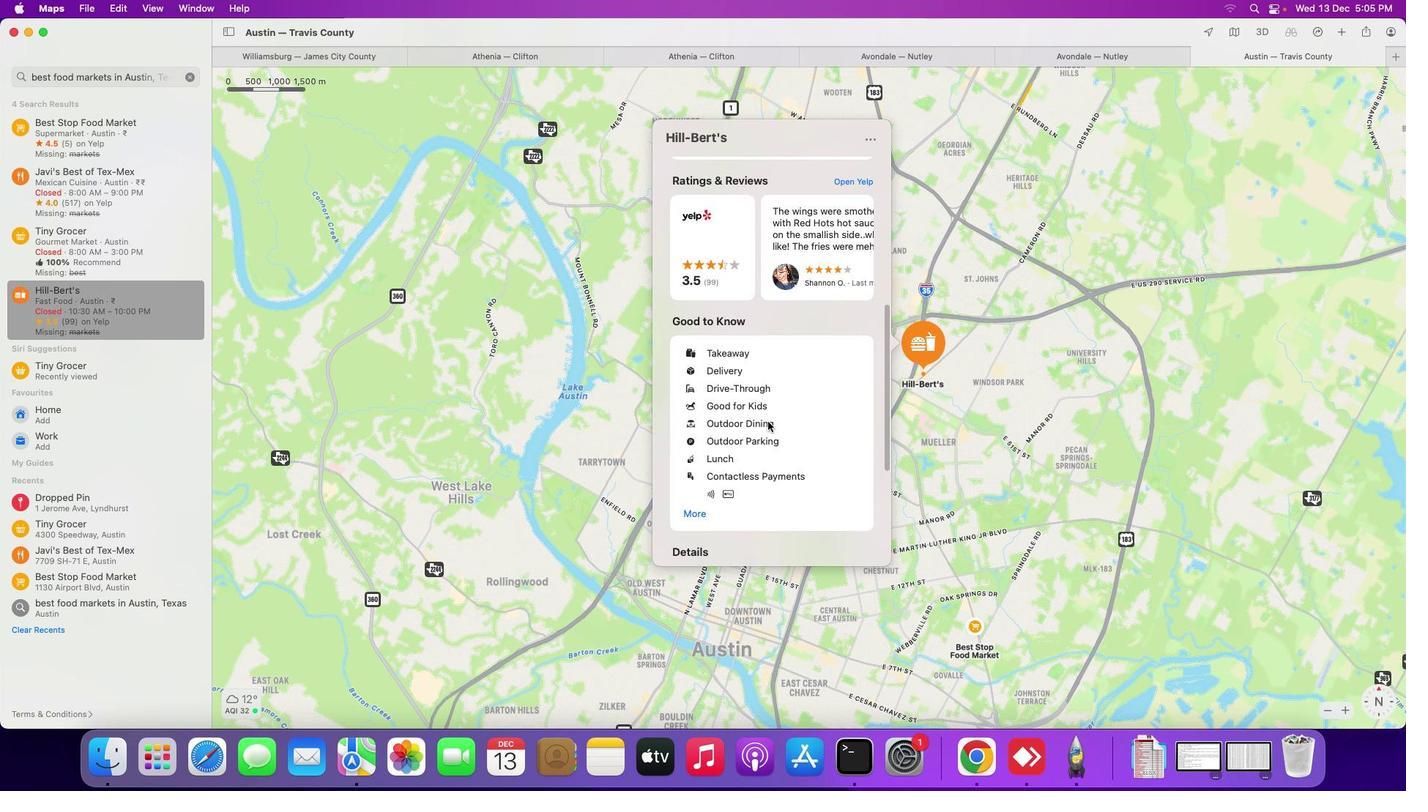 
Action: Mouse scrolled (768, 421) with delta (0, 0)
Screenshot: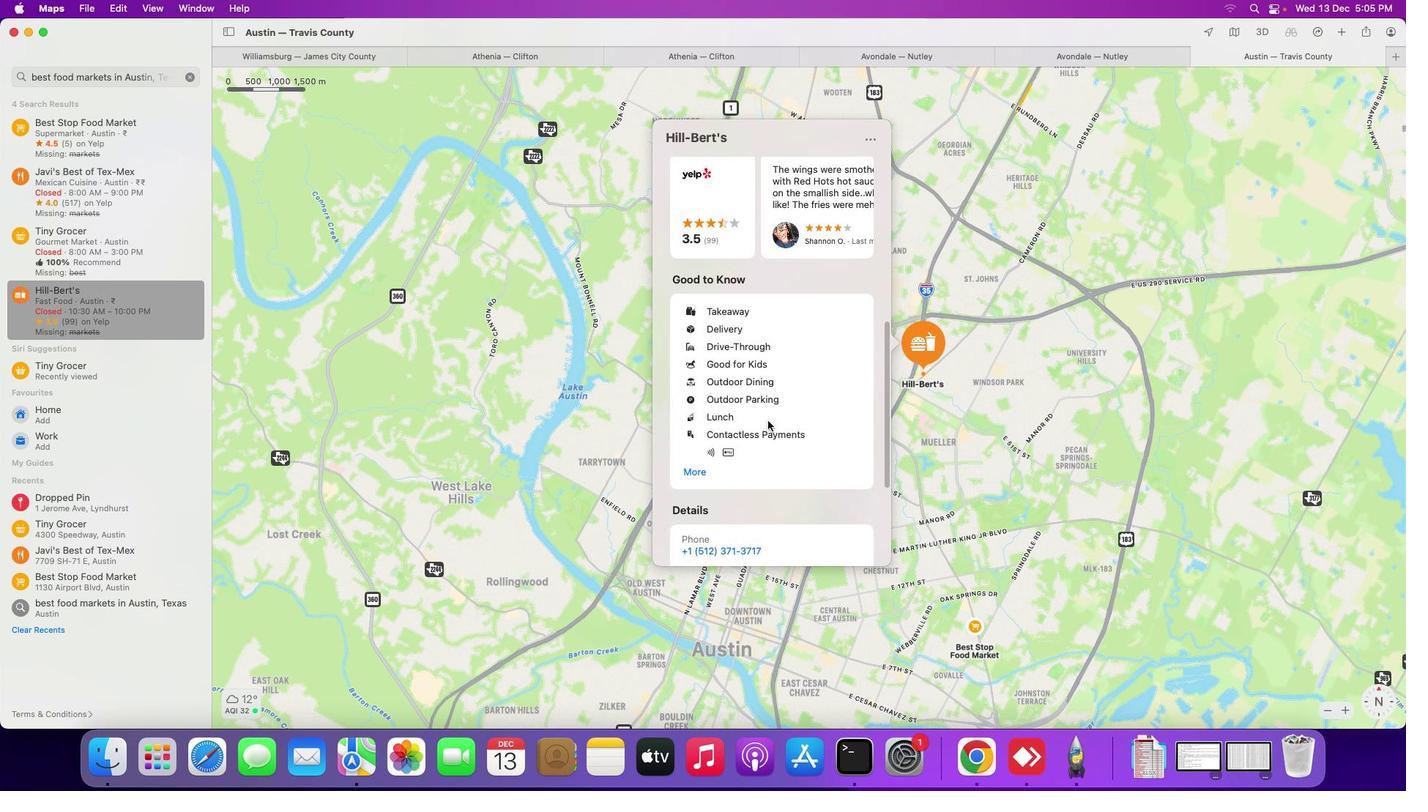 
Action: Mouse scrolled (768, 421) with delta (0, 0)
Screenshot: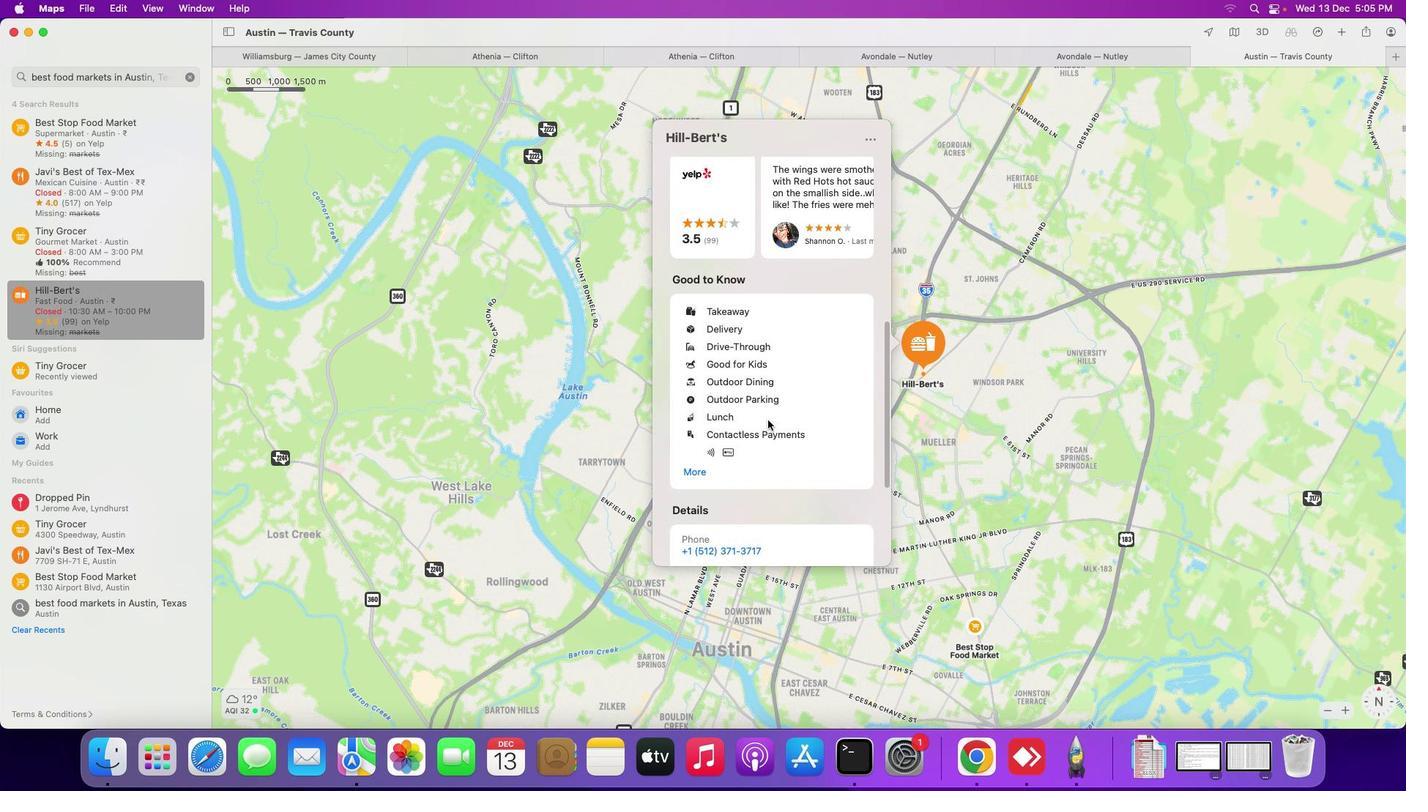 
Action: Mouse scrolled (768, 421) with delta (0, 0)
Screenshot: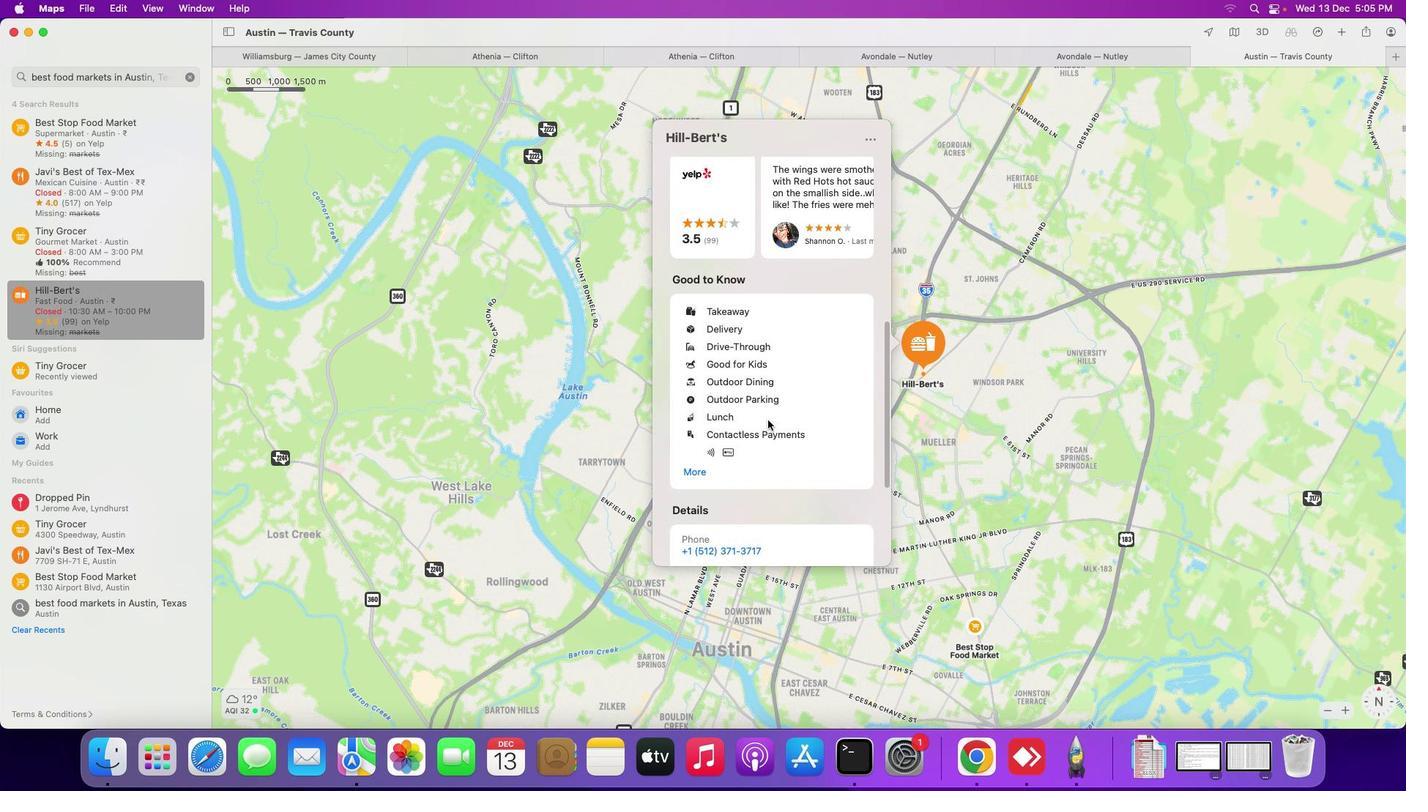 
Action: Mouse scrolled (768, 421) with delta (0, -2)
Screenshot: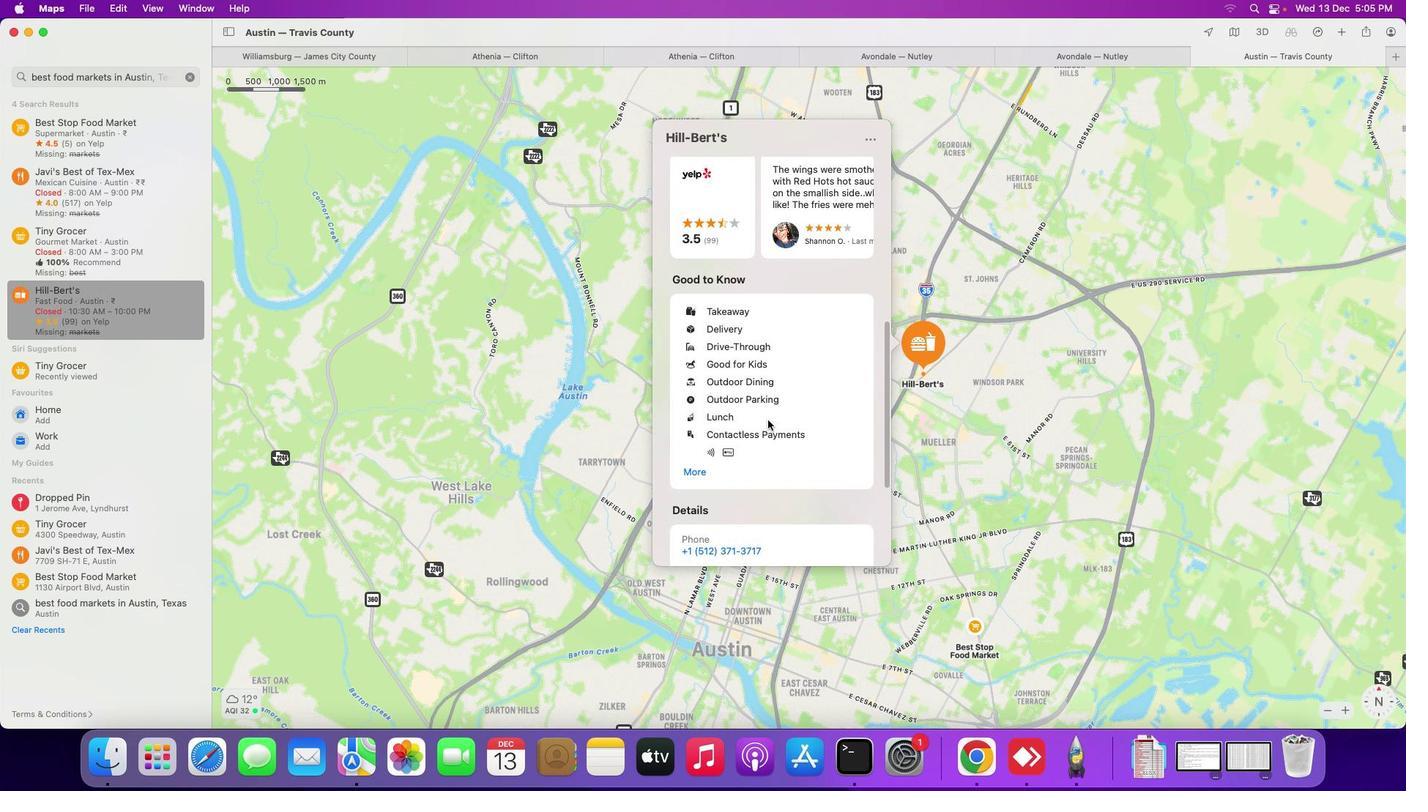 
Action: Mouse scrolled (768, 421) with delta (0, -2)
Screenshot: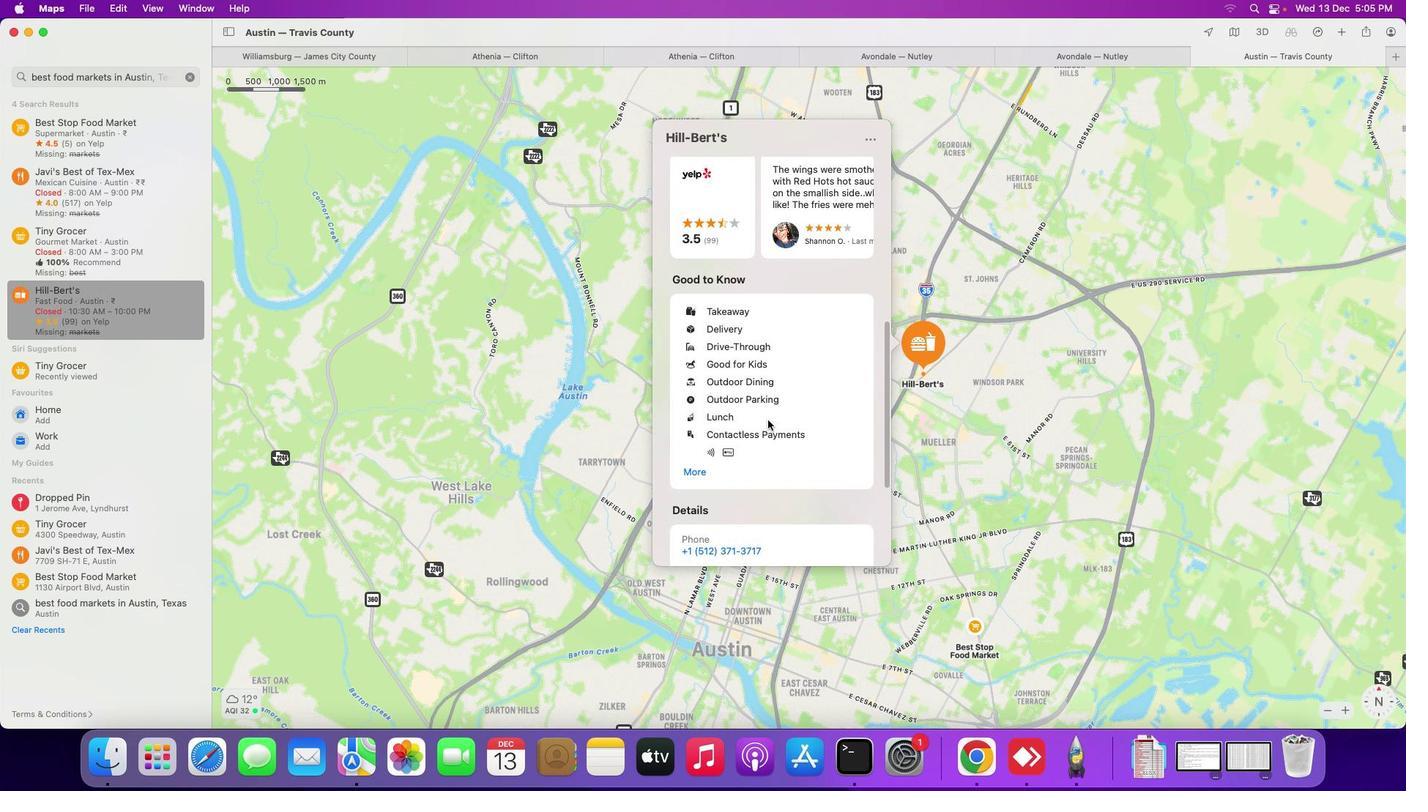 
Action: Mouse scrolled (768, 421) with delta (0, -3)
Screenshot: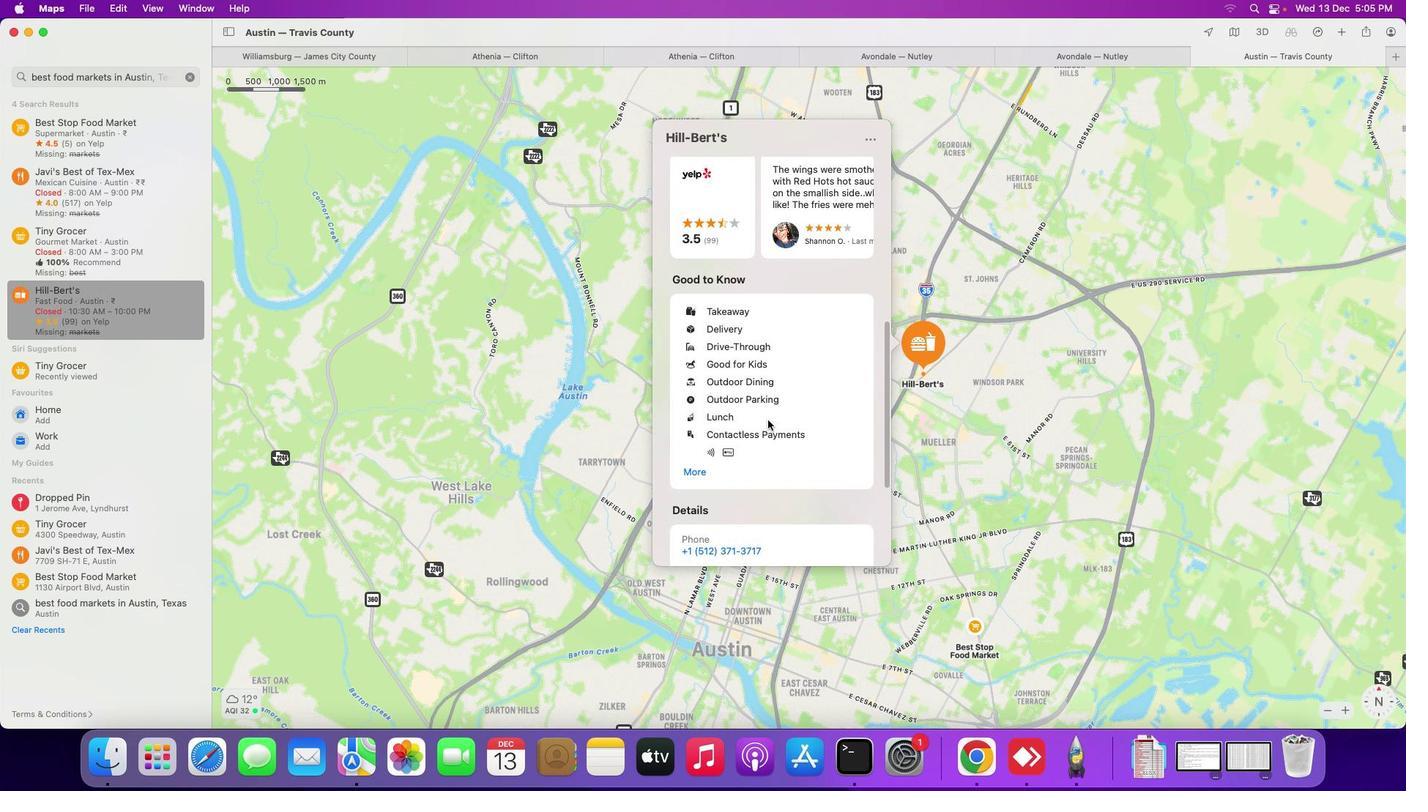 
Action: Mouse scrolled (768, 421) with delta (0, -3)
Screenshot: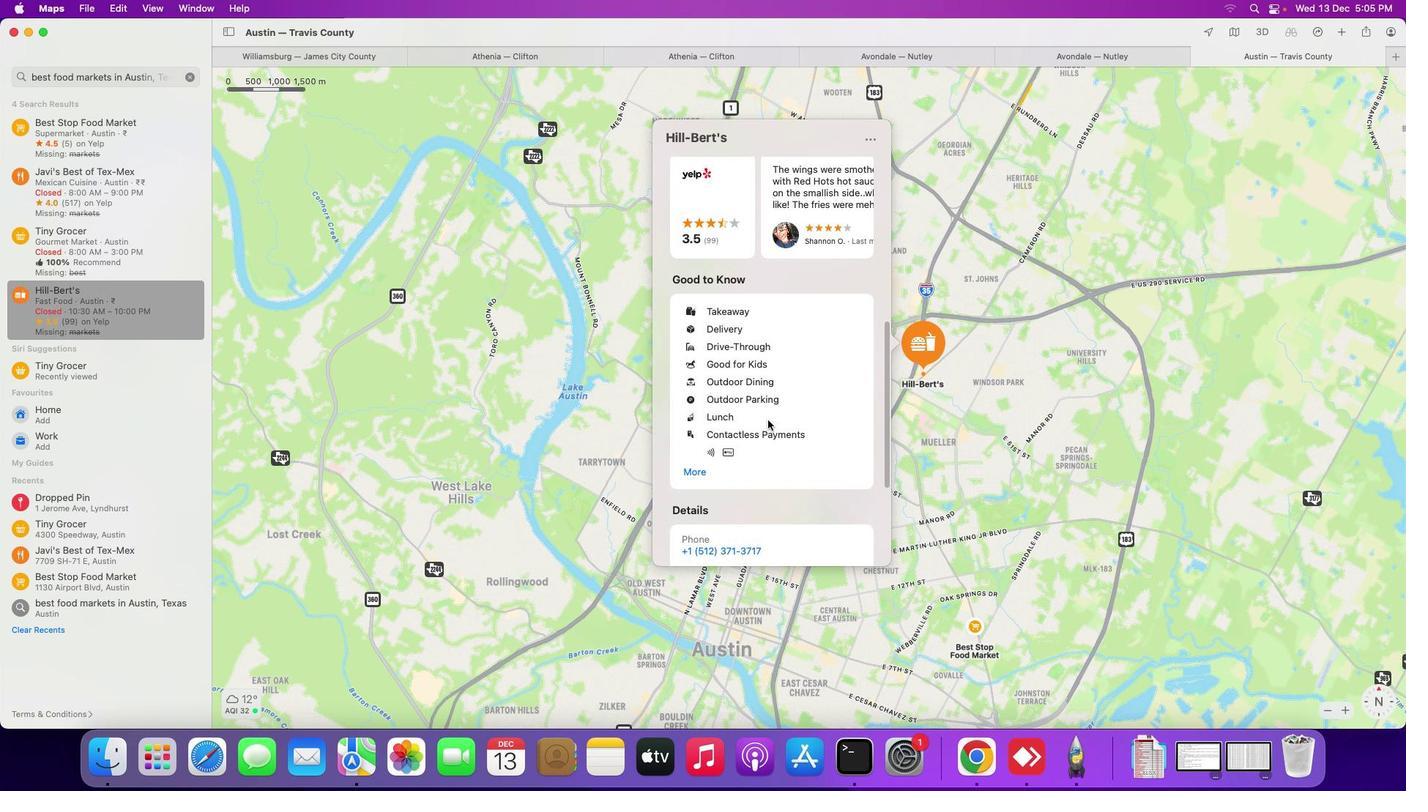 
Action: Mouse moved to (768, 420)
Screenshot: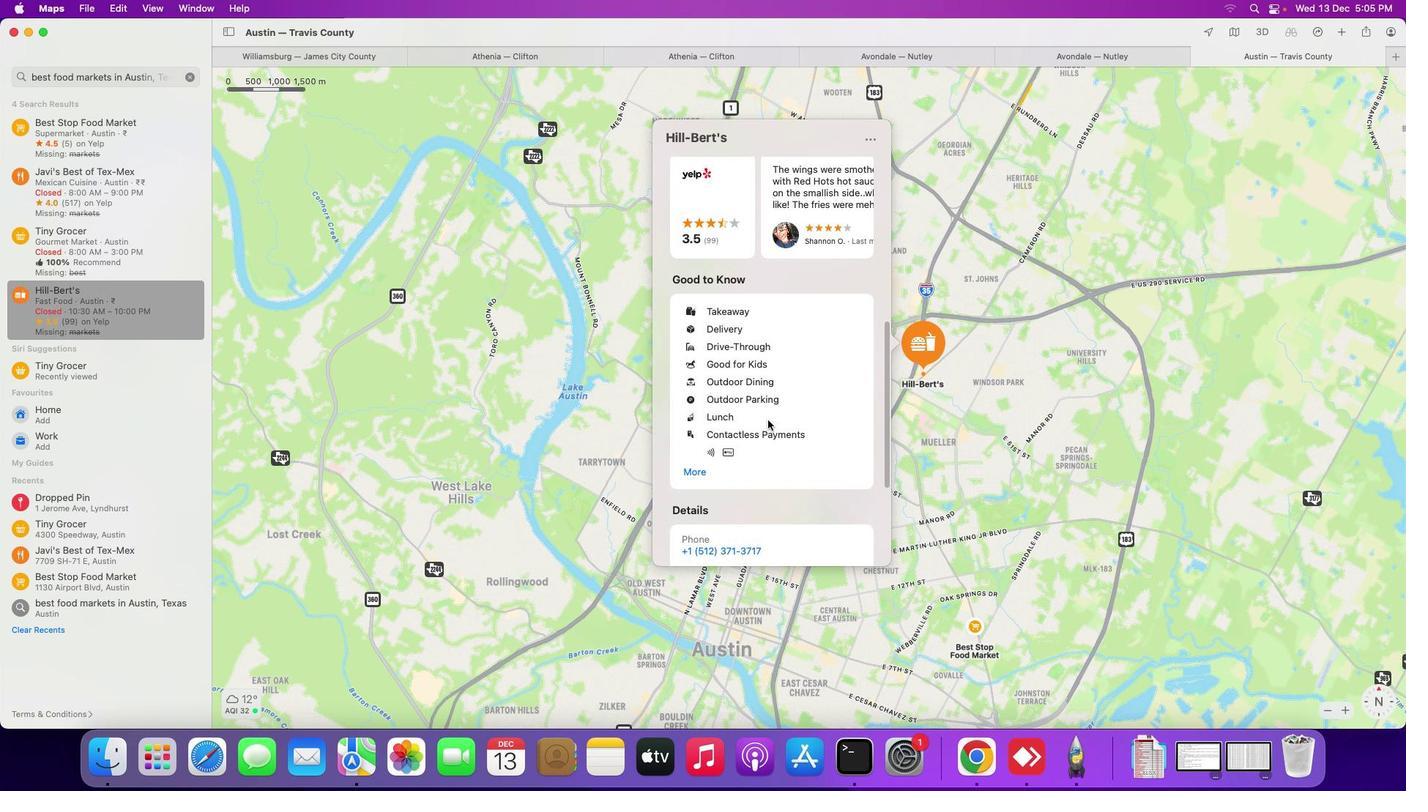 
Action: Mouse scrolled (768, 420) with delta (0, 0)
Screenshot: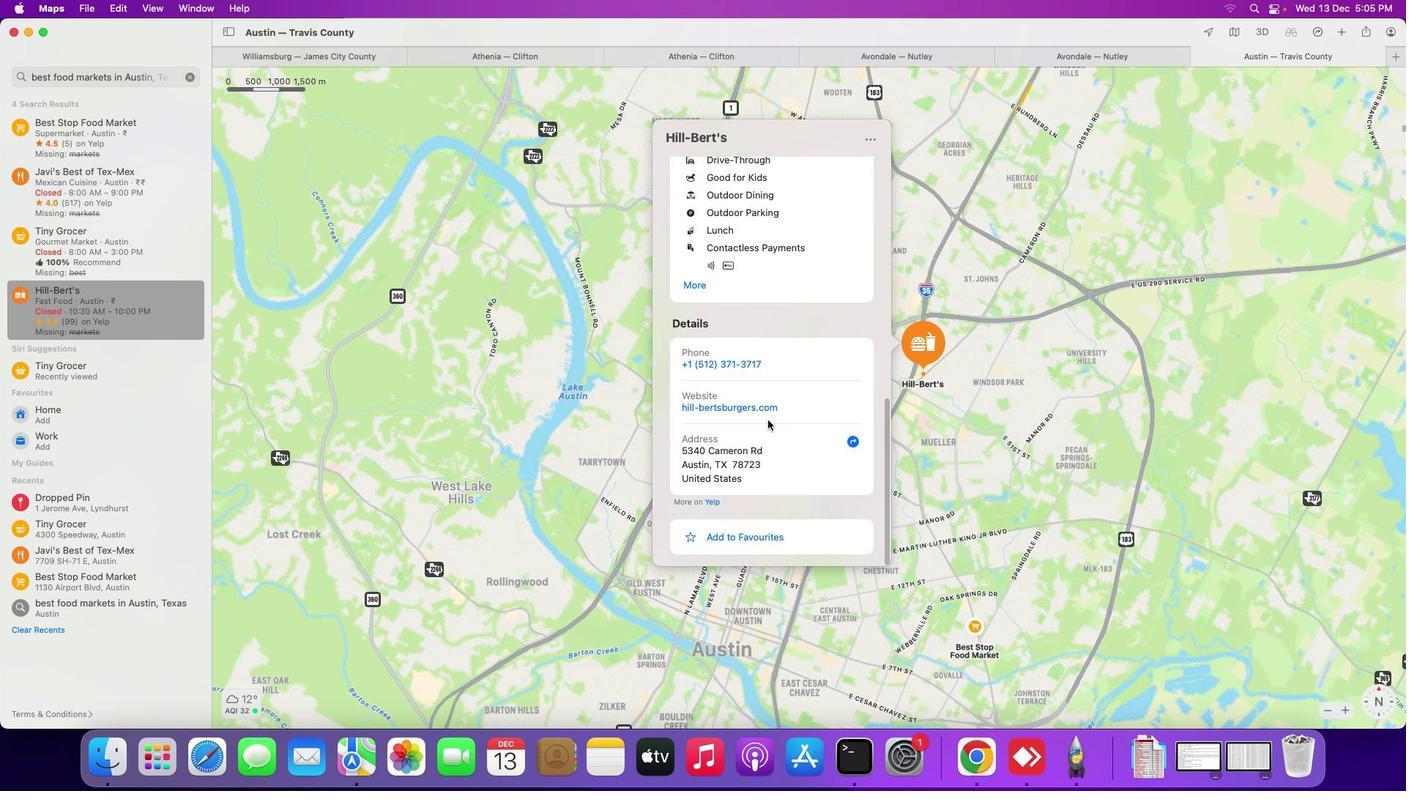 
Action: Mouse scrolled (768, 420) with delta (0, 0)
Screenshot: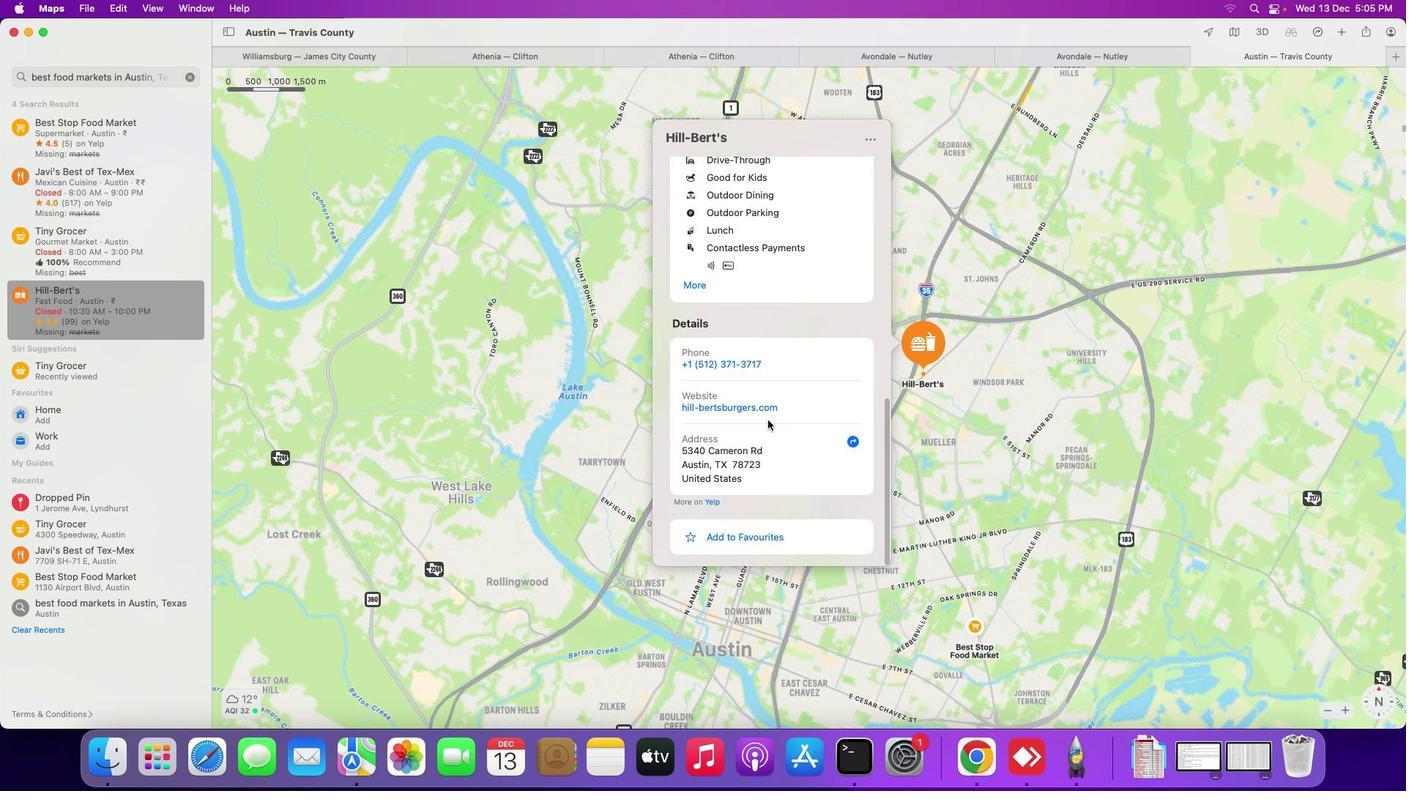 
Action: Mouse scrolled (768, 420) with delta (0, -2)
Screenshot: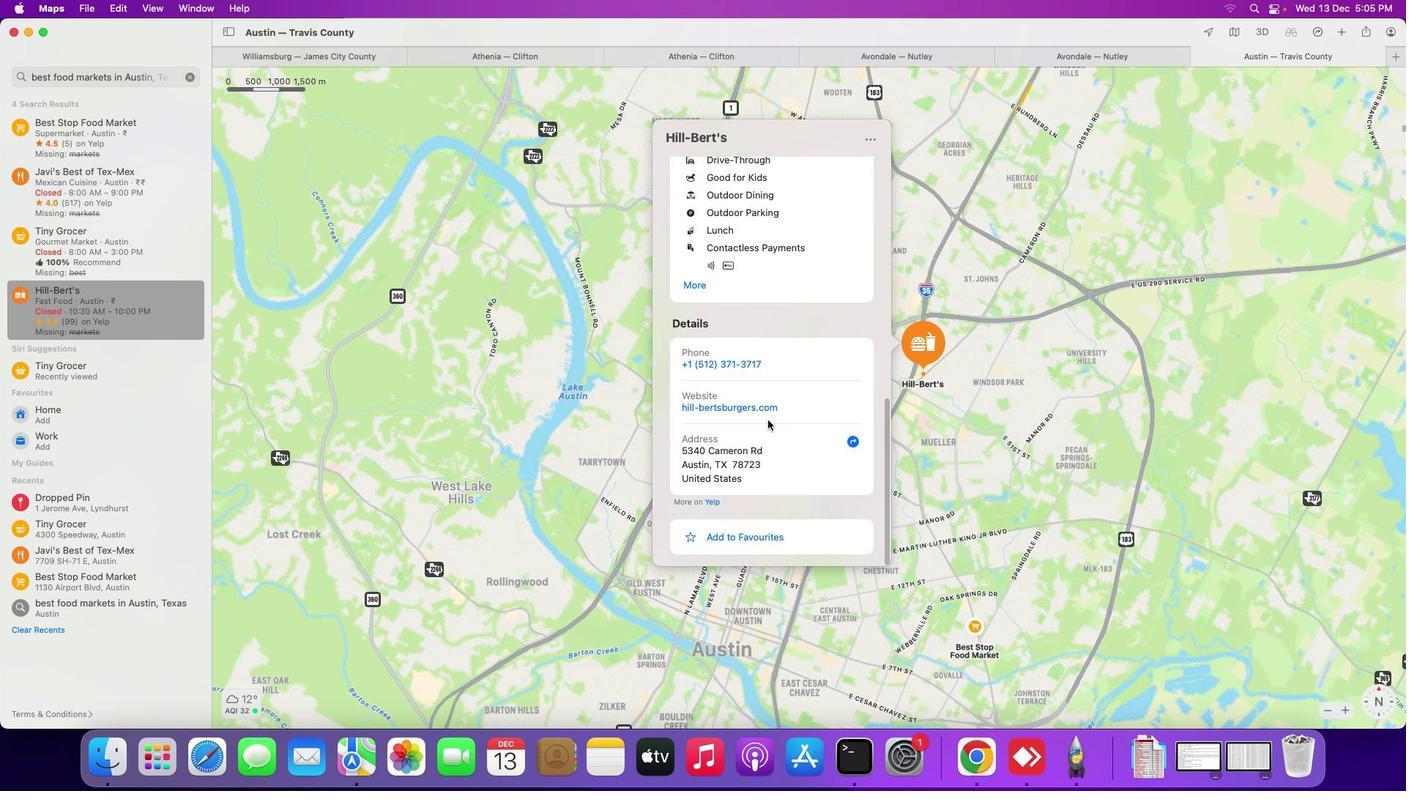 
Action: Mouse scrolled (768, 420) with delta (0, -3)
Screenshot: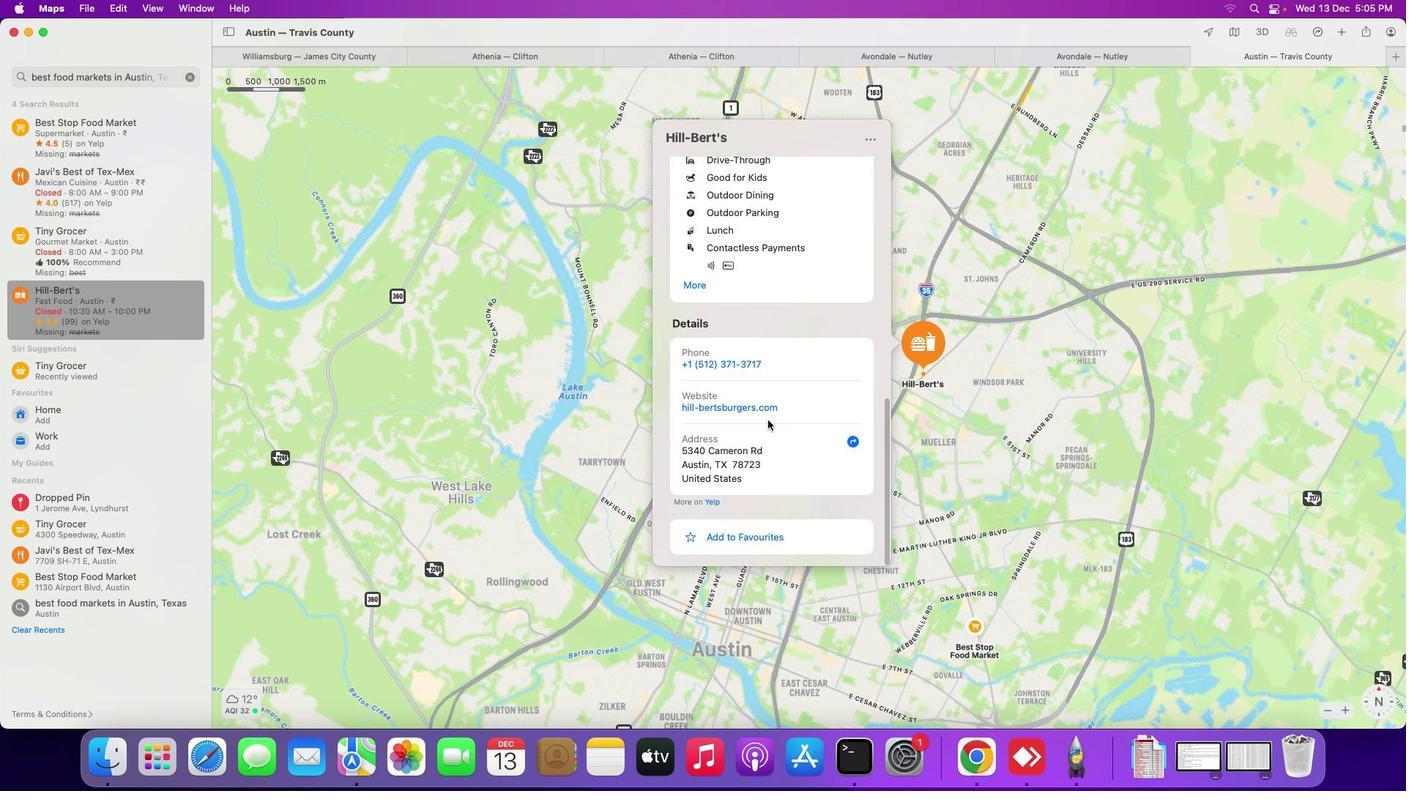 
Action: Mouse scrolled (768, 420) with delta (0, -4)
Screenshot: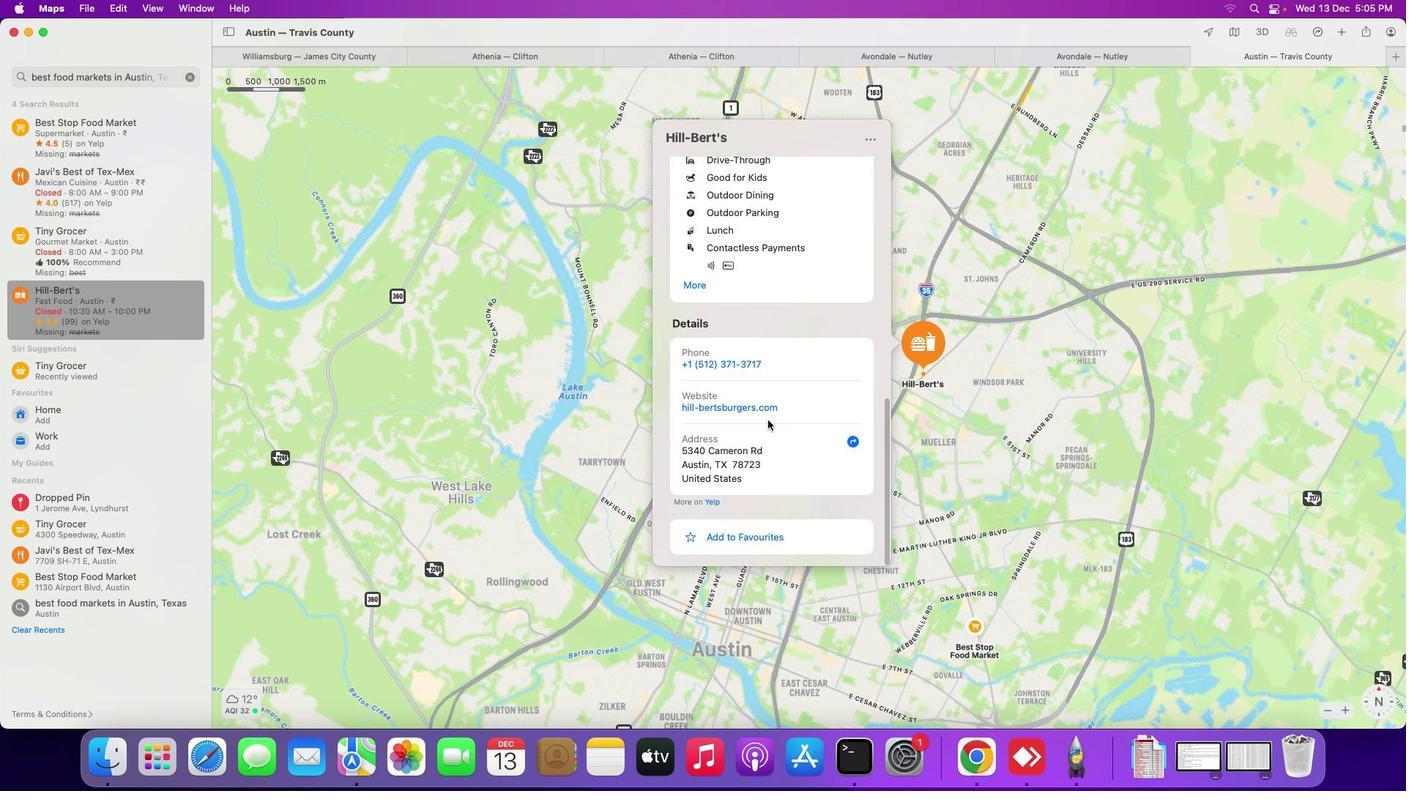 
Action: Mouse scrolled (768, 420) with delta (0, -5)
Screenshot: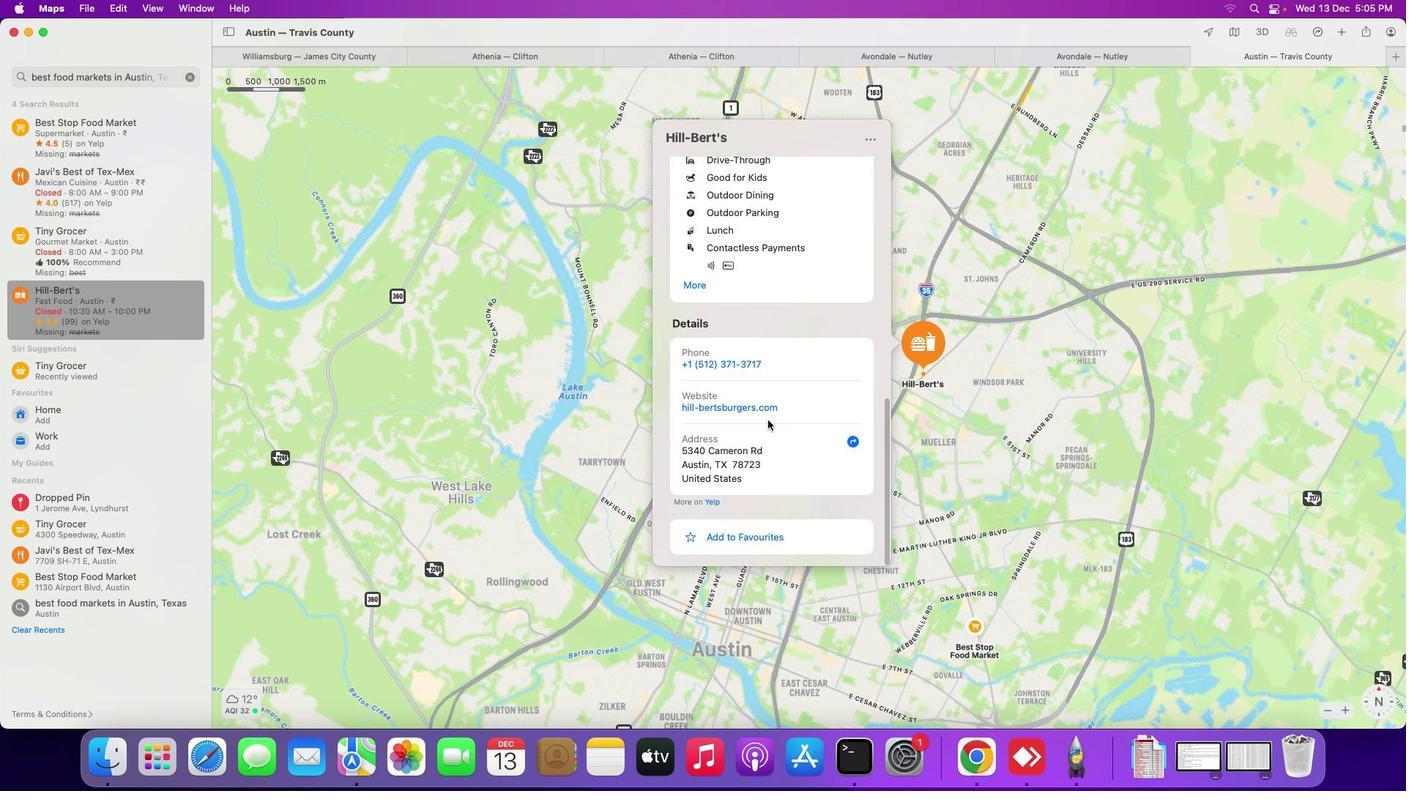 
Action: Mouse scrolled (768, 420) with delta (0, -5)
Screenshot: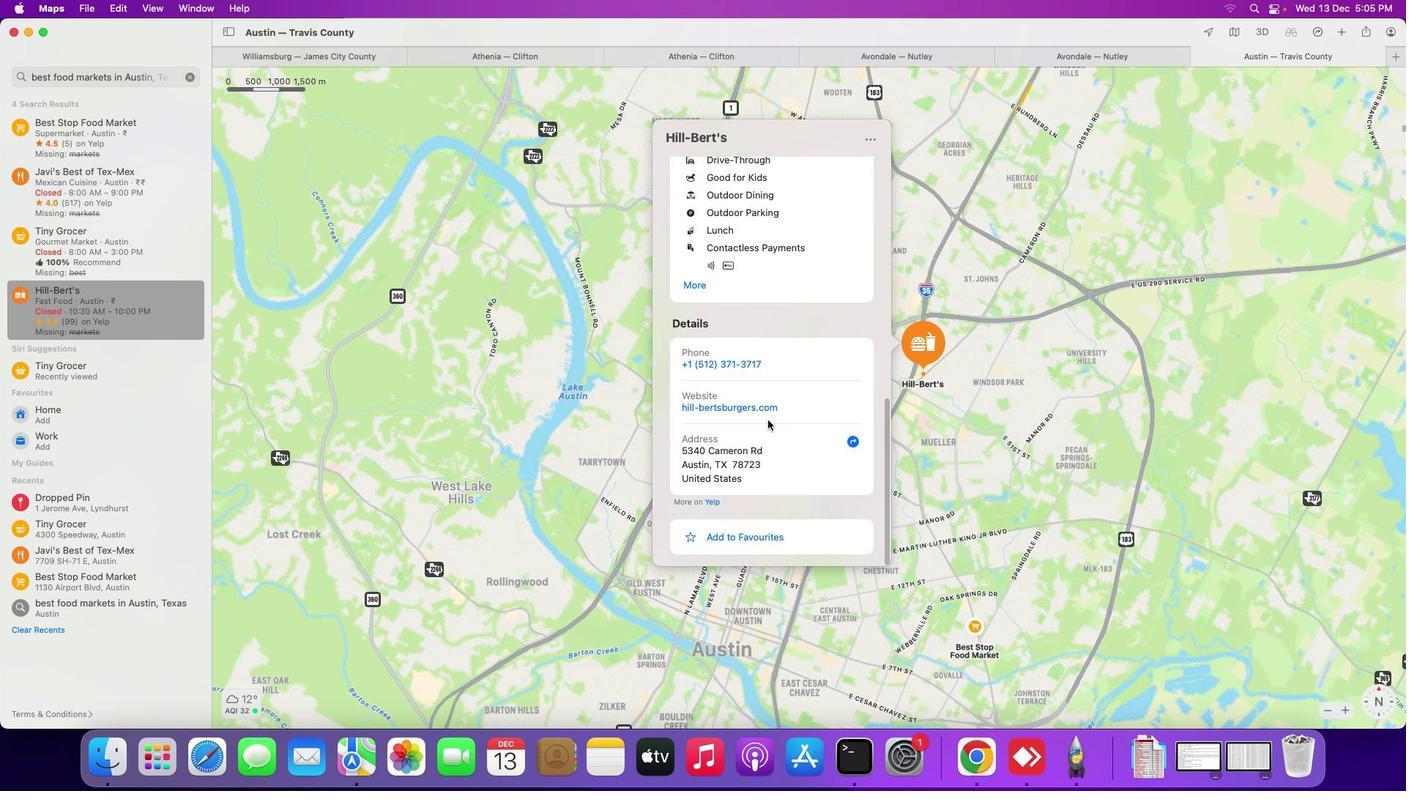 
Action: Mouse scrolled (768, 420) with delta (0, -5)
Screenshot: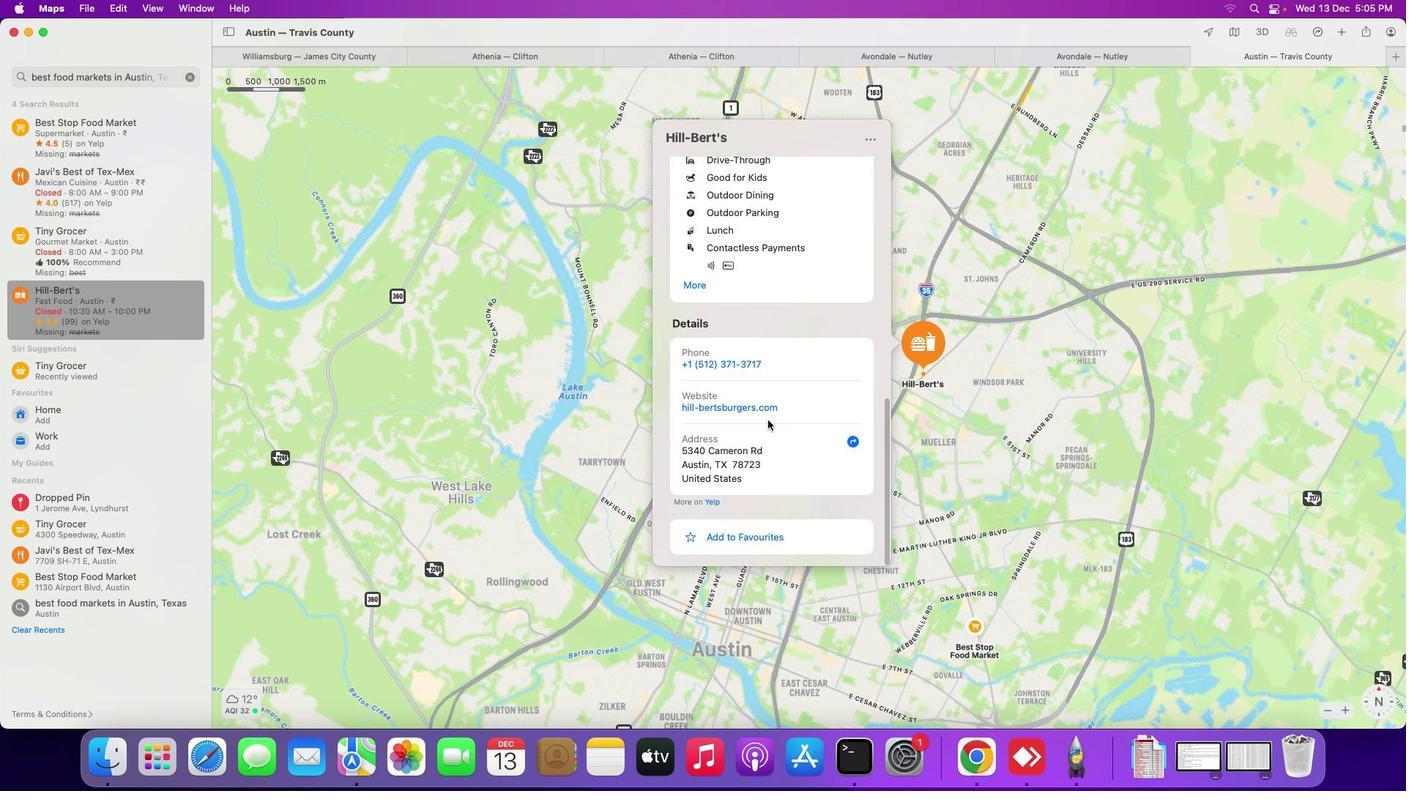 
Action: Mouse scrolled (768, 420) with delta (0, 0)
Screenshot: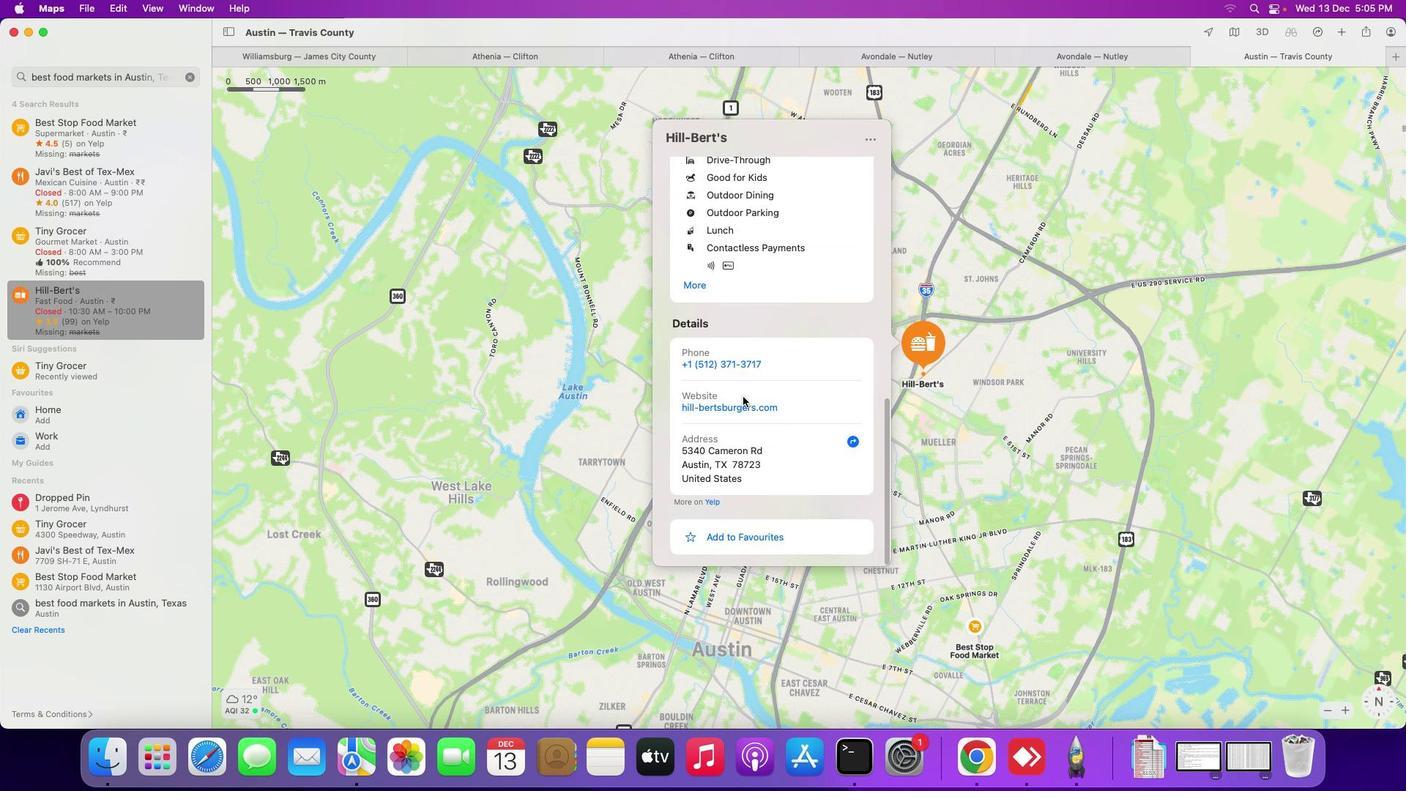 
Action: Mouse scrolled (768, 420) with delta (0, 0)
Screenshot: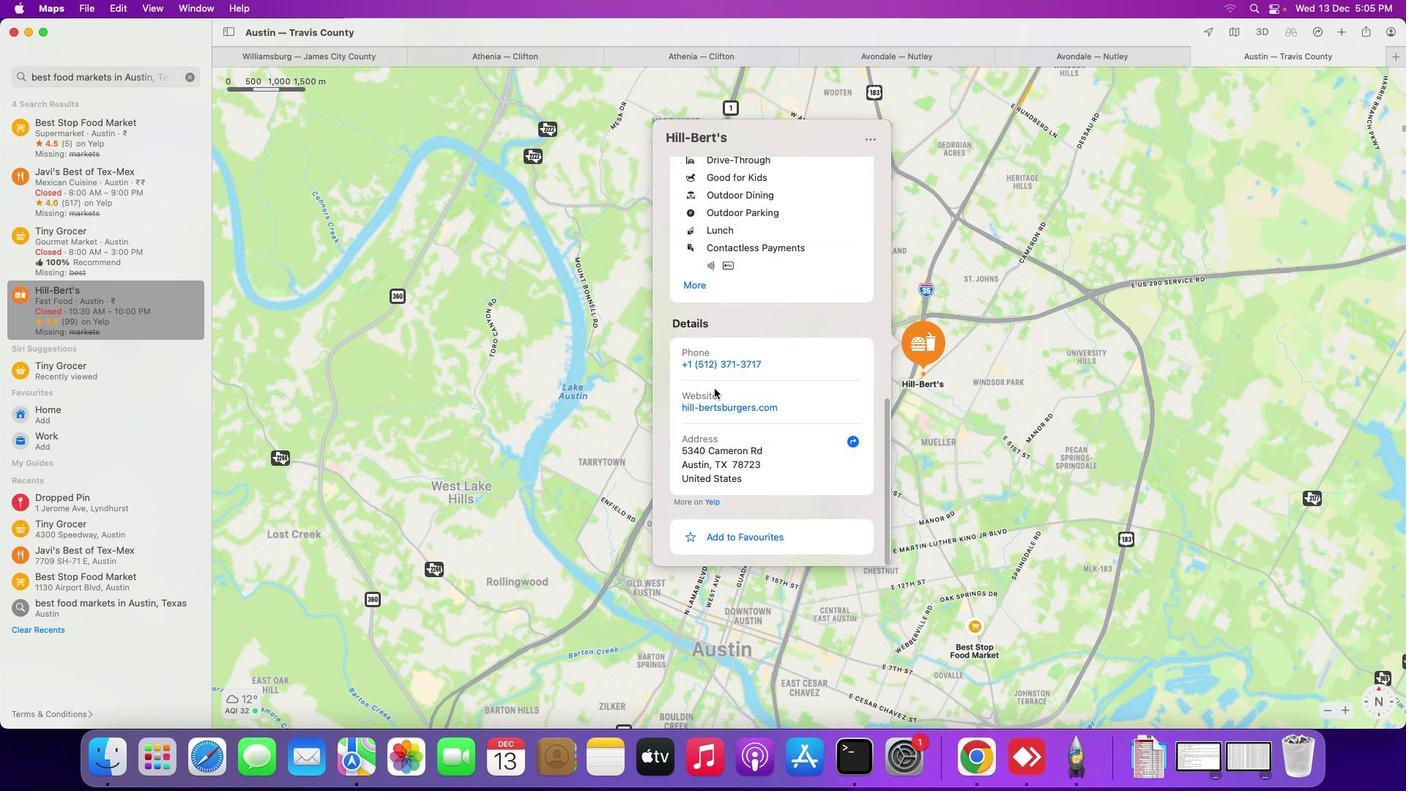 
Action: Mouse scrolled (768, 420) with delta (0, -2)
Screenshot: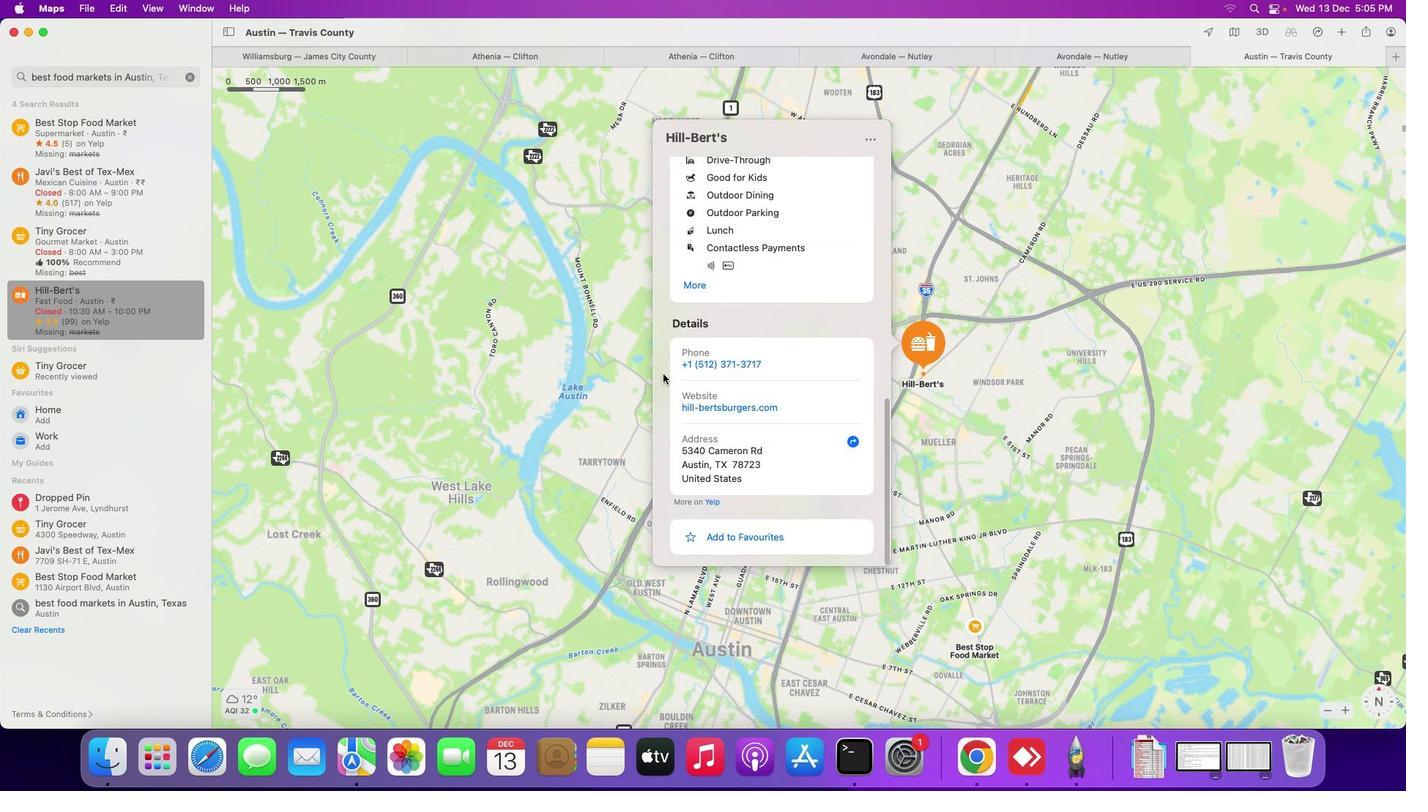 
Action: Mouse scrolled (768, 420) with delta (0, -3)
Screenshot: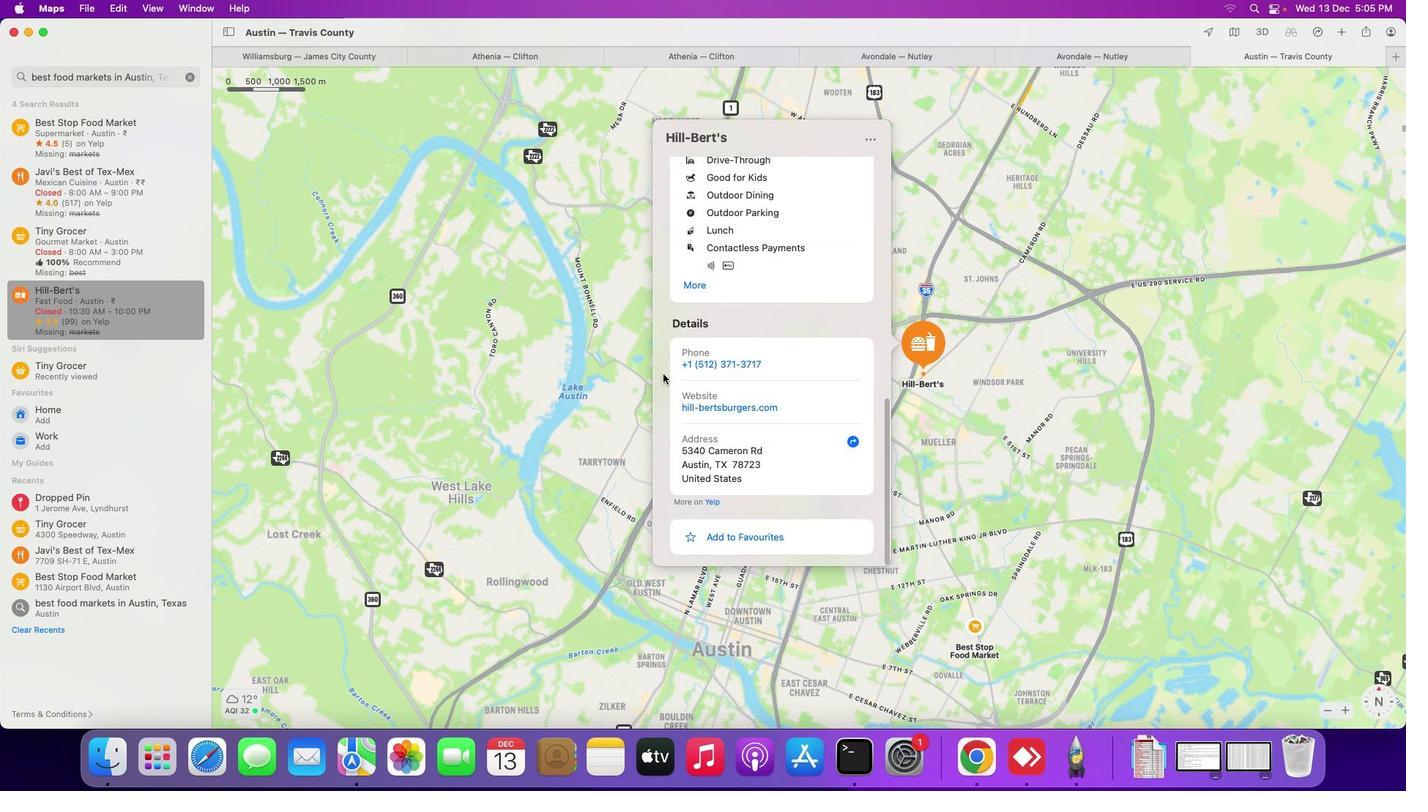 
Action: Mouse scrolled (768, 420) with delta (0, -4)
Screenshot: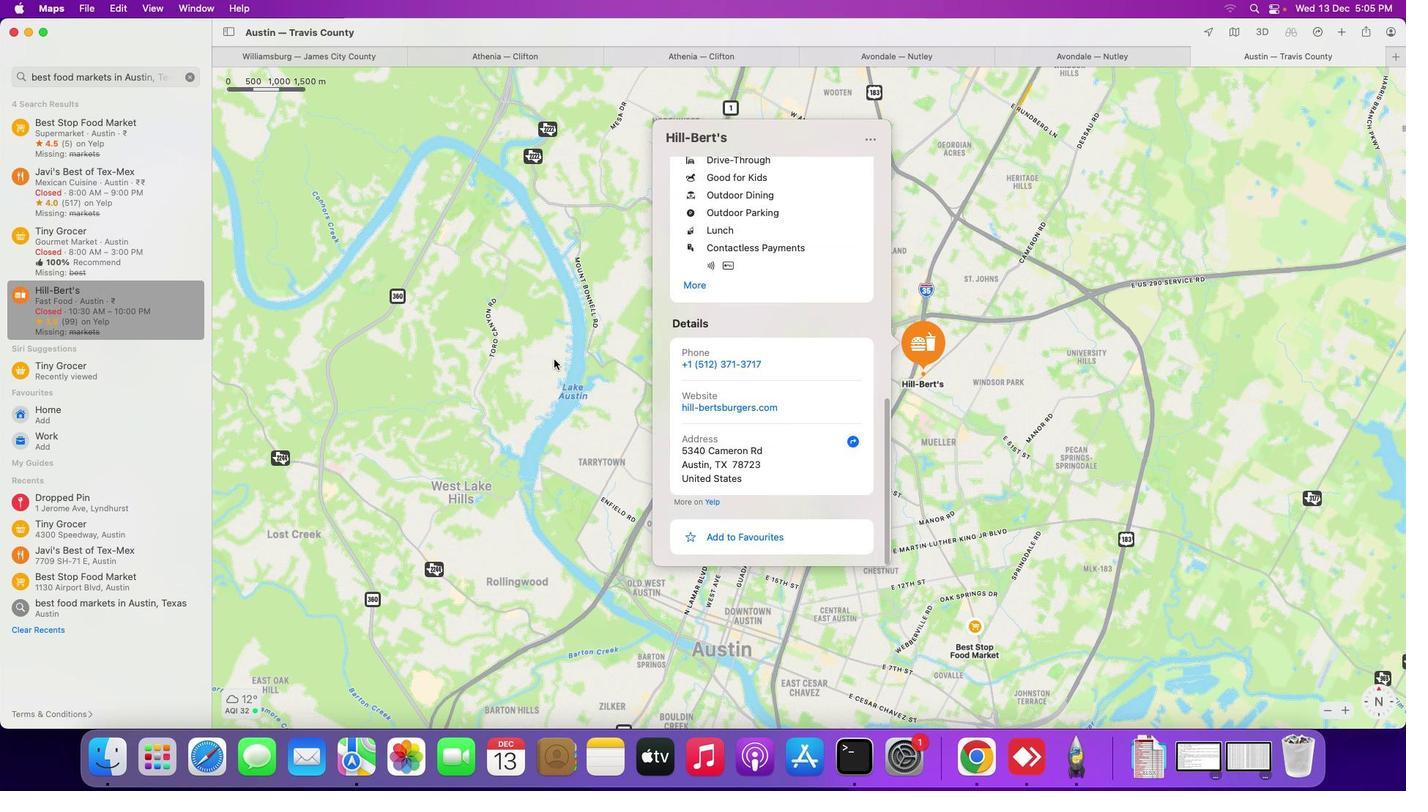 
Action: Mouse scrolled (768, 420) with delta (0, -5)
Screenshot: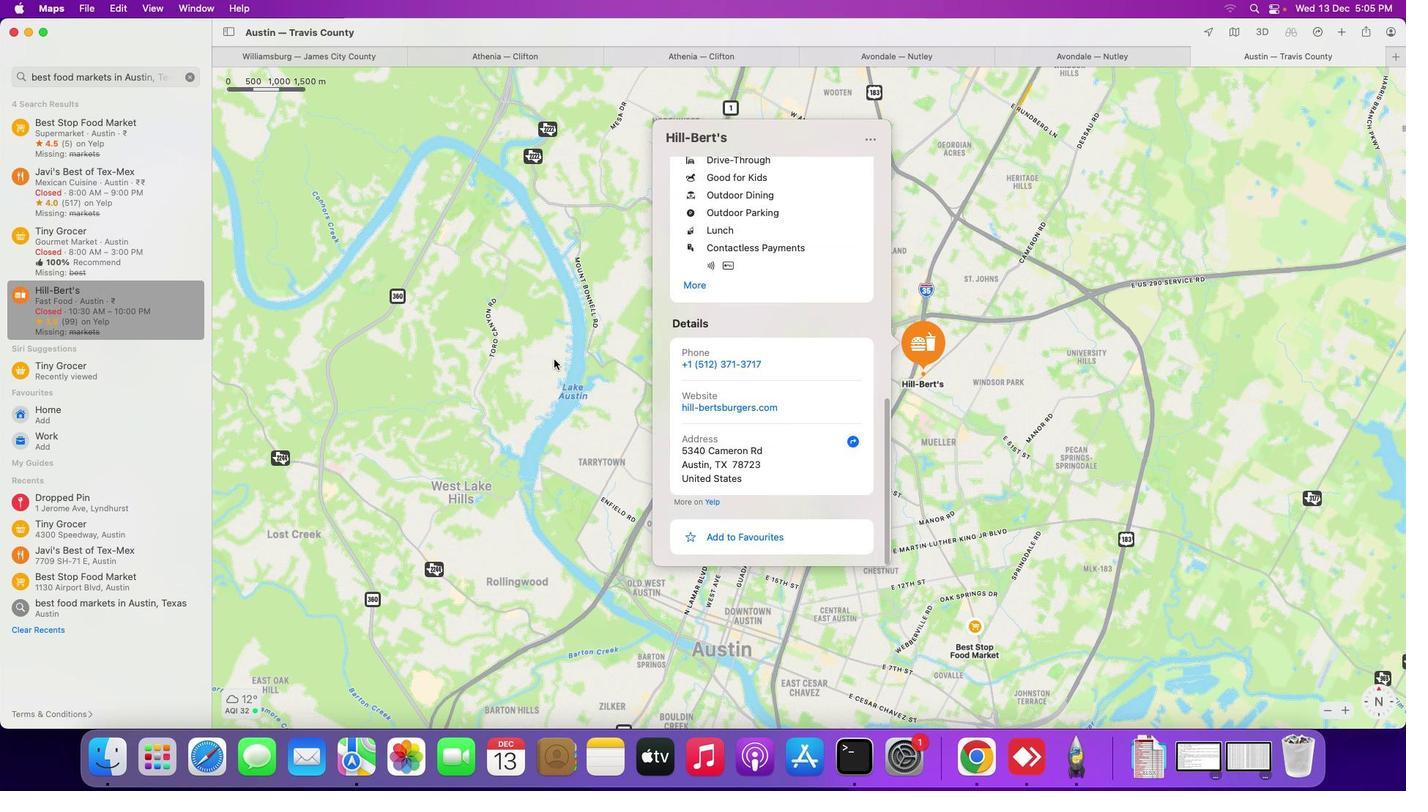 
Action: Mouse scrolled (768, 420) with delta (0, -5)
Screenshot: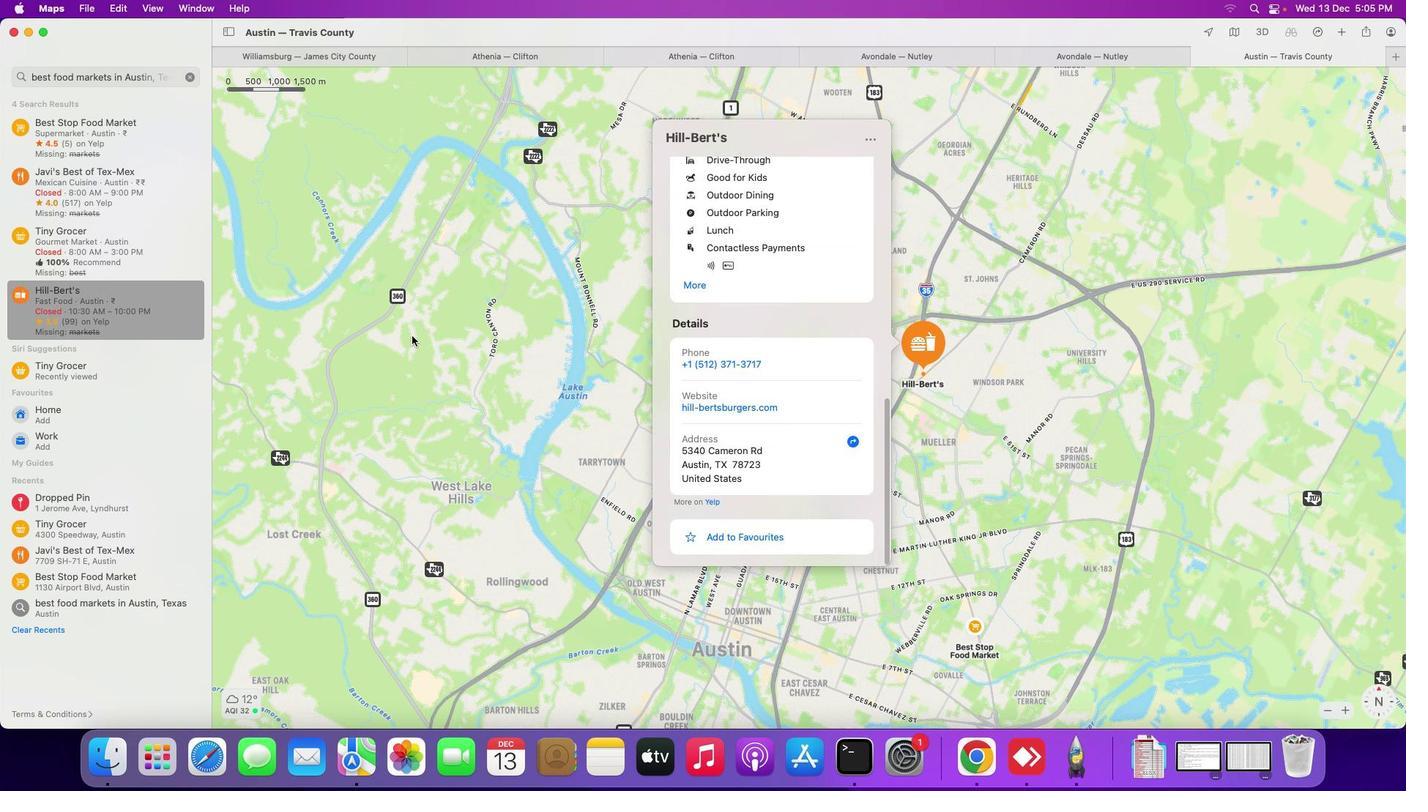 
Action: Mouse scrolled (768, 420) with delta (0, -5)
Screenshot: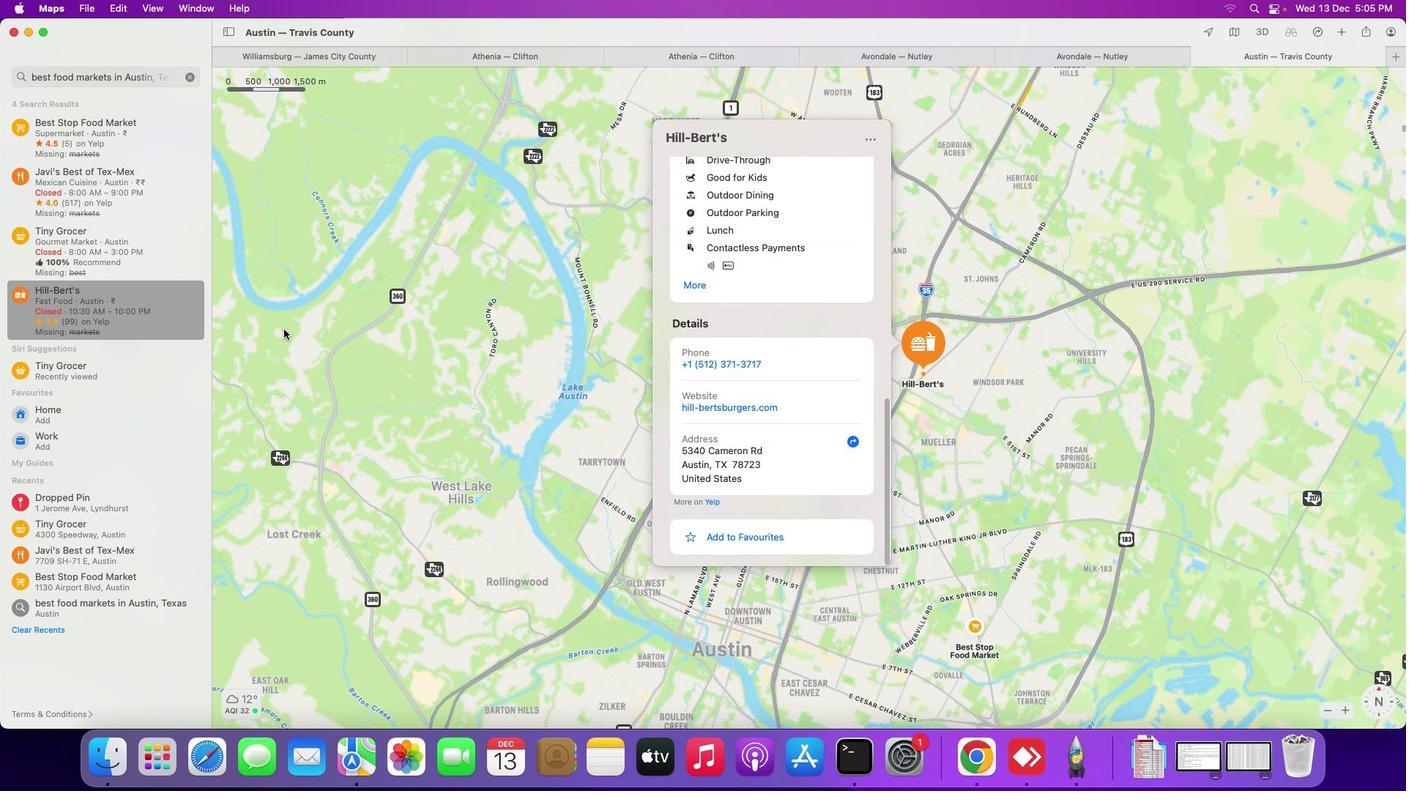 
Action: Mouse moved to (272, 329)
Screenshot: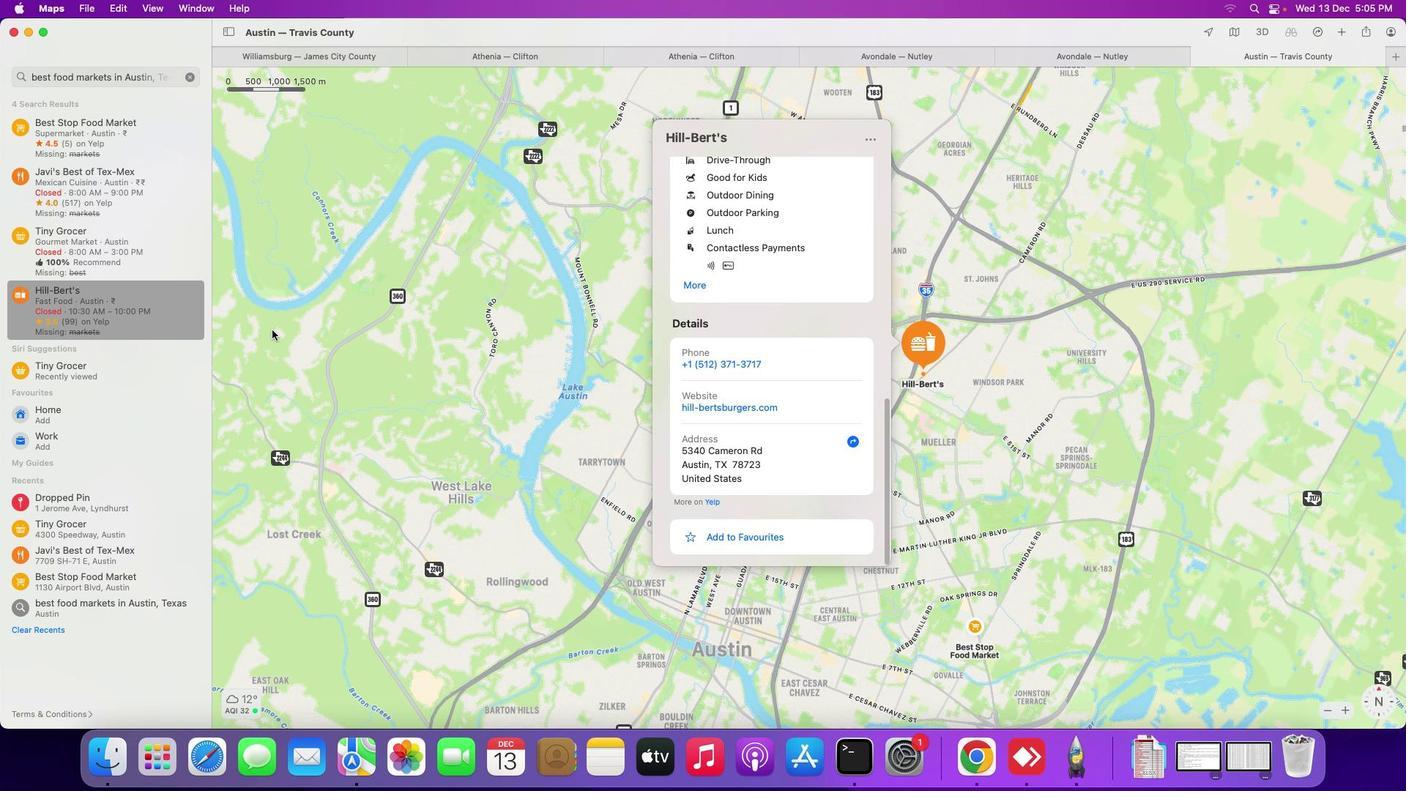 
Action: Mouse pressed left at (272, 329)
Screenshot: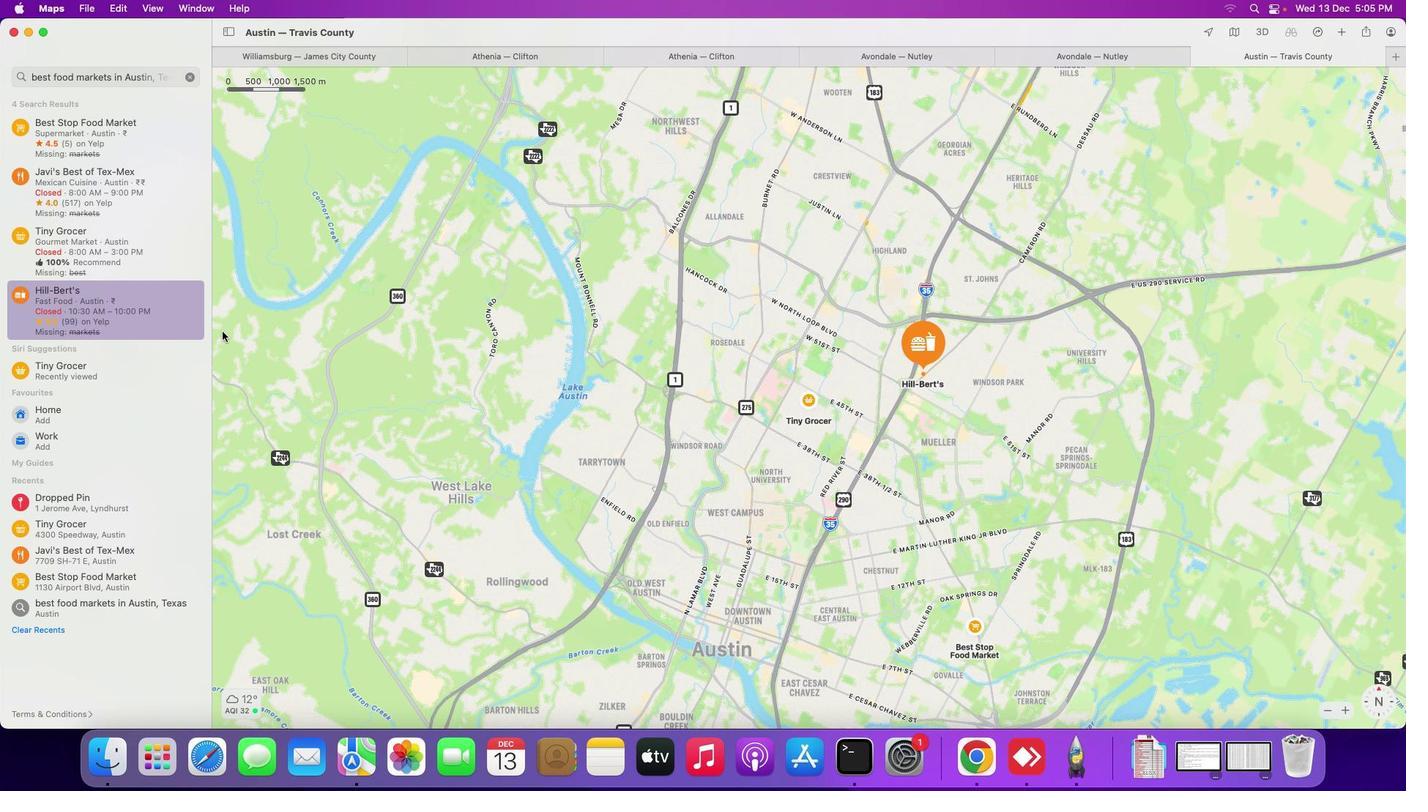 
Action: Mouse moved to (121, 330)
Screenshot: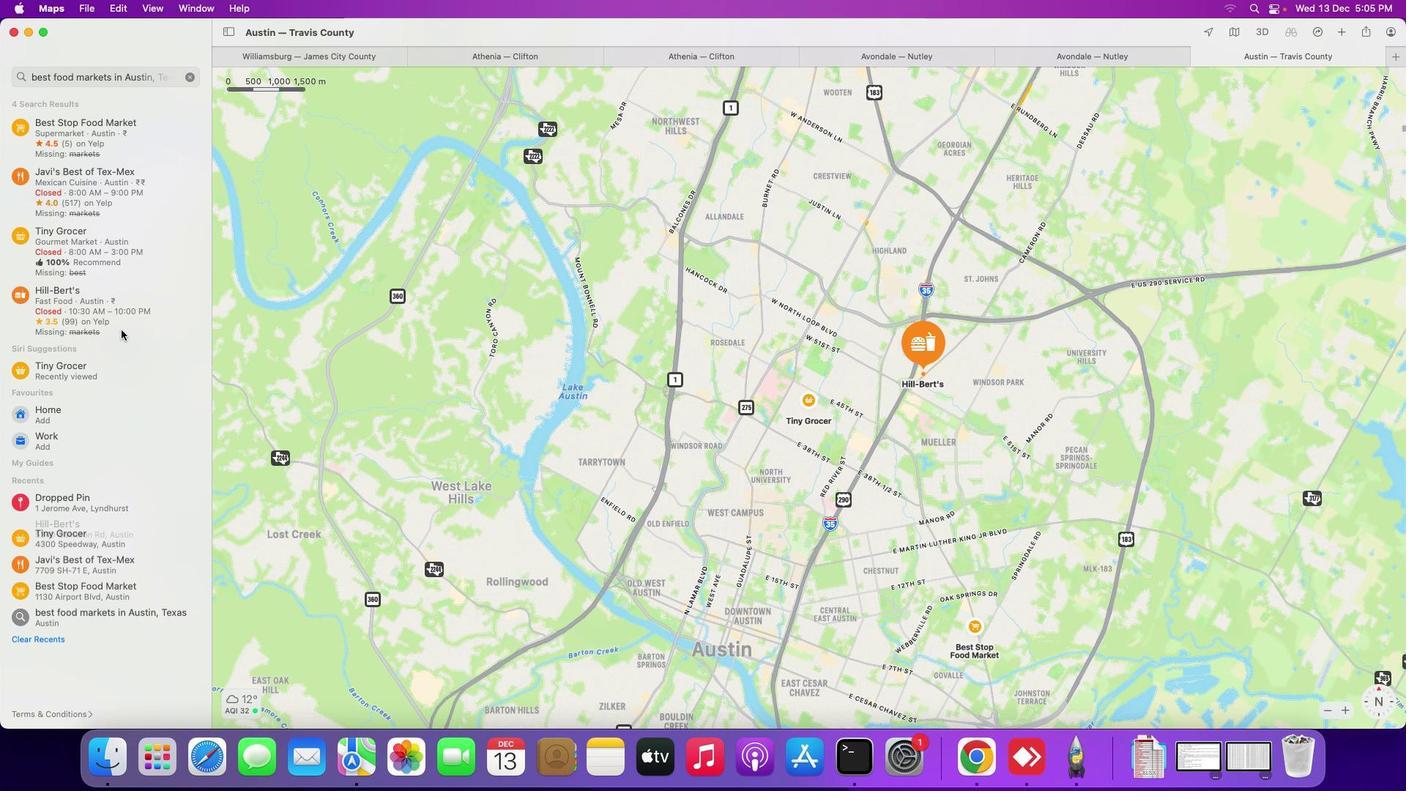 
